 Task: Select traffic view around selected location Eiffel Tower, Paris, France and identify the nearest hotel to the peak traffic point
Action: Mouse moved to (160, 28)
Screenshot: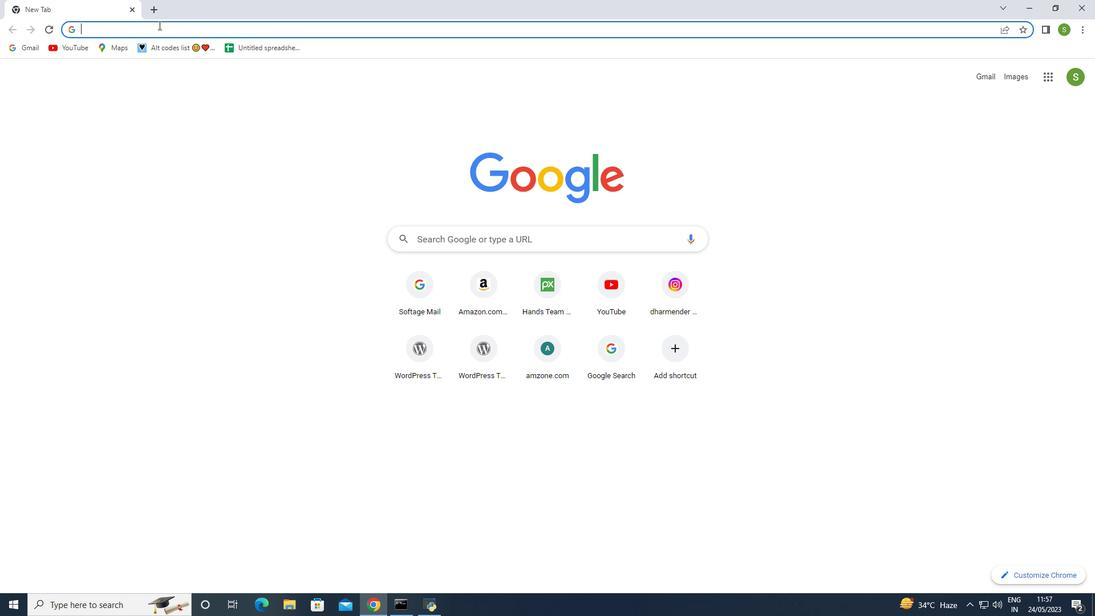 
Action: Mouse pressed left at (160, 28)
Screenshot: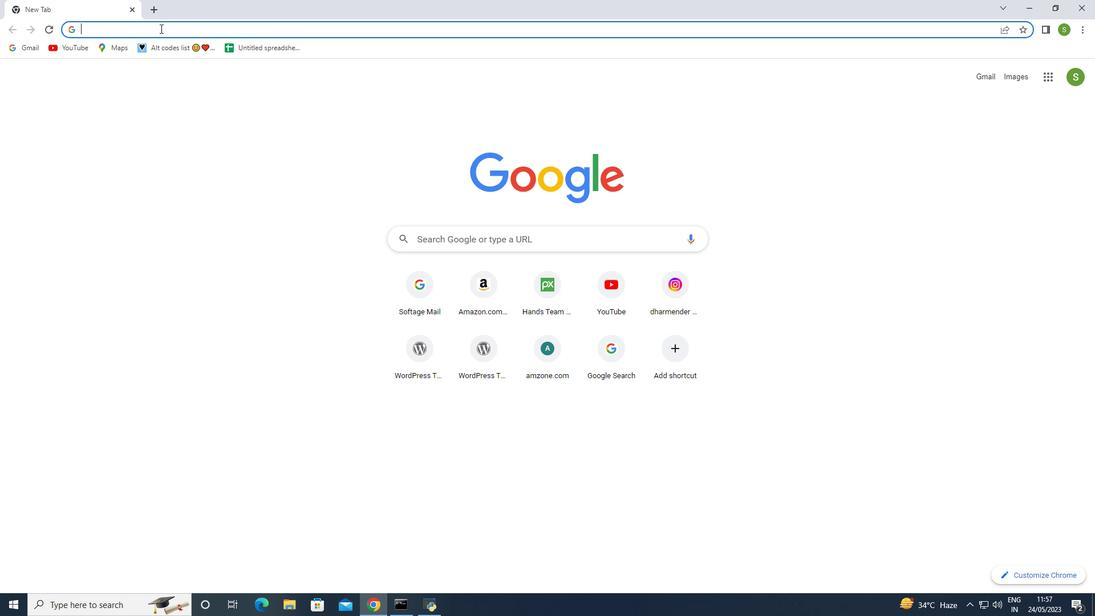 
Action: Mouse moved to (158, 28)
Screenshot: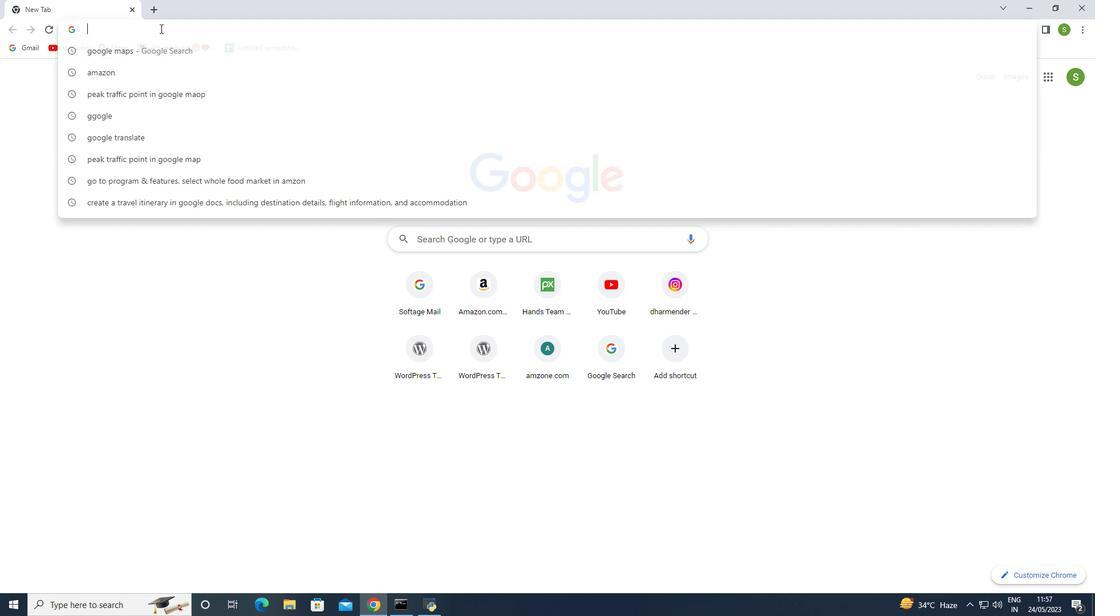 
Action: Key pressed google
Screenshot: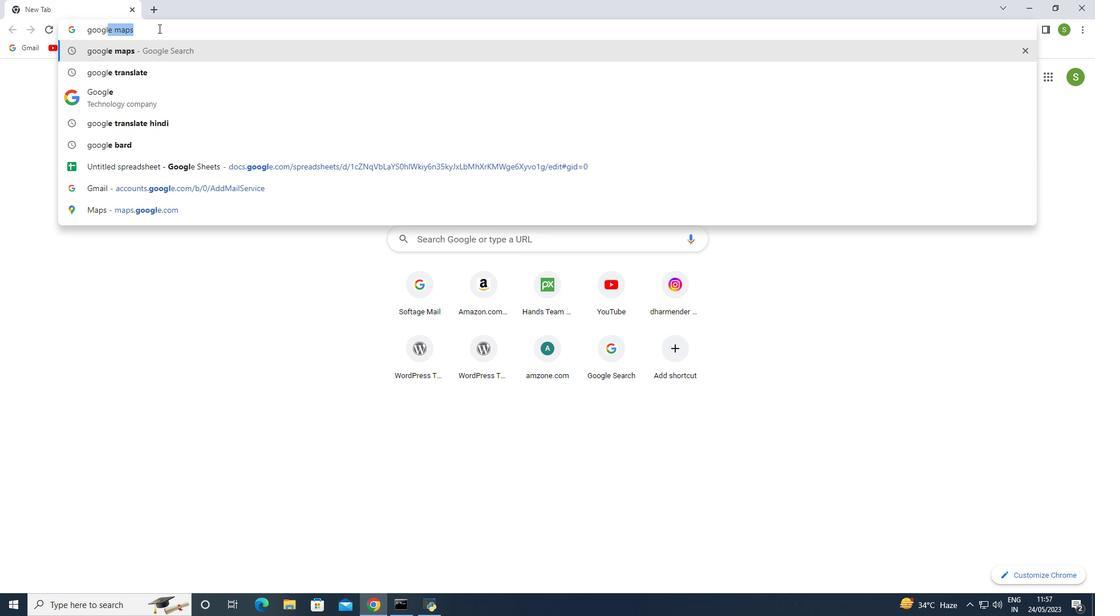 
Action: Mouse moved to (211, 29)
Screenshot: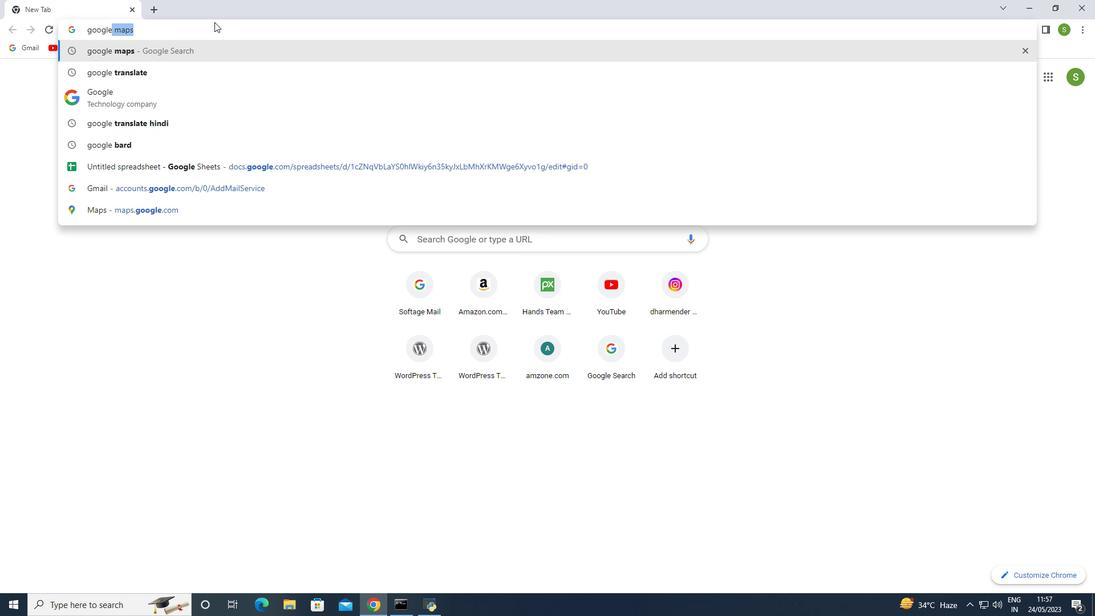 
Action: Mouse pressed left at (211, 29)
Screenshot: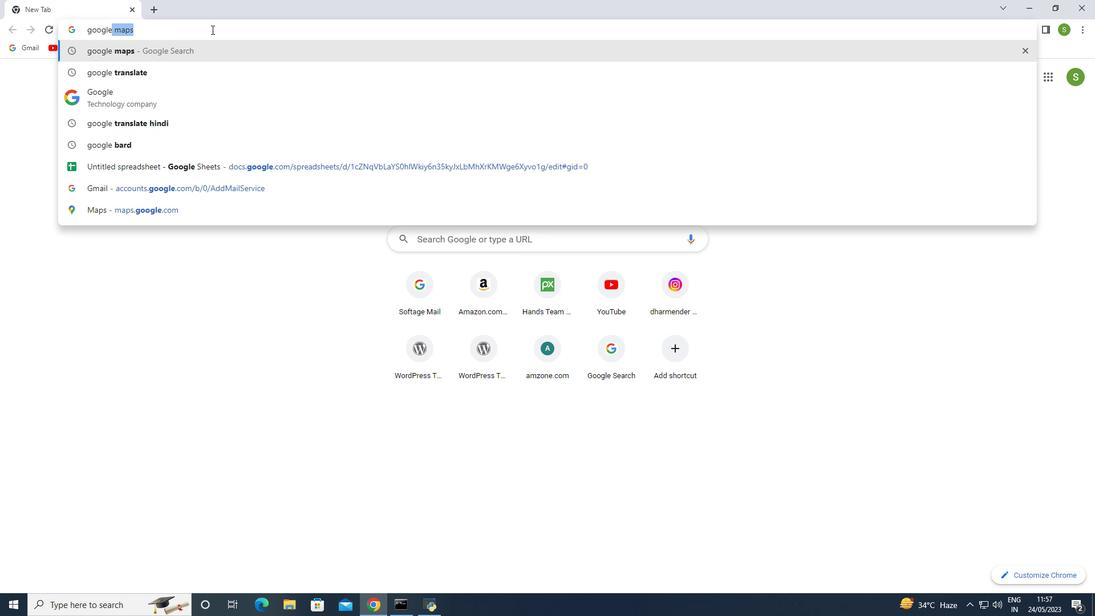 
Action: Mouse moved to (211, 29)
Screenshot: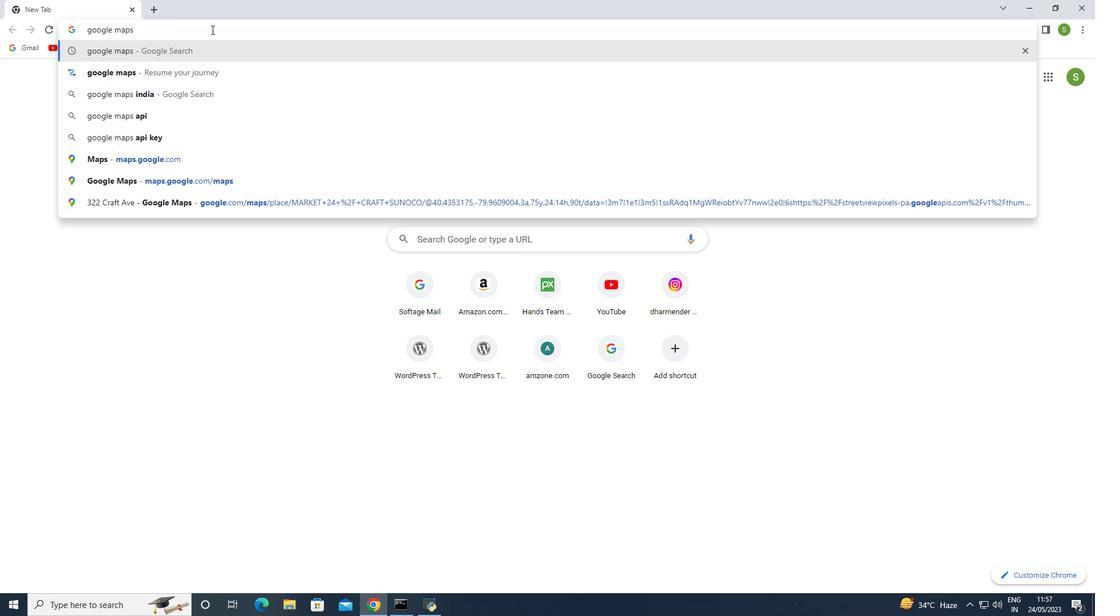 
Action: Key pressed <Key.enter>
Screenshot: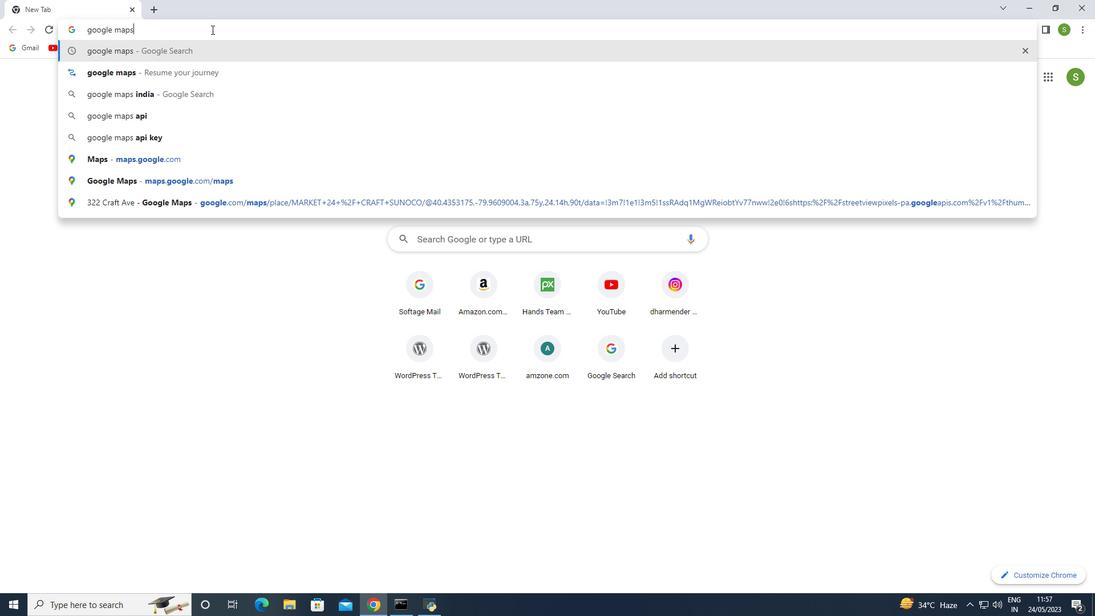 
Action: Mouse moved to (142, 258)
Screenshot: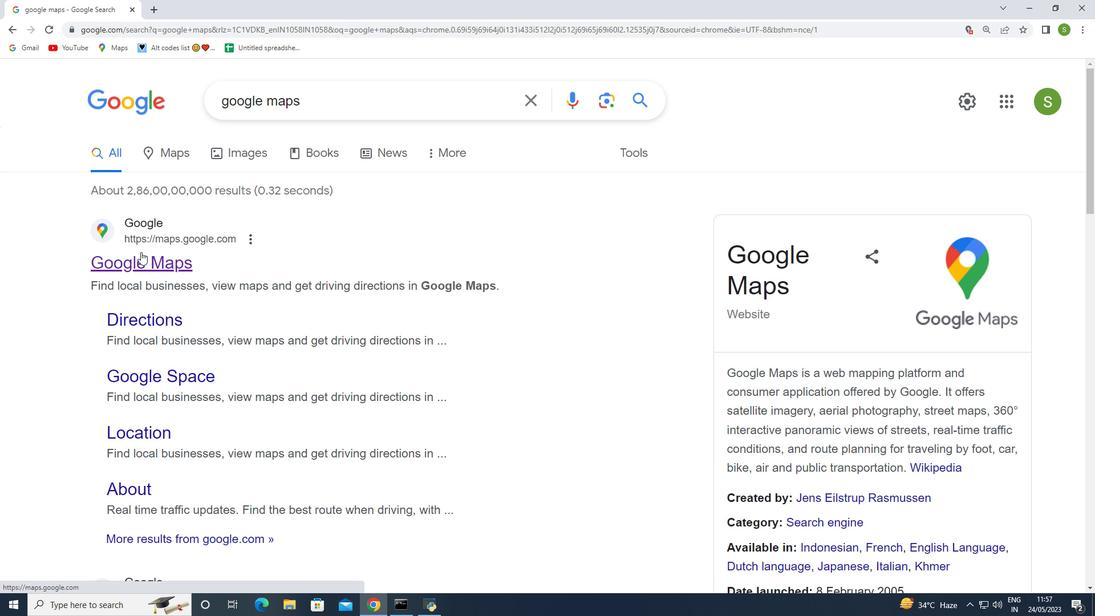 
Action: Mouse pressed left at (142, 258)
Screenshot: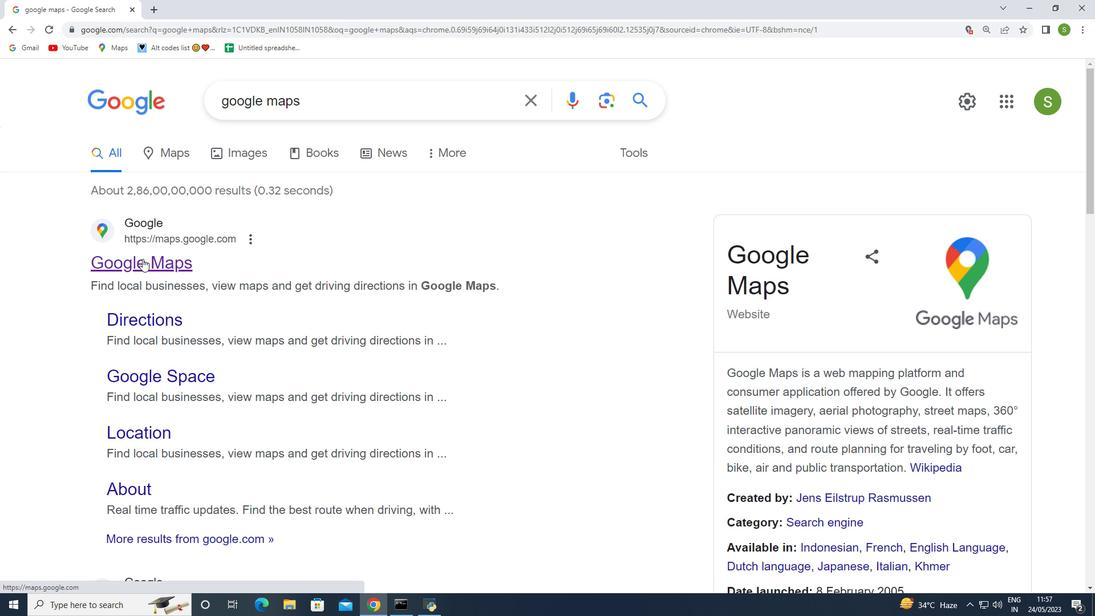 
Action: Mouse moved to (256, 90)
Screenshot: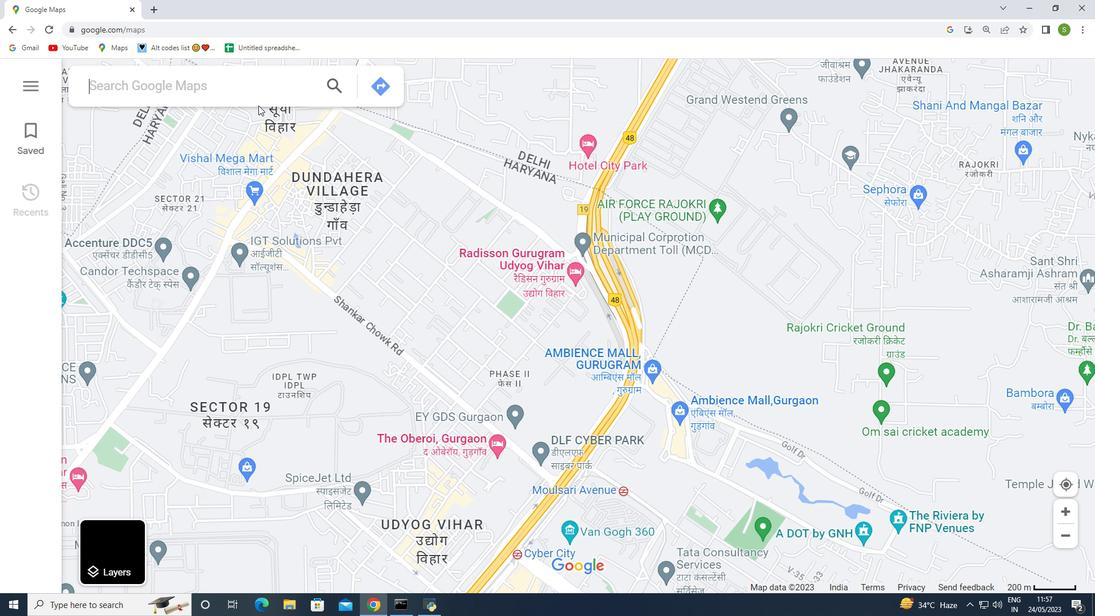
Action: Mouse pressed left at (256, 90)
Screenshot: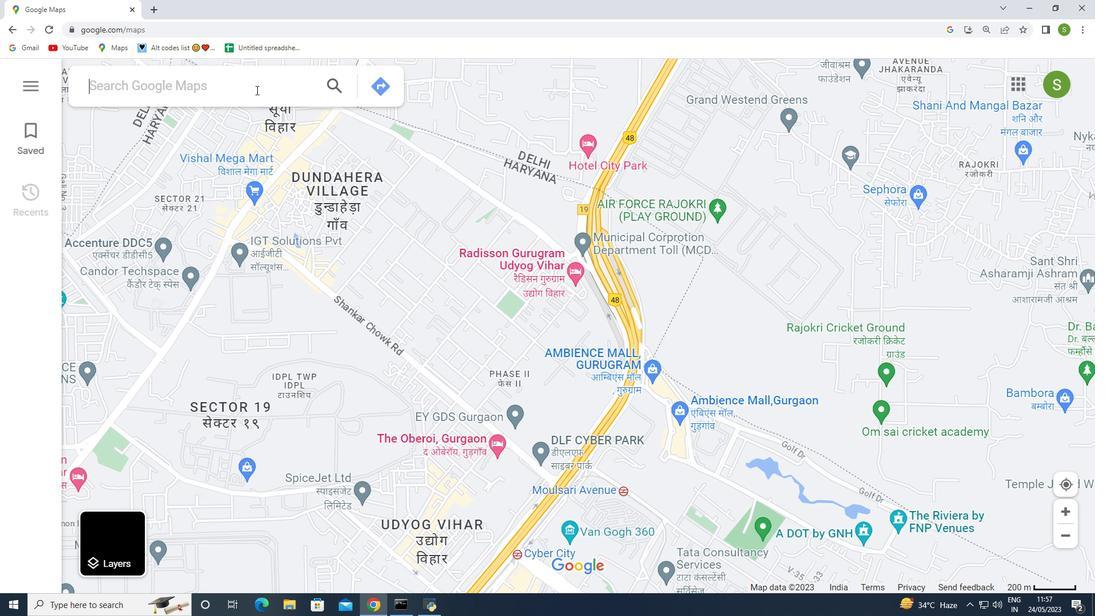 
Action: Key pressed <Key.shift>Eiffel<Key.space>tower<Key.space>paris<Key.space>france
Screenshot: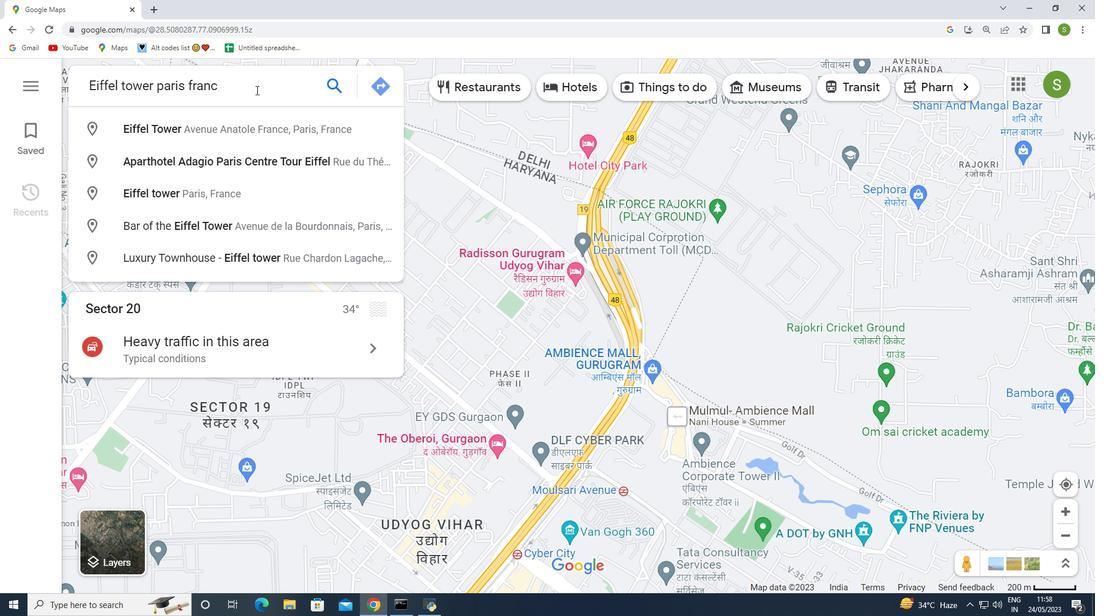 
Action: Mouse moved to (258, 212)
Screenshot: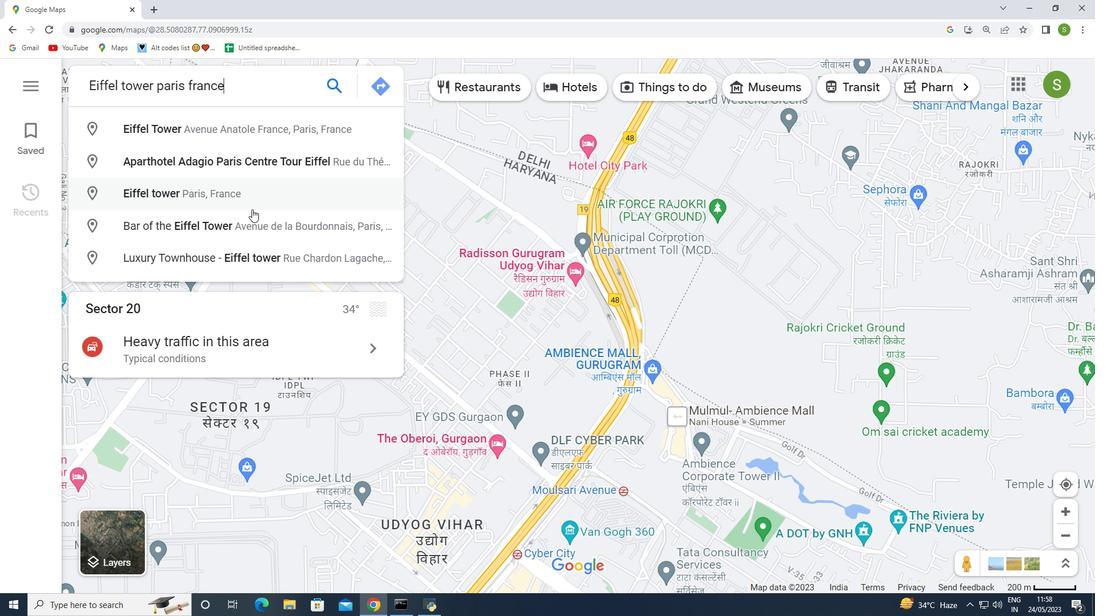 
Action: Key pressed <Key.enter>
Screenshot: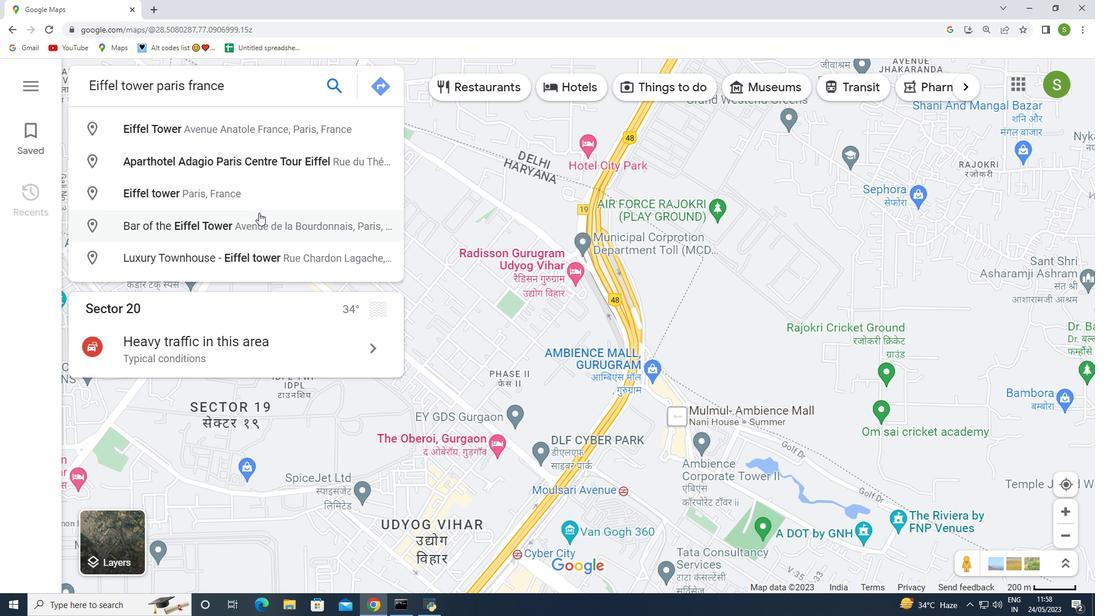
Action: Mouse moved to (479, 548)
Screenshot: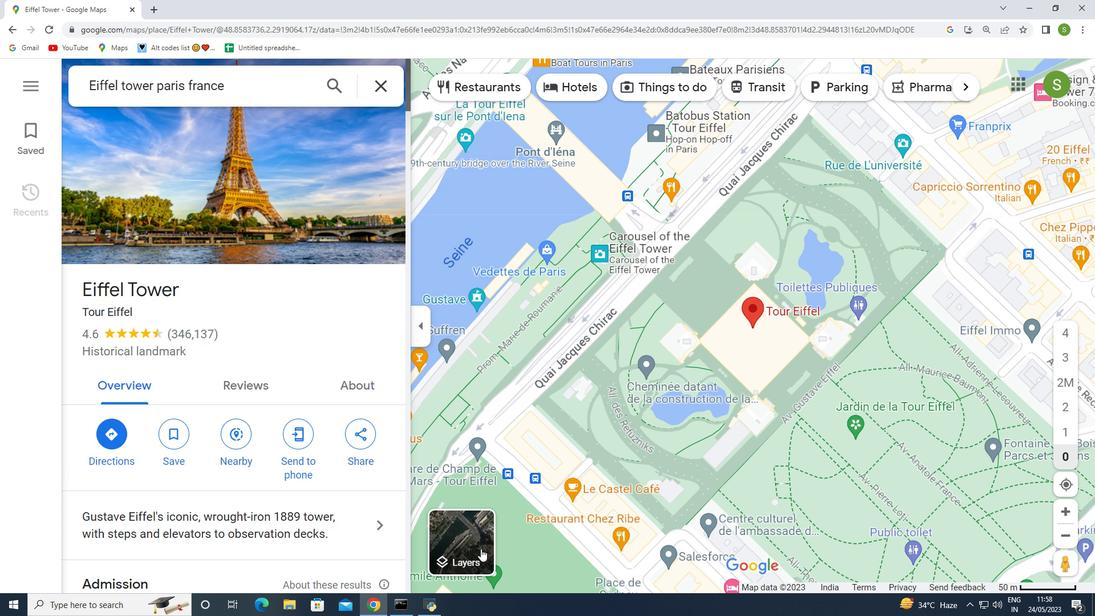 
Action: Mouse pressed left at (479, 548)
Screenshot: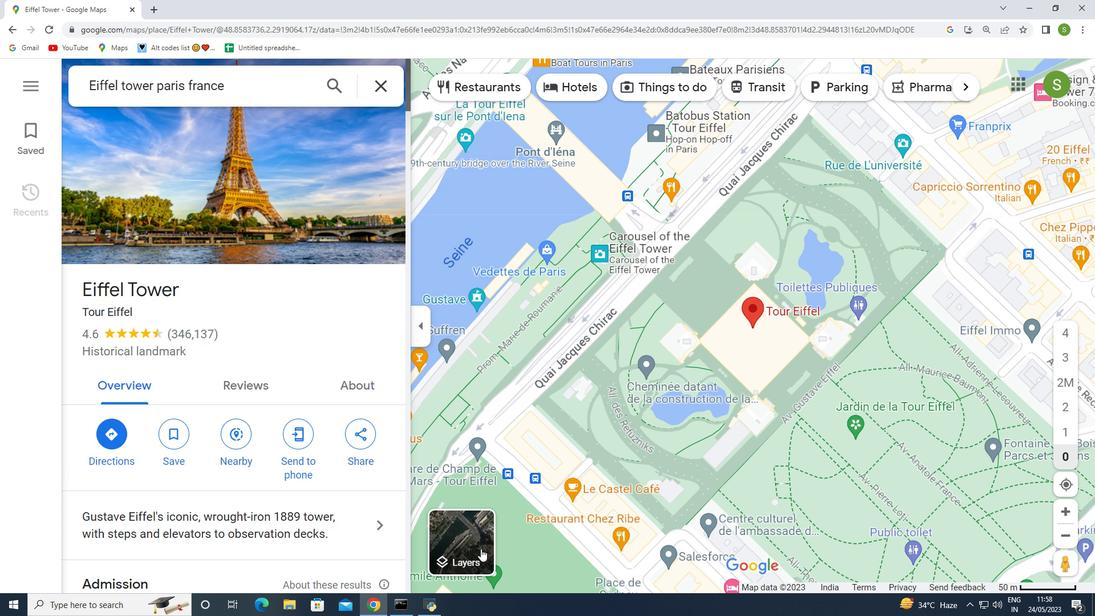 
Action: Mouse moved to (489, 517)
Screenshot: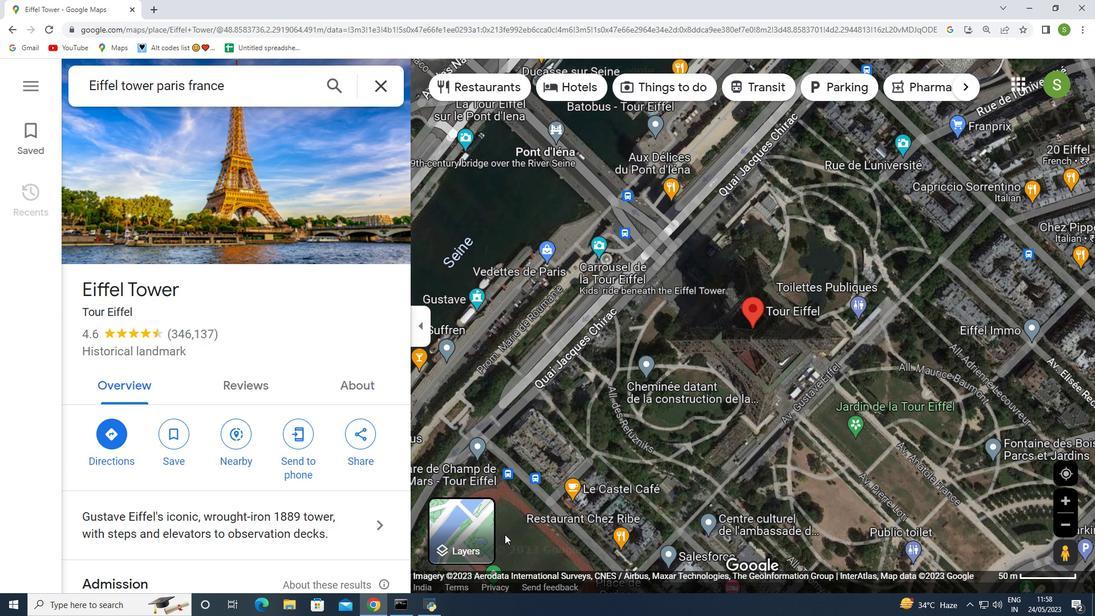 
Action: Mouse pressed left at (489, 517)
Screenshot: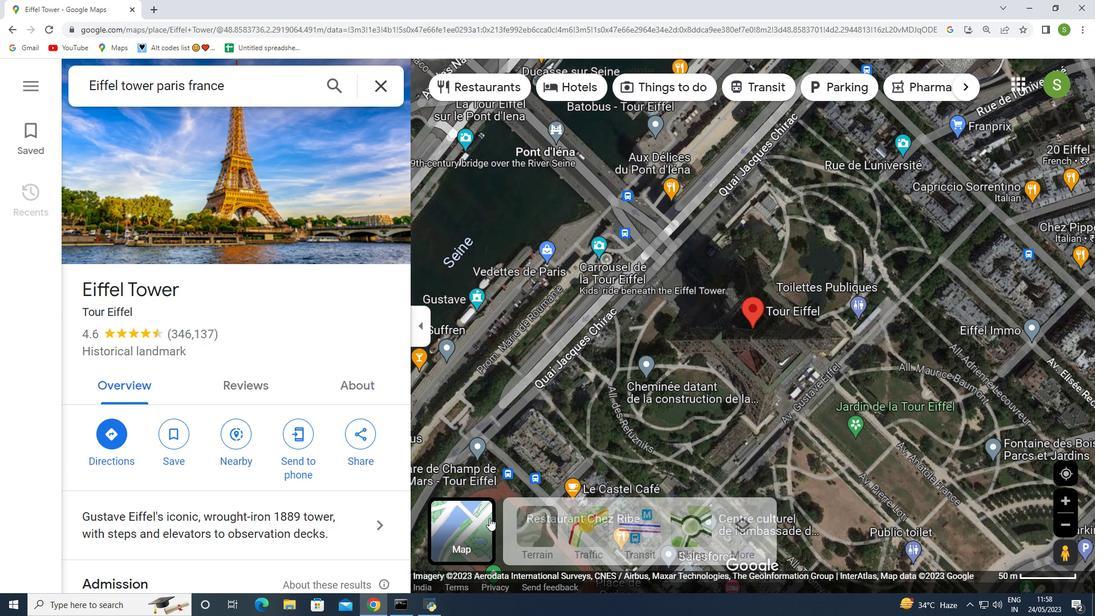 
Action: Mouse pressed left at (489, 517)
Screenshot: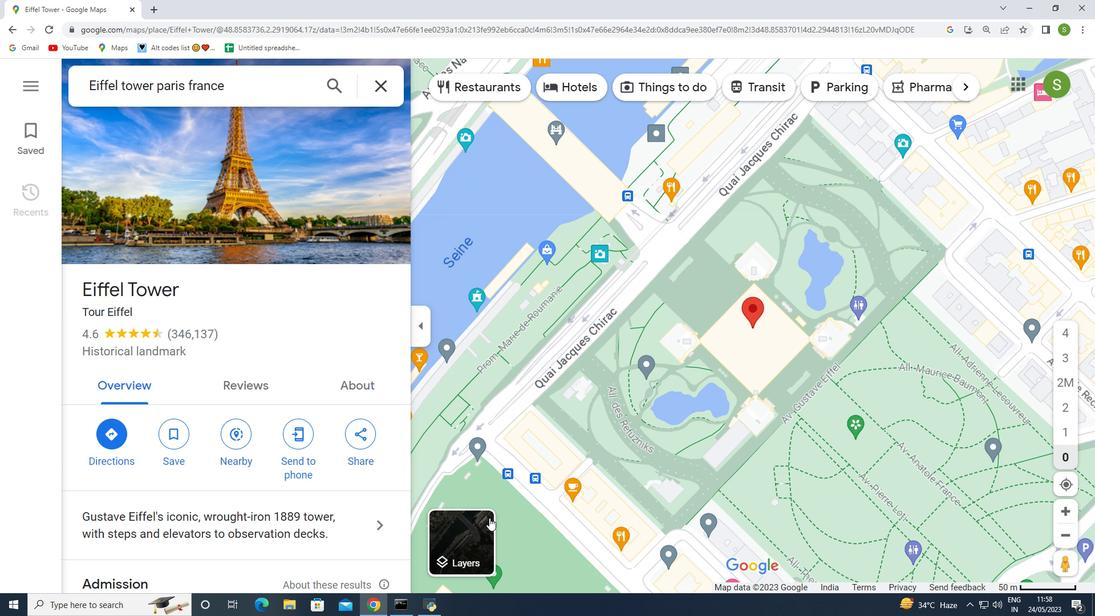 
Action: Mouse moved to (476, 533)
Screenshot: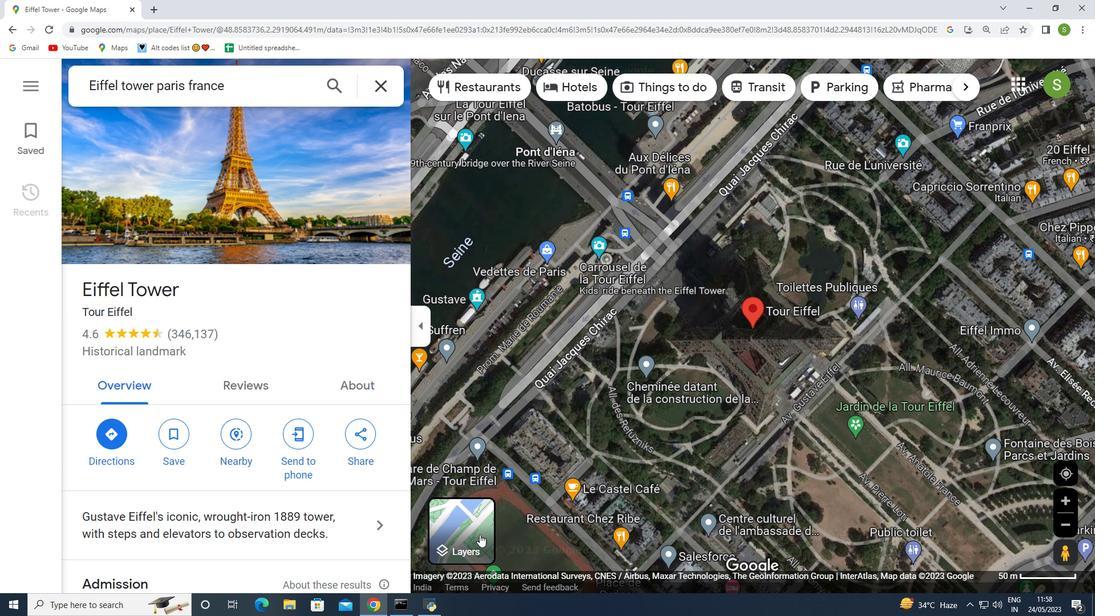 
Action: Mouse pressed left at (476, 533)
Screenshot: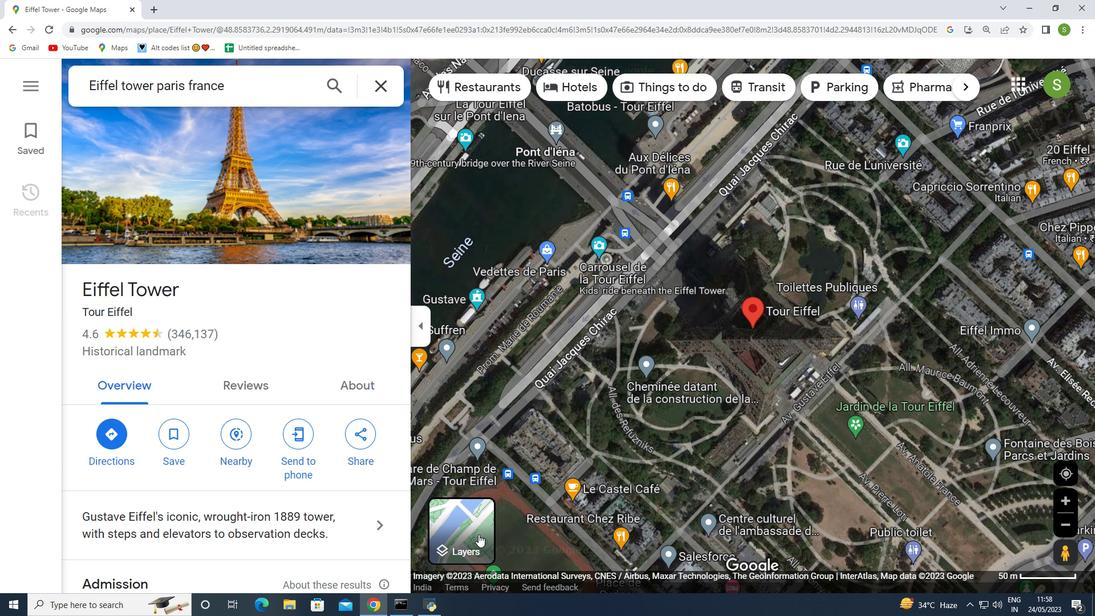 
Action: Mouse pressed left at (476, 533)
Screenshot: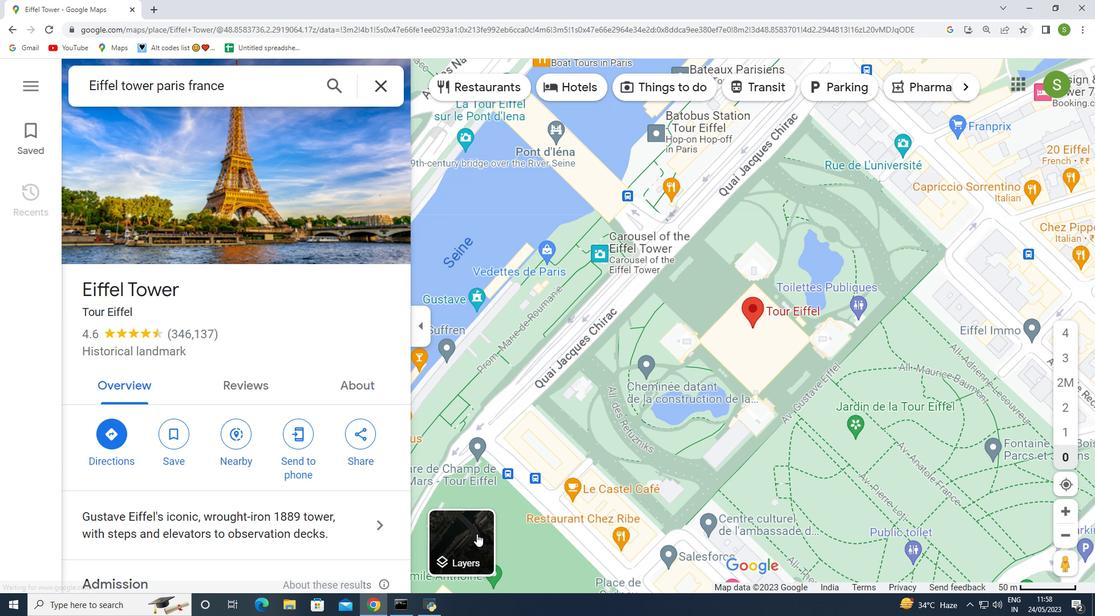
Action: Mouse pressed right at (476, 533)
Screenshot: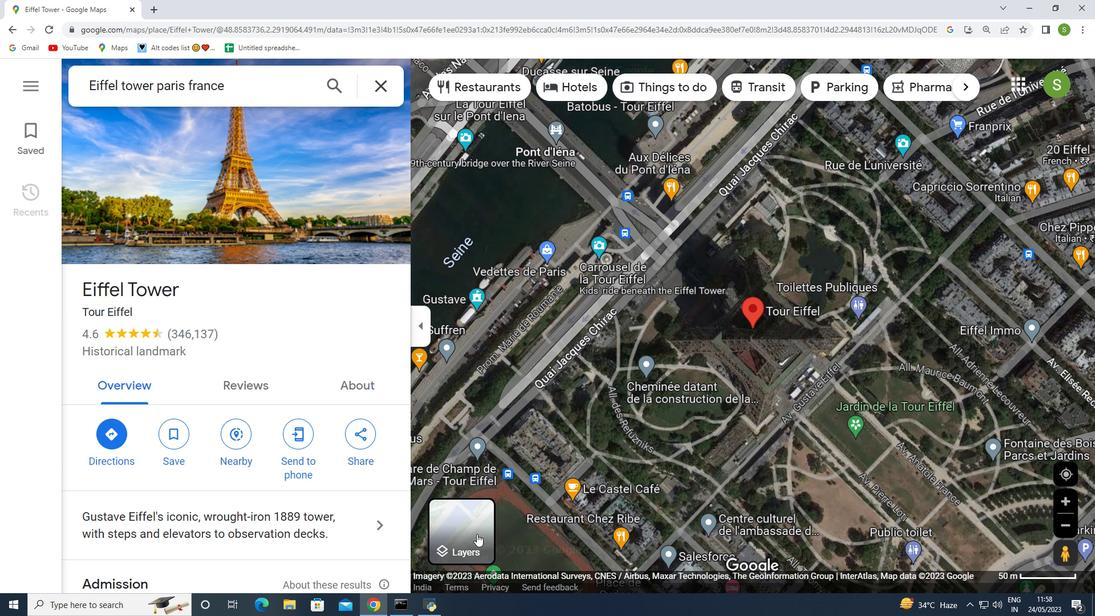 
Action: Mouse moved to (456, 527)
Screenshot: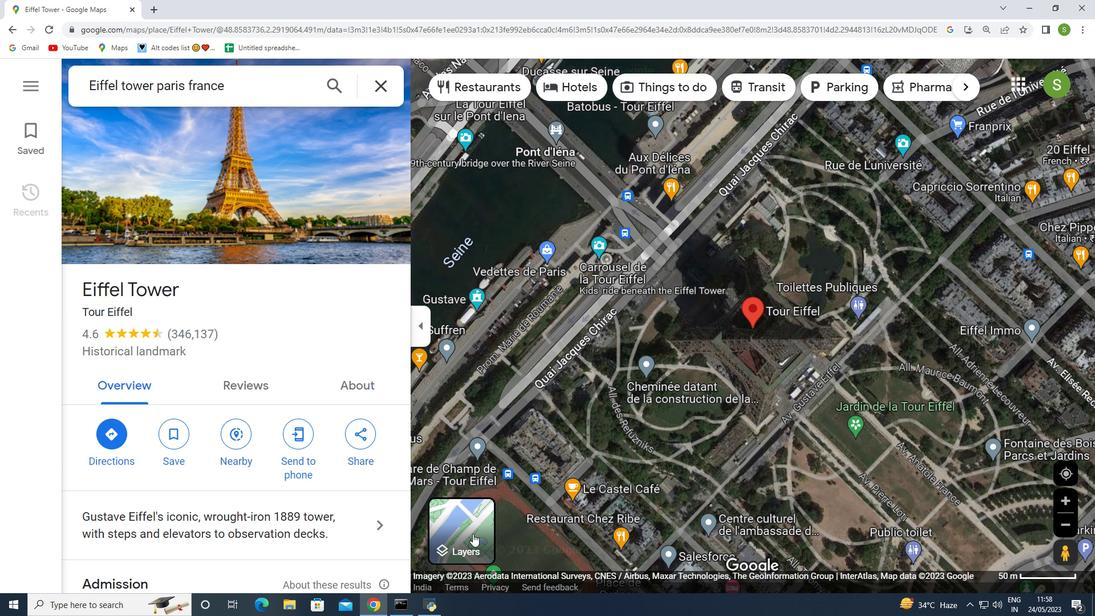 
Action: Mouse pressed left at (456, 527)
Screenshot: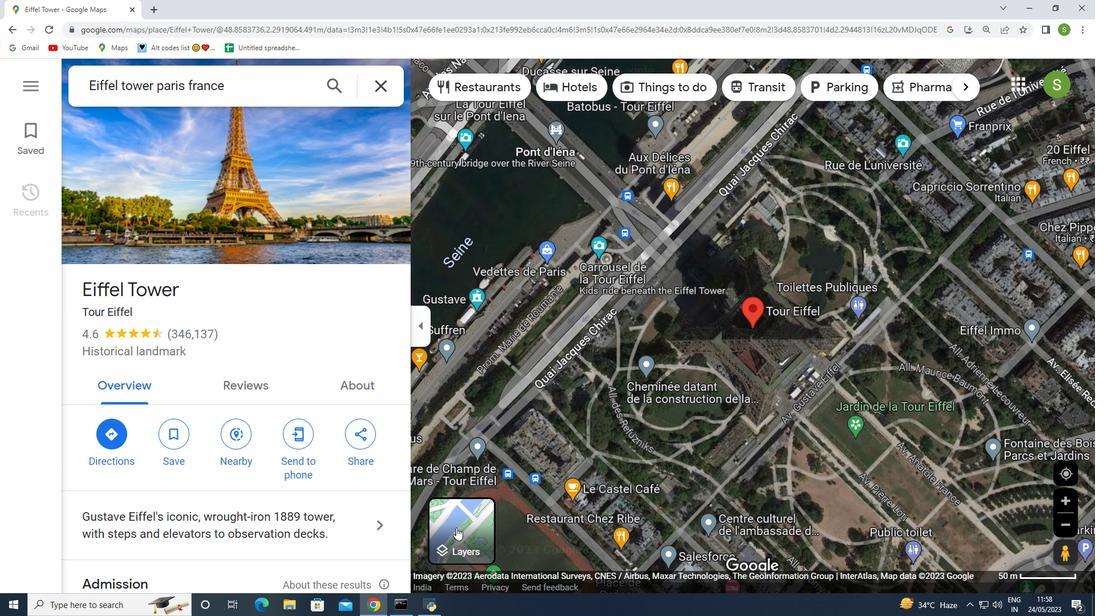 
Action: Mouse moved to (577, 546)
Screenshot: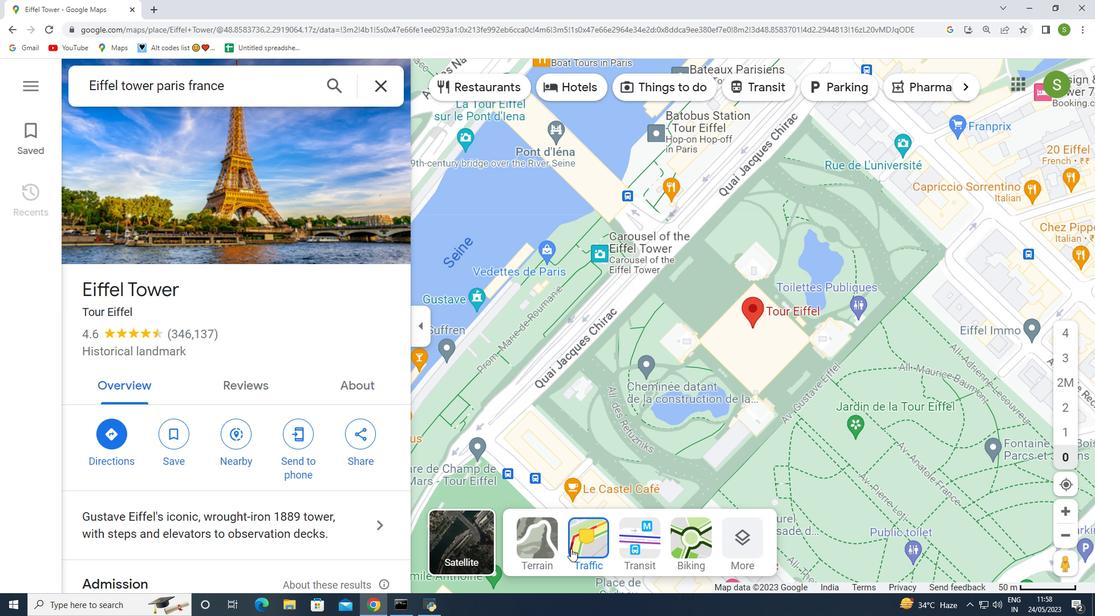 
Action: Mouse pressed left at (577, 546)
Screenshot: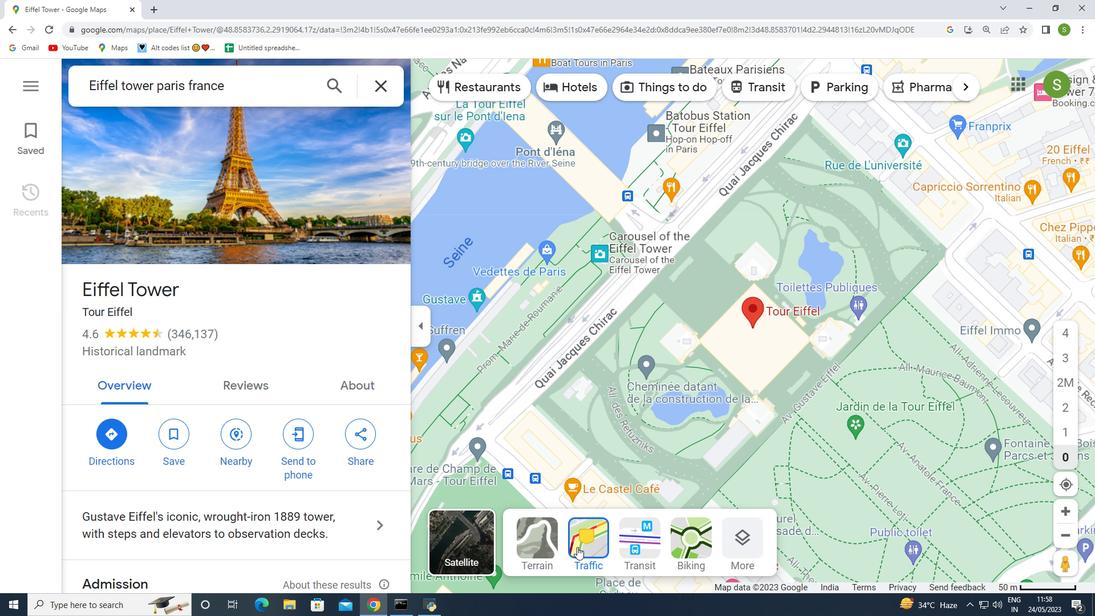 
Action: Mouse moved to (574, 82)
Screenshot: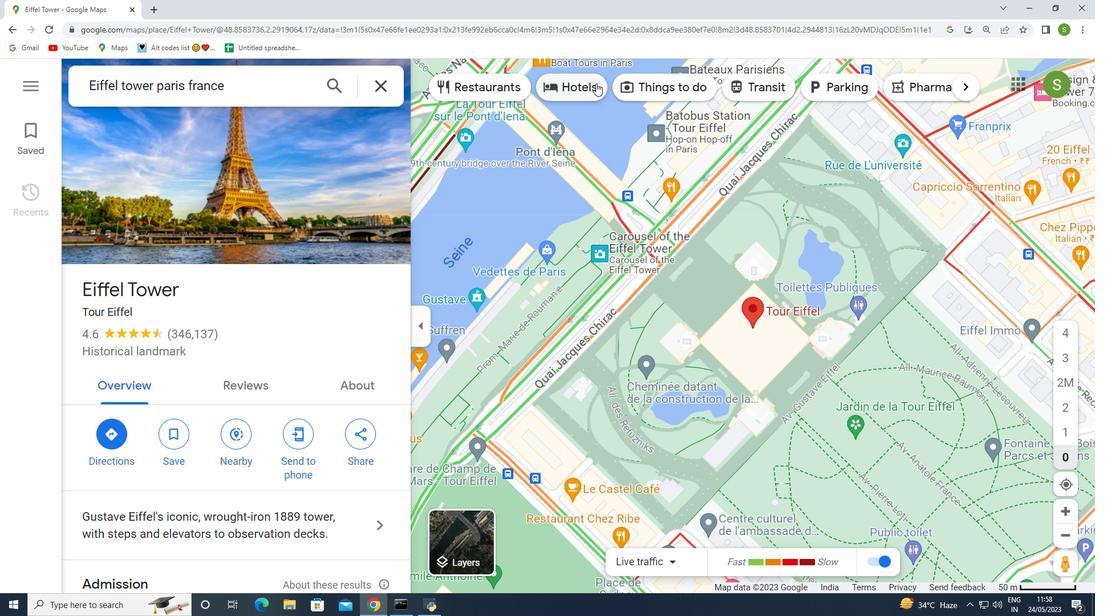 
Action: Mouse pressed left at (574, 82)
Screenshot: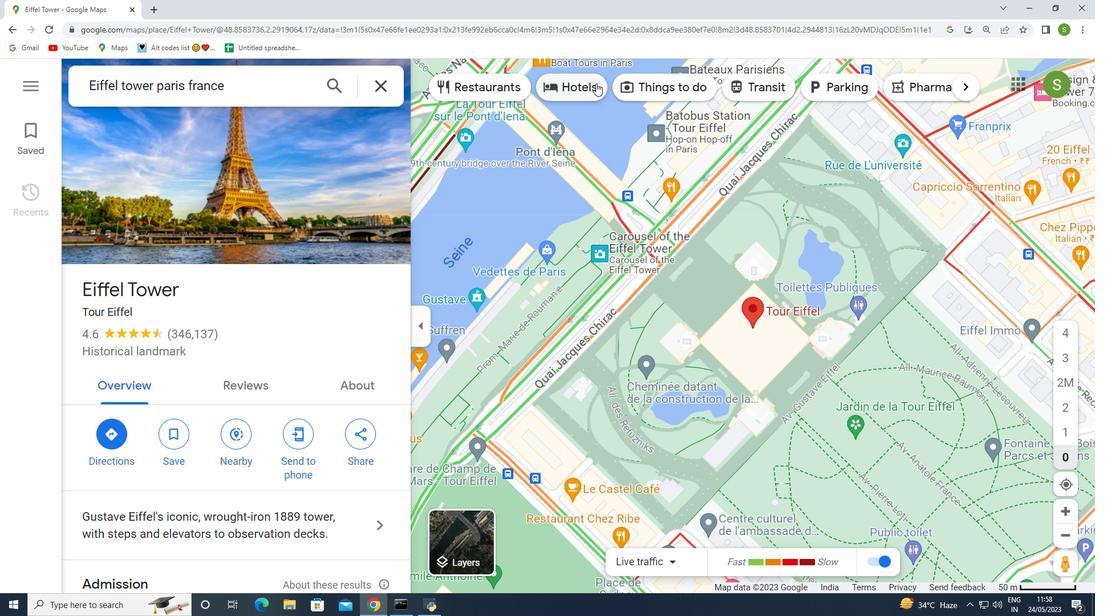 
Action: Mouse moved to (644, 399)
Screenshot: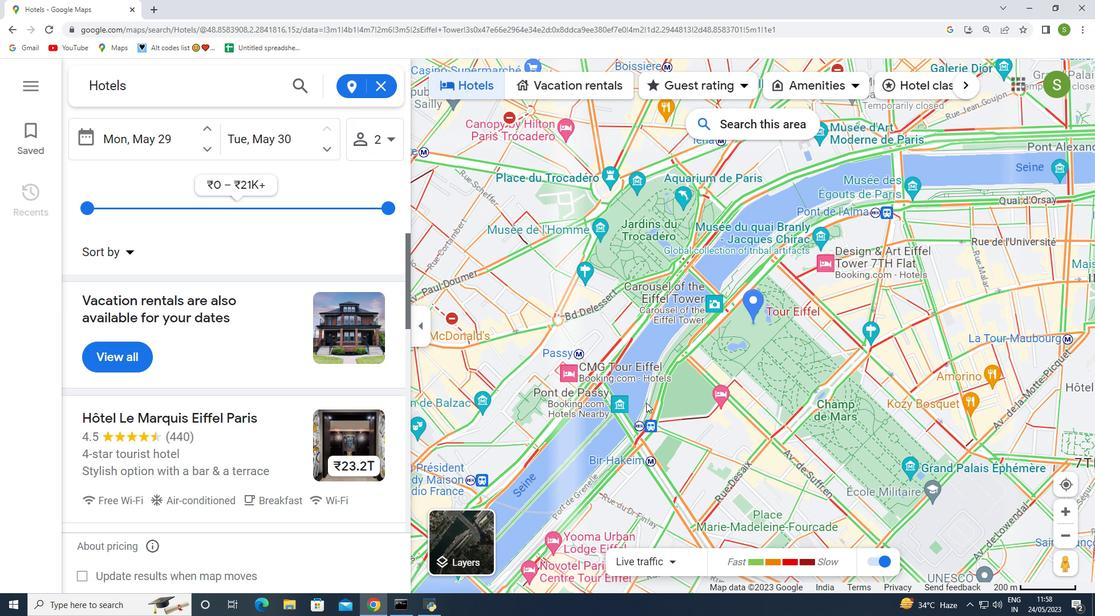 
Action: Mouse scrolled (644, 399) with delta (0, 0)
Screenshot: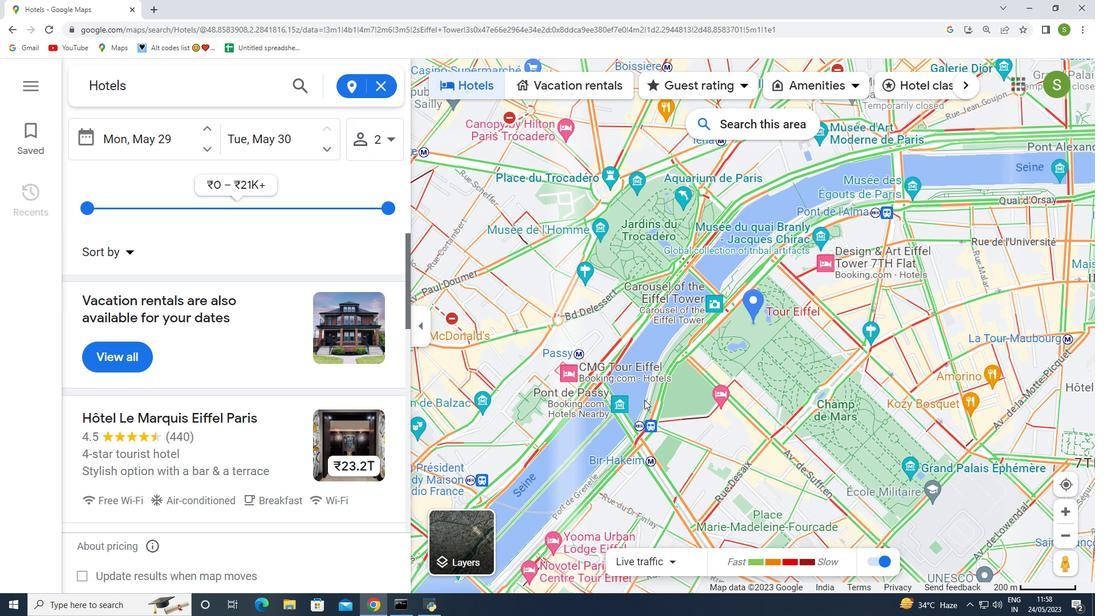 
Action: Mouse moved to (855, 351)
Screenshot: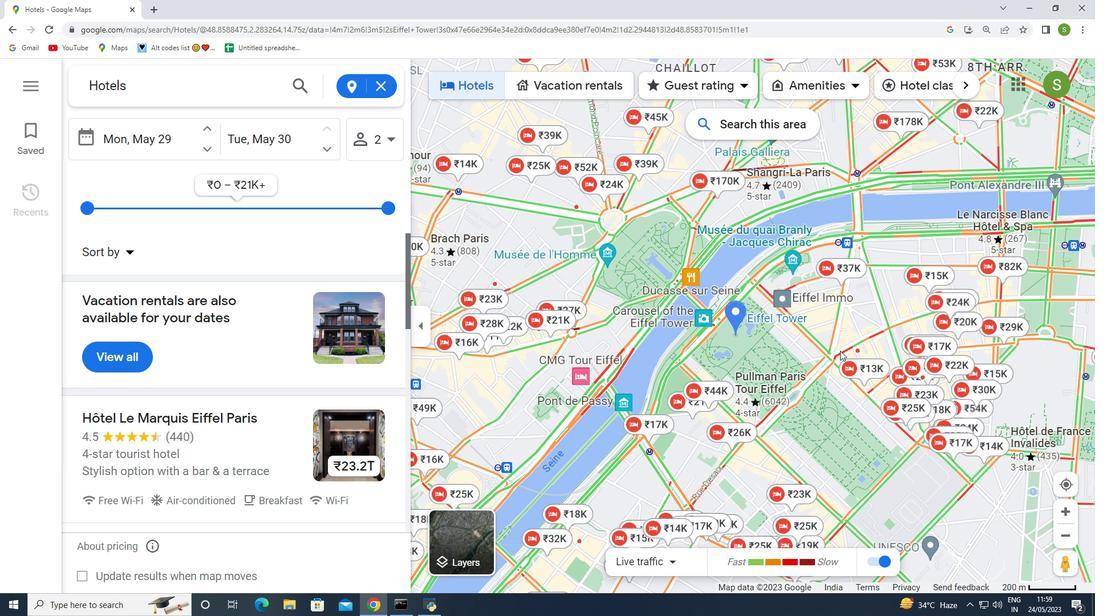 
Action: Mouse scrolled (855, 350) with delta (0, 0)
Screenshot: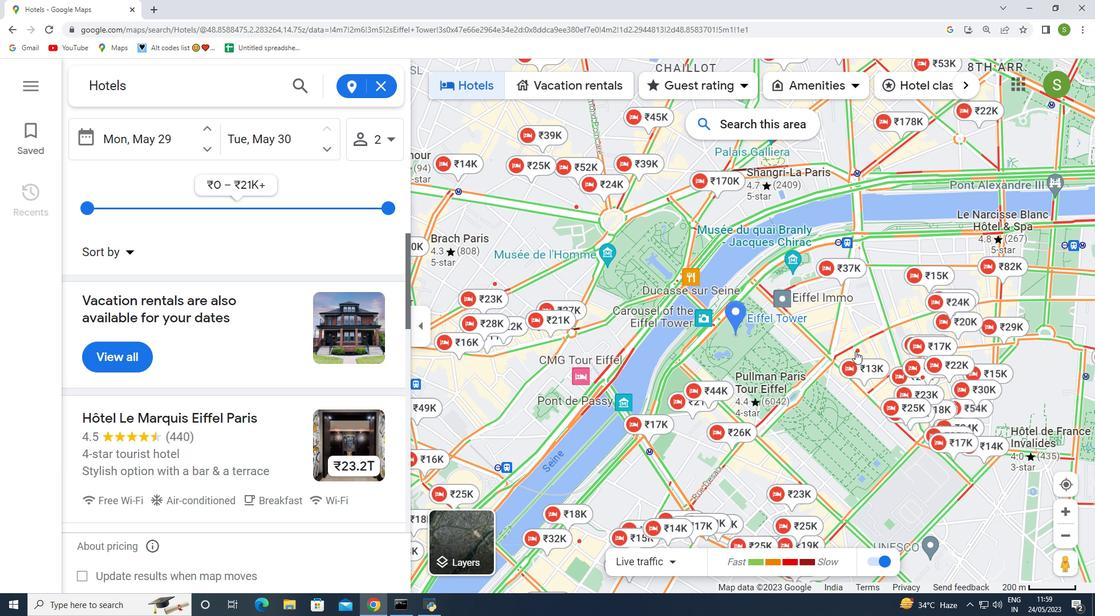 
Action: Mouse moved to (855, 353)
Screenshot: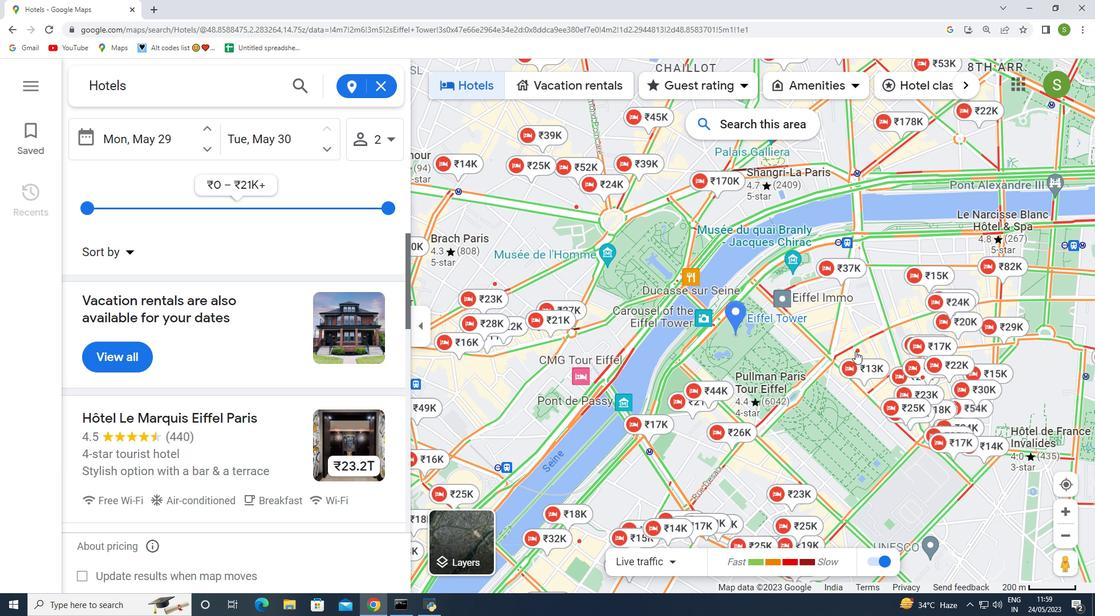 
Action: Mouse scrolled (855, 352) with delta (0, 0)
Screenshot: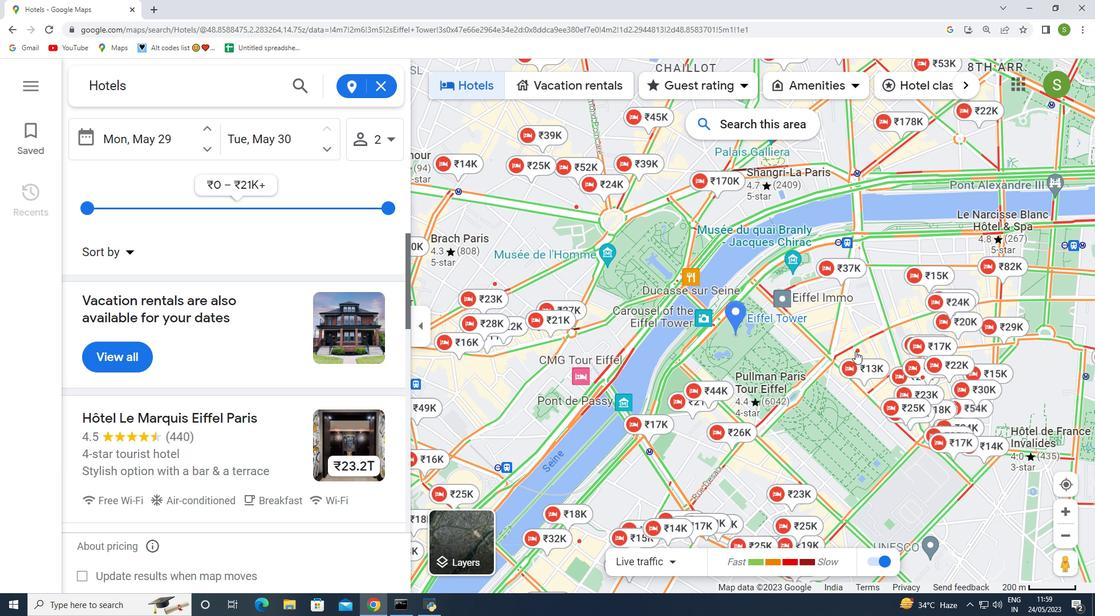 
Action: Mouse moved to (853, 358)
Screenshot: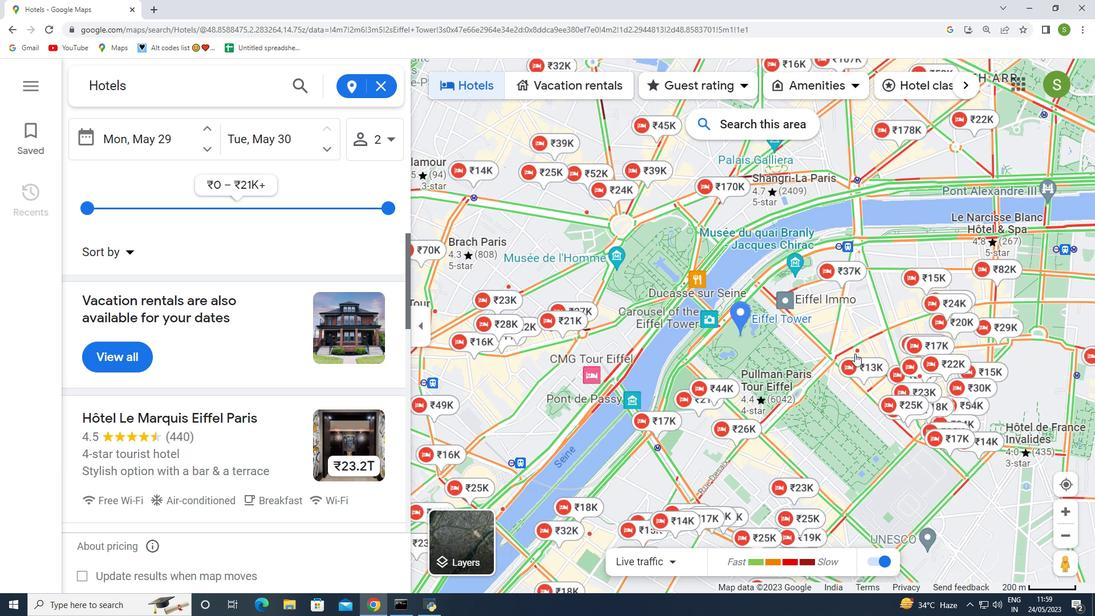 
Action: Mouse scrolled (853, 358) with delta (0, 0)
Screenshot: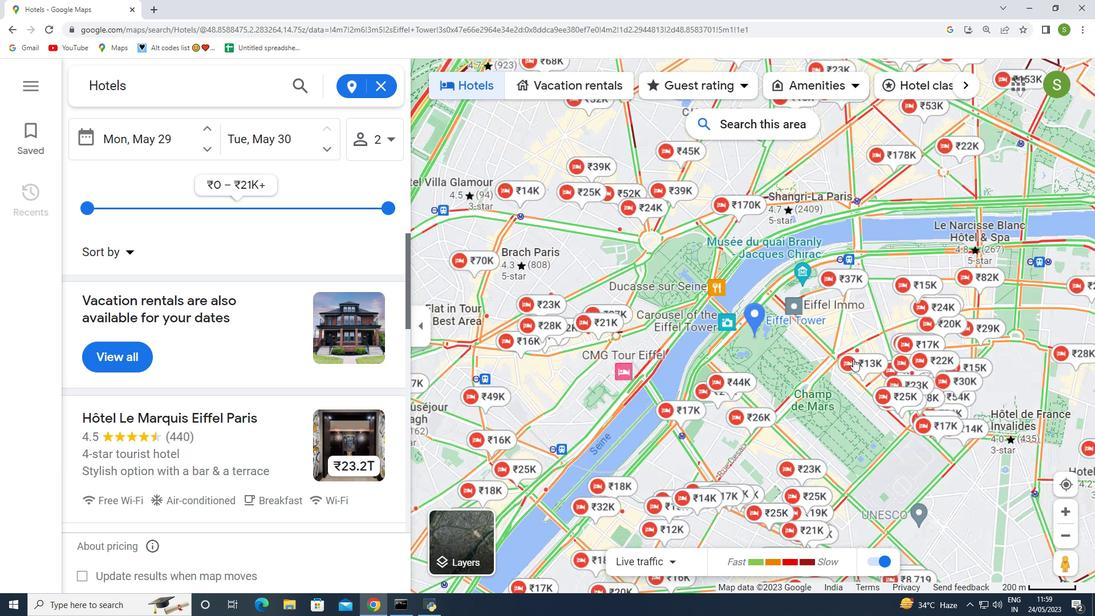 
Action: Mouse moved to (792, 358)
Screenshot: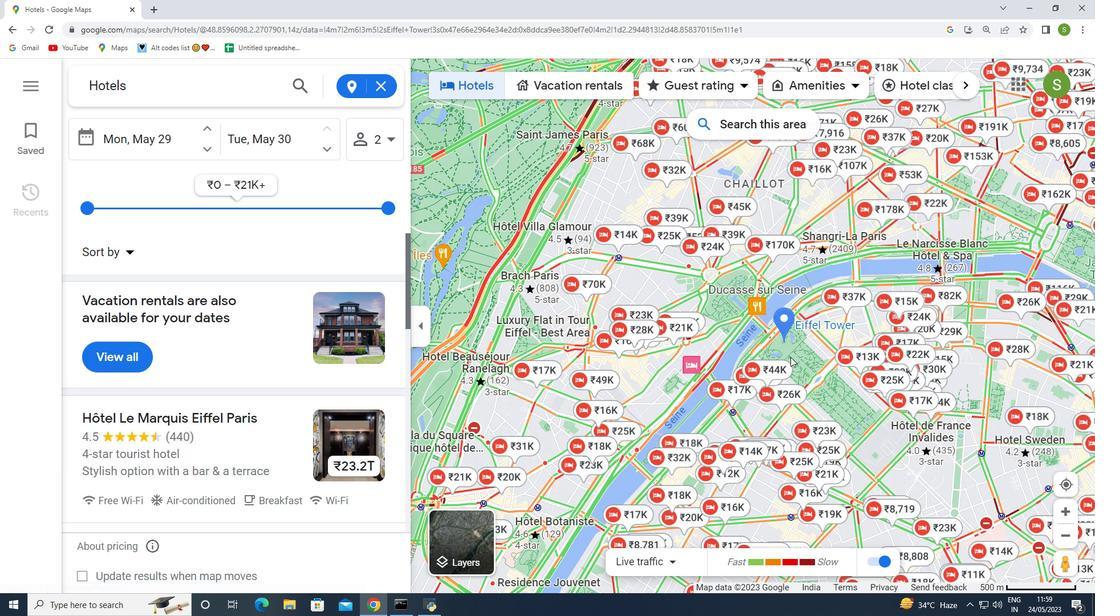 
Action: Mouse scrolled (792, 359) with delta (0, 0)
Screenshot: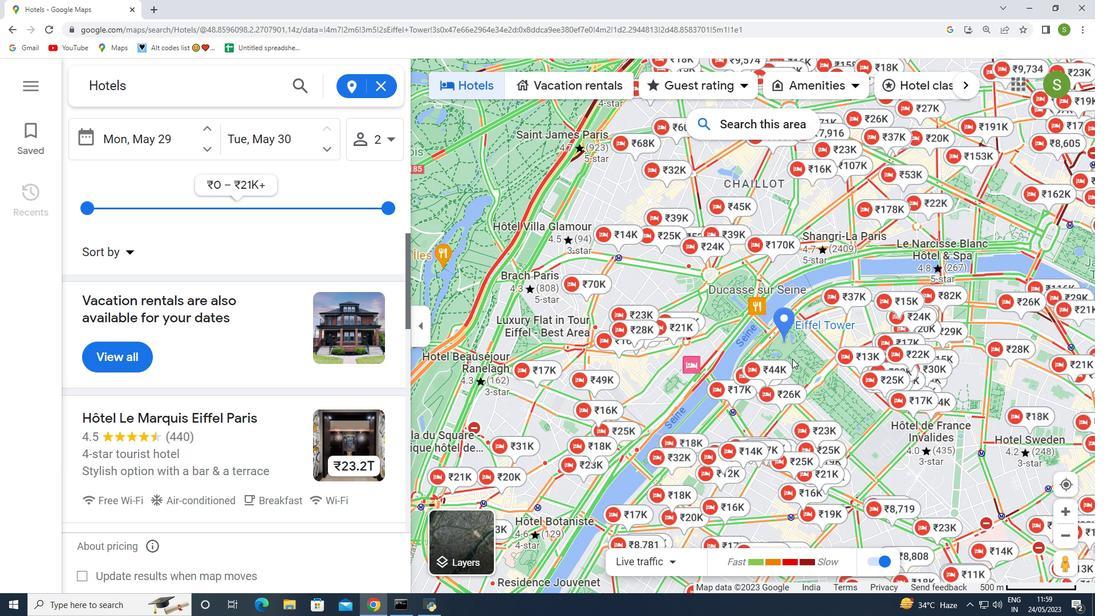 
Action: Mouse moved to (788, 341)
Screenshot: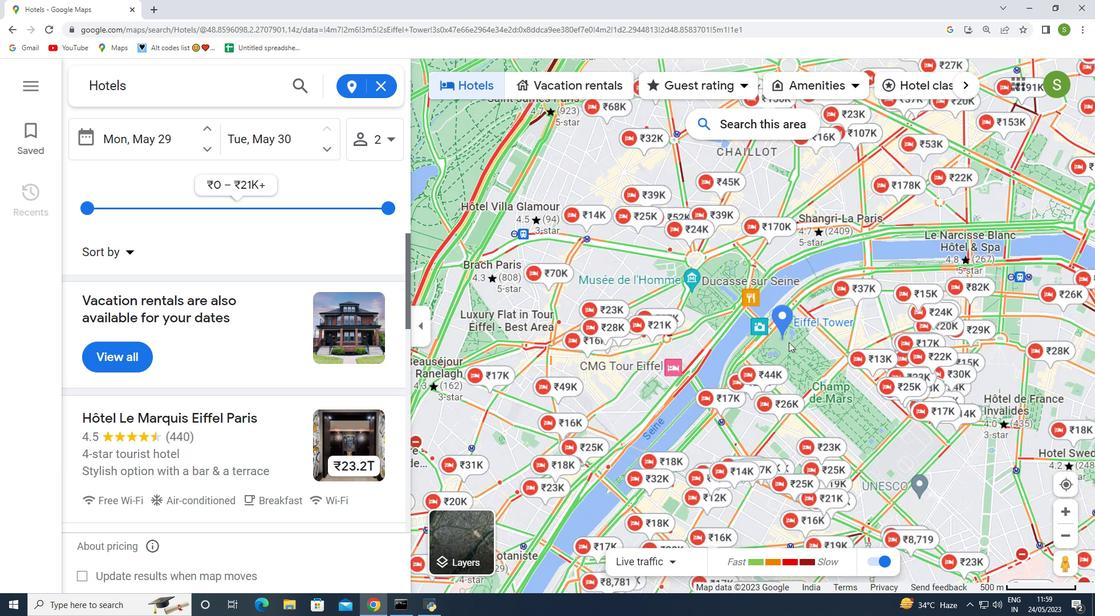 
Action: Mouse scrolled (788, 342) with delta (0, 0)
Screenshot: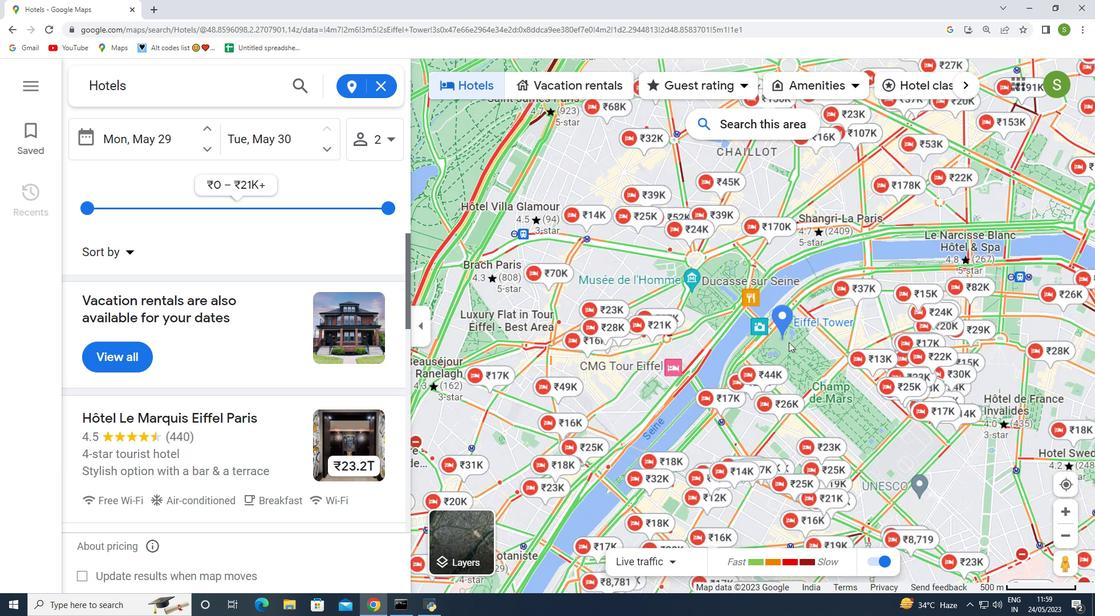 
Action: Mouse moved to (783, 339)
Screenshot: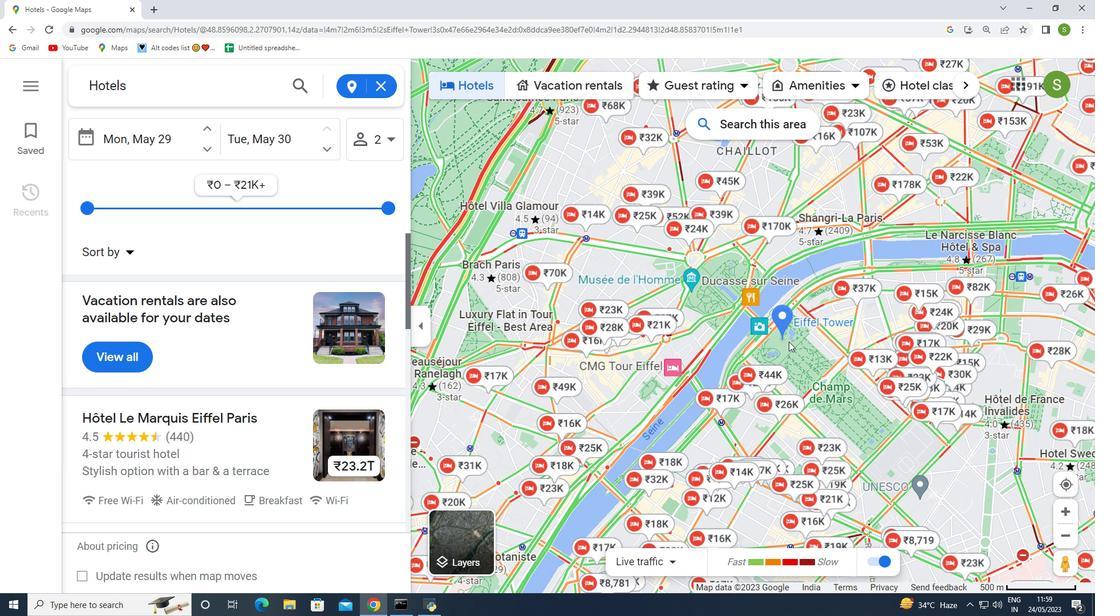 
Action: Mouse scrolled (783, 341) with delta (0, 0)
Screenshot: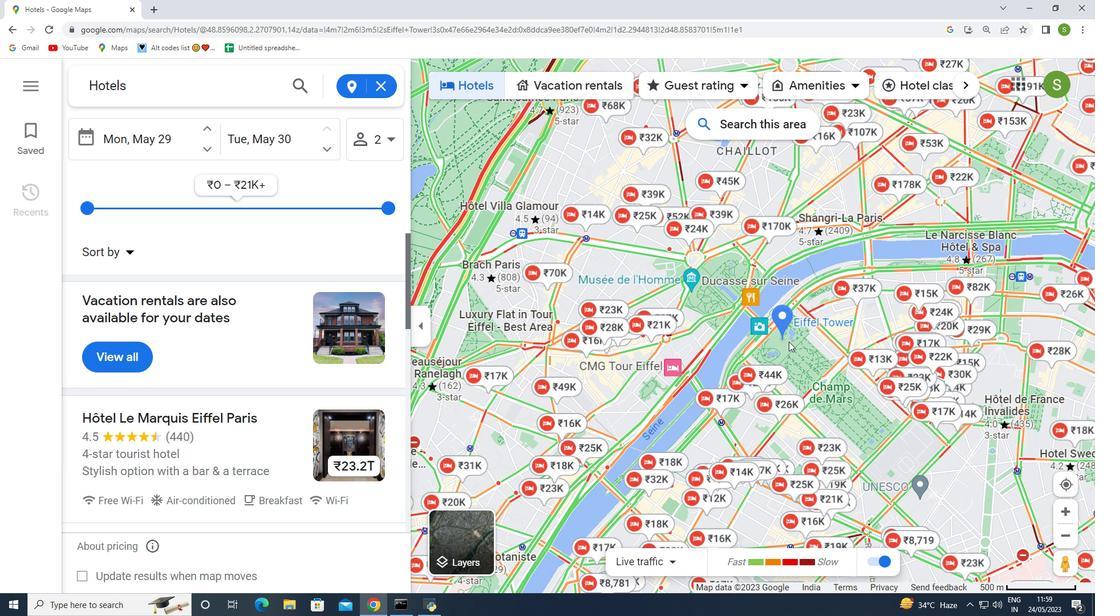 
Action: Mouse moved to (782, 339)
Screenshot: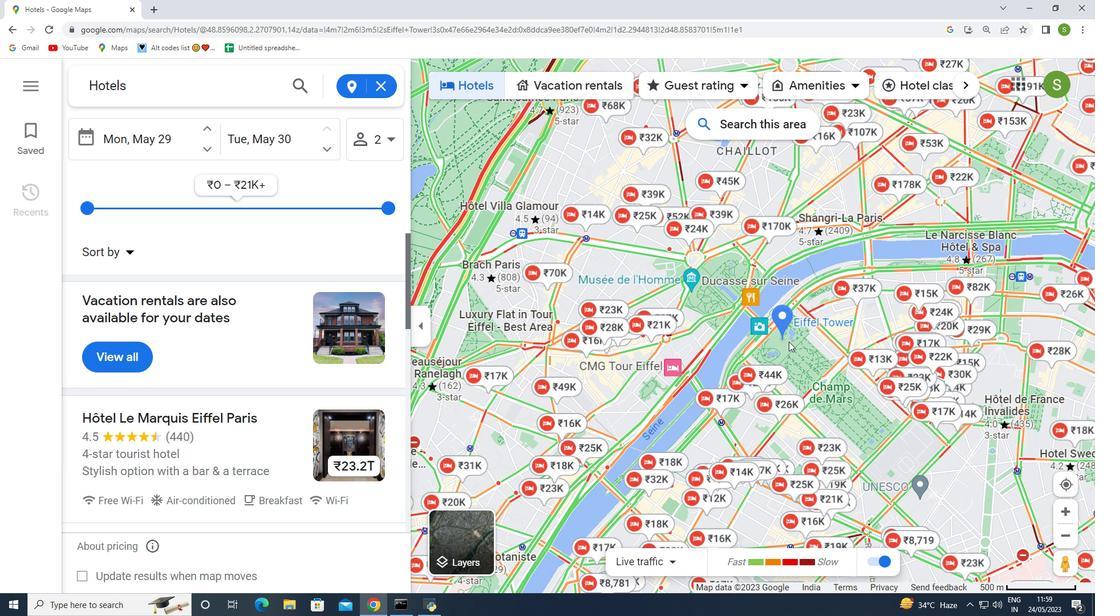 
Action: Mouse scrolled (783, 341) with delta (0, 0)
Screenshot: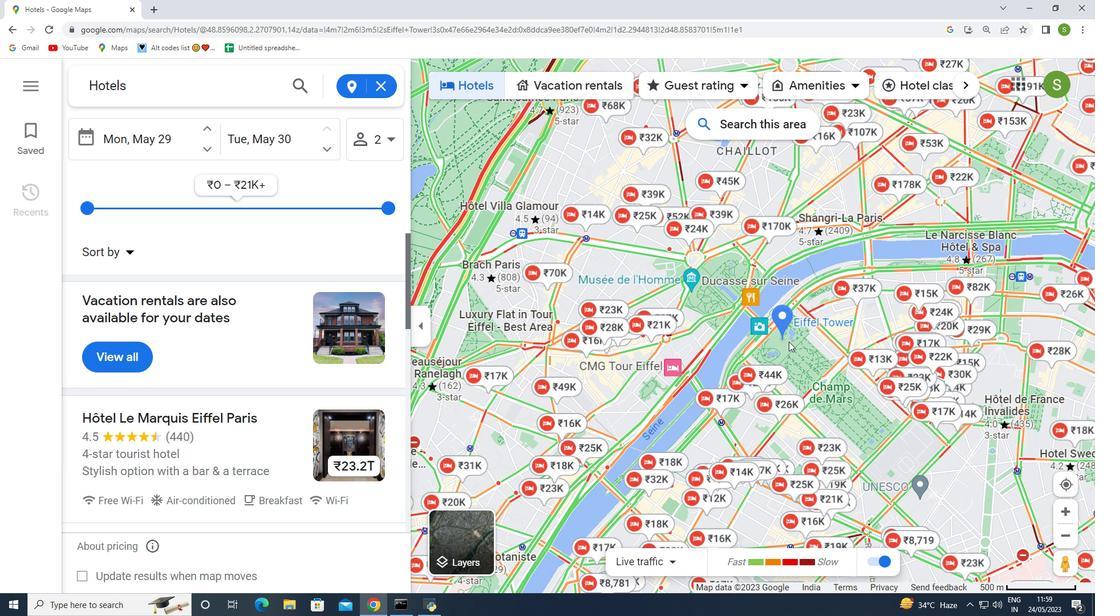 
Action: Mouse moved to (780, 339)
Screenshot: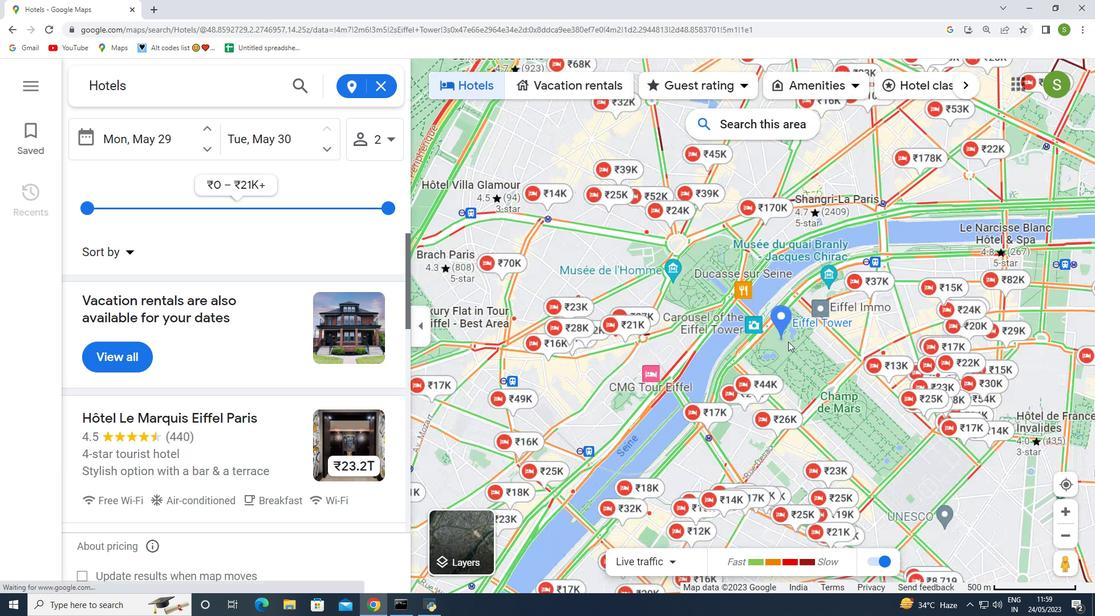 
Action: Mouse scrolled (780, 339) with delta (0, 0)
Screenshot: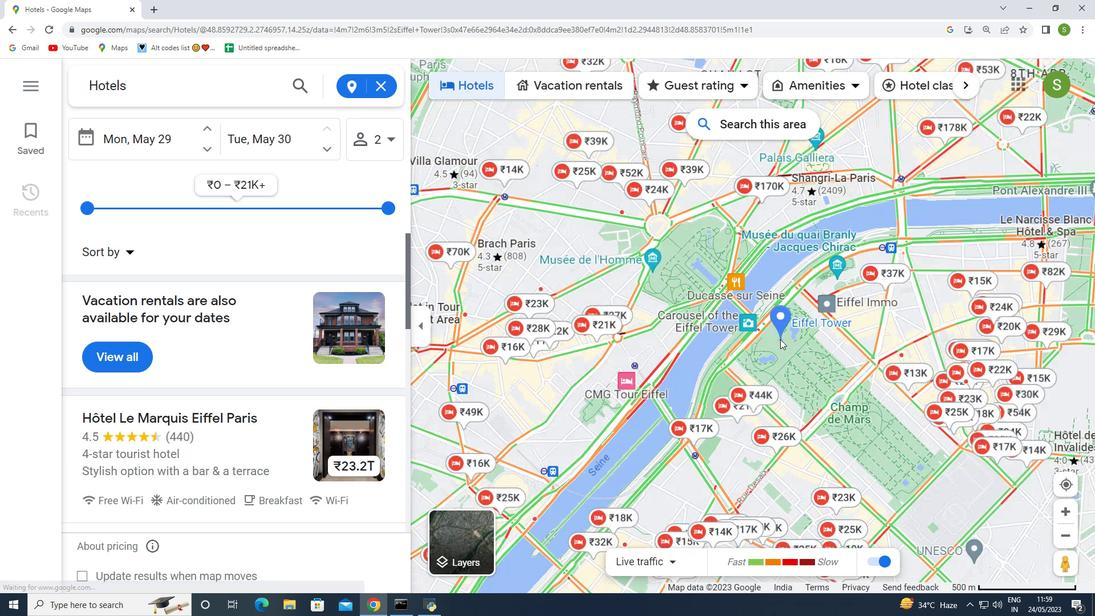 
Action: Mouse scrolled (780, 339) with delta (0, 0)
Screenshot: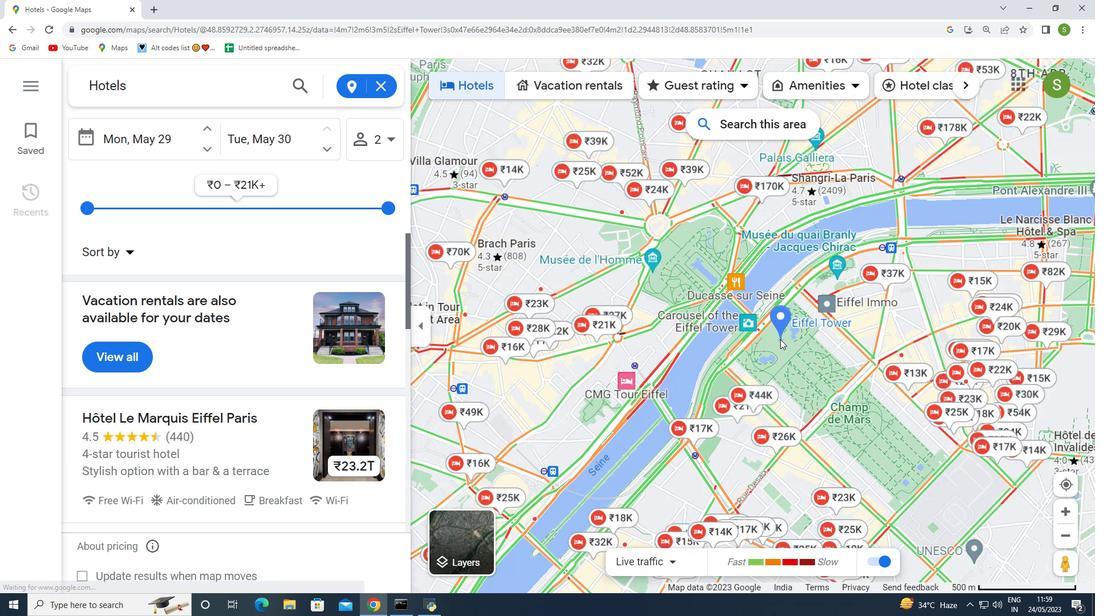 
Action: Mouse scrolled (780, 338) with delta (0, 0)
Screenshot: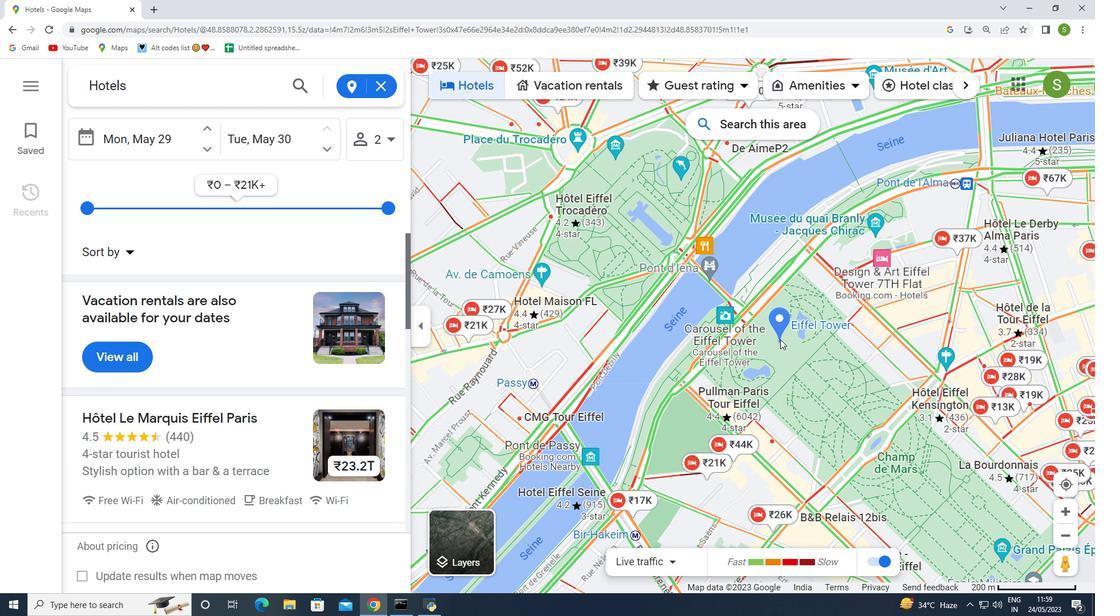 
Action: Mouse scrolled (780, 338) with delta (0, 0)
Screenshot: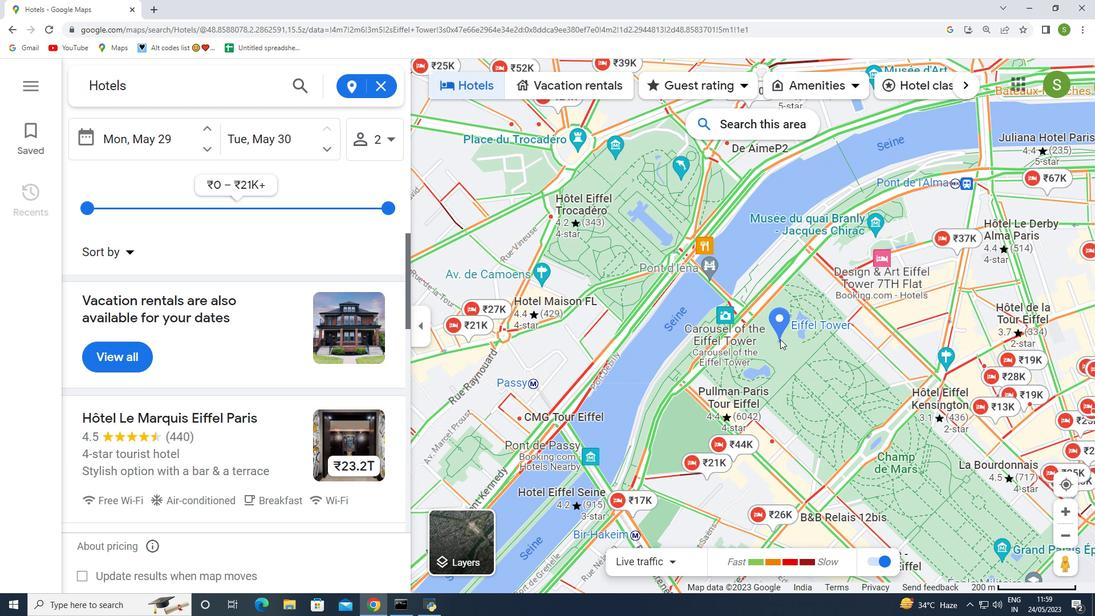 
Action: Mouse moved to (730, 406)
Screenshot: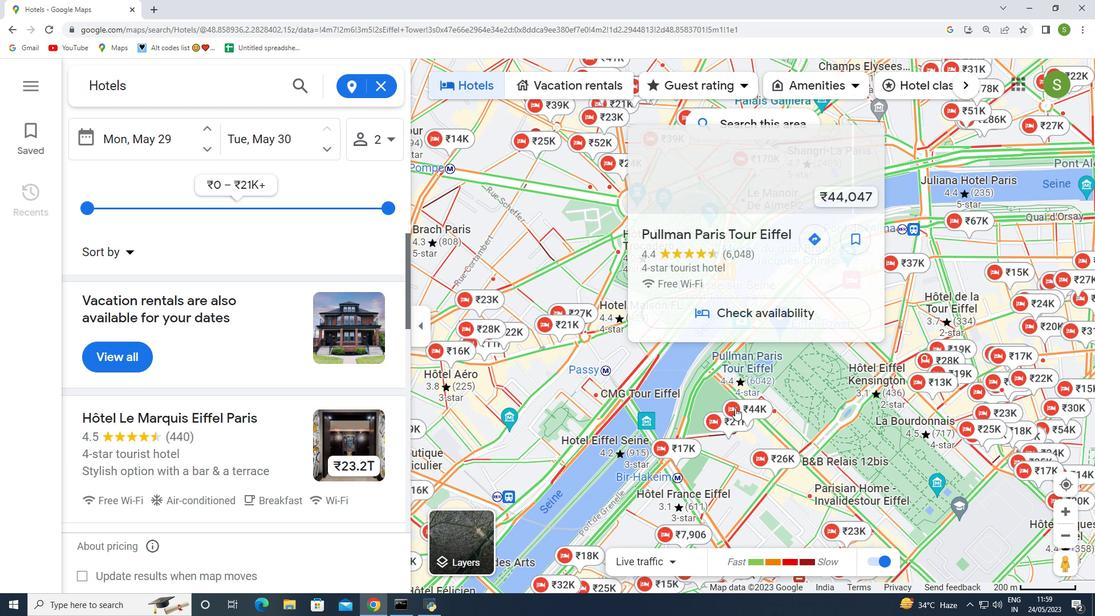 
Action: Mouse pressed left at (730, 406)
Screenshot: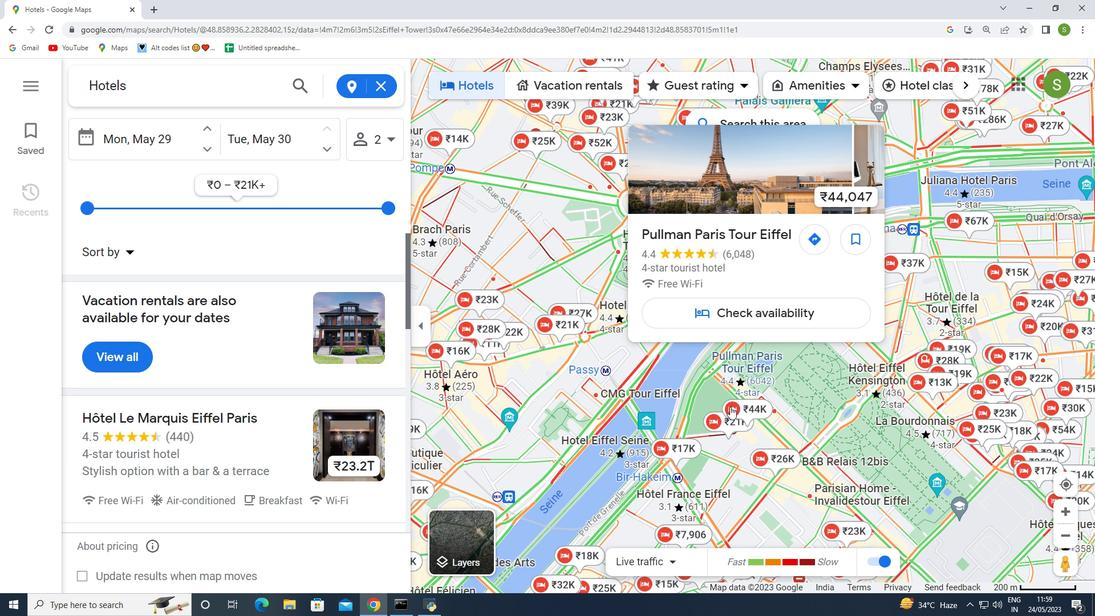 
Action: Mouse moved to (779, 337)
Screenshot: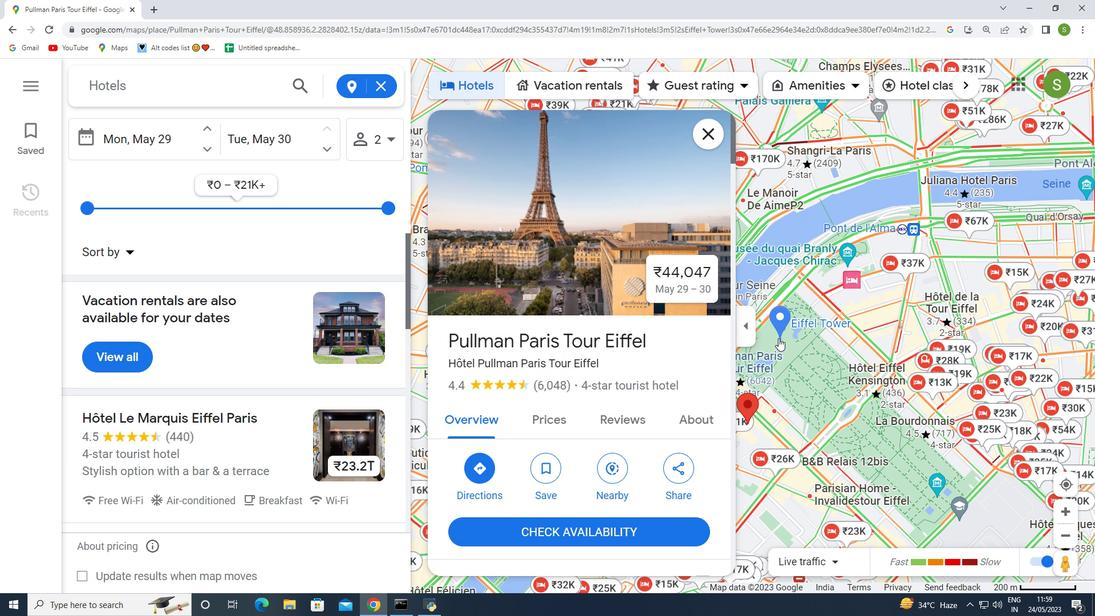 
Action: Mouse pressed left at (779, 337)
Screenshot: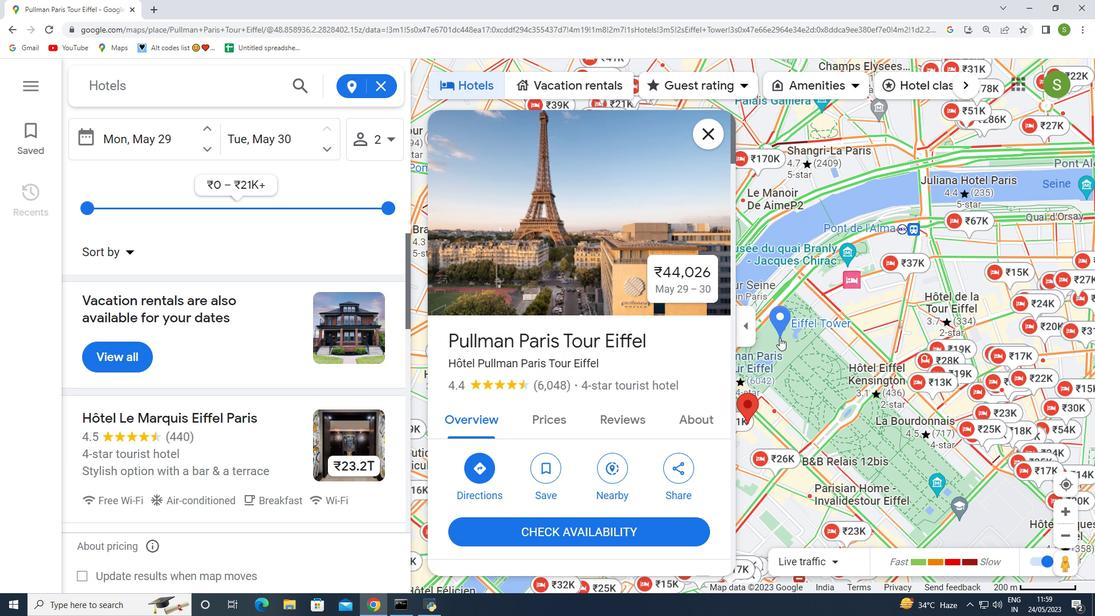 
Action: Mouse moved to (870, 357)
Screenshot: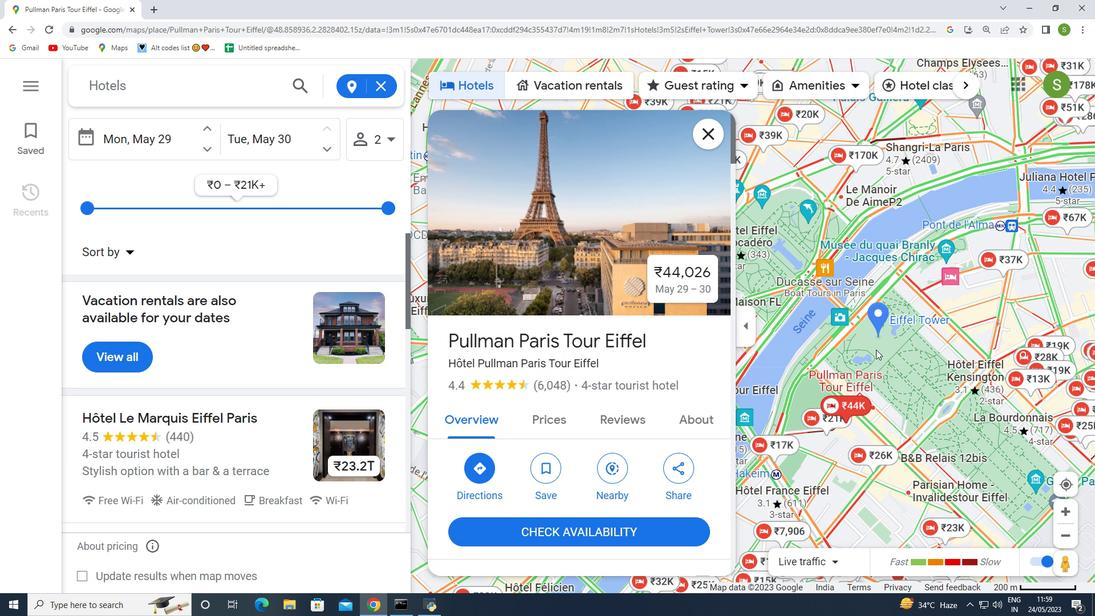 
Action: Mouse scrolled (870, 357) with delta (0, 0)
Screenshot: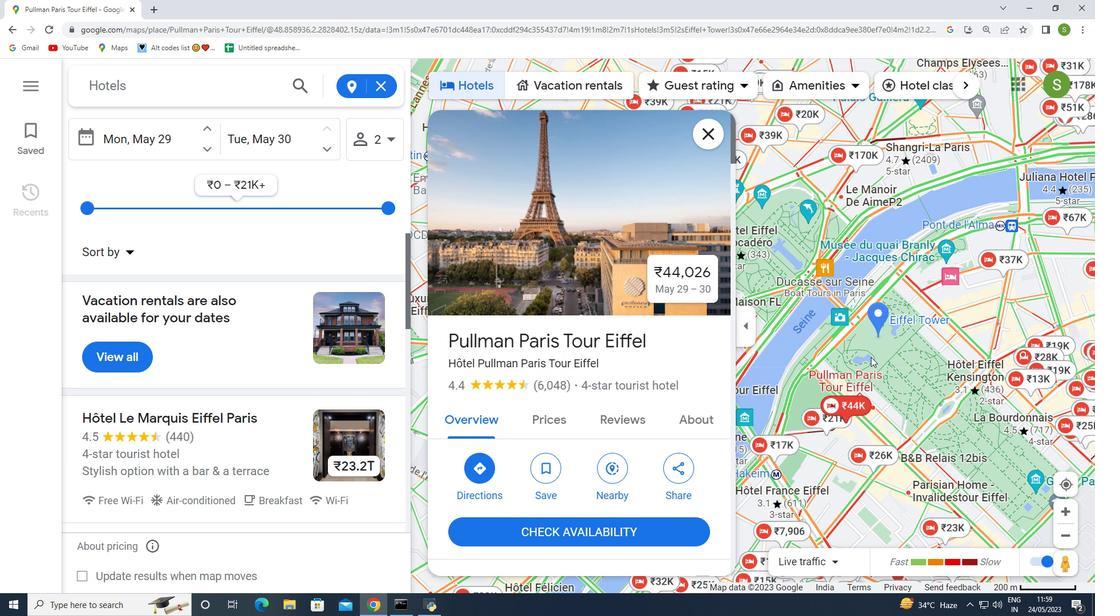 
Action: Mouse moved to (870, 357)
Screenshot: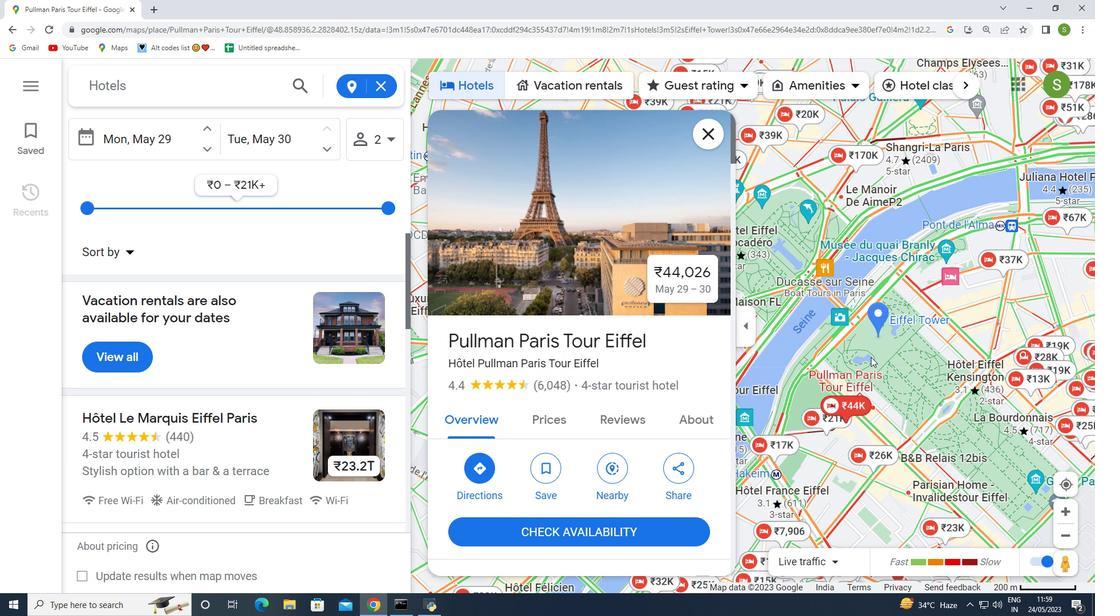
Action: Mouse scrolled (870, 357) with delta (0, 0)
Screenshot: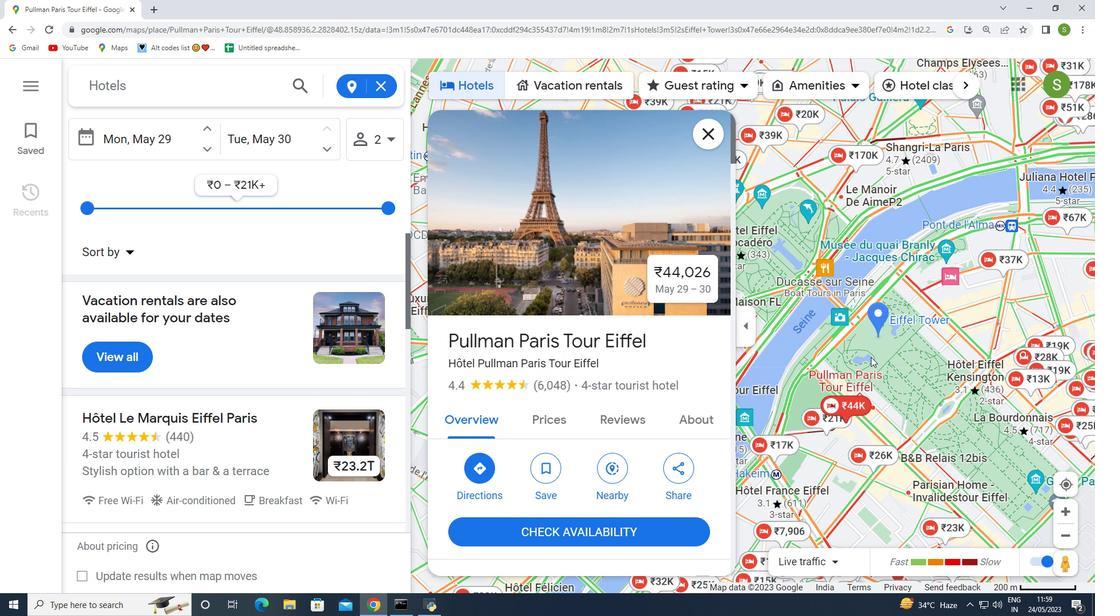 
Action: Mouse moved to (875, 366)
Screenshot: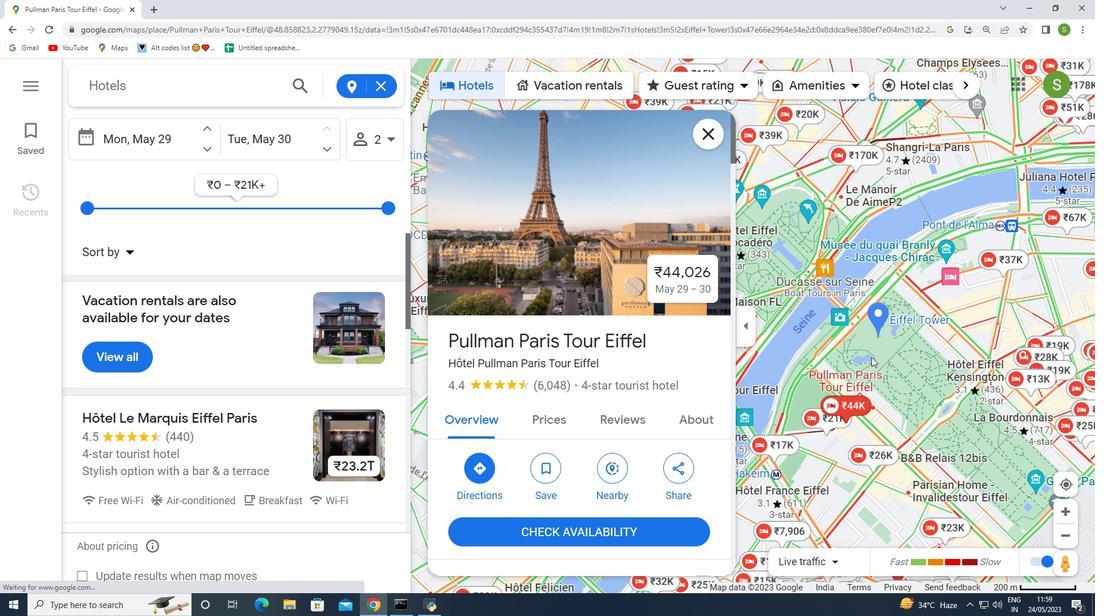 
Action: Mouse scrolled (873, 357) with delta (0, 0)
Screenshot: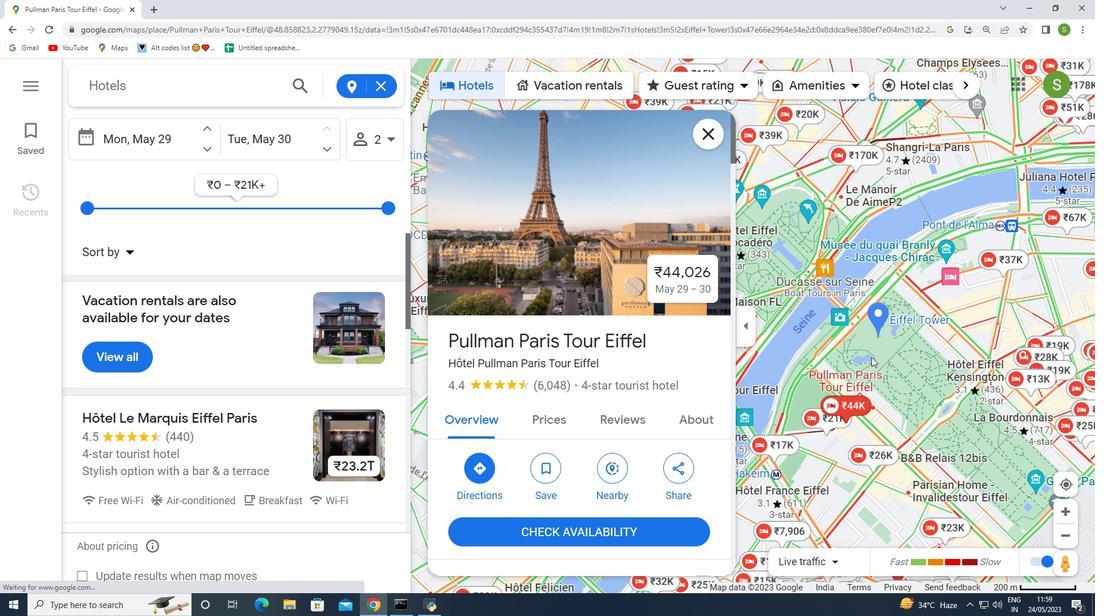 
Action: Mouse moved to (631, 452)
Screenshot: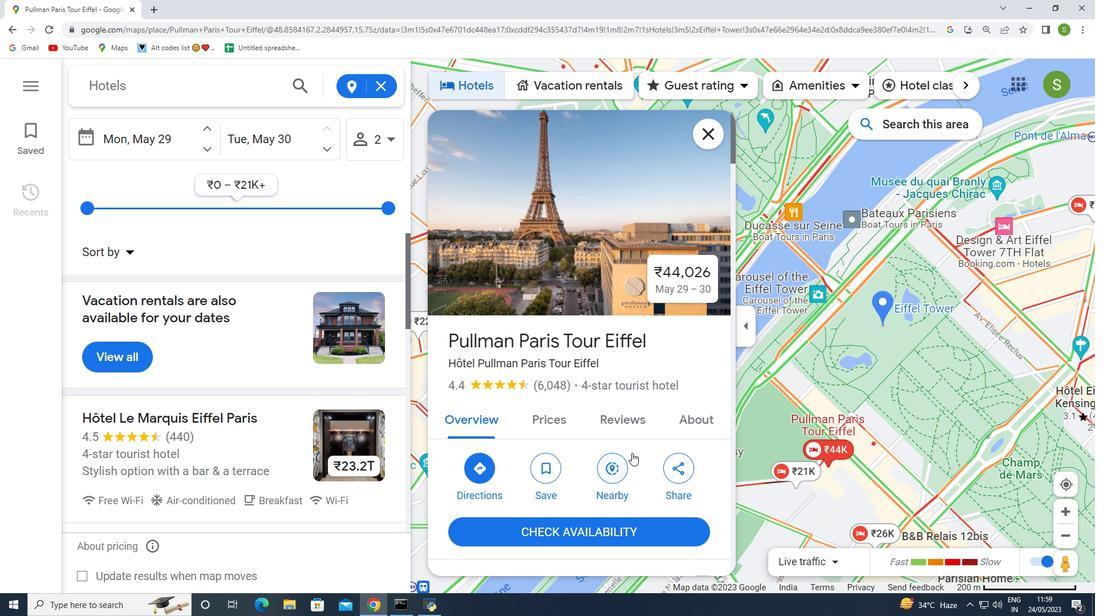 
Action: Mouse scrolled (631, 452) with delta (0, 0)
Screenshot: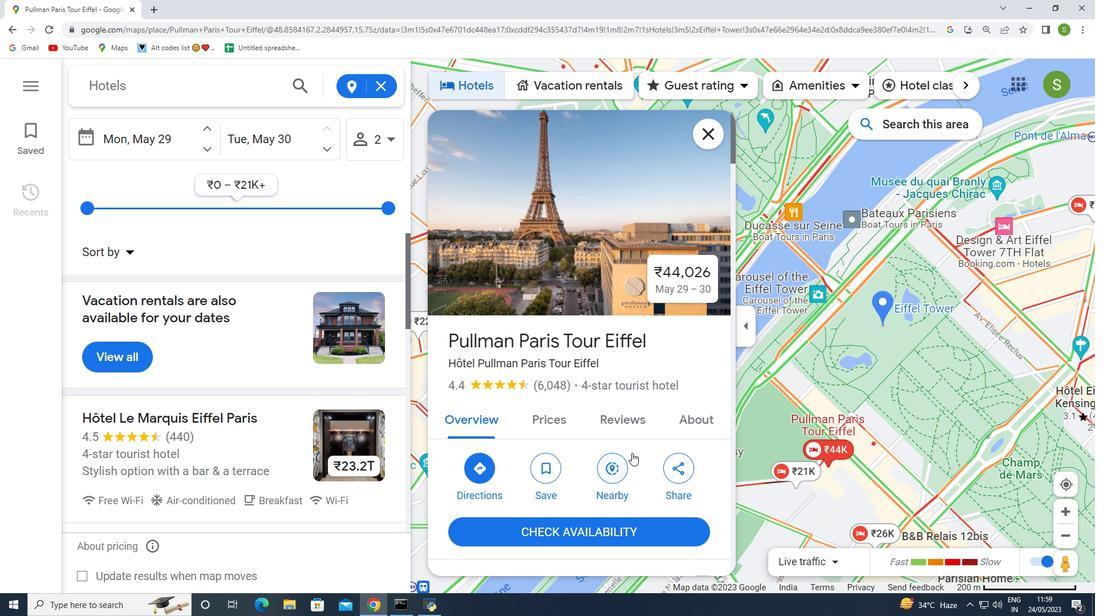 
Action: Mouse scrolled (631, 452) with delta (0, 0)
Screenshot: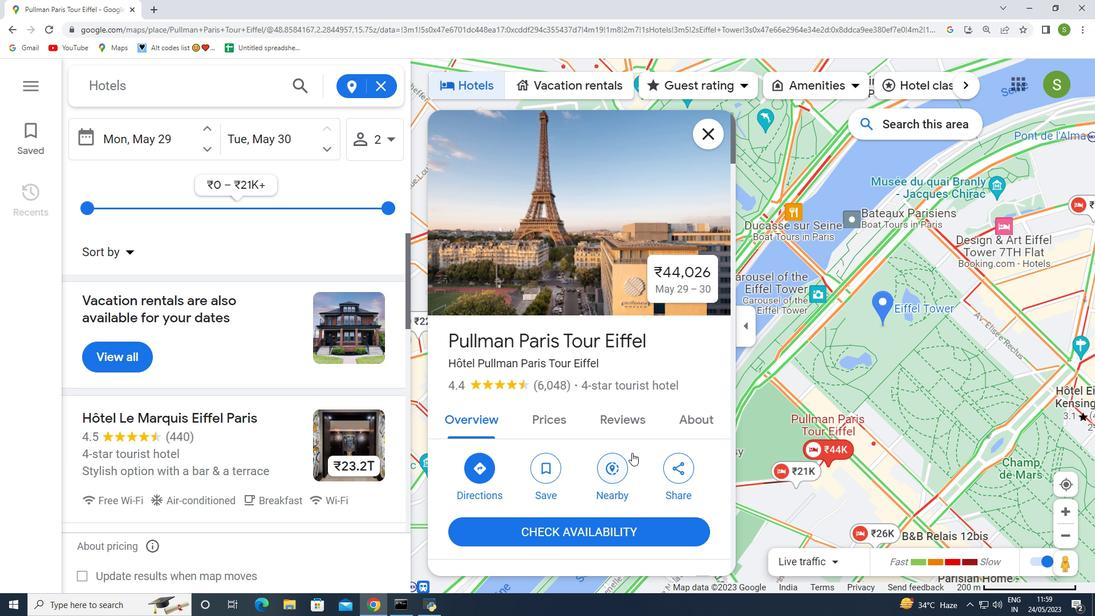 
Action: Mouse moved to (632, 452)
Screenshot: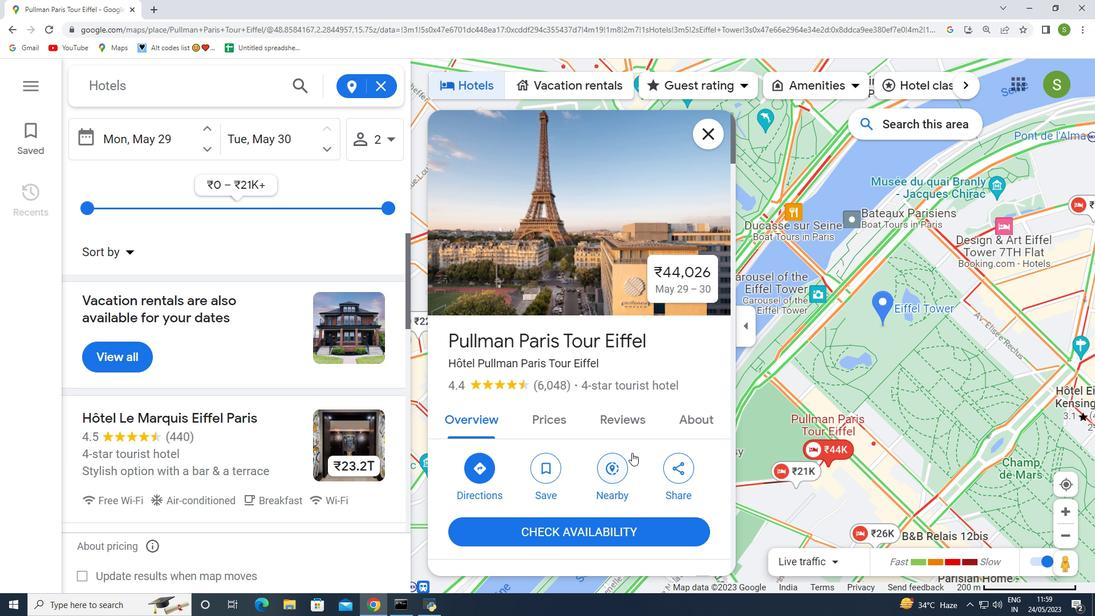 
Action: Mouse scrolled (632, 452) with delta (0, 0)
Screenshot: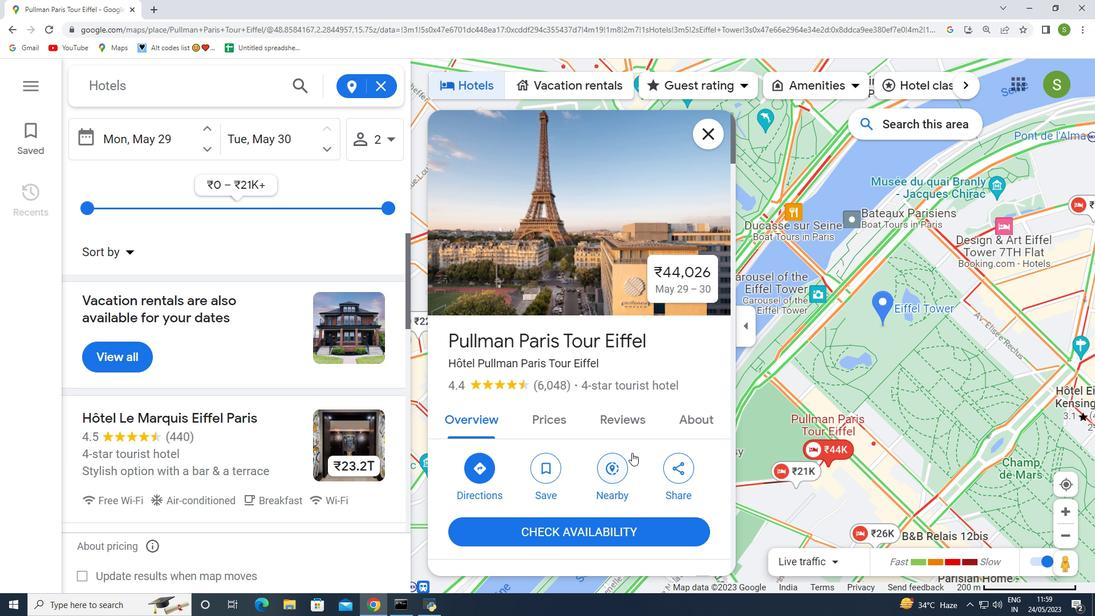 
Action: Mouse moved to (634, 443)
Screenshot: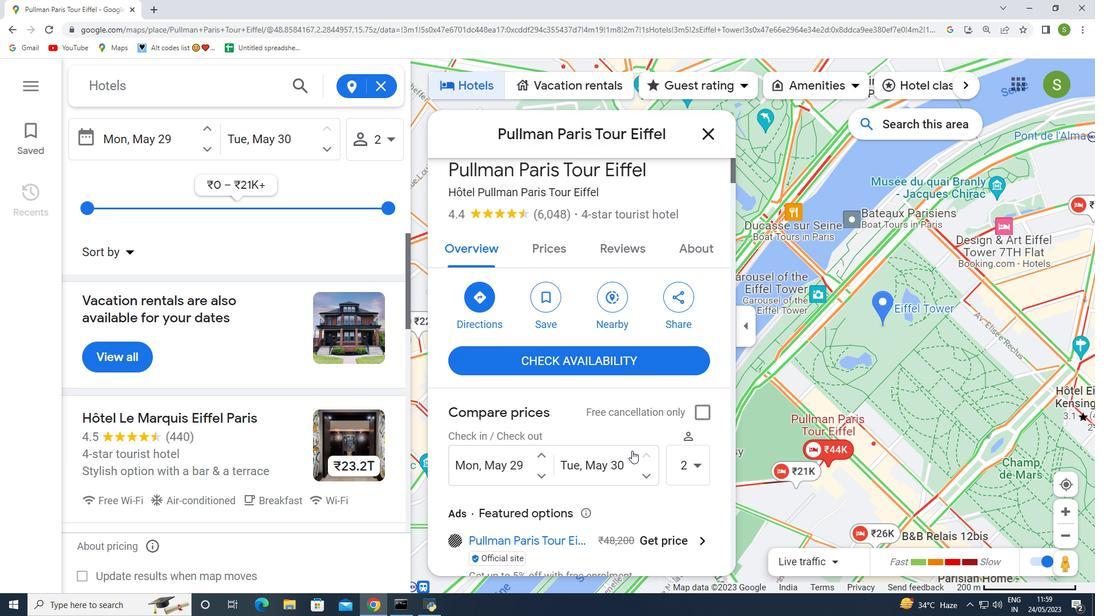 
Action: Mouse scrolled (634, 443) with delta (0, 0)
Screenshot: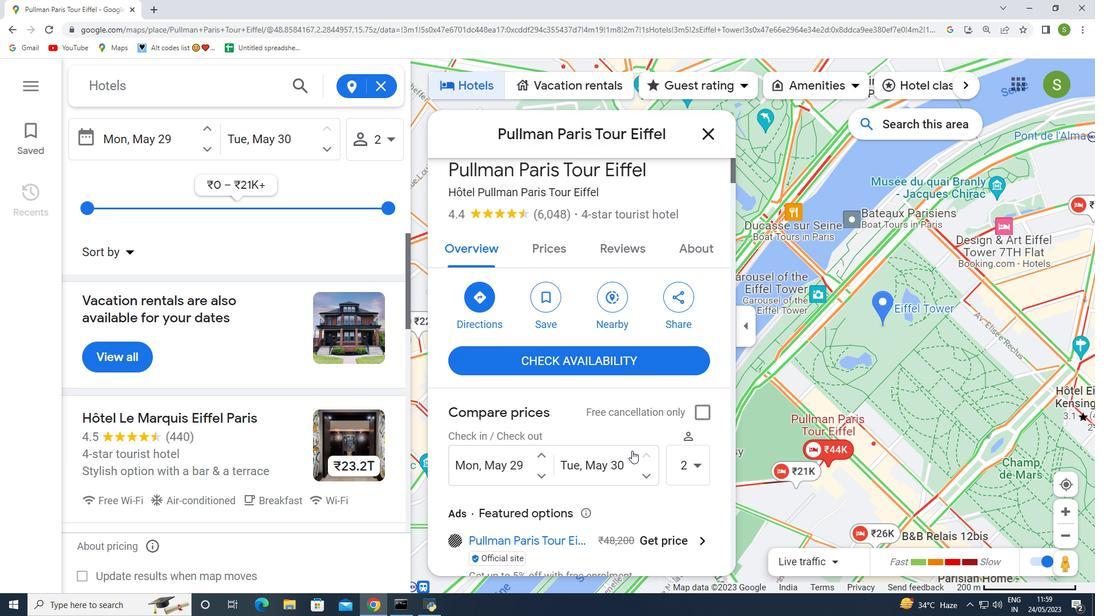 
Action: Mouse moved to (634, 443)
Screenshot: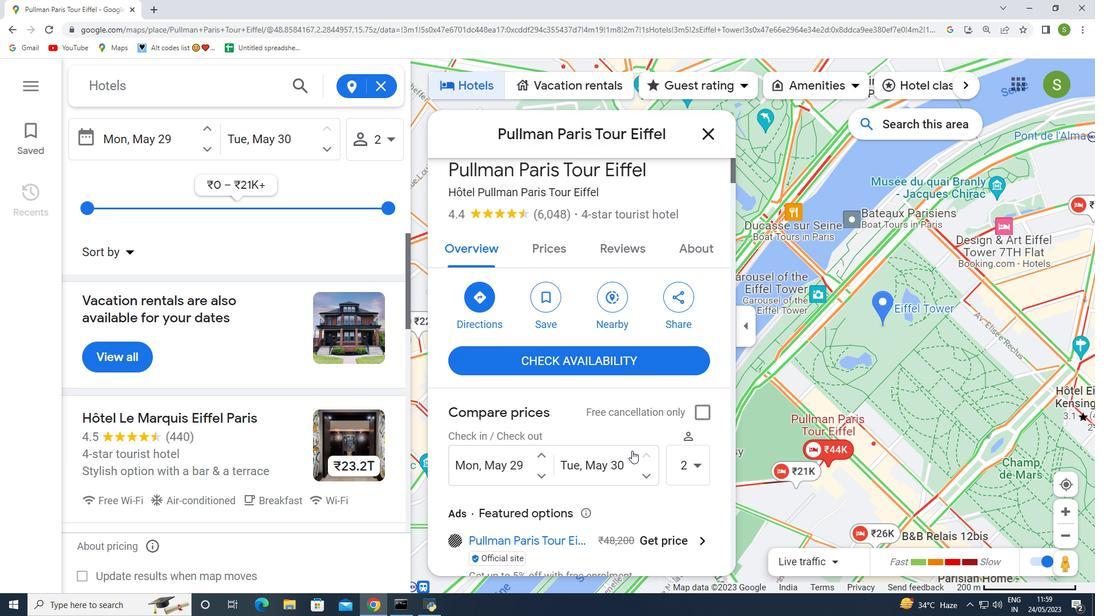 
Action: Mouse scrolled (634, 443) with delta (0, 0)
Screenshot: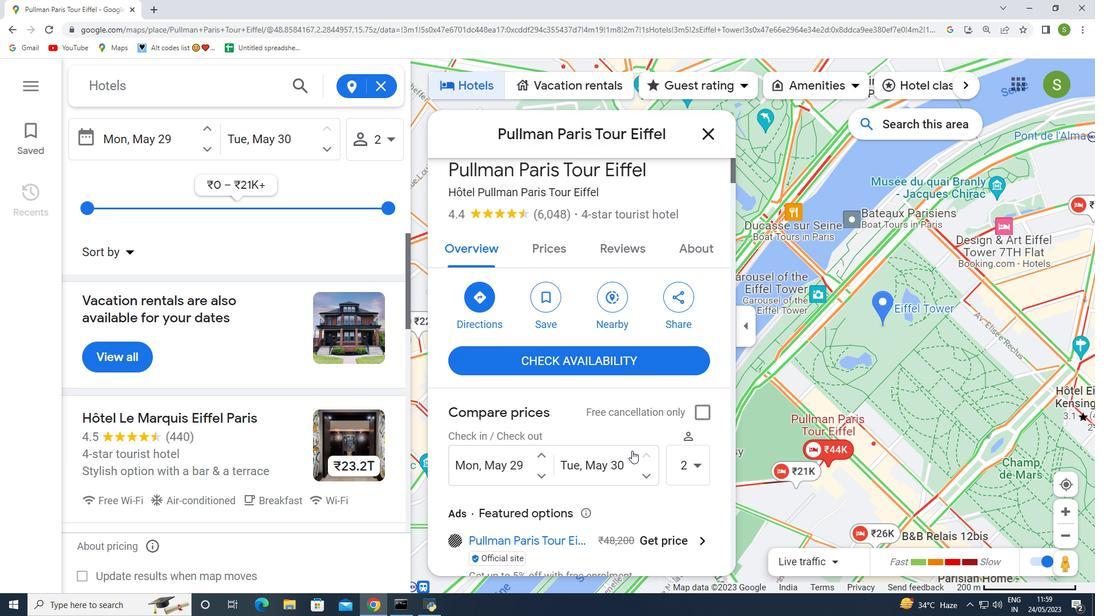 
Action: Mouse moved to (622, 463)
Screenshot: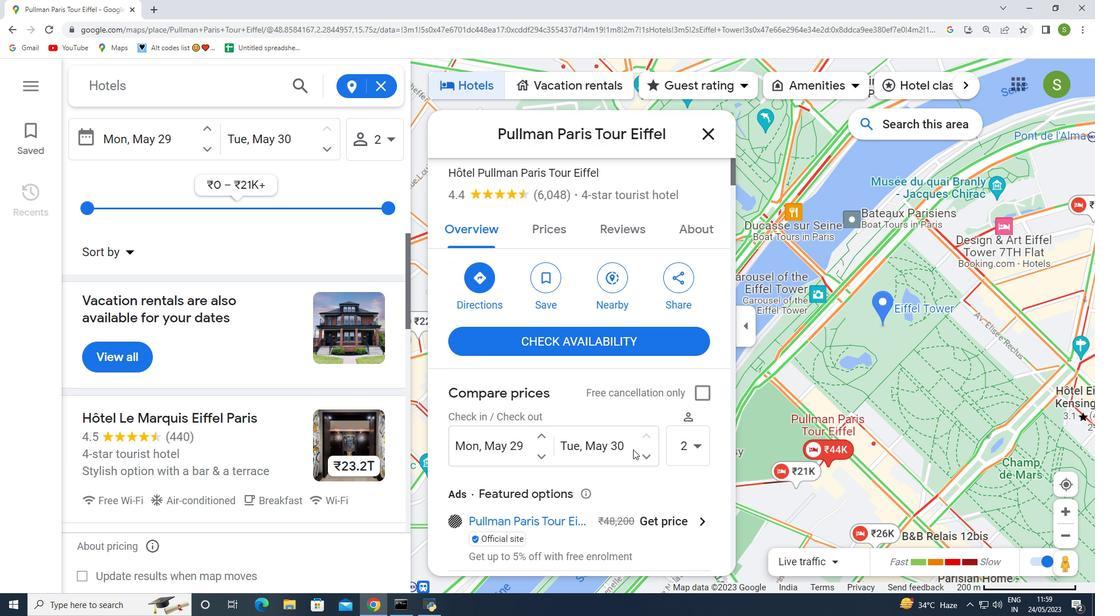 
Action: Mouse scrolled (622, 463) with delta (0, 0)
Screenshot: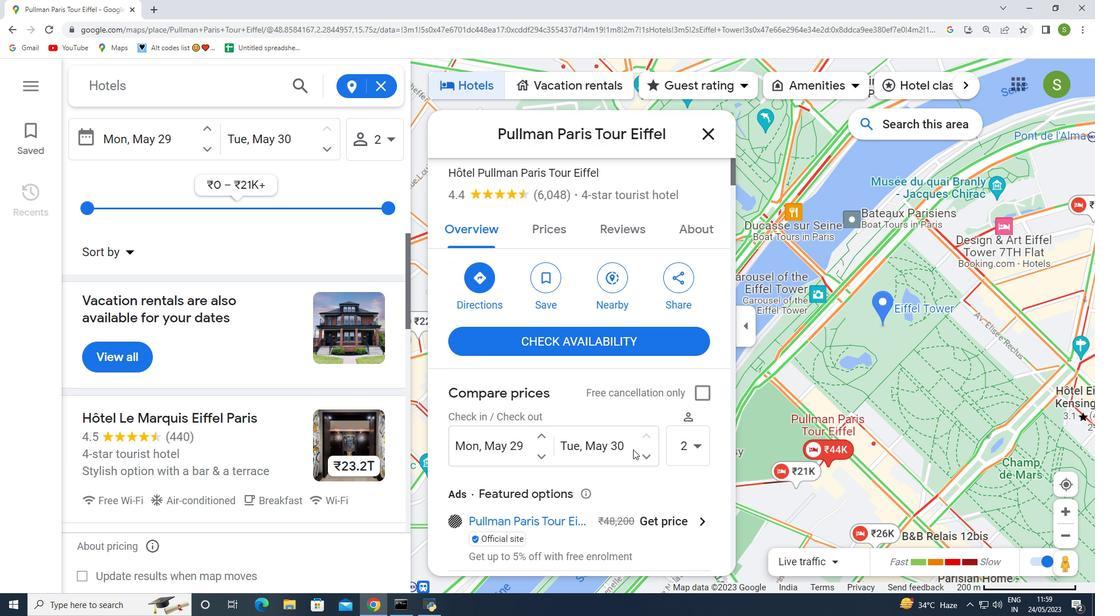 
Action: Mouse moved to (634, 346)
Screenshot: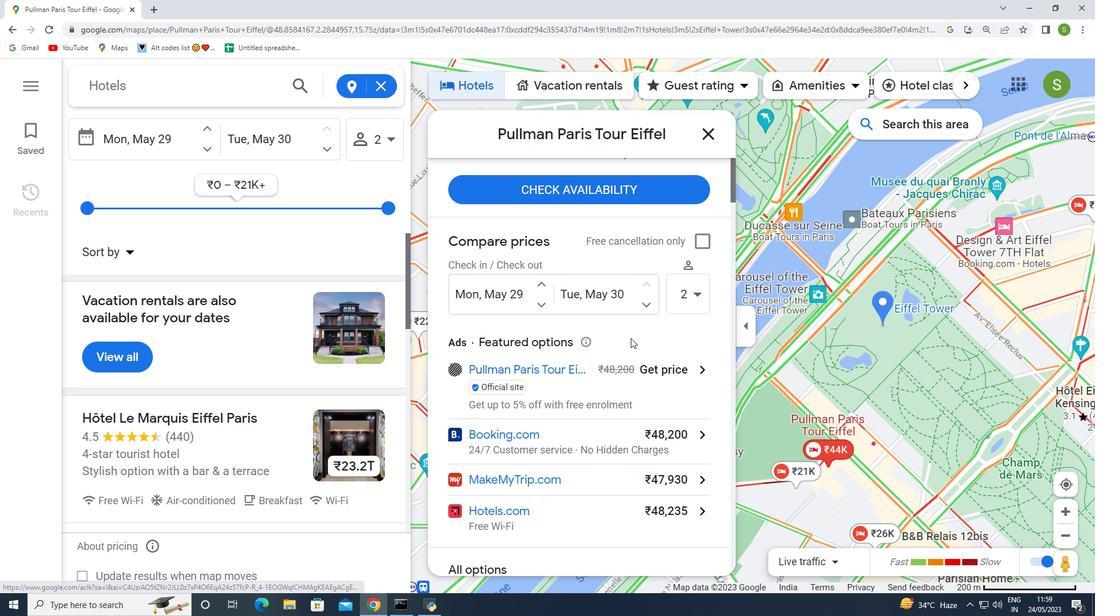 
Action: Mouse scrolled (634, 346) with delta (0, 0)
Screenshot: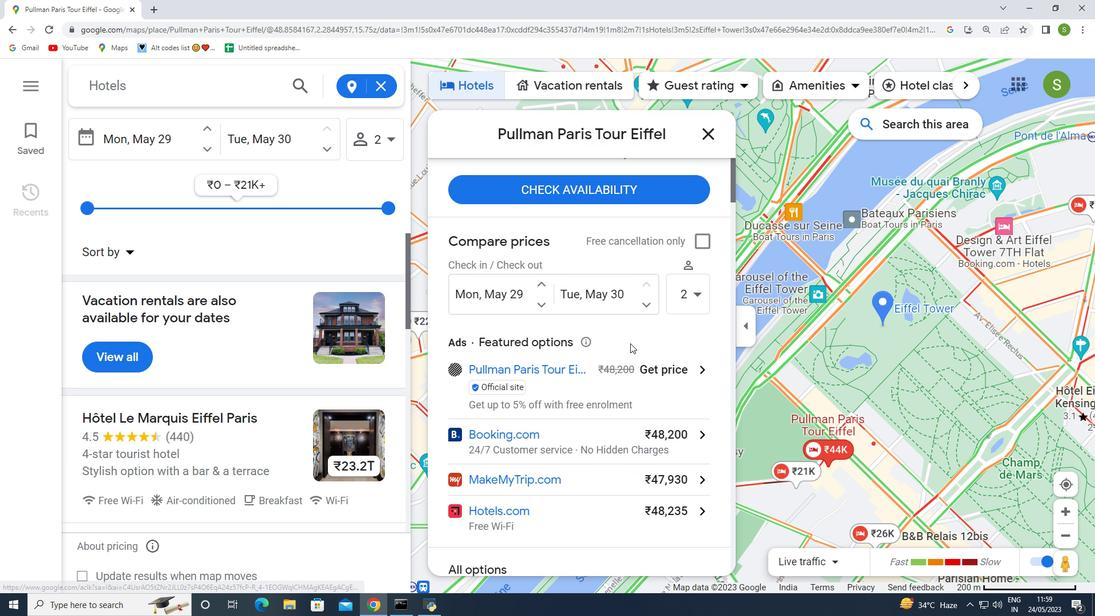 
Action: Mouse moved to (635, 346)
Screenshot: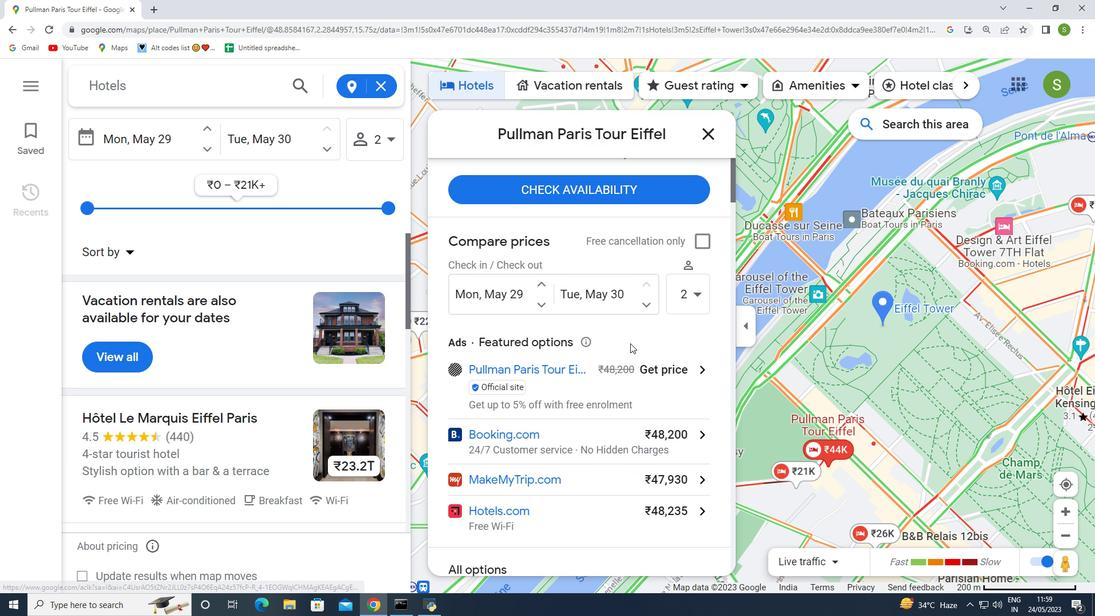 
Action: Mouse scrolled (635, 347) with delta (0, 0)
Screenshot: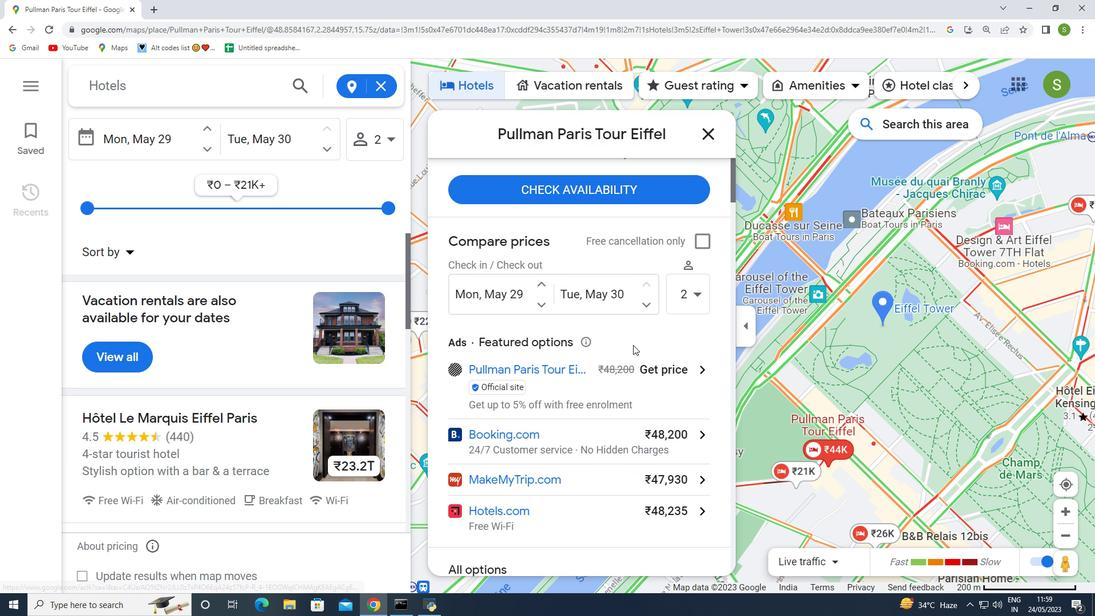 
Action: Mouse moved to (635, 359)
Screenshot: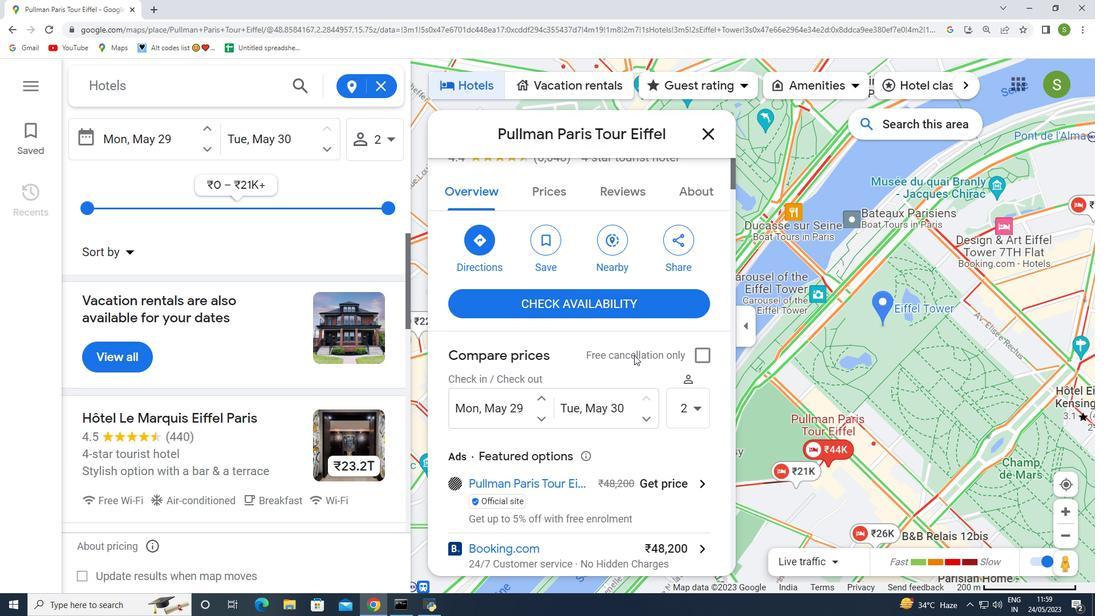 
Action: Mouse scrolled (635, 359) with delta (0, 0)
Screenshot: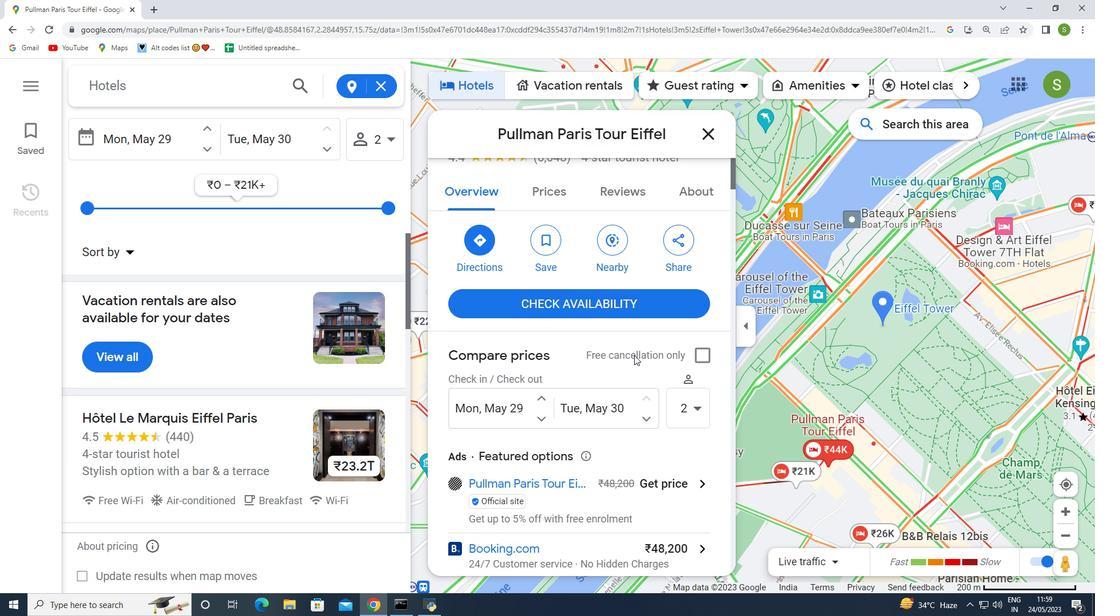 
Action: Mouse moved to (637, 359)
Screenshot: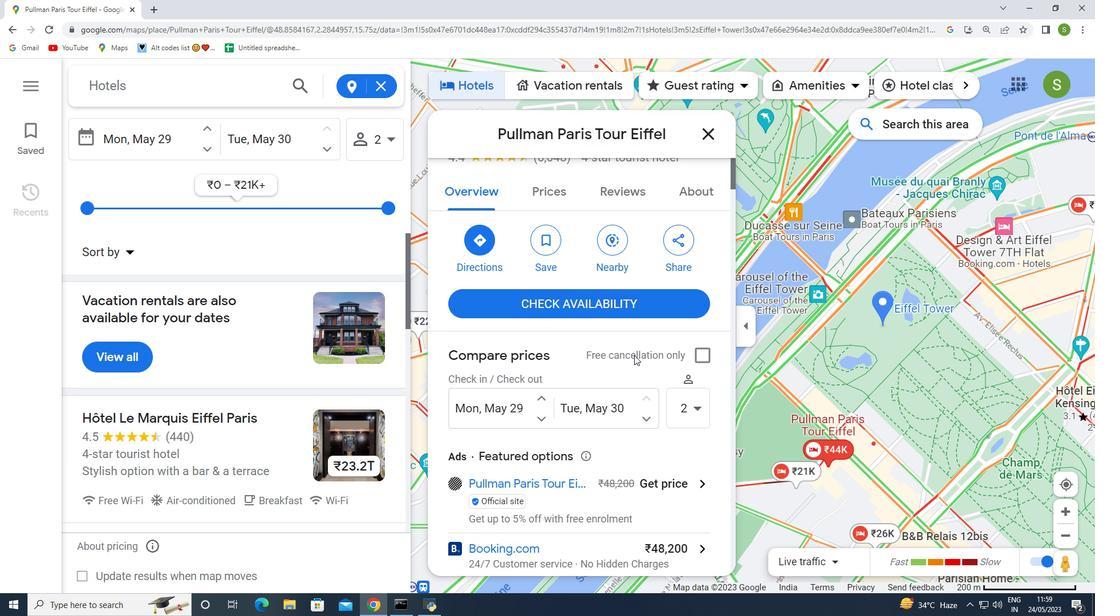 
Action: Mouse scrolled (637, 359) with delta (0, 0)
Screenshot: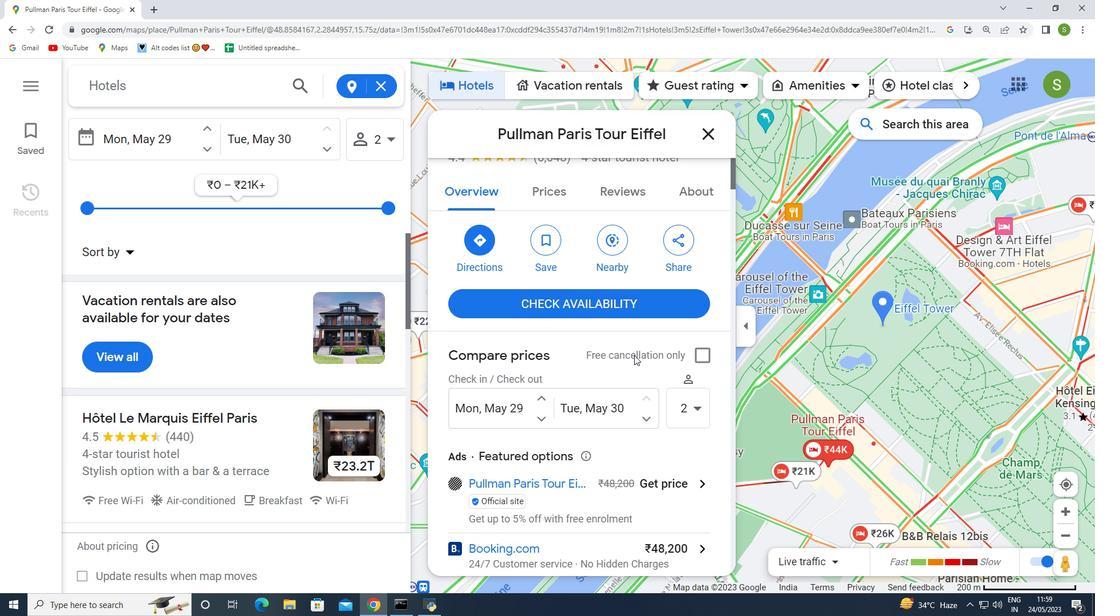 
Action: Mouse moved to (638, 358)
Screenshot: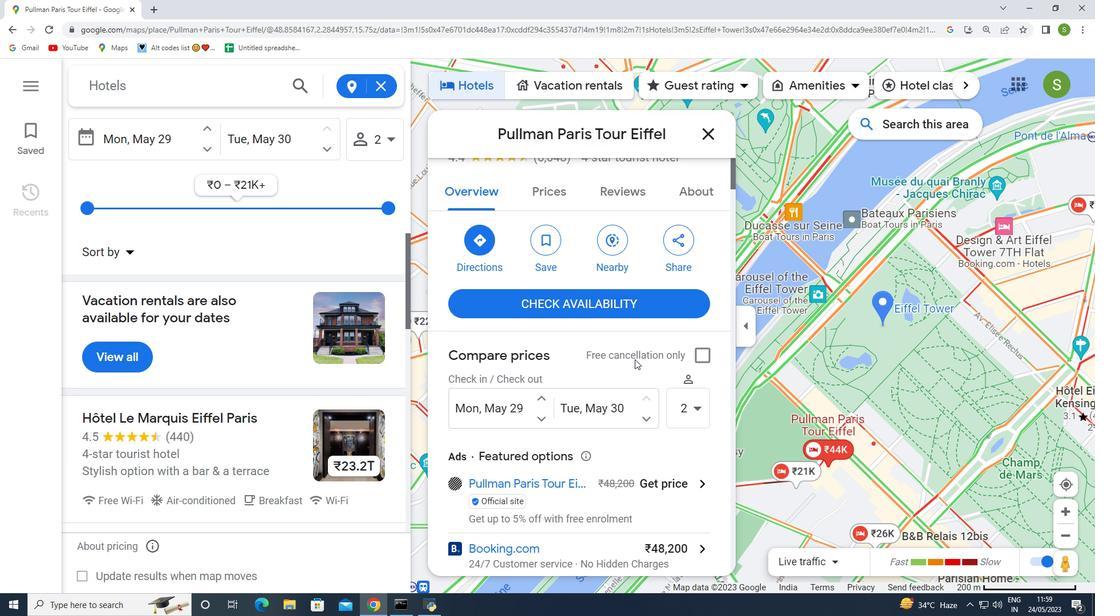 
Action: Mouse scrolled (638, 359) with delta (0, 0)
Screenshot: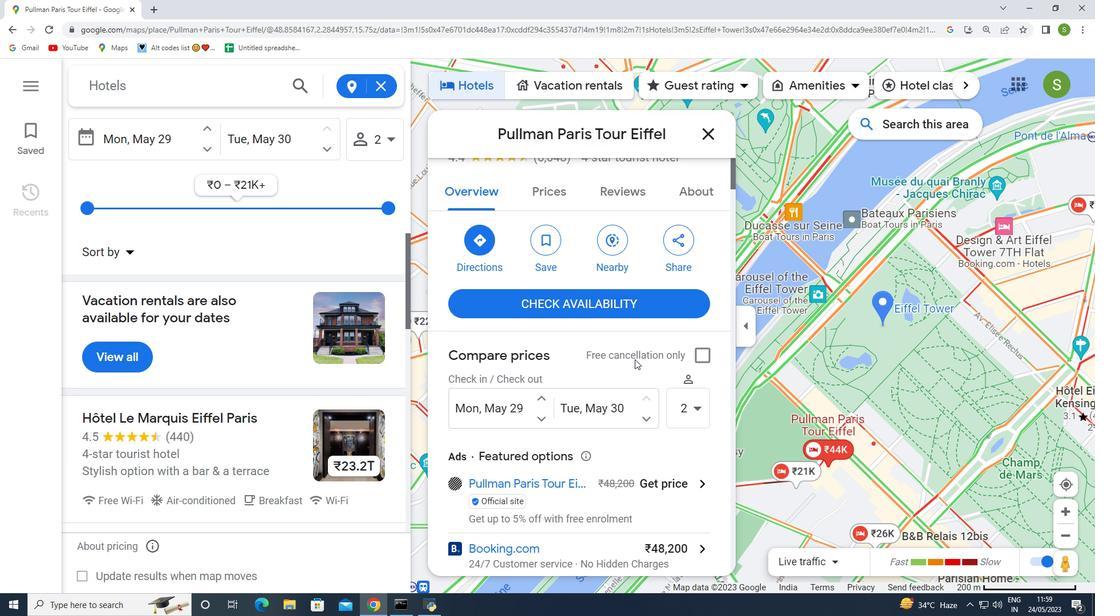 
Action: Mouse moved to (708, 142)
Screenshot: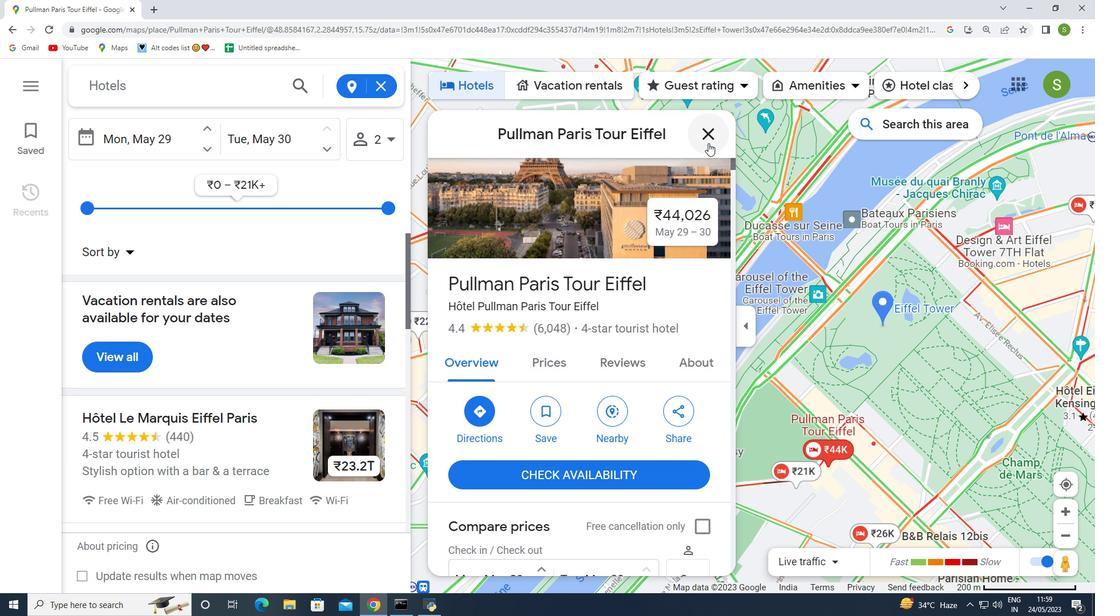 
Action: Mouse pressed left at (708, 142)
Screenshot: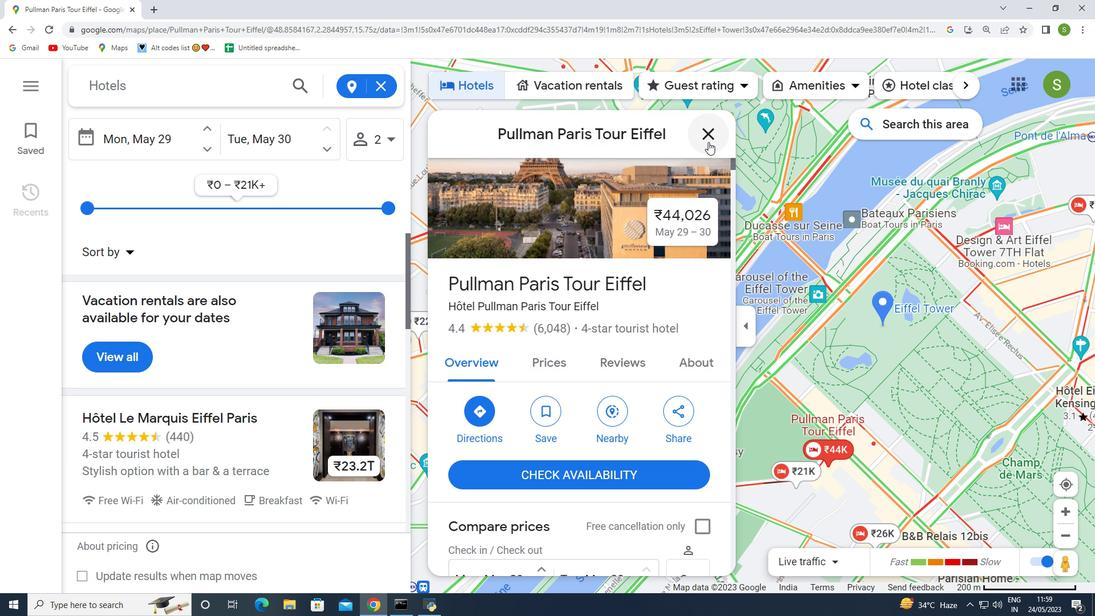 
Action: Mouse moved to (586, 534)
Screenshot: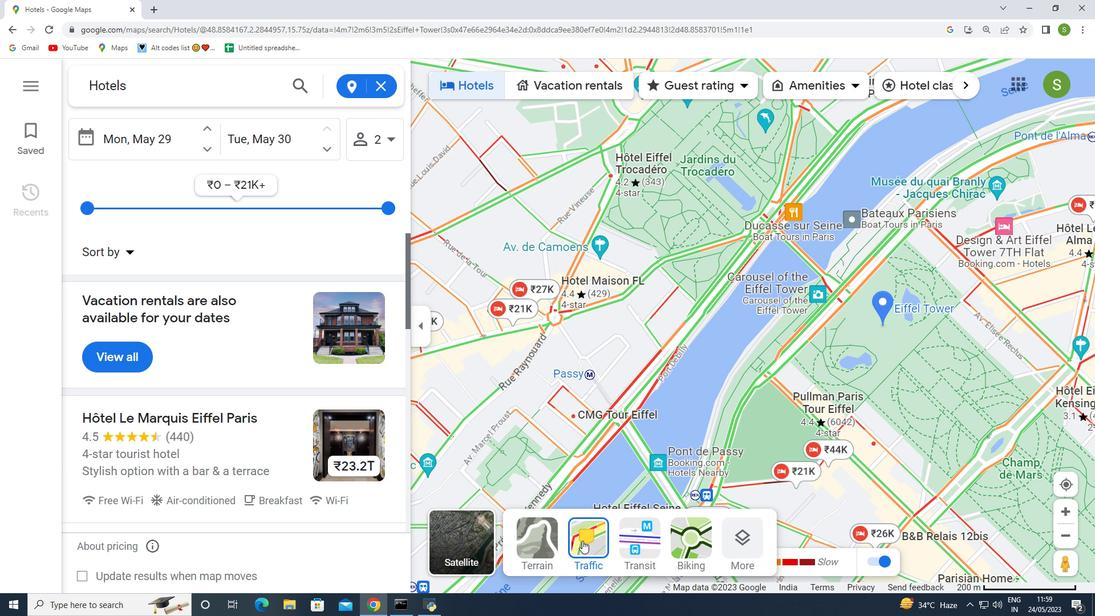 
Action: Mouse pressed right at (586, 534)
Screenshot: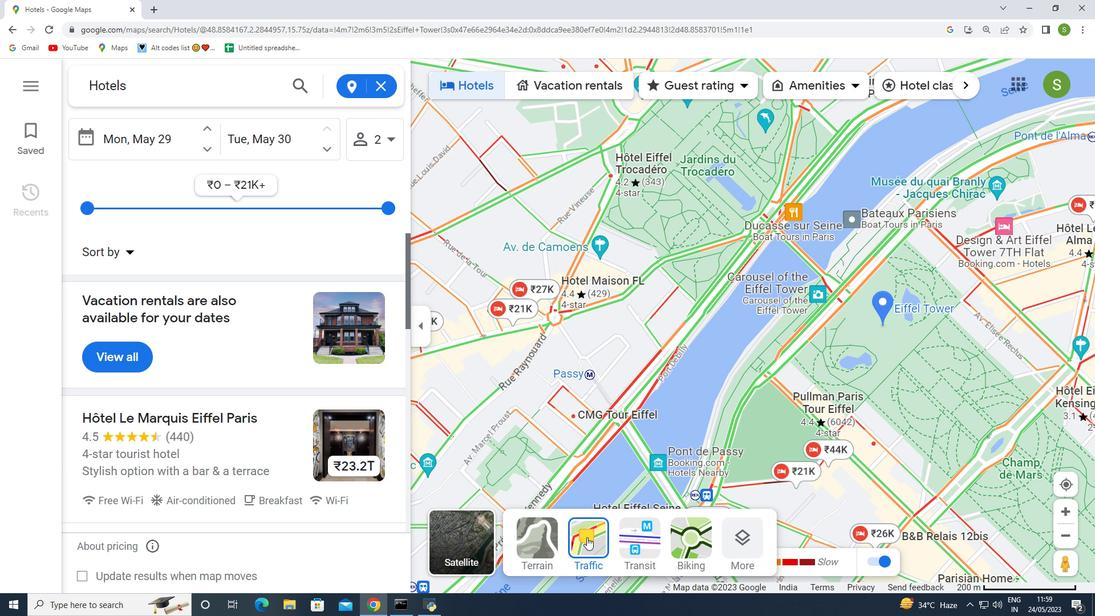 
Action: Mouse moved to (590, 536)
Screenshot: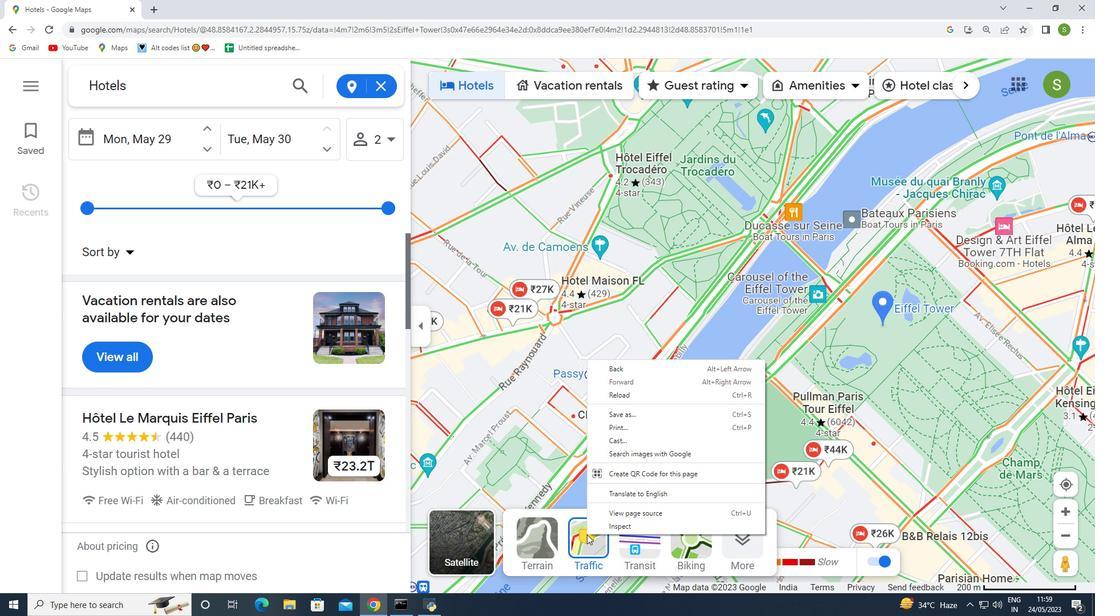 
Action: Mouse pressed left at (590, 536)
Screenshot: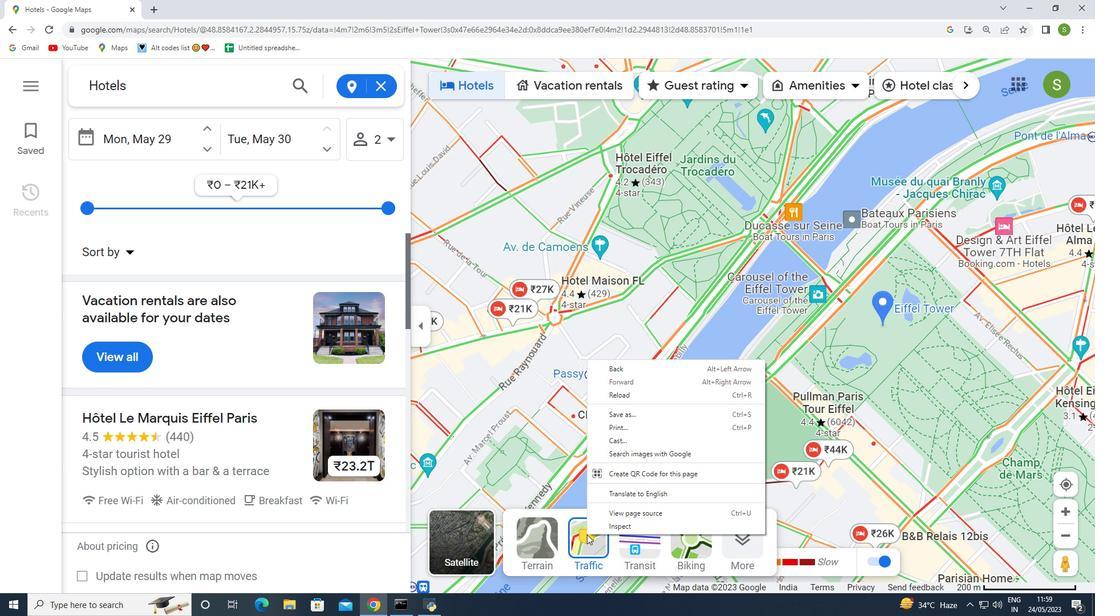 
Action: Mouse moved to (736, 542)
Screenshot: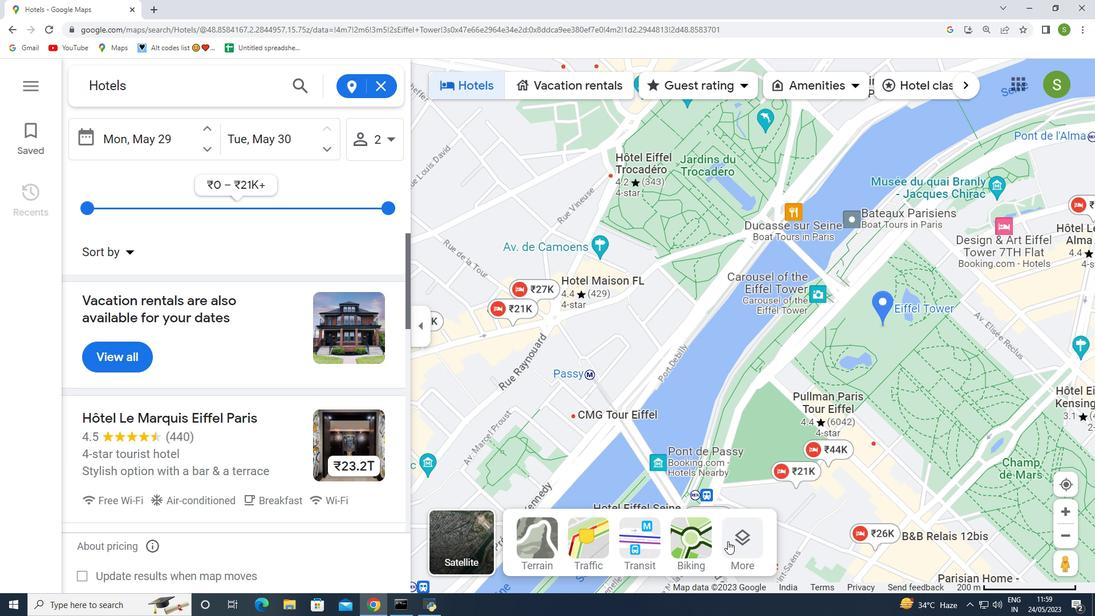 
Action: Mouse pressed left at (736, 542)
Screenshot: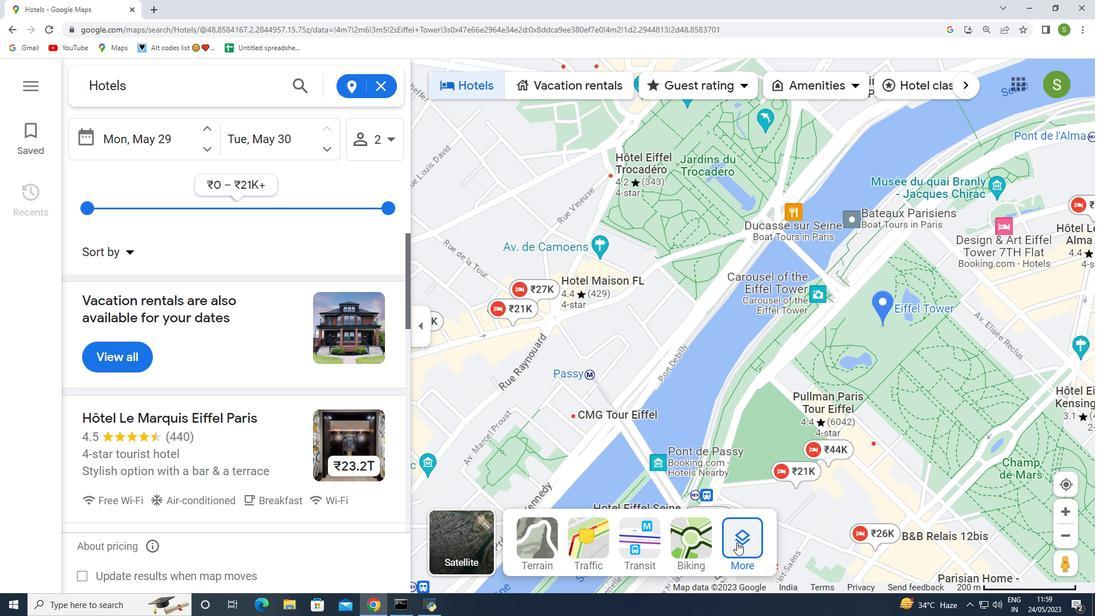 
Action: Mouse moved to (537, 219)
Screenshot: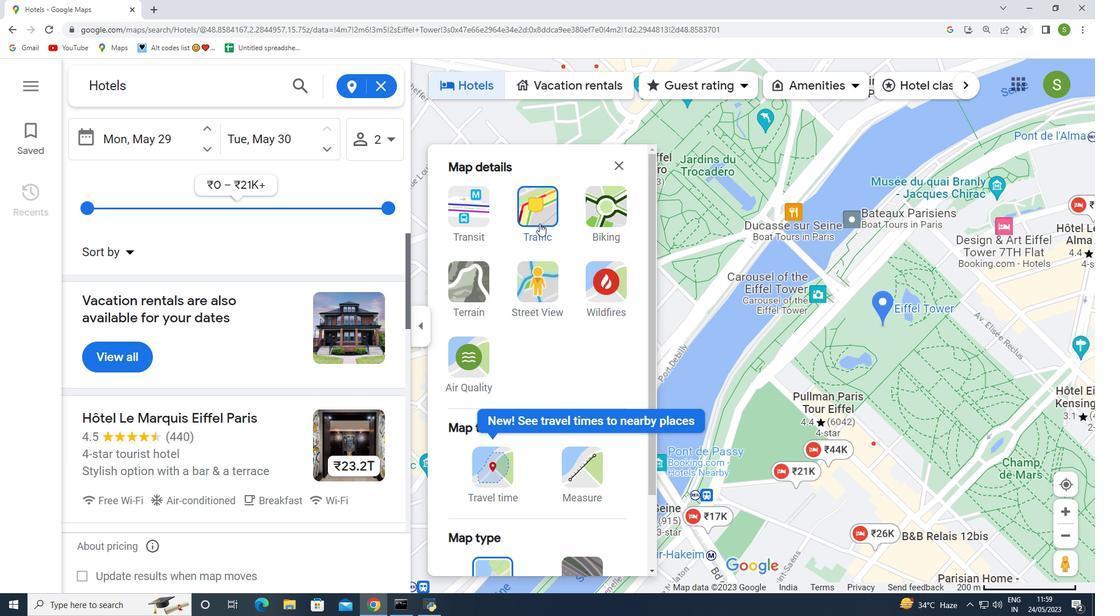 
Action: Mouse pressed left at (537, 219)
Screenshot: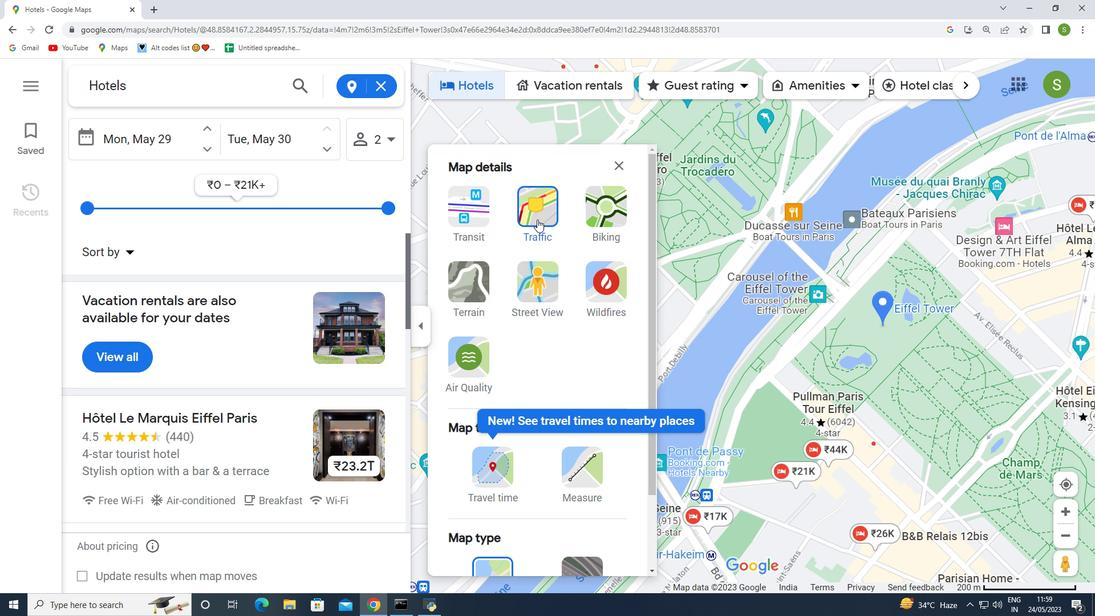 
Action: Mouse moved to (743, 225)
Screenshot: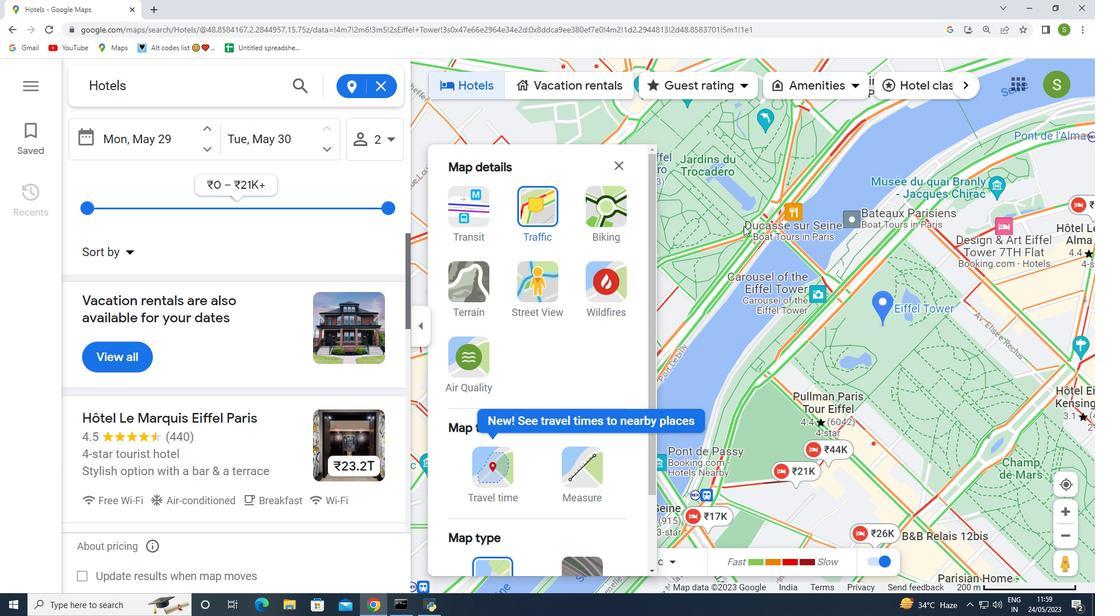 
Action: Mouse pressed left at (743, 225)
Screenshot: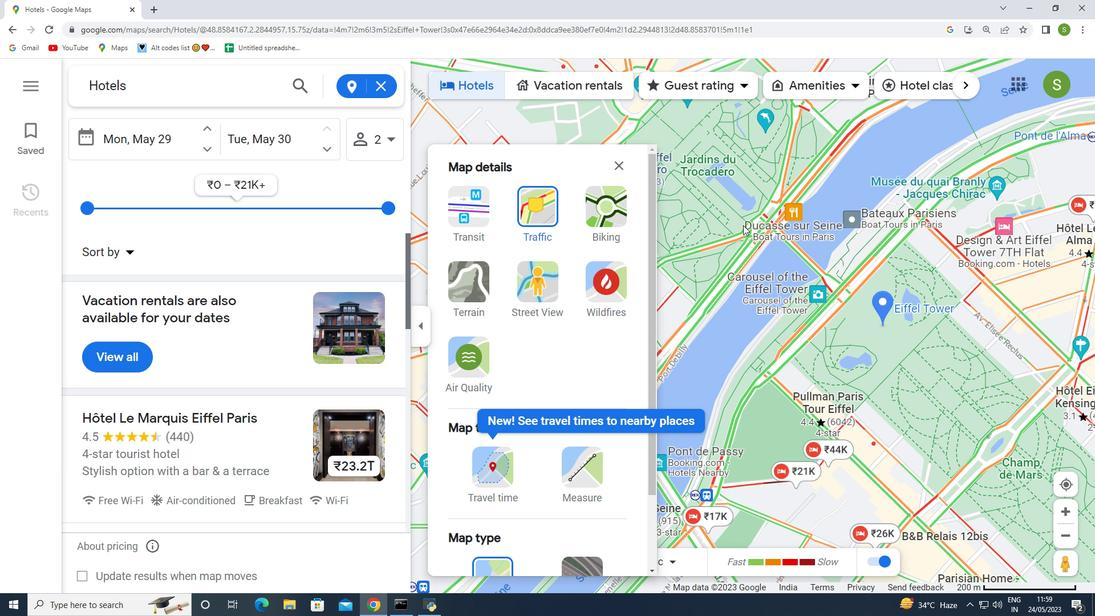 
Action: Mouse moved to (624, 163)
Screenshot: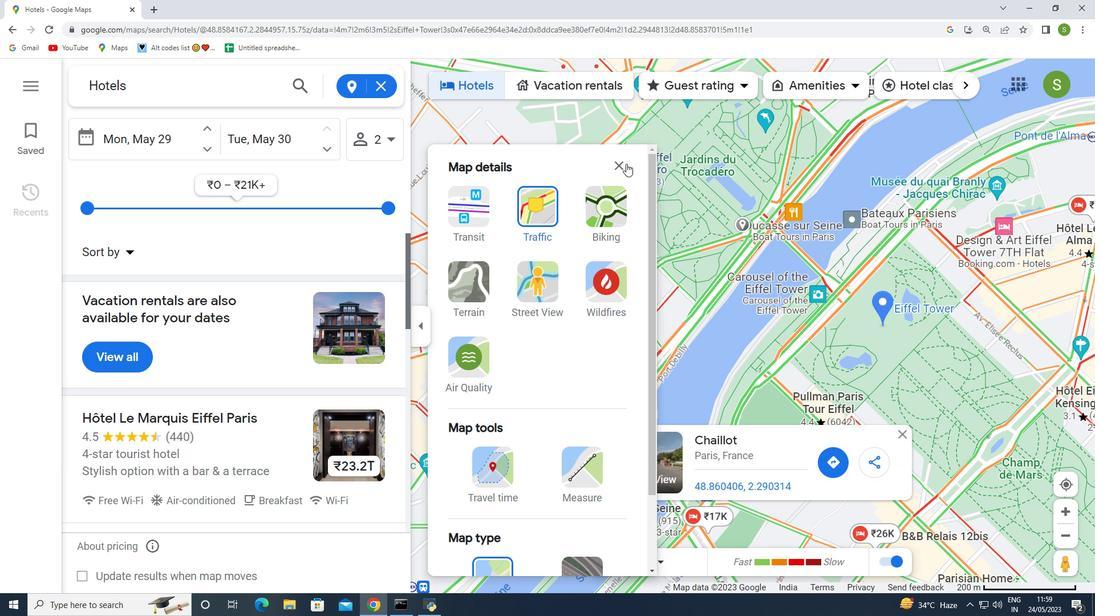 
Action: Mouse pressed left at (624, 163)
Screenshot: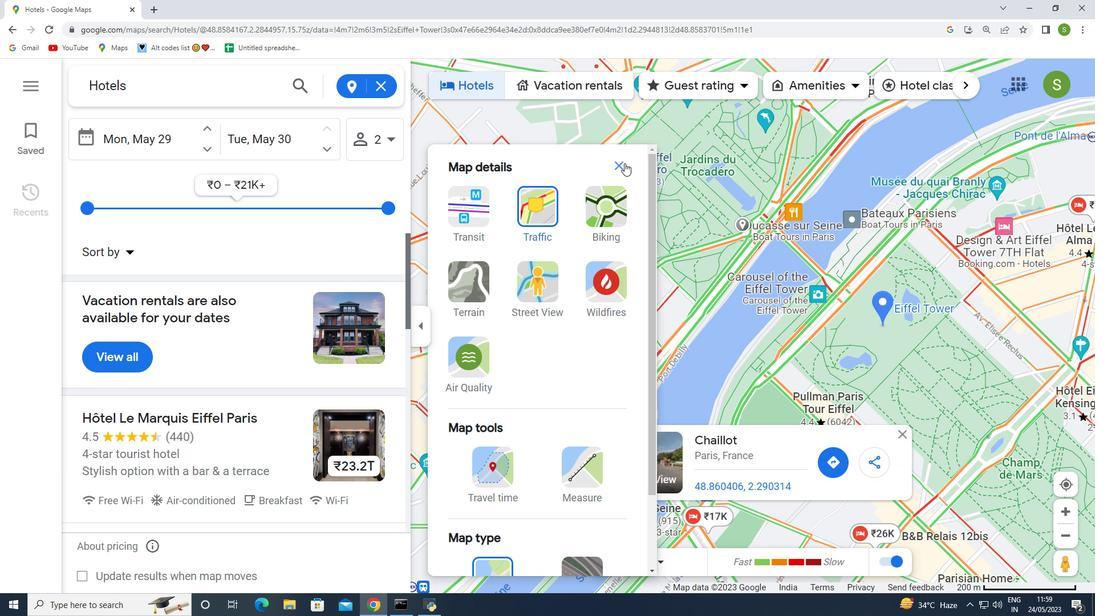 
Action: Mouse moved to (902, 436)
Screenshot: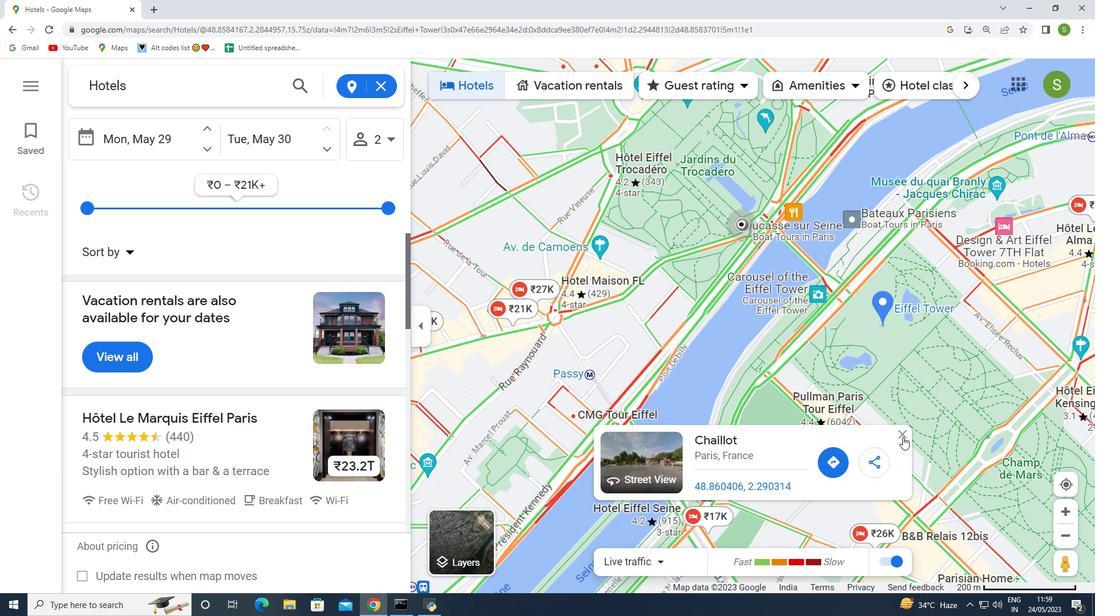 
Action: Mouse pressed left at (902, 436)
Screenshot: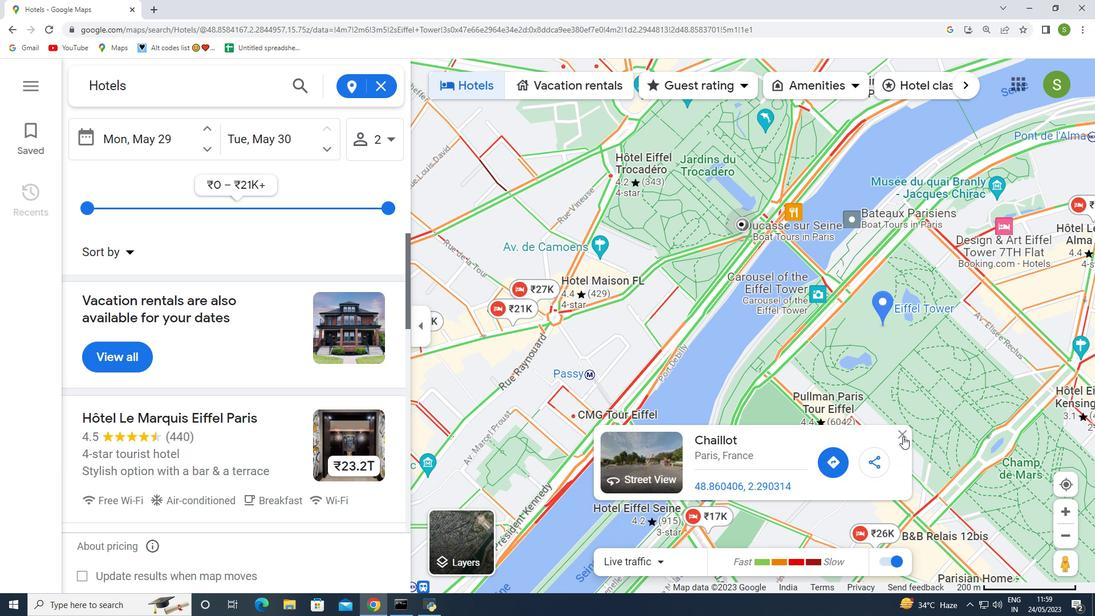 
Action: Mouse moved to (843, 444)
Screenshot: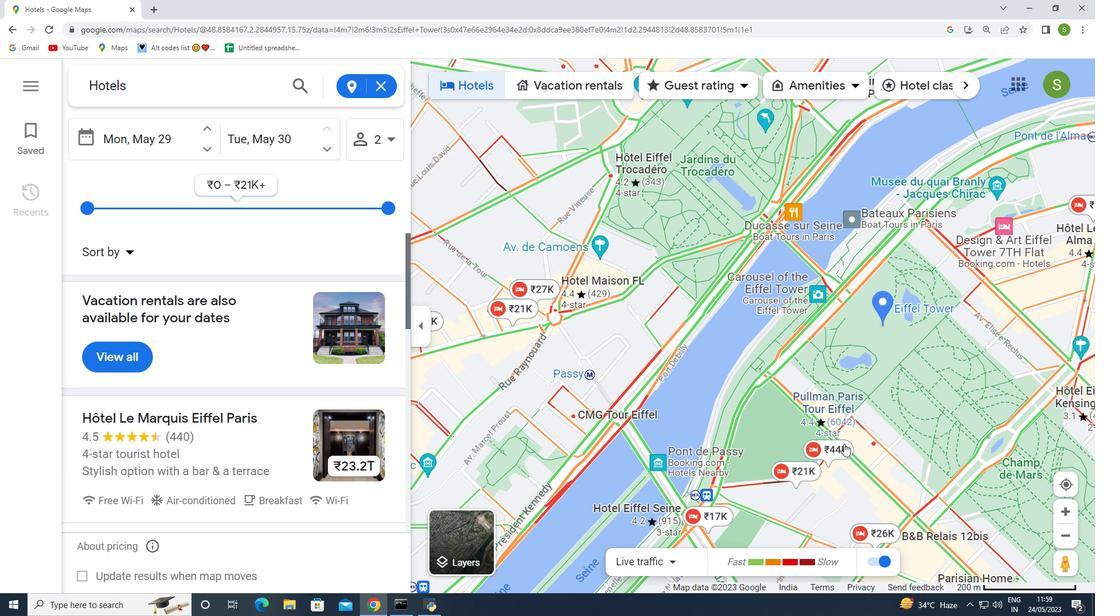
Action: Mouse pressed left at (843, 444)
Screenshot: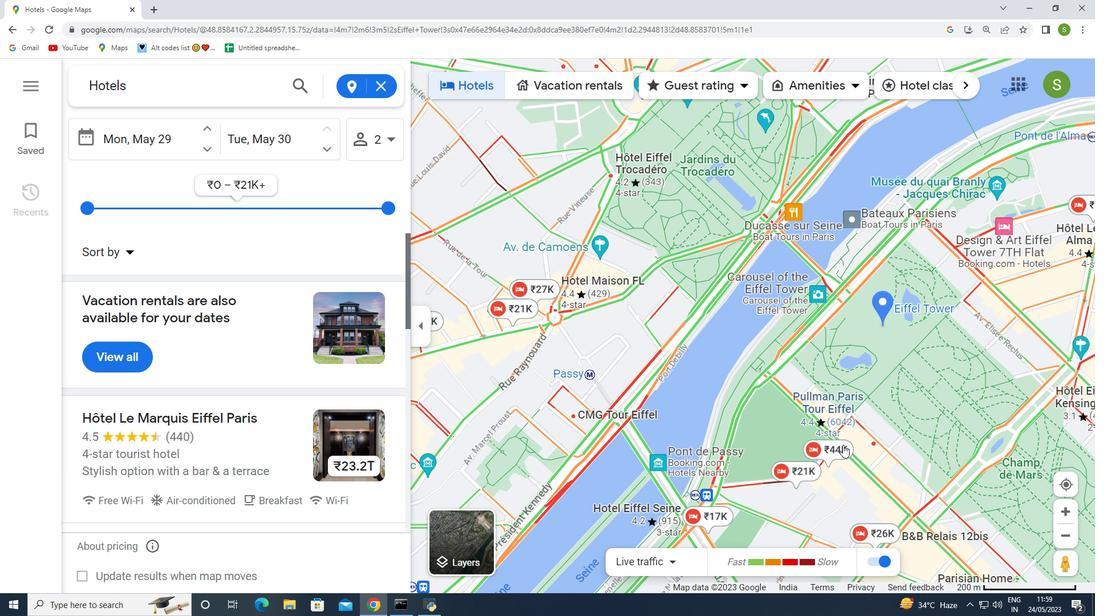 
Action: Mouse moved to (883, 307)
Screenshot: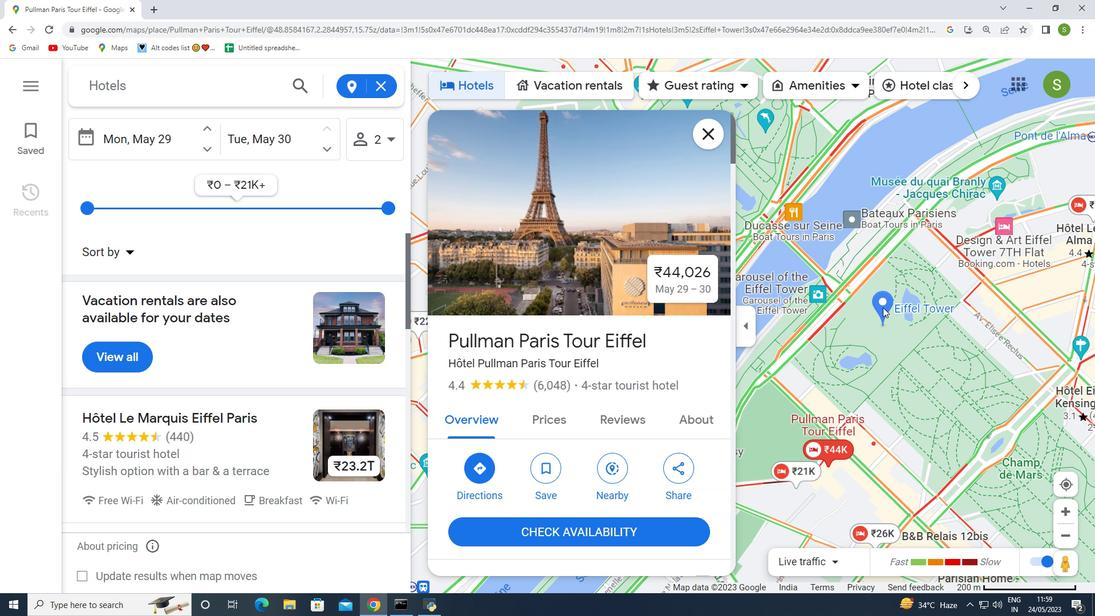 
Action: Mouse pressed left at (883, 307)
Screenshot: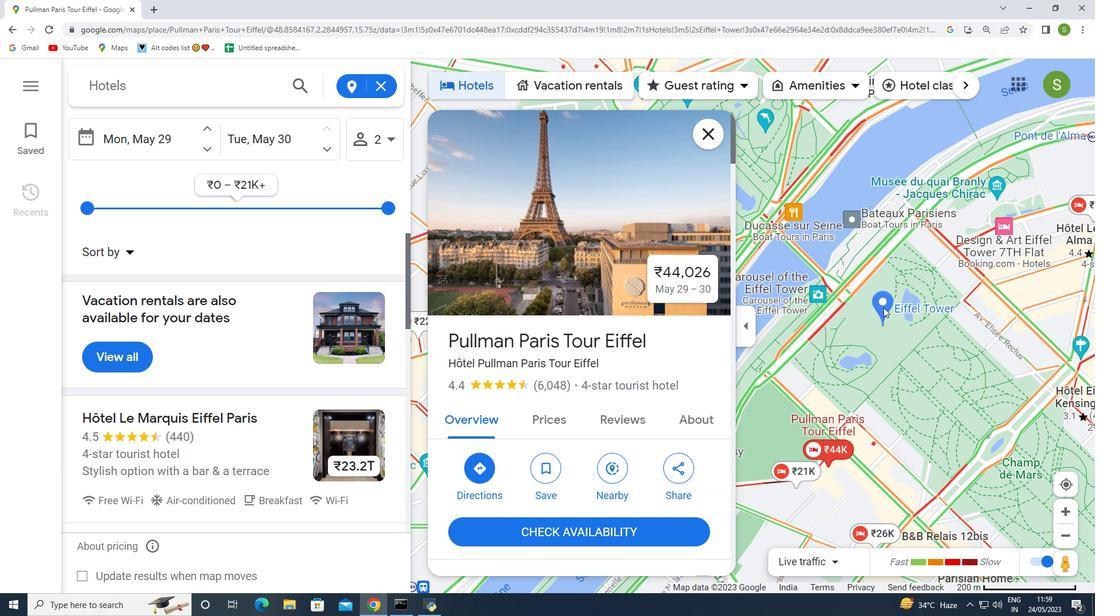 
Action: Mouse moved to (888, 304)
Screenshot: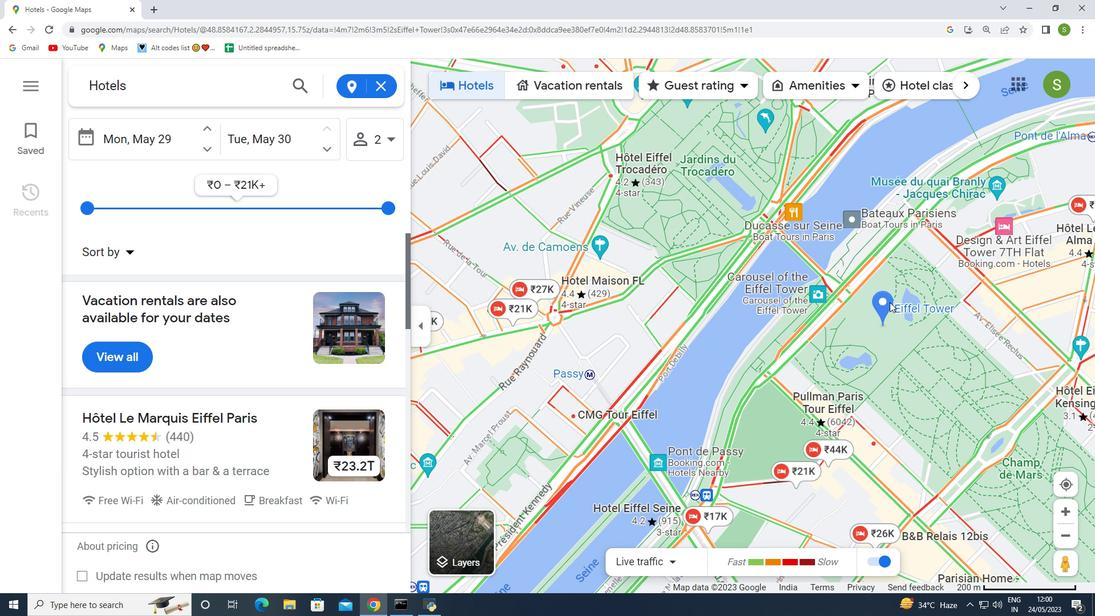 
Action: Mouse pressed left at (888, 304)
Screenshot: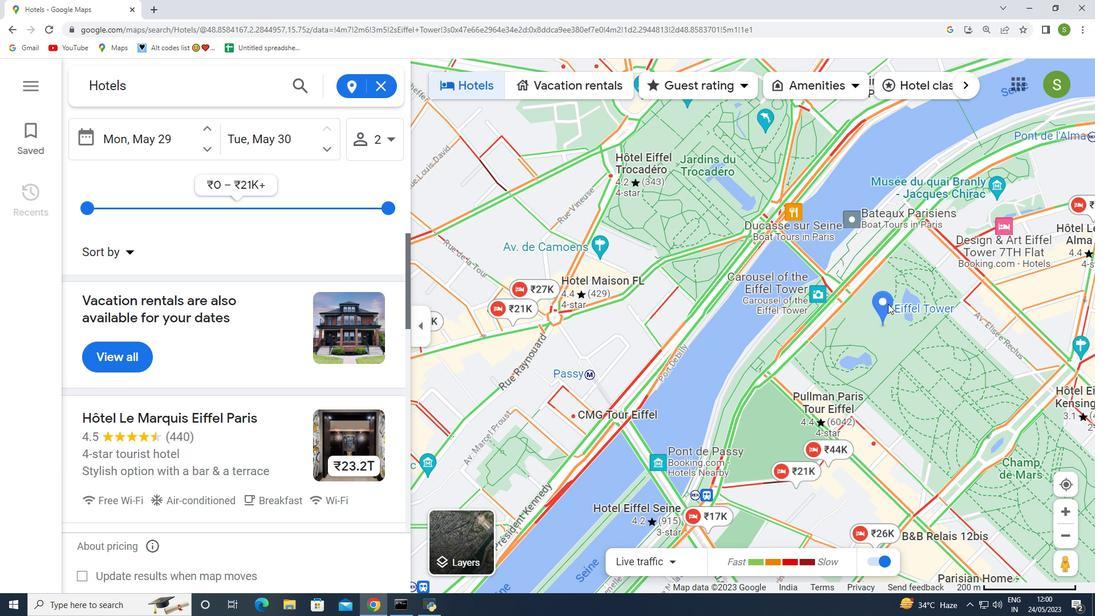 
Action: Mouse moved to (660, 460)
Screenshot: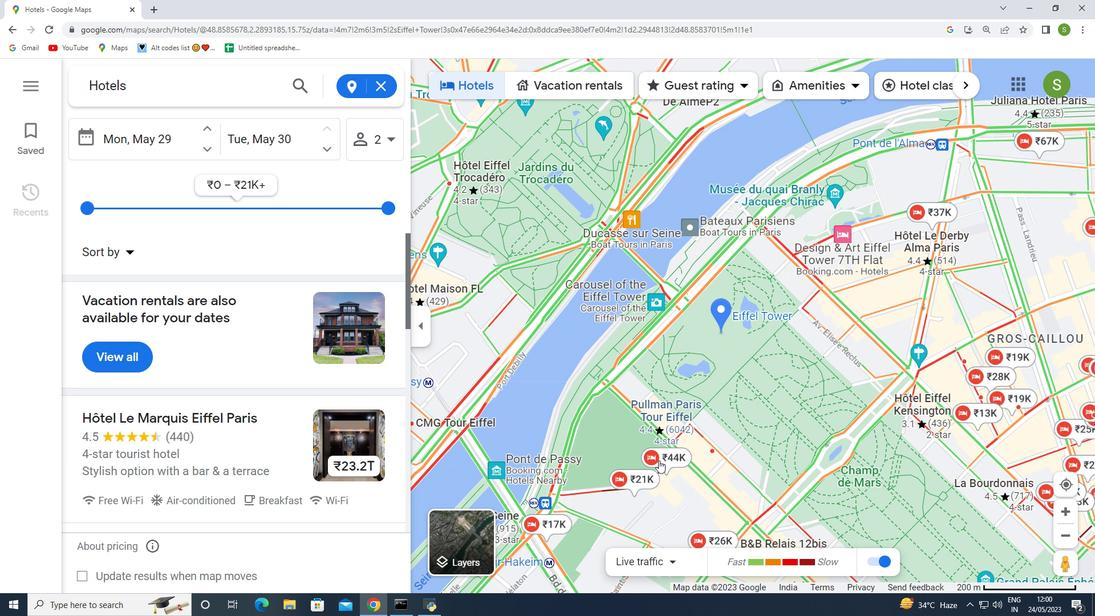 
Action: Mouse pressed left at (660, 460)
Screenshot: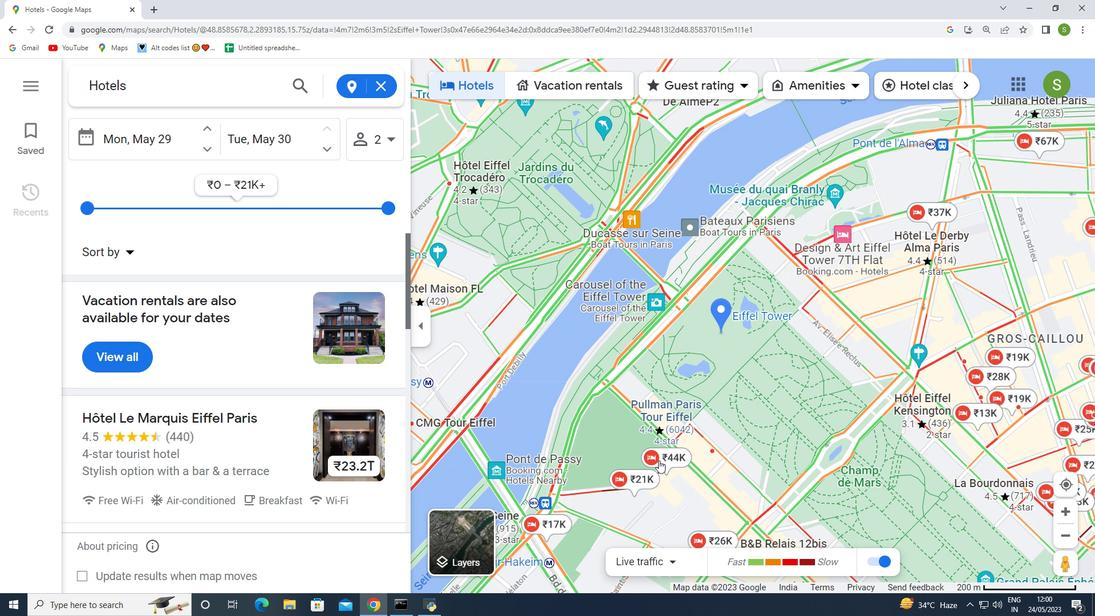 
Action: Mouse moved to (643, 489)
Screenshot: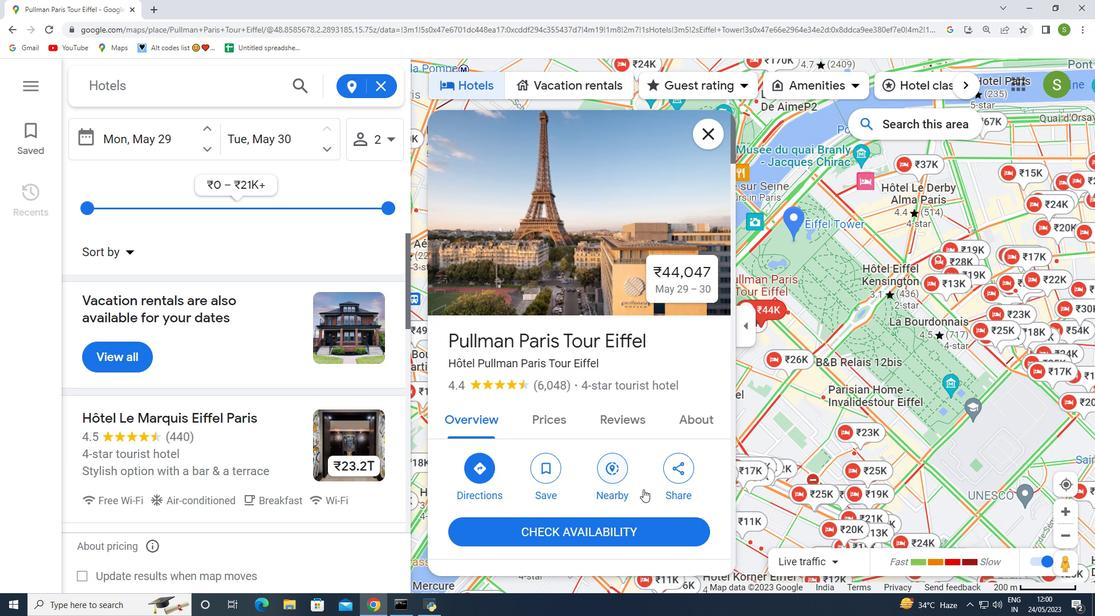 
Action: Mouse scrolled (643, 488) with delta (0, 0)
Screenshot: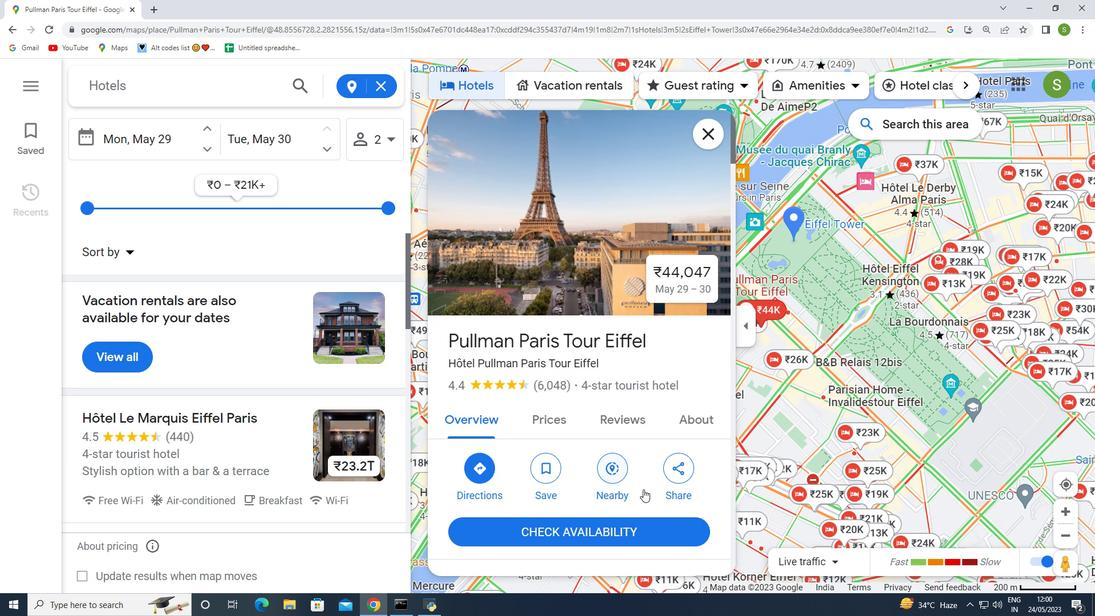 
Action: Mouse scrolled (643, 488) with delta (0, 0)
Screenshot: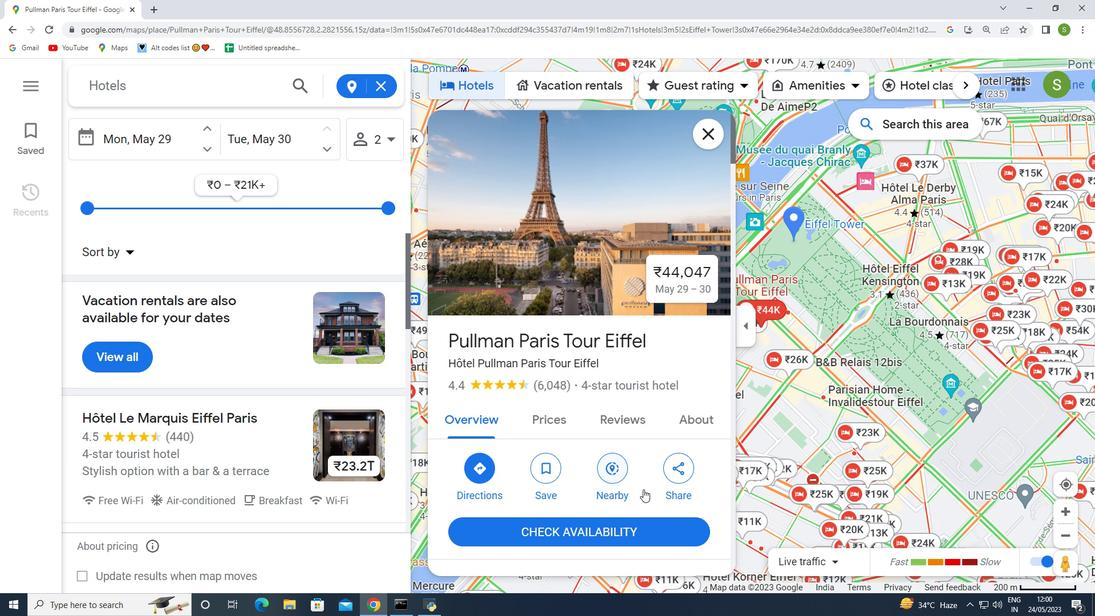 
Action: Mouse moved to (642, 491)
Screenshot: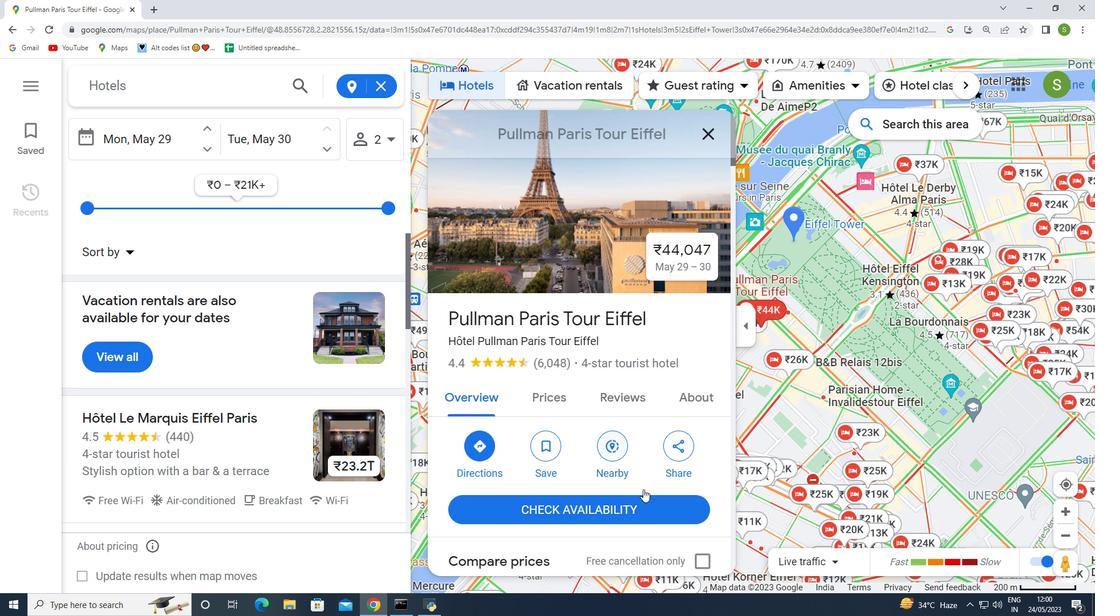 
Action: Mouse scrolled (642, 490) with delta (0, 0)
Screenshot: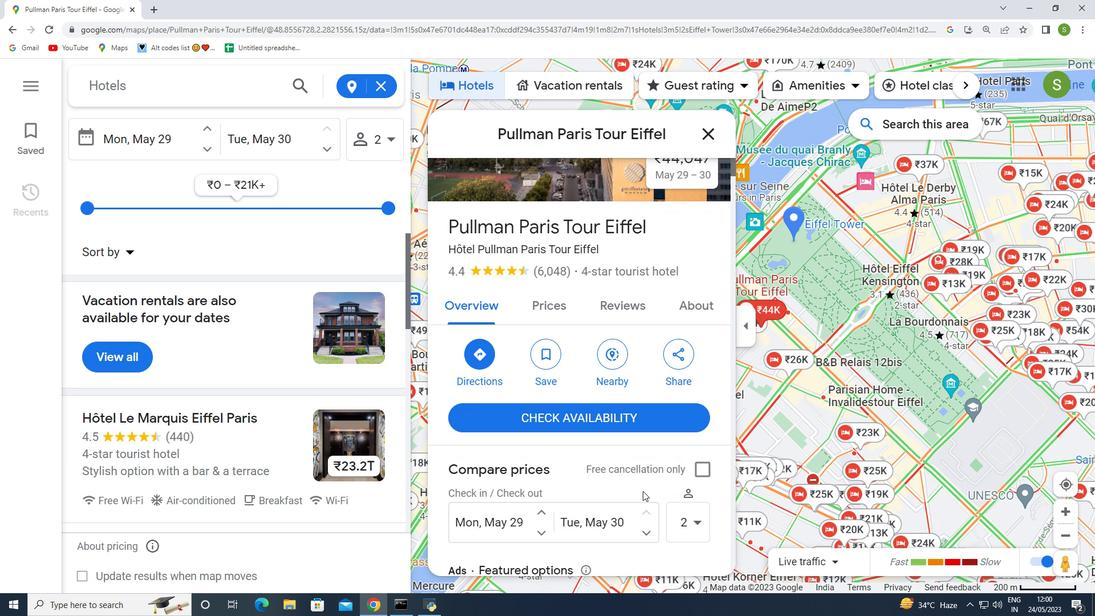 
Action: Mouse scrolled (642, 490) with delta (0, 0)
Screenshot: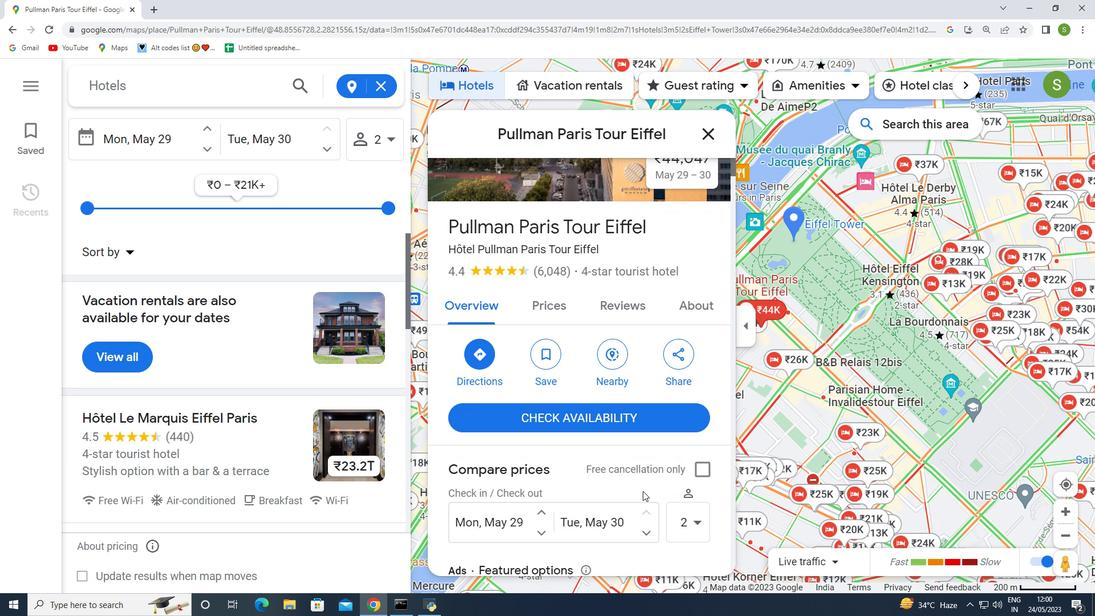 
Action: Mouse scrolled (642, 490) with delta (0, 0)
Screenshot: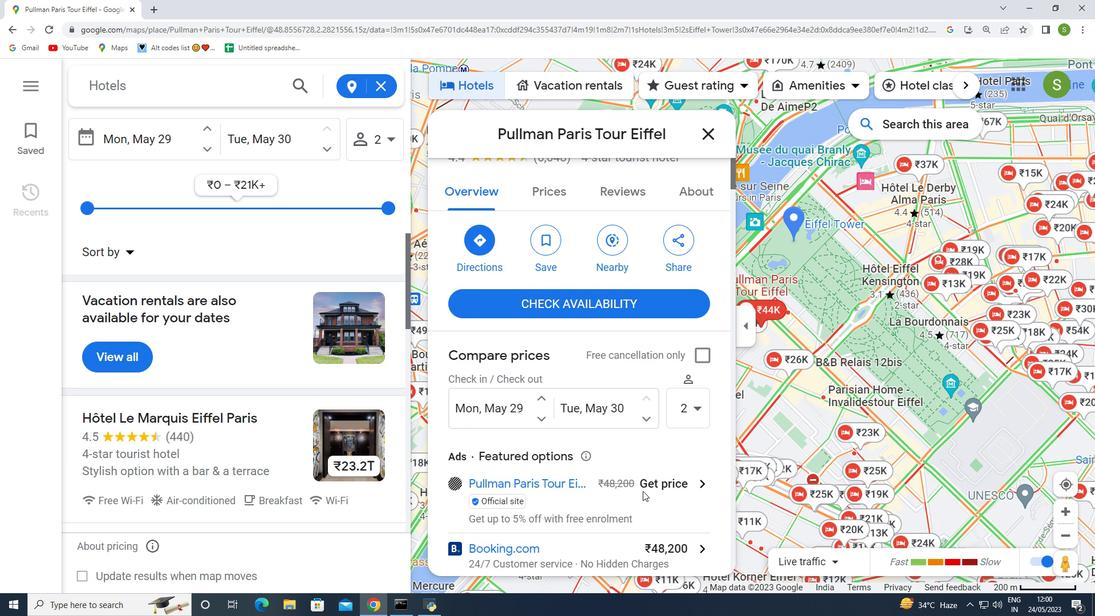 
Action: Mouse scrolled (642, 490) with delta (0, 0)
Screenshot: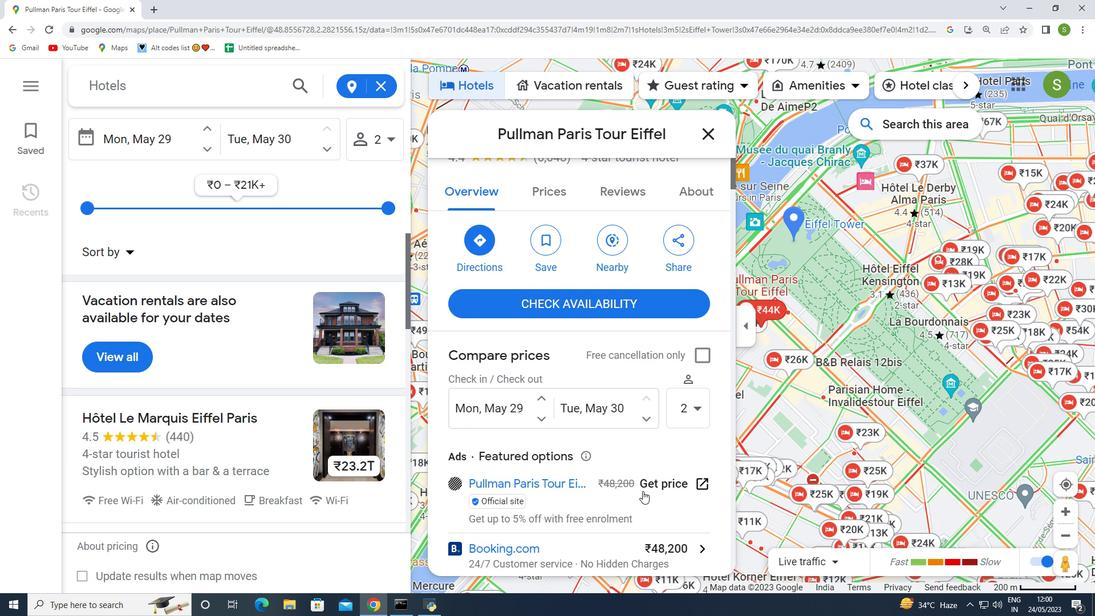 
Action: Mouse scrolled (642, 490) with delta (0, 0)
Screenshot: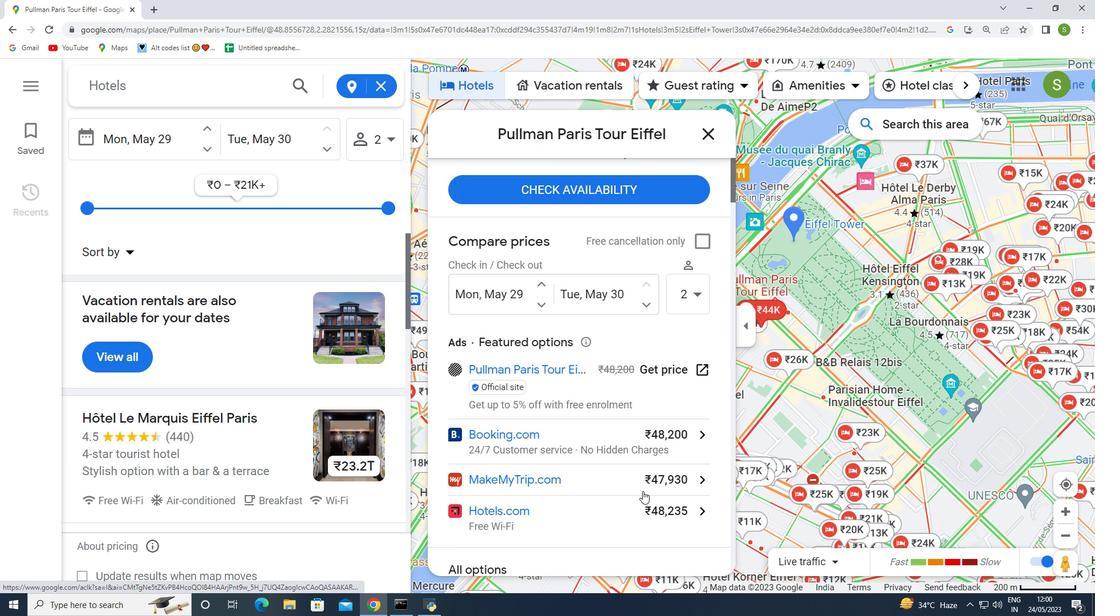 
Action: Mouse scrolled (642, 490) with delta (0, 0)
Screenshot: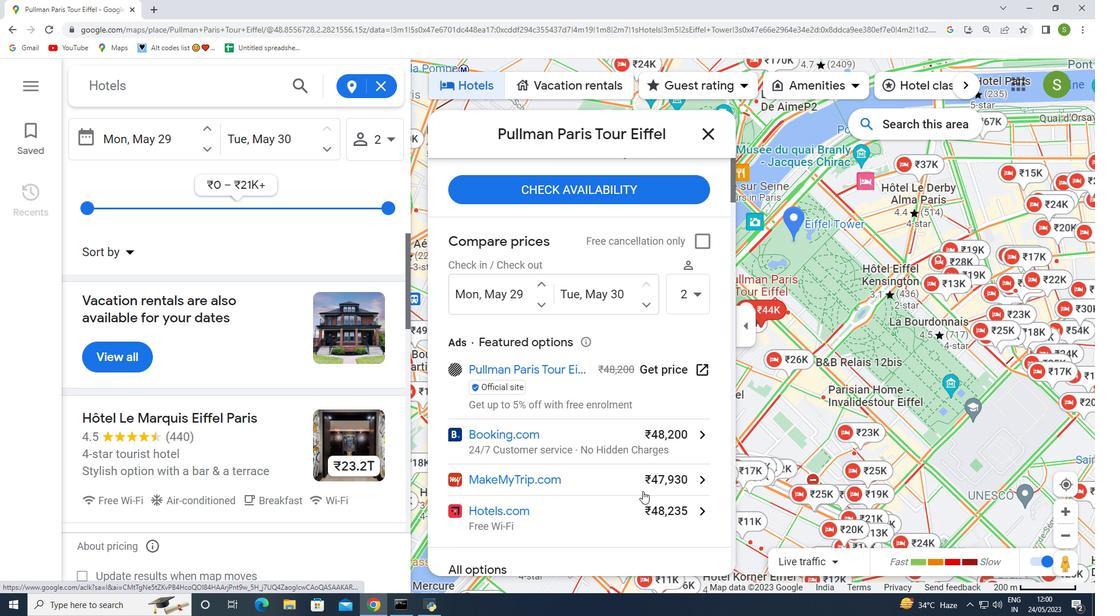 
Action: Mouse scrolled (642, 490) with delta (0, 0)
Screenshot: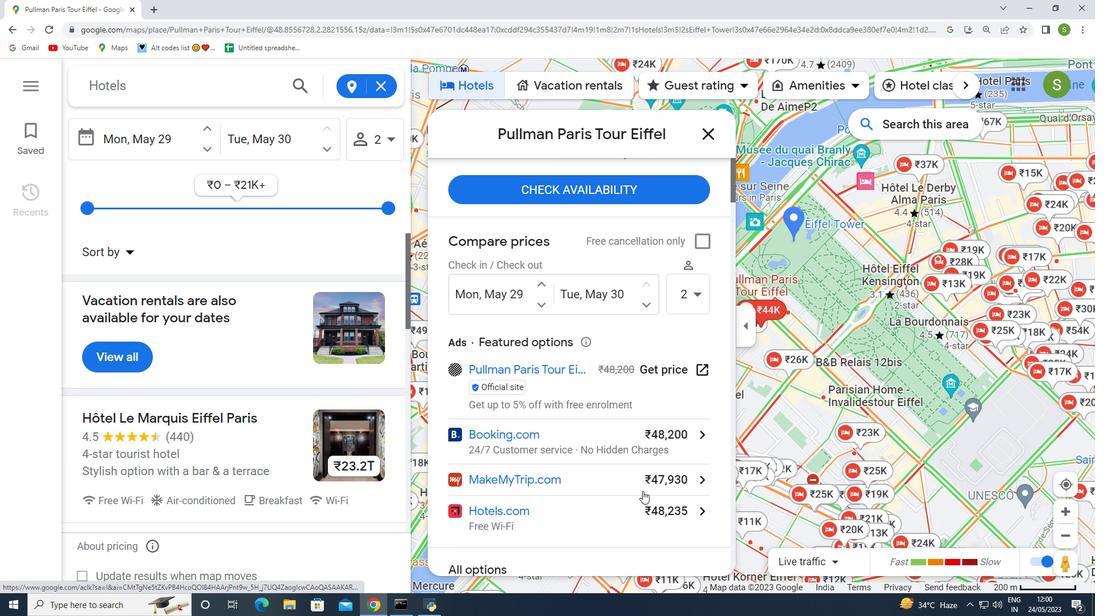 
Action: Mouse scrolled (642, 490) with delta (0, 0)
Screenshot: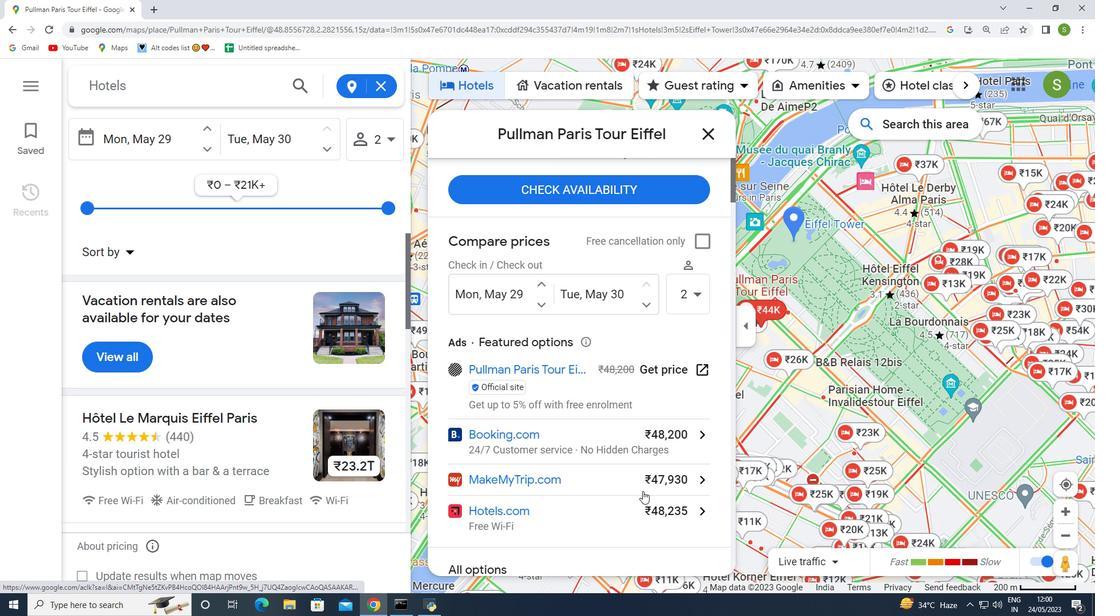 
Action: Mouse moved to (643, 491)
Screenshot: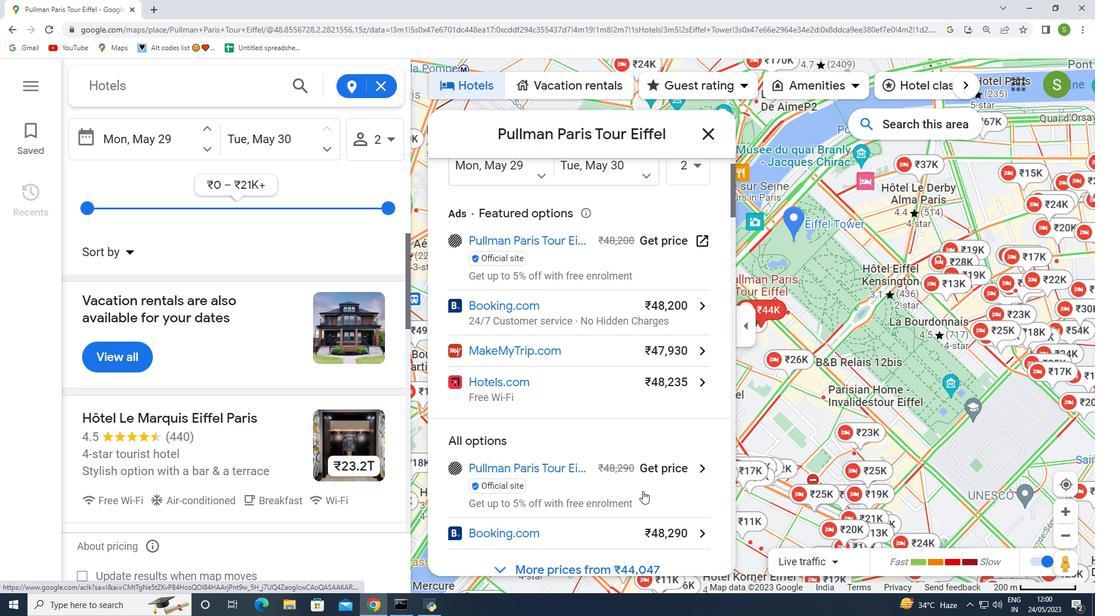 
Action: Mouse scrolled (643, 490) with delta (0, 0)
Screenshot: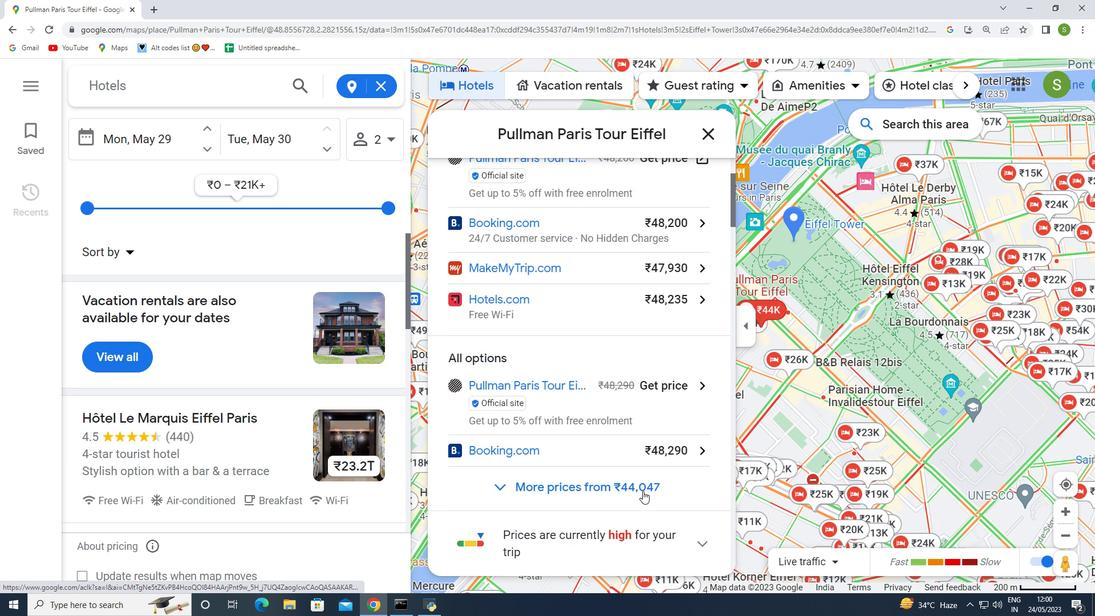 
Action: Mouse scrolled (643, 490) with delta (0, 0)
Screenshot: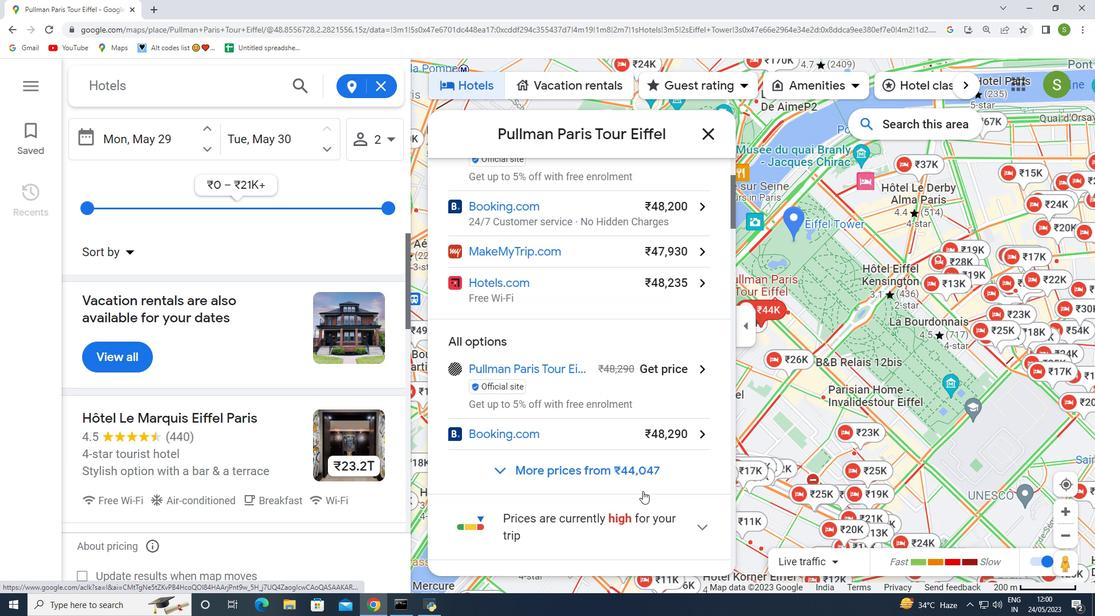 
Action: Mouse scrolled (643, 490) with delta (0, 0)
Screenshot: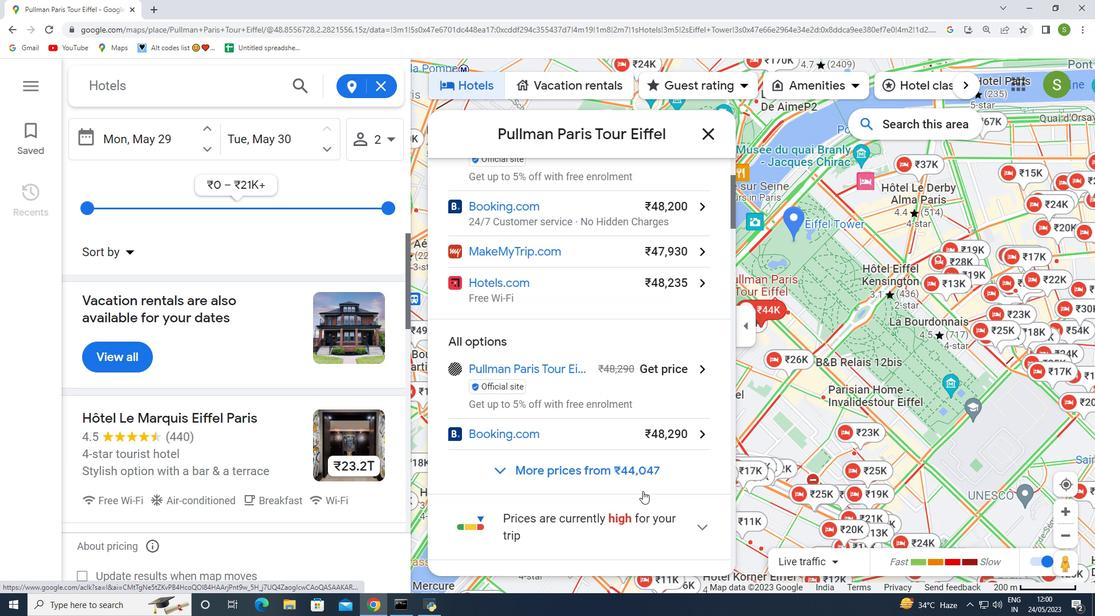 
Action: Mouse scrolled (643, 490) with delta (0, 0)
Screenshot: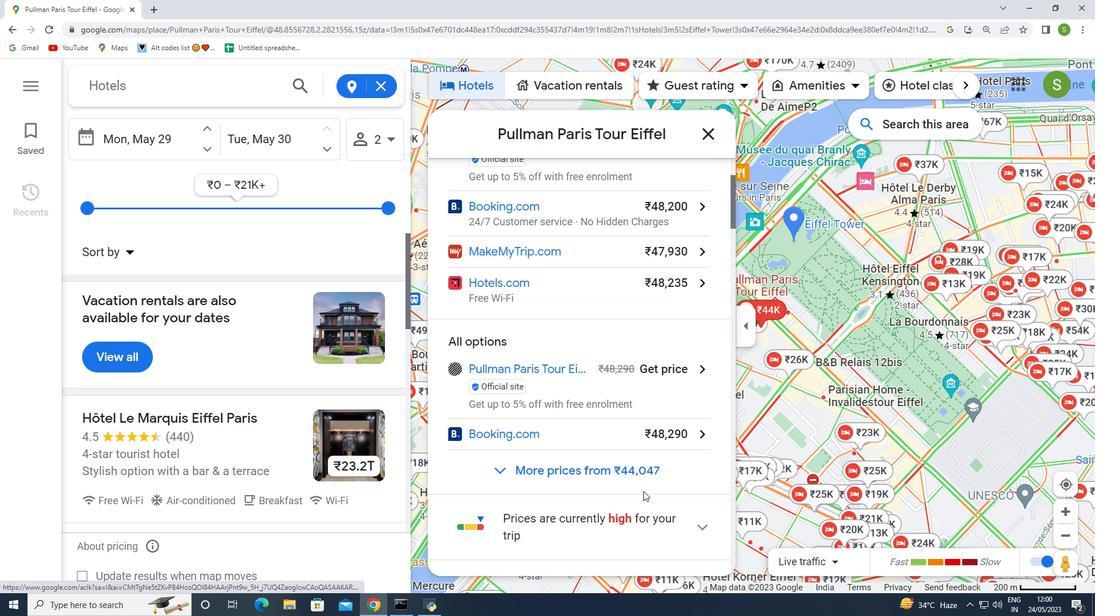
Action: Mouse moved to (694, 294)
Screenshot: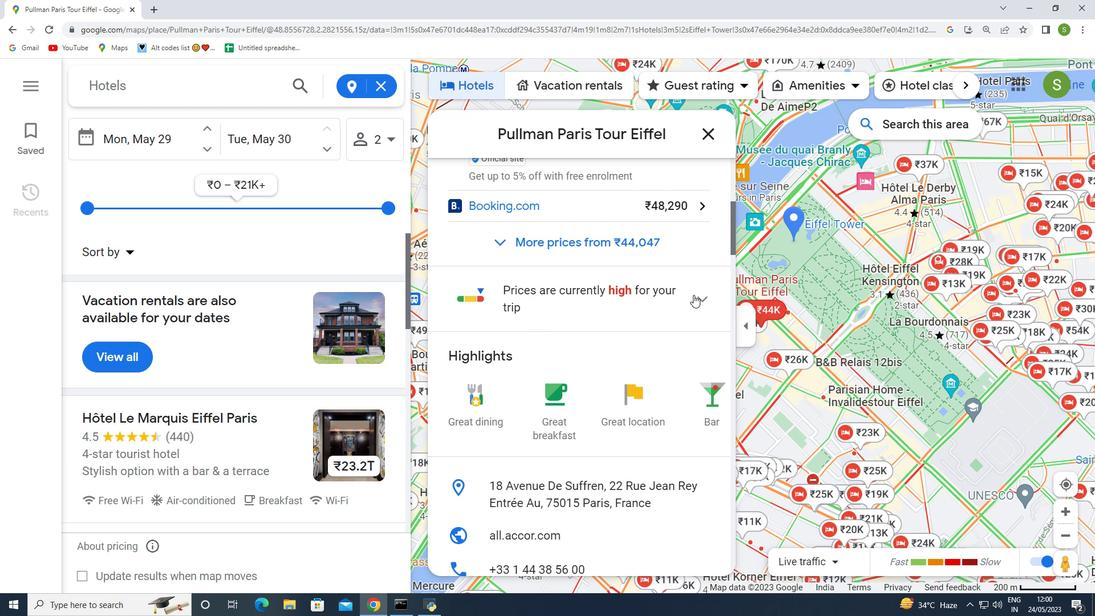 
Action: Mouse pressed left at (694, 294)
Screenshot: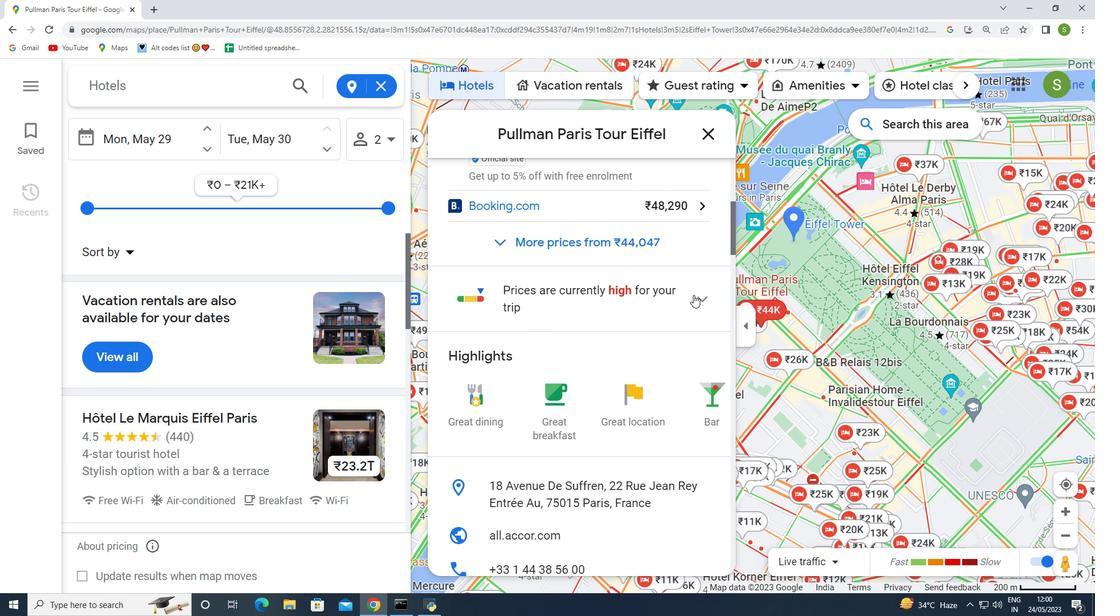 
Action: Mouse moved to (691, 295)
Screenshot: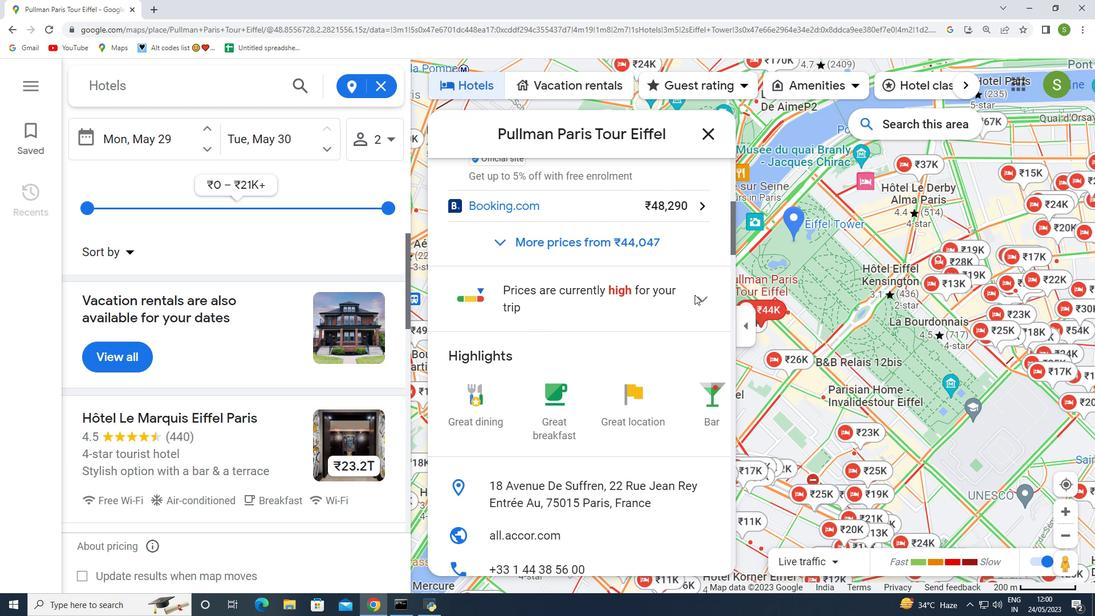 
Action: Mouse pressed left at (691, 295)
Screenshot: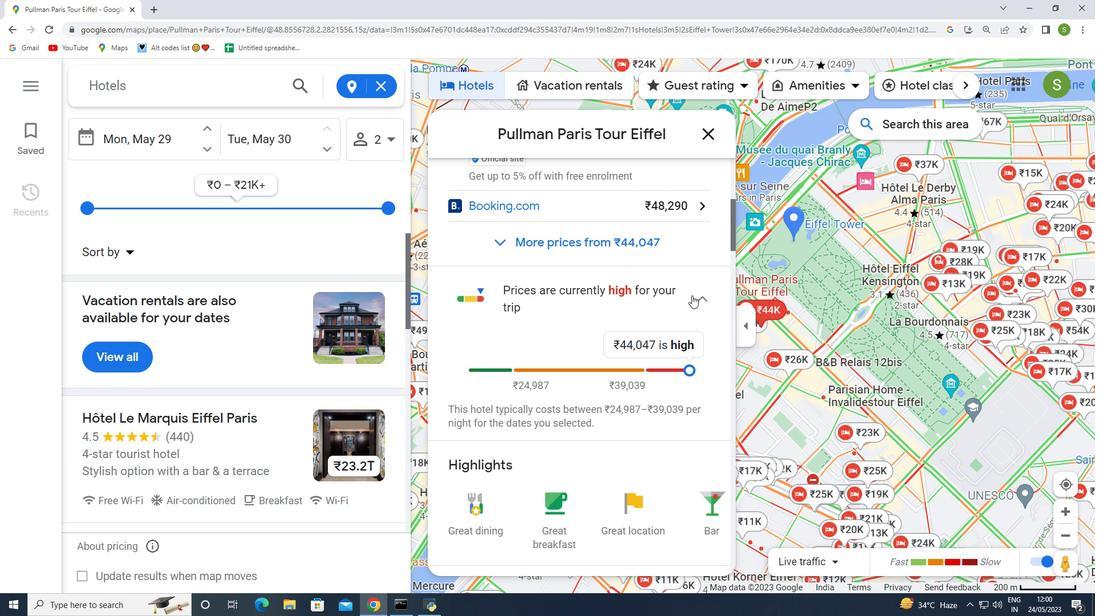 
Action: Mouse moved to (599, 481)
Screenshot: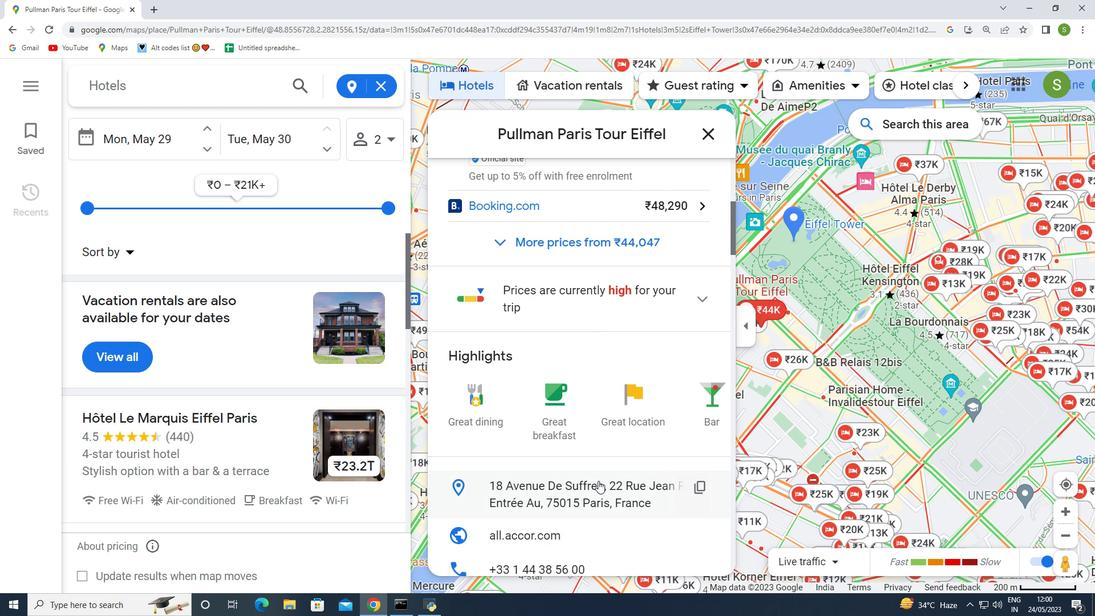 
Action: Mouse scrolled (599, 481) with delta (0, 0)
Screenshot: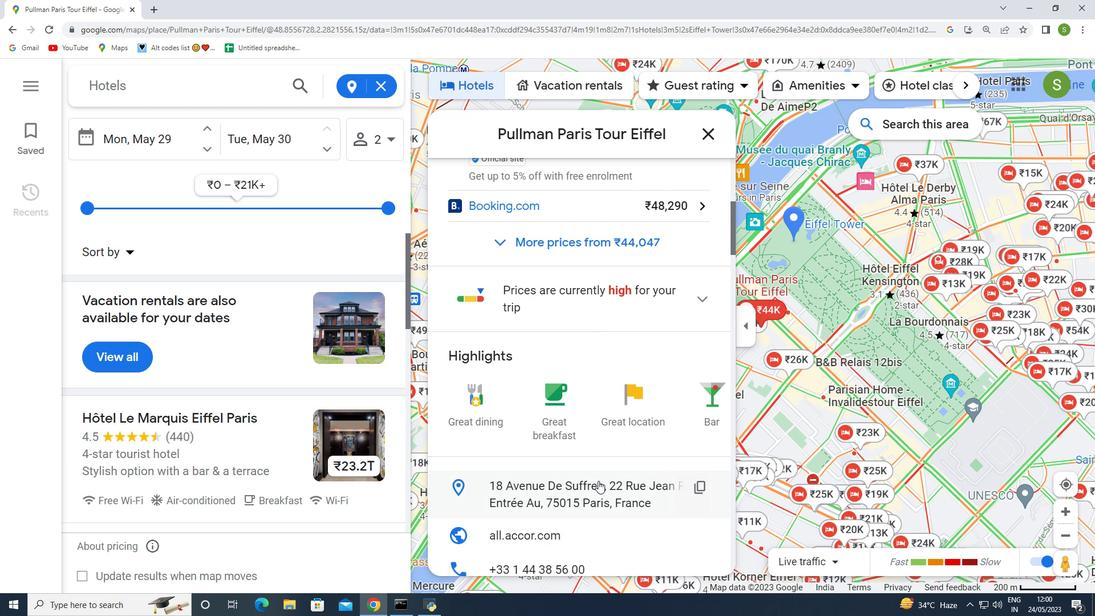 
Action: Mouse scrolled (599, 481) with delta (0, 0)
Screenshot: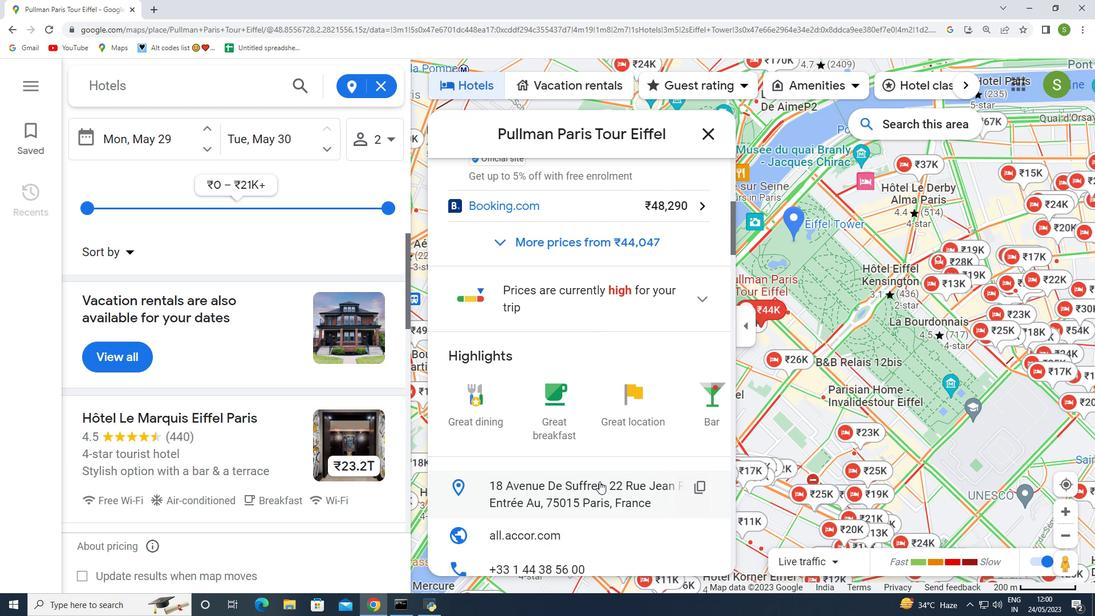 
Action: Mouse scrolled (599, 481) with delta (0, 0)
Screenshot: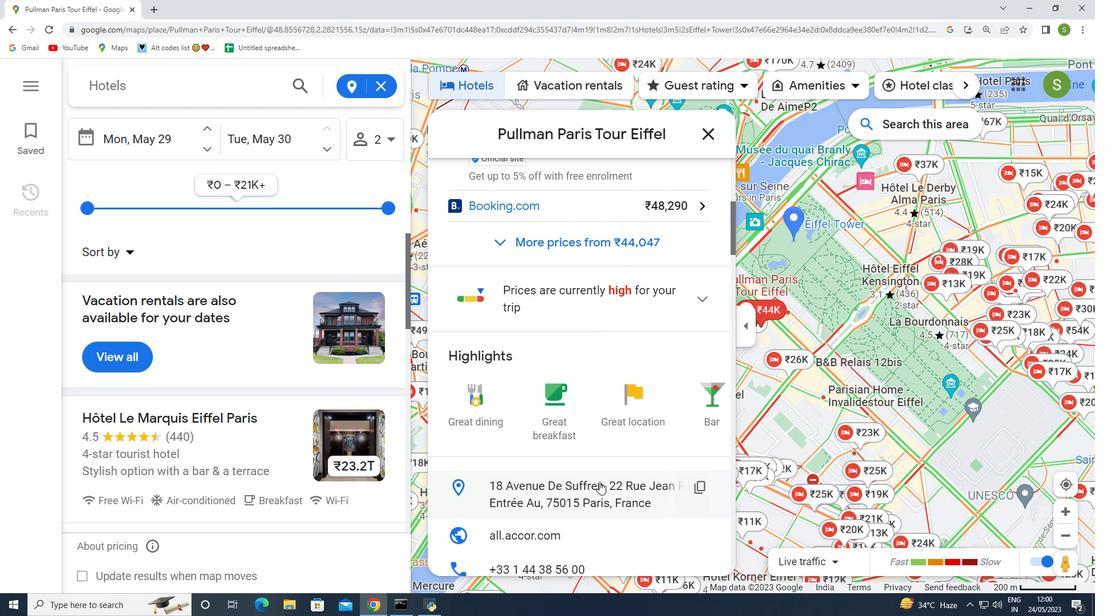 
Action: Mouse scrolled (599, 481) with delta (0, 0)
Screenshot: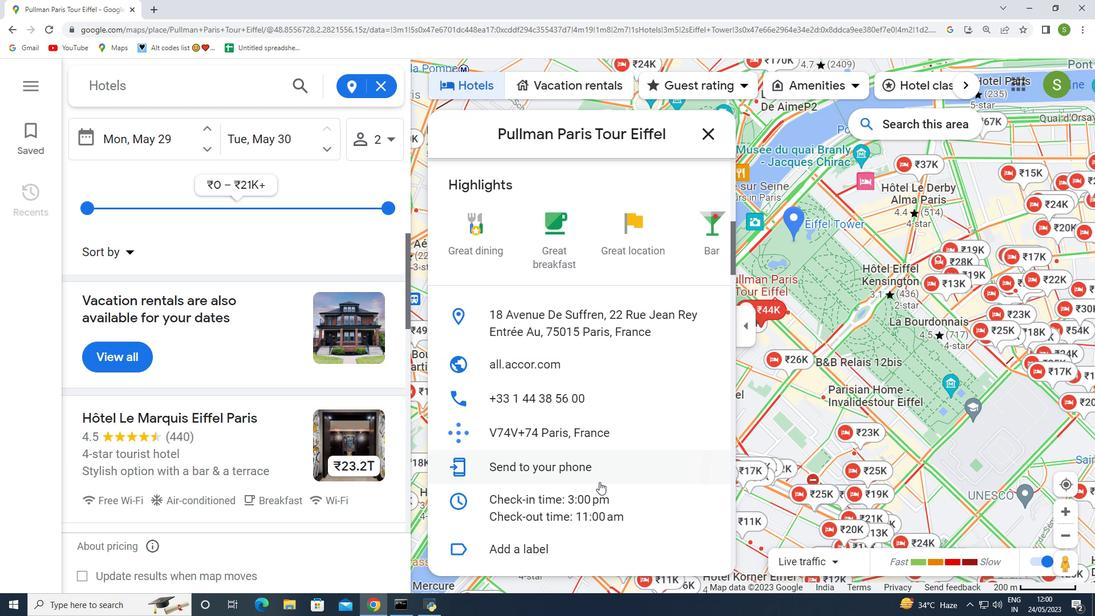
Action: Mouse scrolled (599, 481) with delta (0, 0)
Screenshot: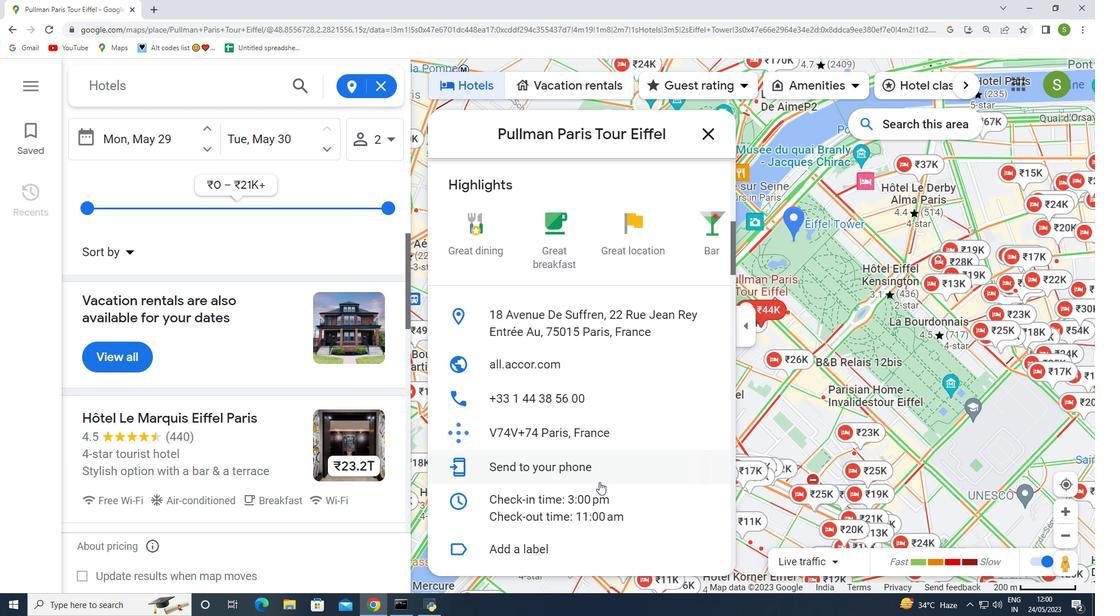
Action: Mouse scrolled (599, 481) with delta (0, 0)
Screenshot: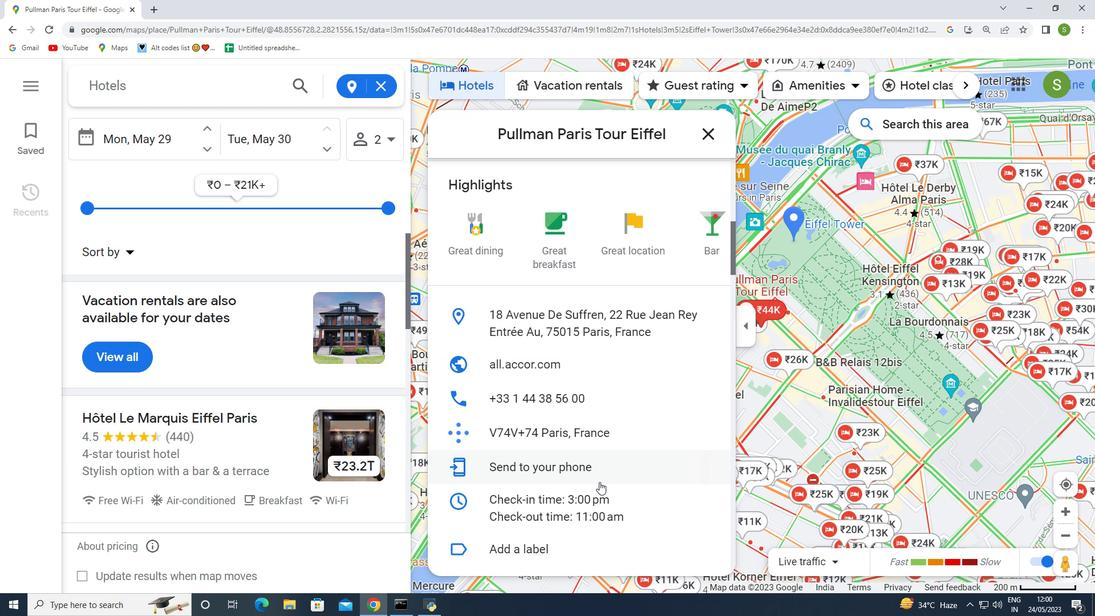 
Action: Mouse moved to (601, 479)
Screenshot: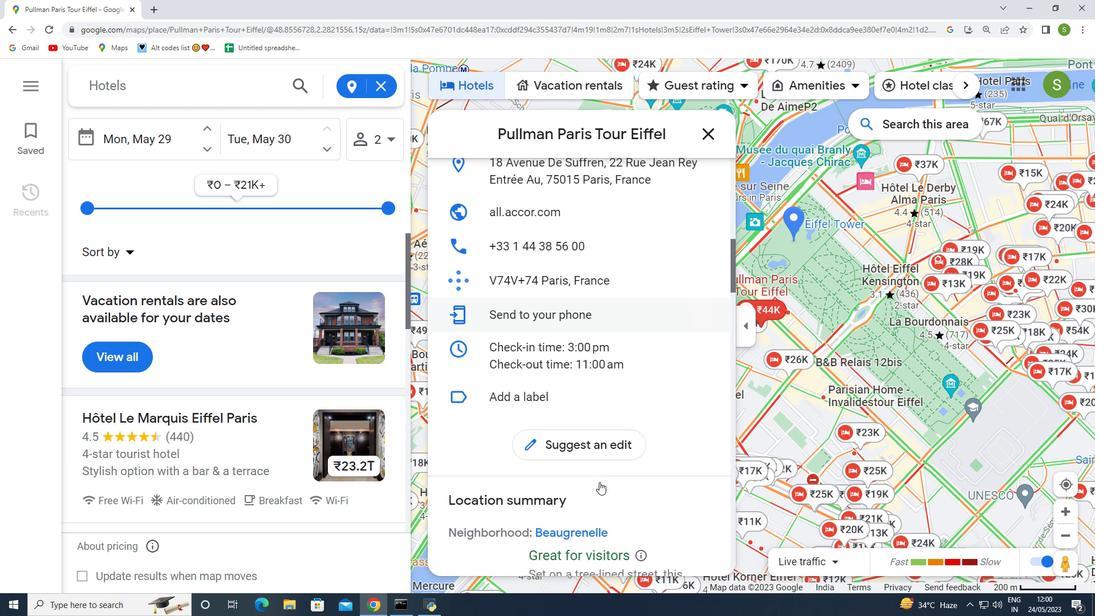 
Action: Mouse scrolled (601, 479) with delta (0, 0)
Screenshot: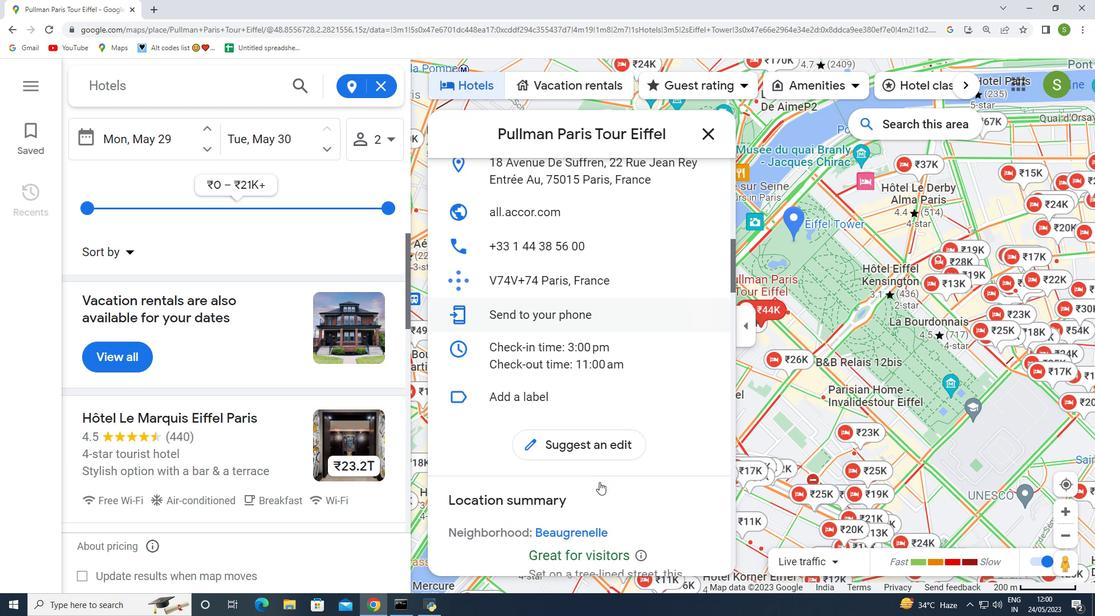 
Action: Mouse scrolled (601, 479) with delta (0, 0)
Screenshot: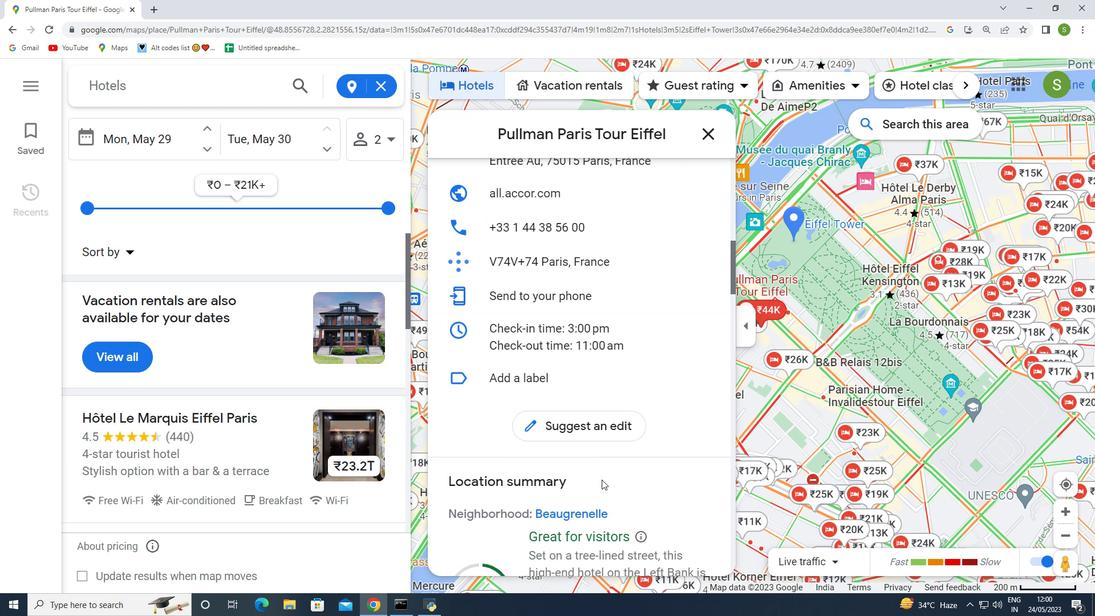 
Action: Mouse moved to (618, 467)
Screenshot: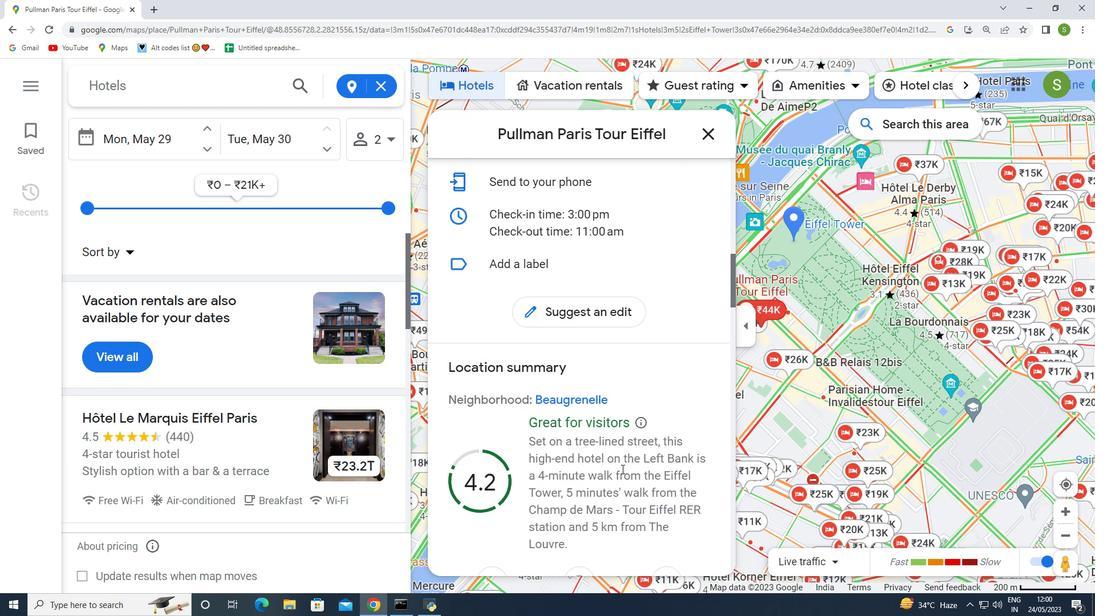 
Action: Mouse scrolled (618, 466) with delta (0, 0)
Screenshot: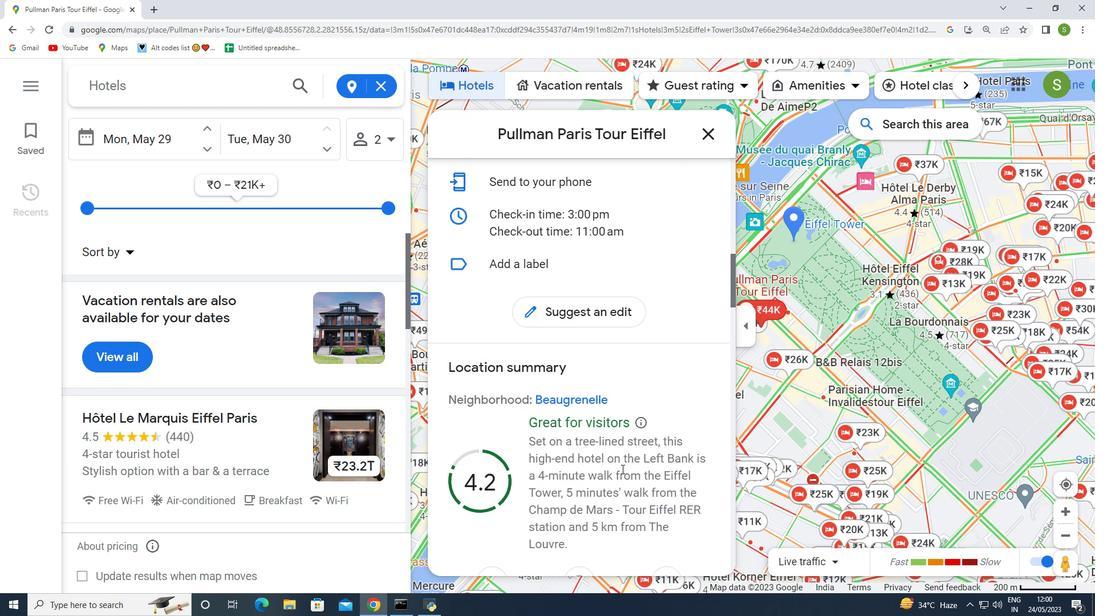 
Action: Mouse moved to (617, 467)
Screenshot: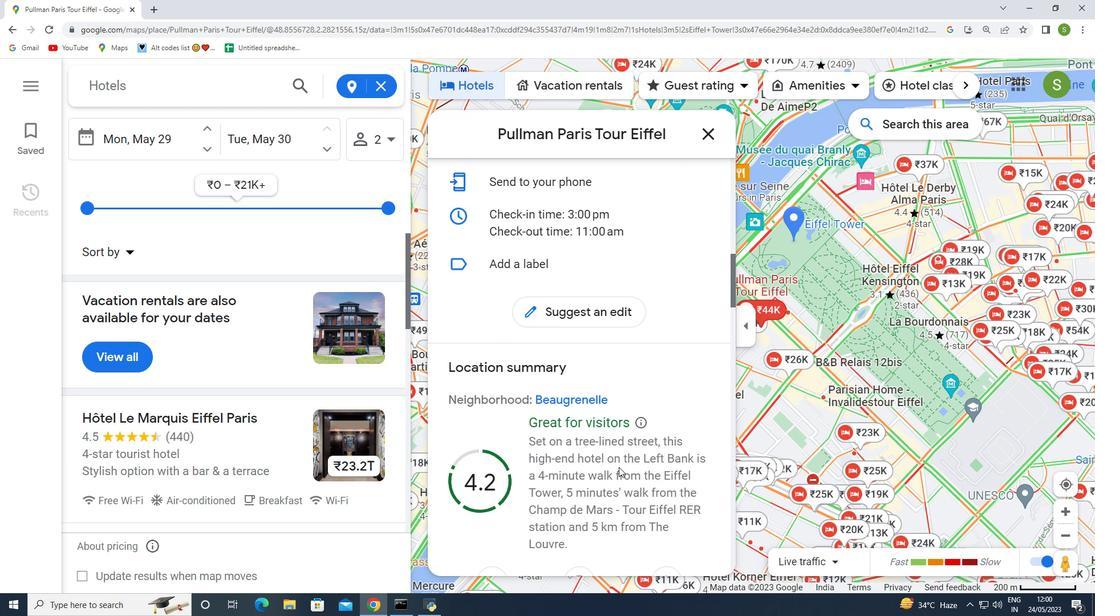 
Action: Mouse scrolled (617, 466) with delta (0, 0)
Screenshot: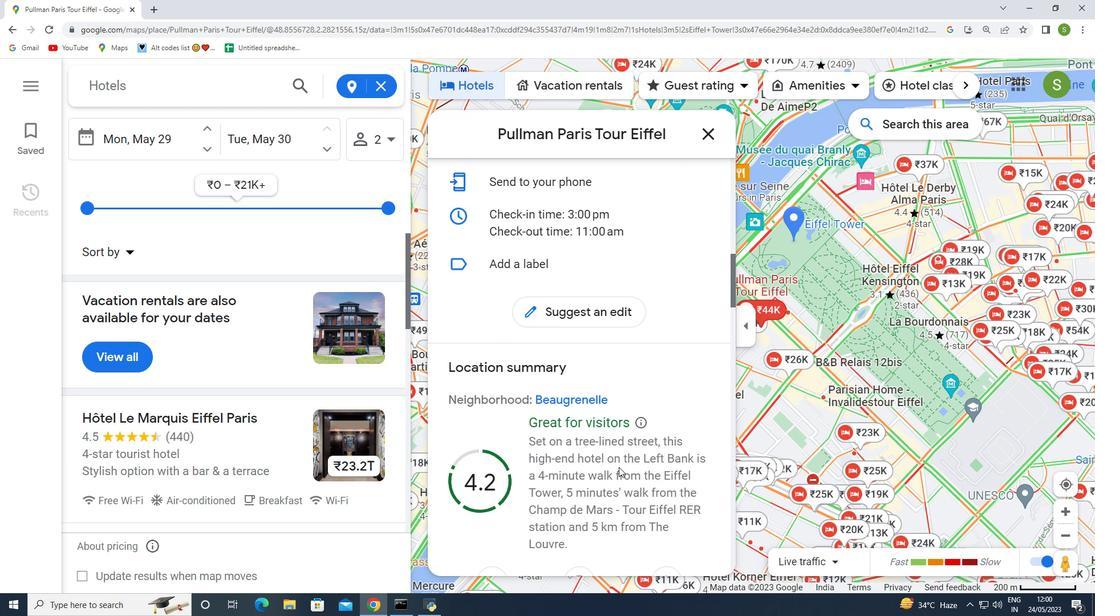
Action: Mouse moved to (599, 451)
Screenshot: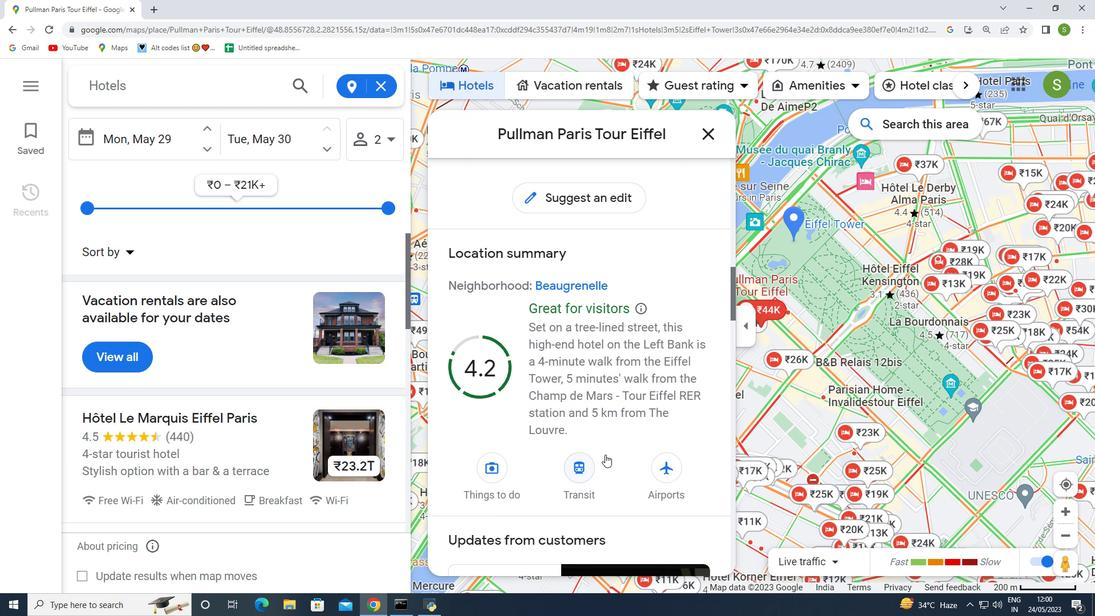 
Action: Mouse scrolled (599, 451) with delta (0, 0)
Screenshot: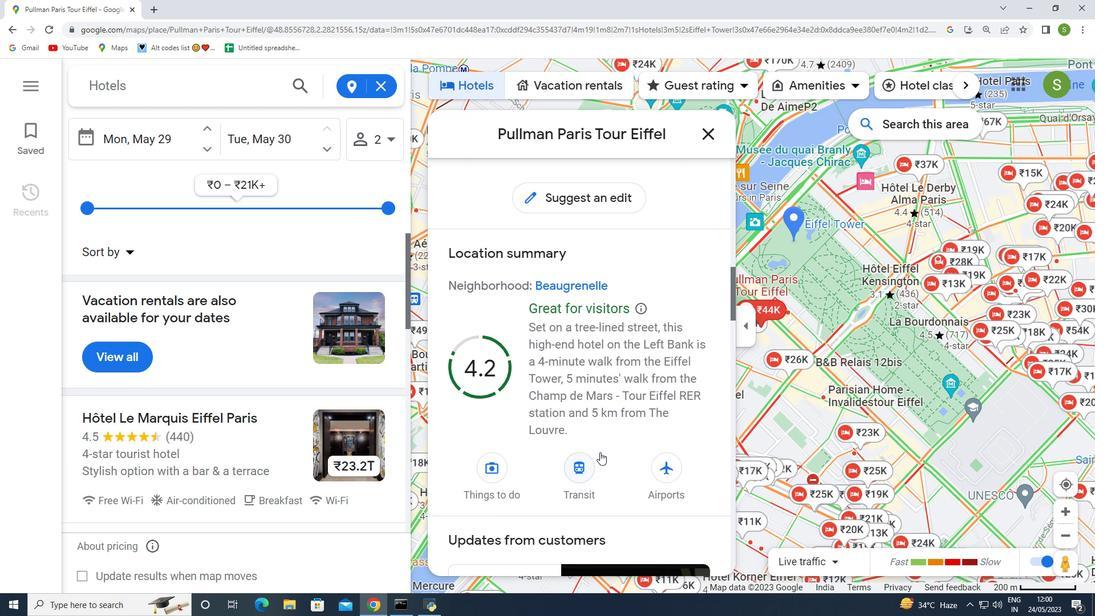 
Action: Mouse scrolled (599, 451) with delta (0, 0)
Screenshot: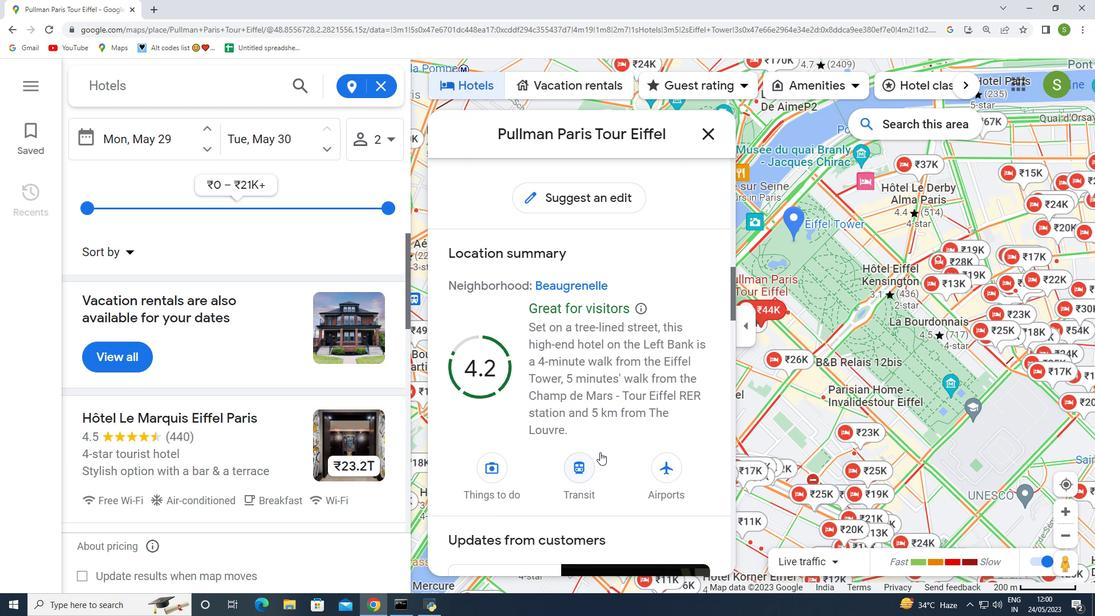 
Action: Mouse scrolled (599, 451) with delta (0, 0)
Screenshot: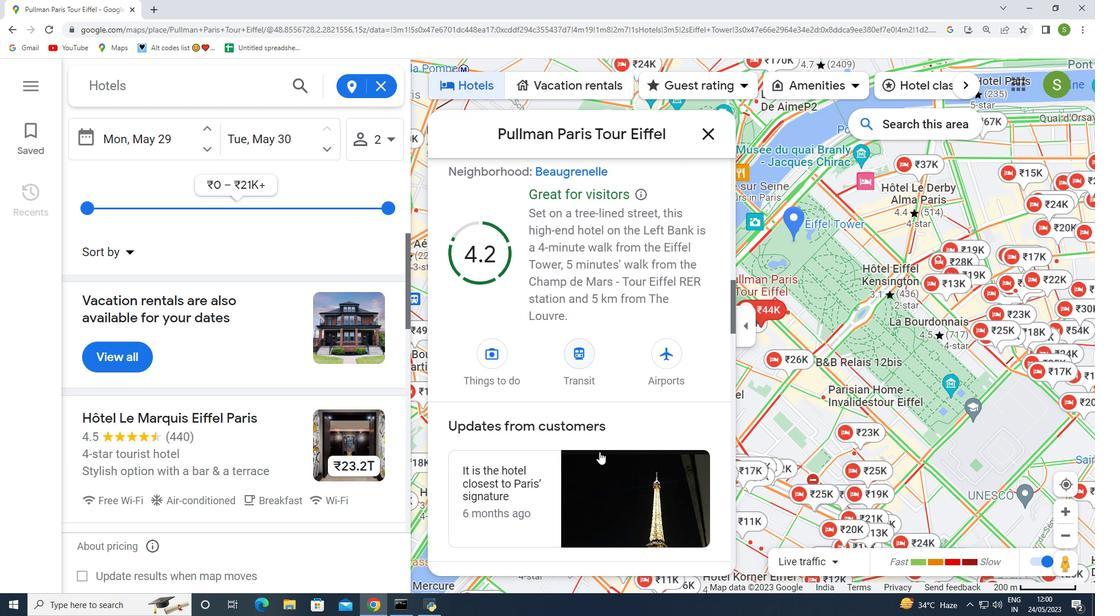 
Action: Mouse moved to (598, 453)
Screenshot: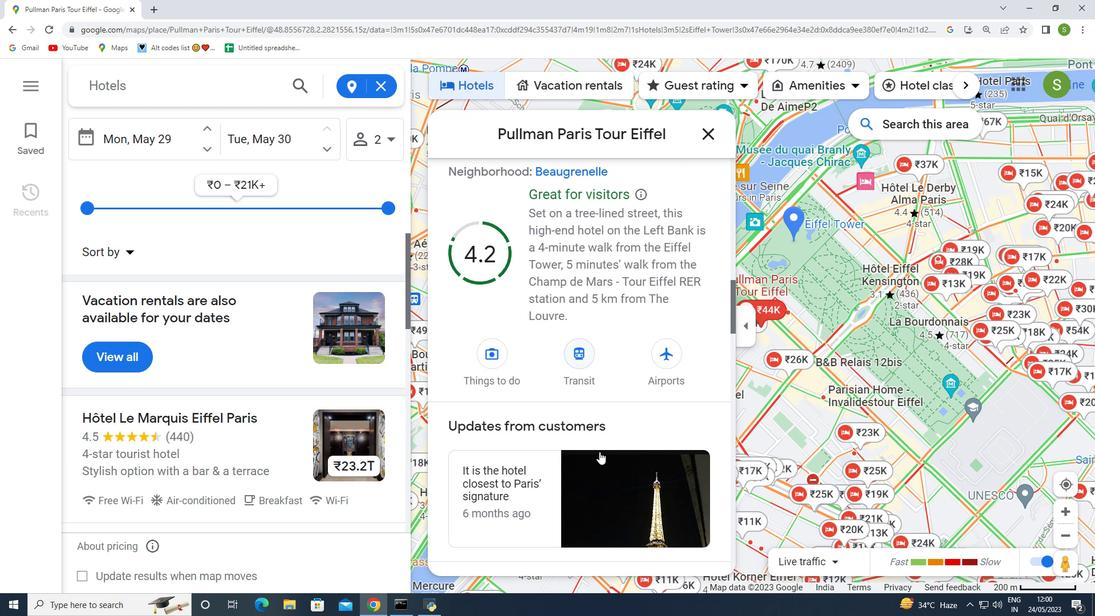 
Action: Mouse scrolled (598, 452) with delta (0, 0)
Screenshot: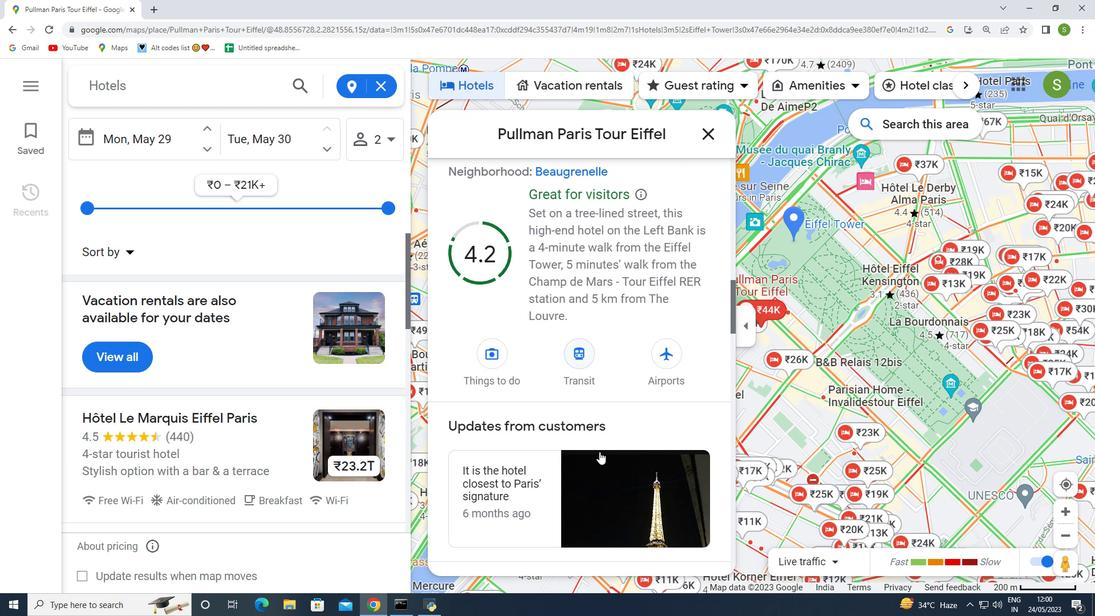 
Action: Mouse moved to (598, 453)
Screenshot: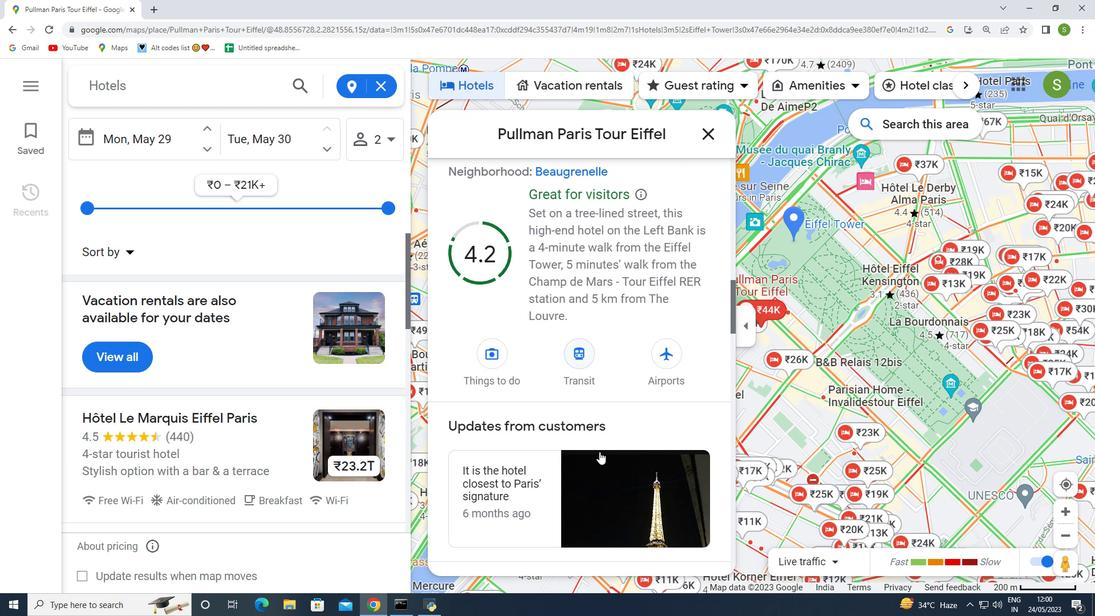 
Action: Mouse scrolled (598, 452) with delta (0, 0)
Screenshot: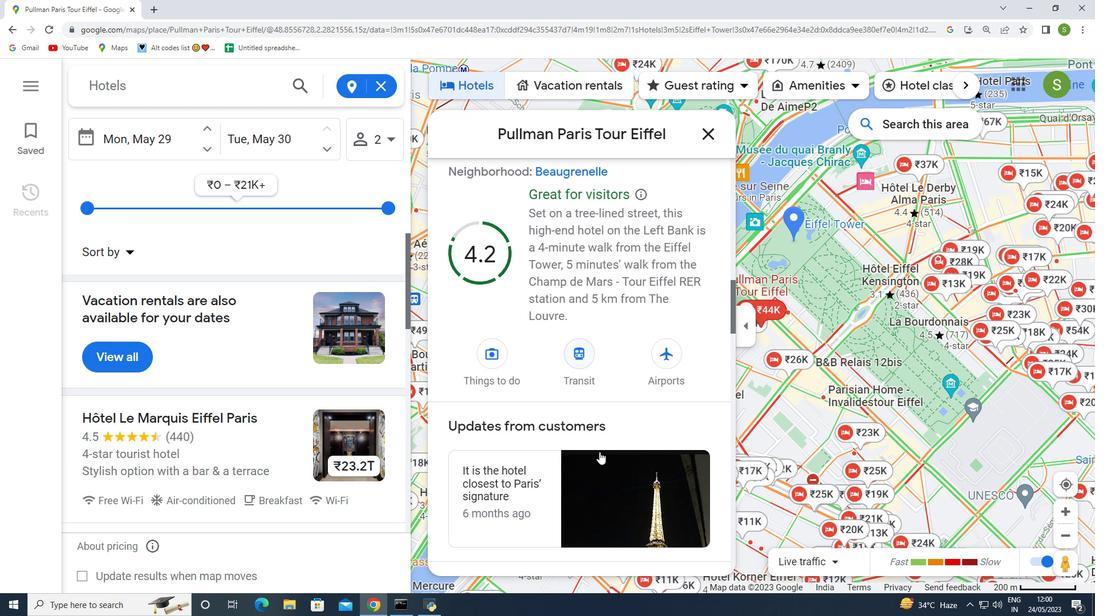 
Action: Mouse scrolled (598, 452) with delta (0, 0)
Screenshot: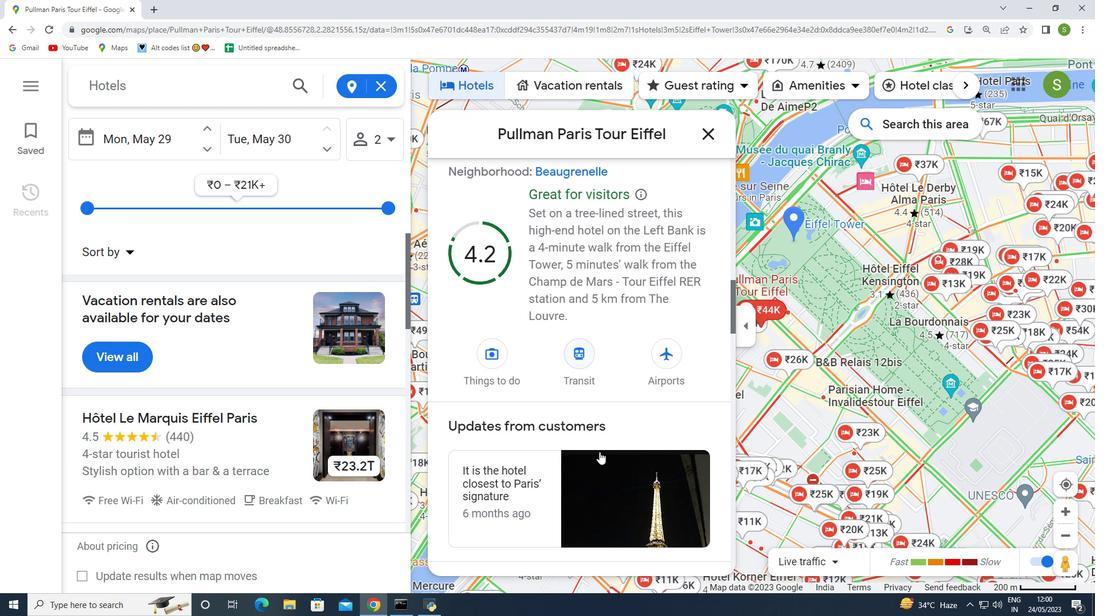 
Action: Mouse scrolled (598, 452) with delta (0, 0)
Screenshot: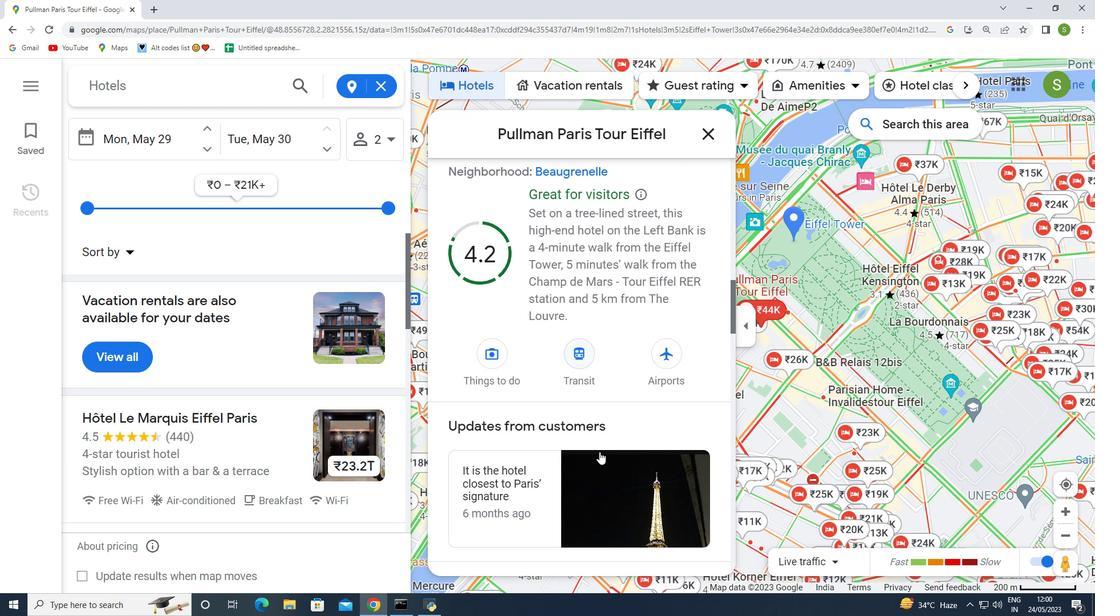 
Action: Mouse moved to (598, 461)
Screenshot: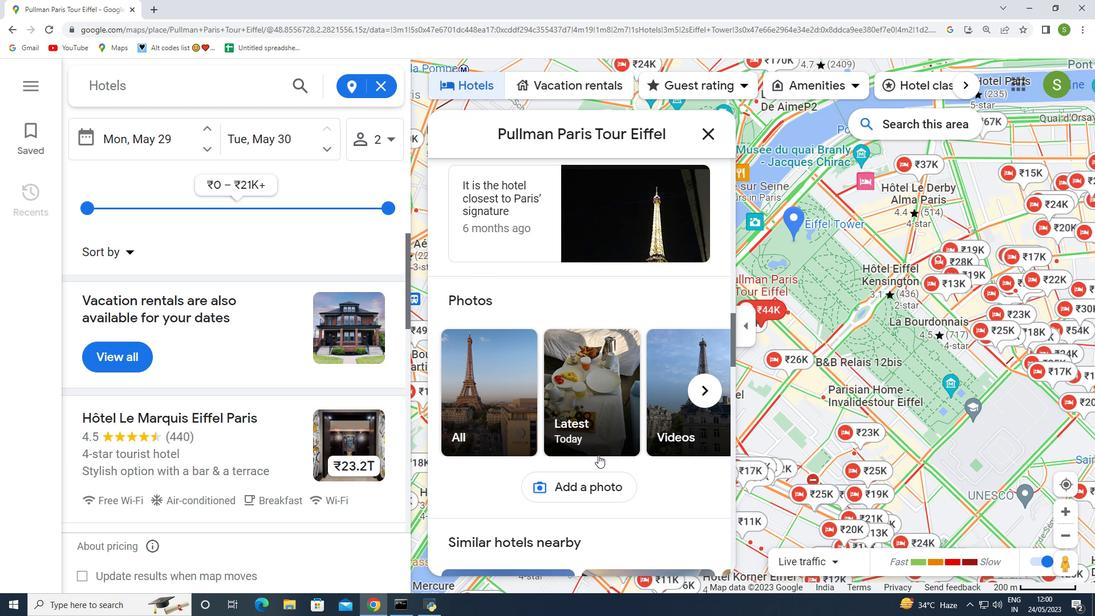 
Action: Mouse scrolled (598, 460) with delta (0, 0)
Screenshot: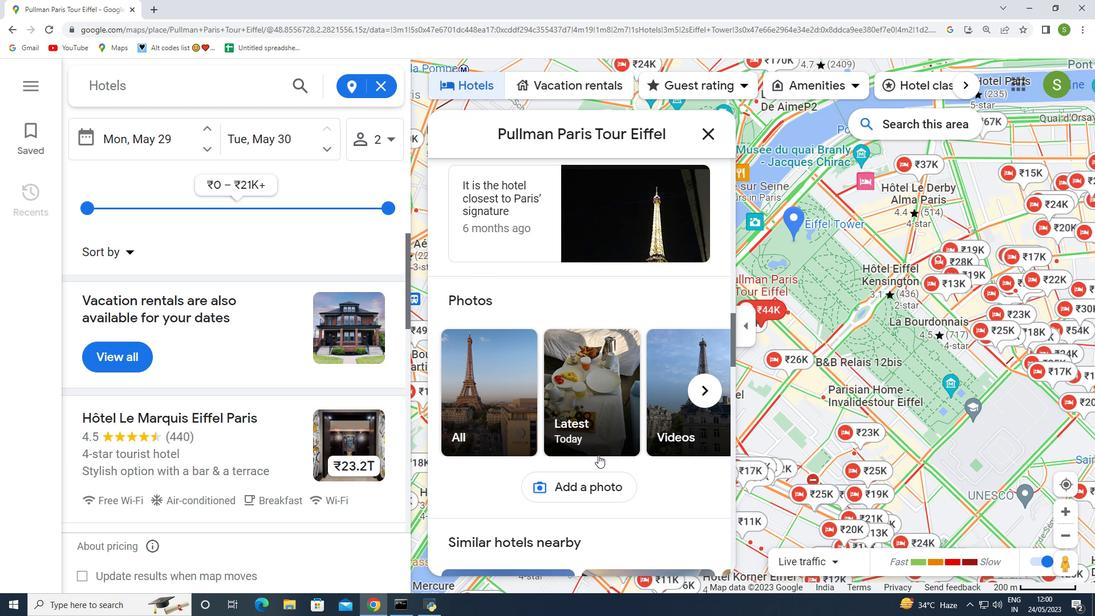 
Action: Mouse scrolled (598, 460) with delta (0, 0)
Screenshot: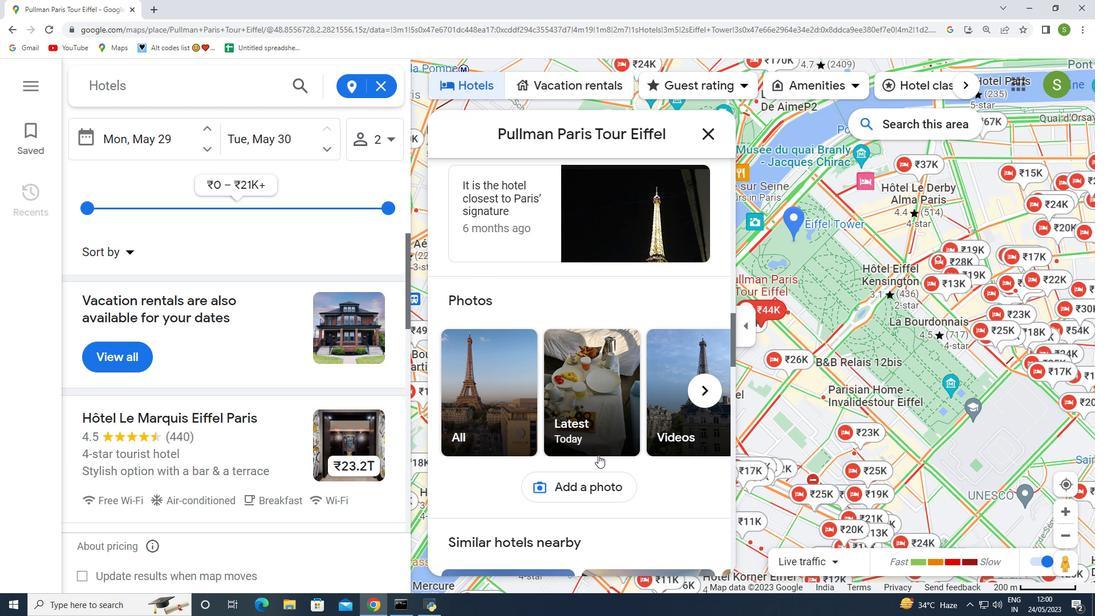 
Action: Mouse scrolled (598, 460) with delta (0, 0)
Screenshot: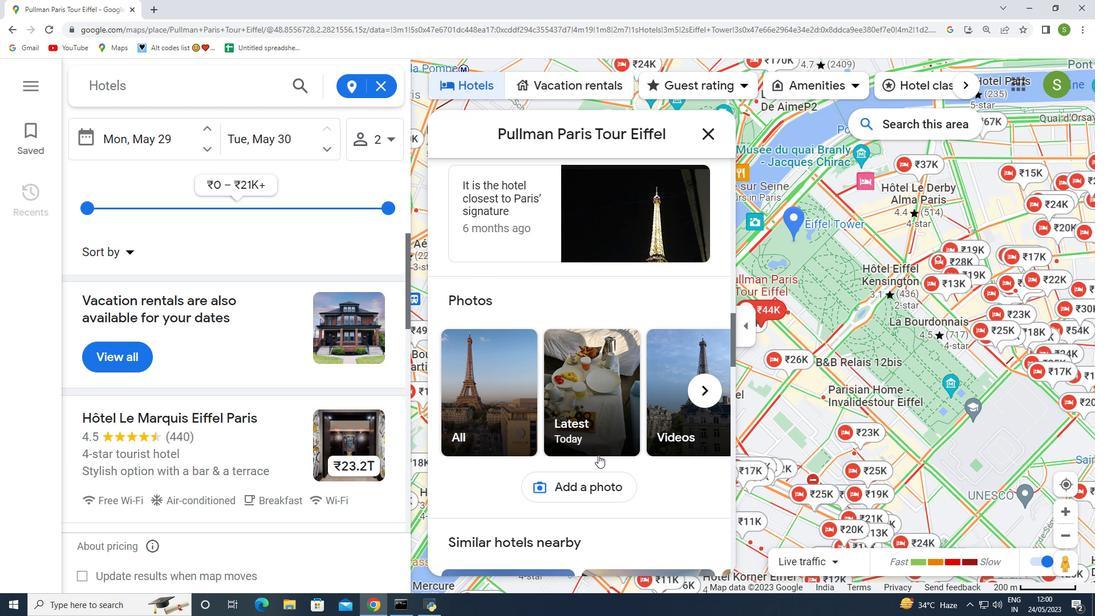 
Action: Mouse scrolled (598, 460) with delta (0, 0)
Screenshot: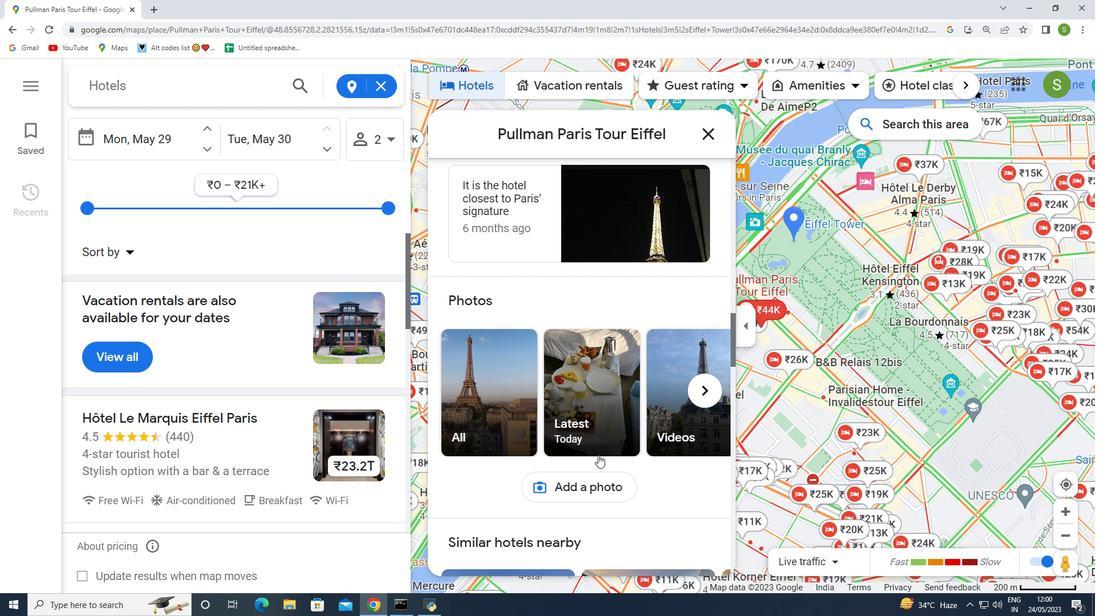 
Action: Mouse moved to (605, 443)
Screenshot: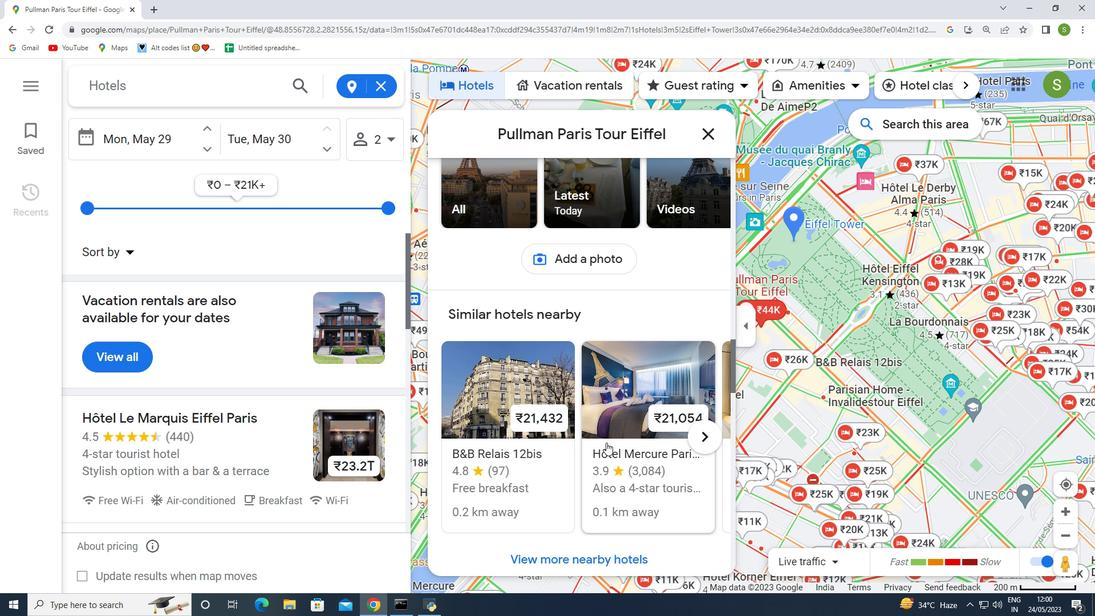 
Action: Mouse scrolled (605, 442) with delta (0, 0)
Screenshot: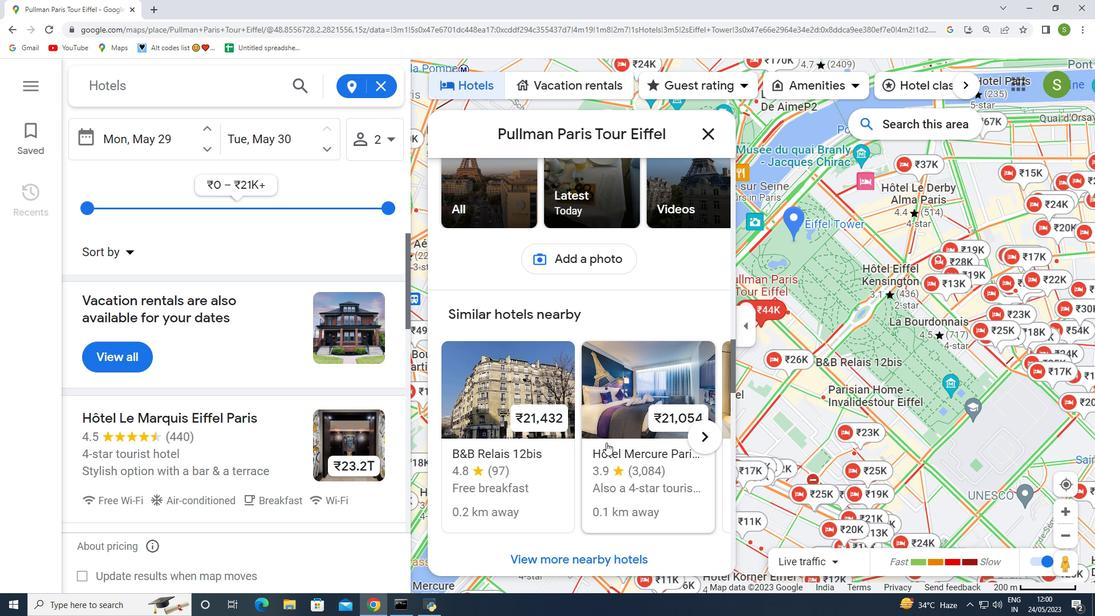 
Action: Mouse scrolled (605, 442) with delta (0, 0)
Screenshot: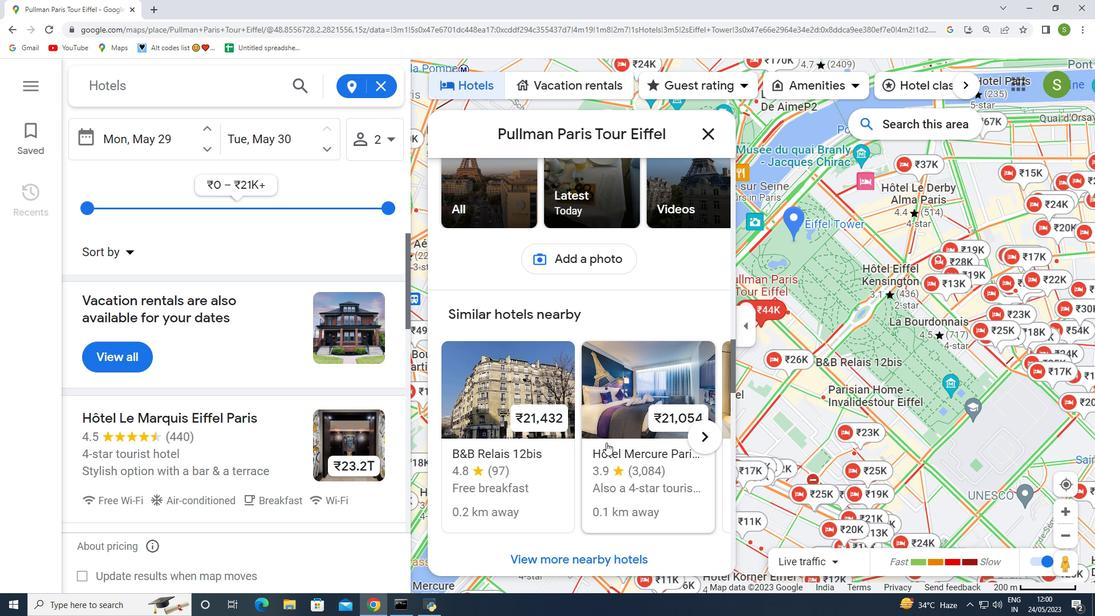 
Action: Mouse scrolled (605, 442) with delta (0, 0)
Screenshot: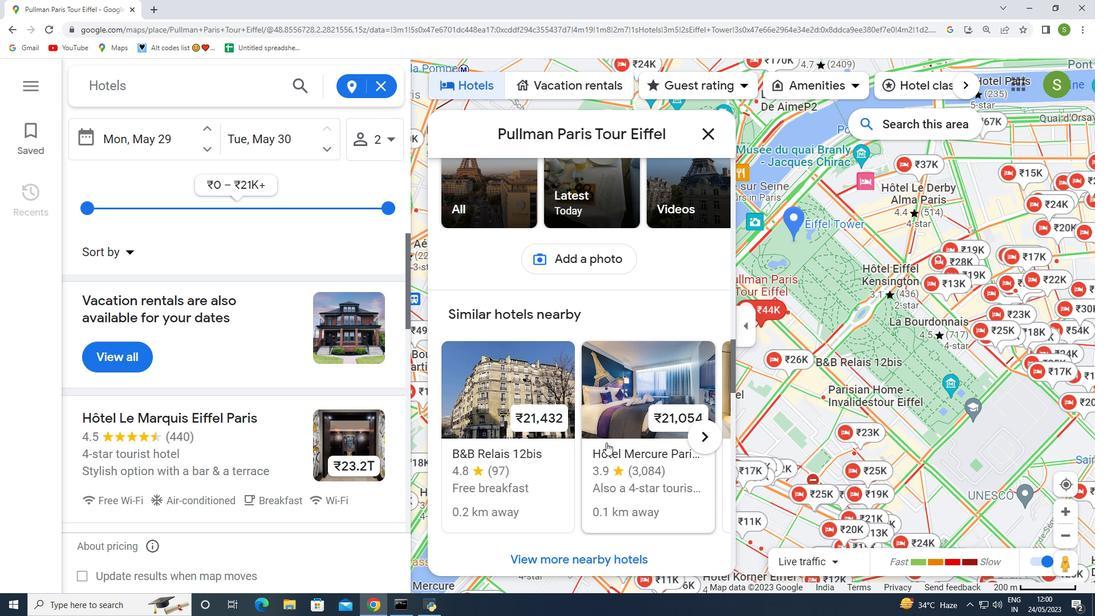 
Action: Mouse scrolled (605, 442) with delta (0, 0)
Screenshot: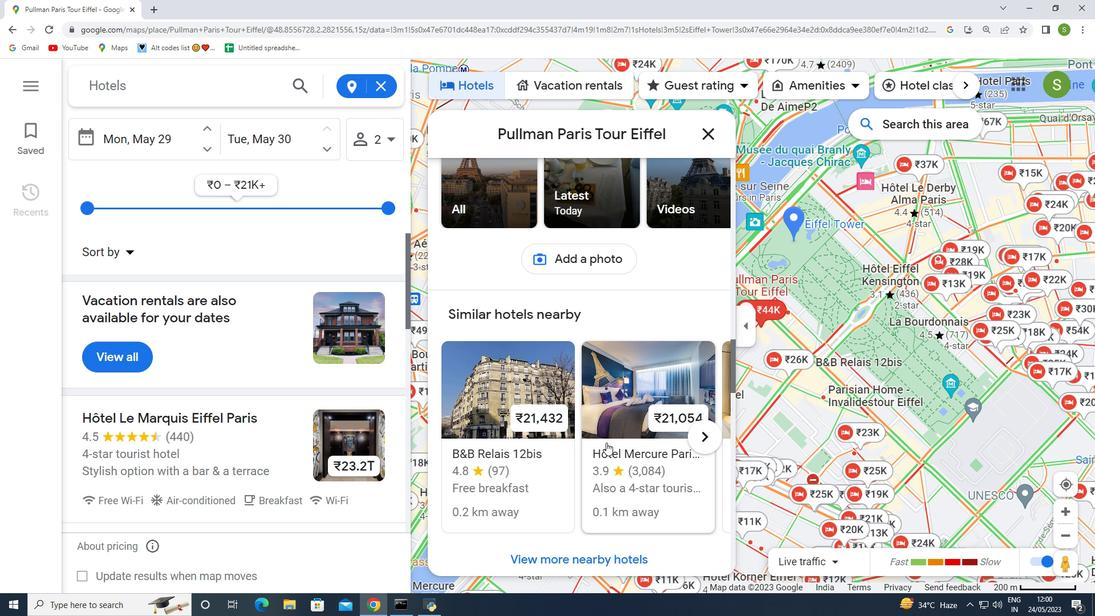 
Action: Mouse scrolled (605, 442) with delta (0, 0)
Screenshot: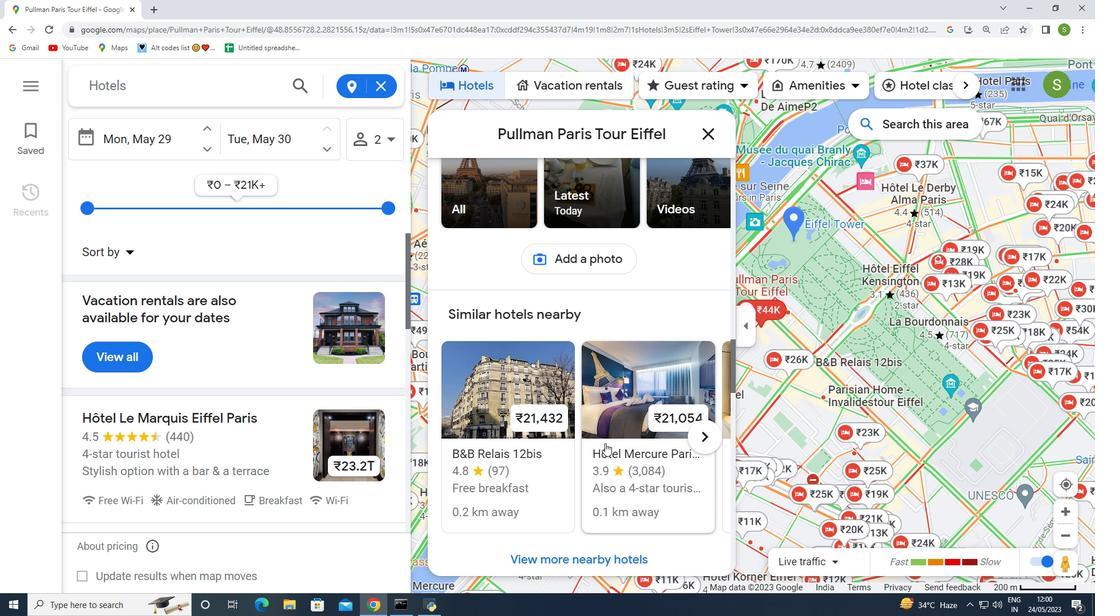 
Action: Mouse scrolled (605, 442) with delta (0, 0)
Screenshot: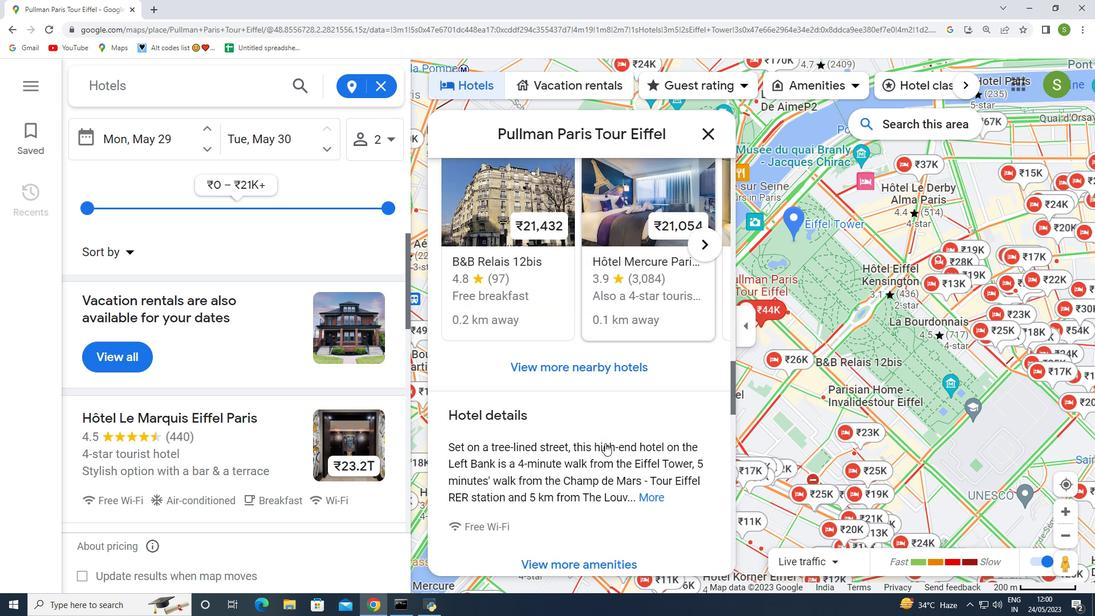 
Action: Mouse scrolled (605, 442) with delta (0, 0)
Screenshot: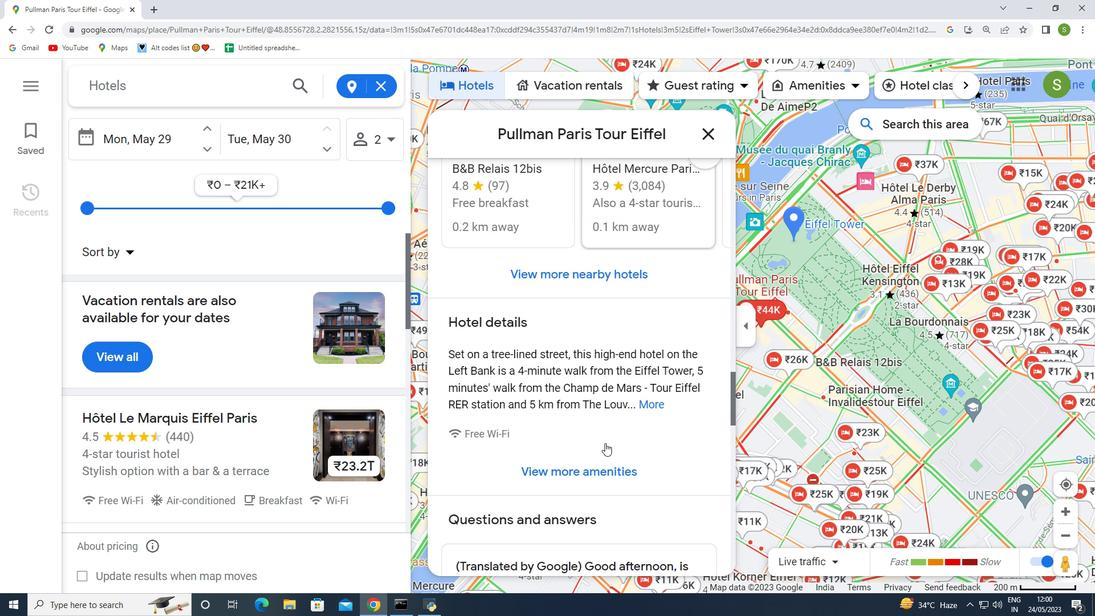 
Action: Mouse scrolled (605, 442) with delta (0, 0)
Screenshot: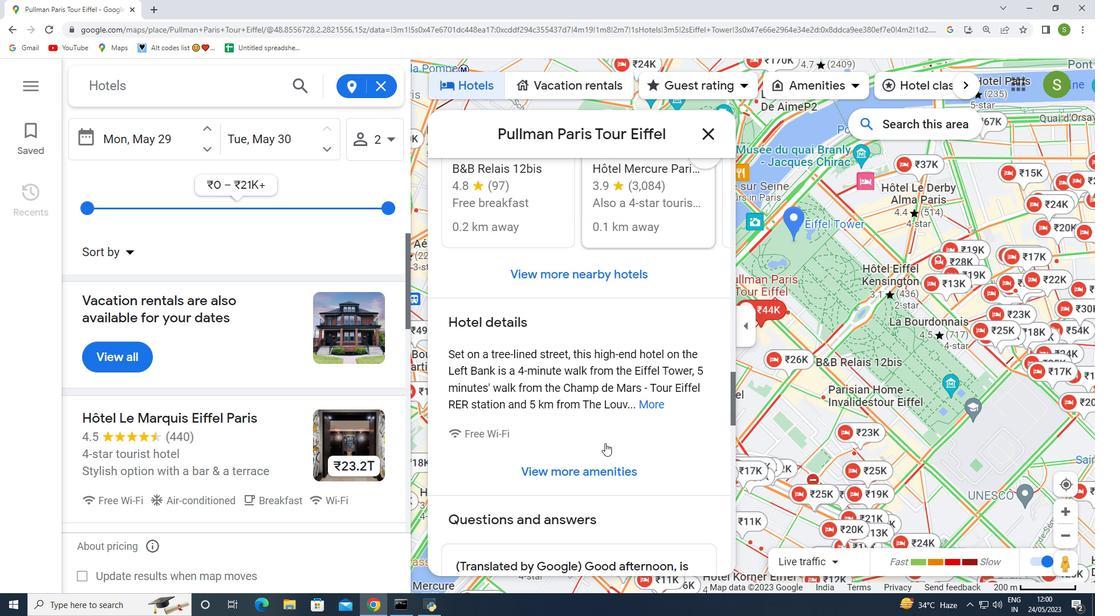 
Action: Mouse scrolled (605, 442) with delta (0, 0)
Screenshot: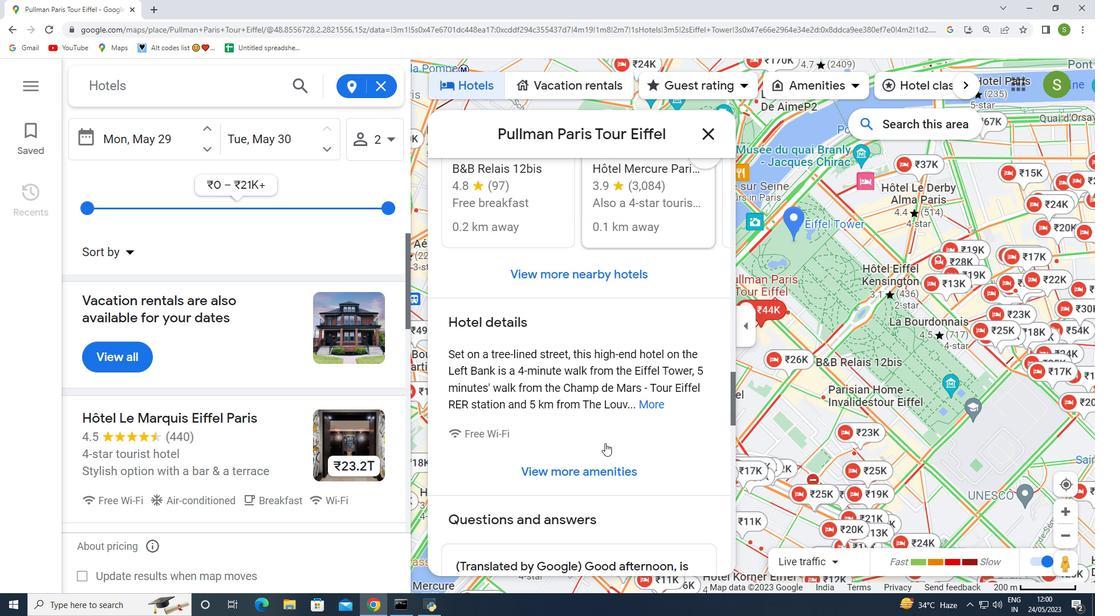 
Action: Mouse scrolled (605, 442) with delta (0, 0)
Screenshot: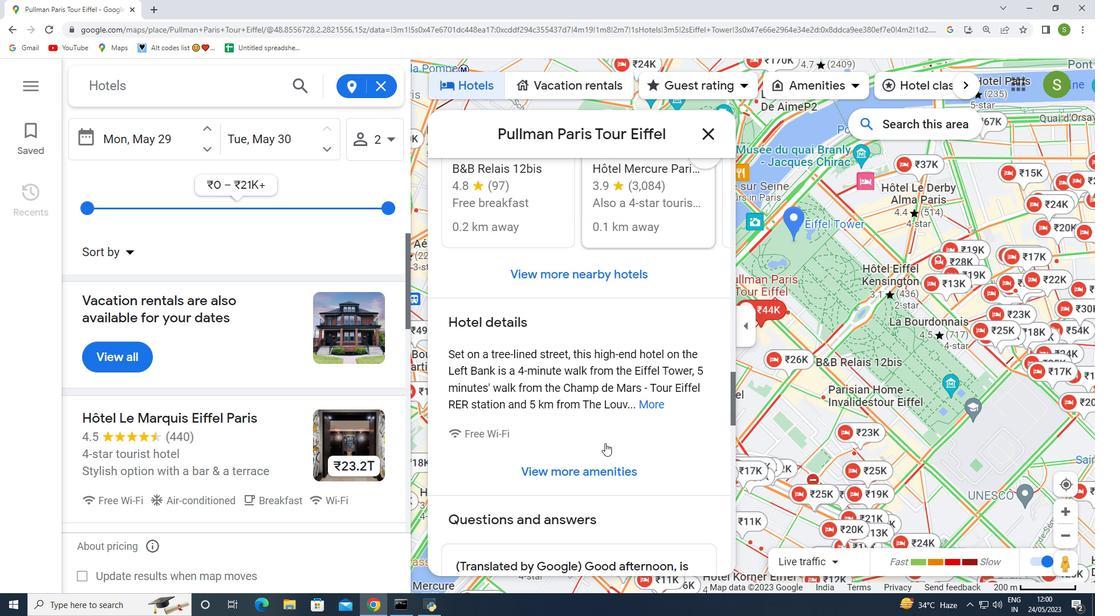 
Action: Mouse moved to (605, 443)
Screenshot: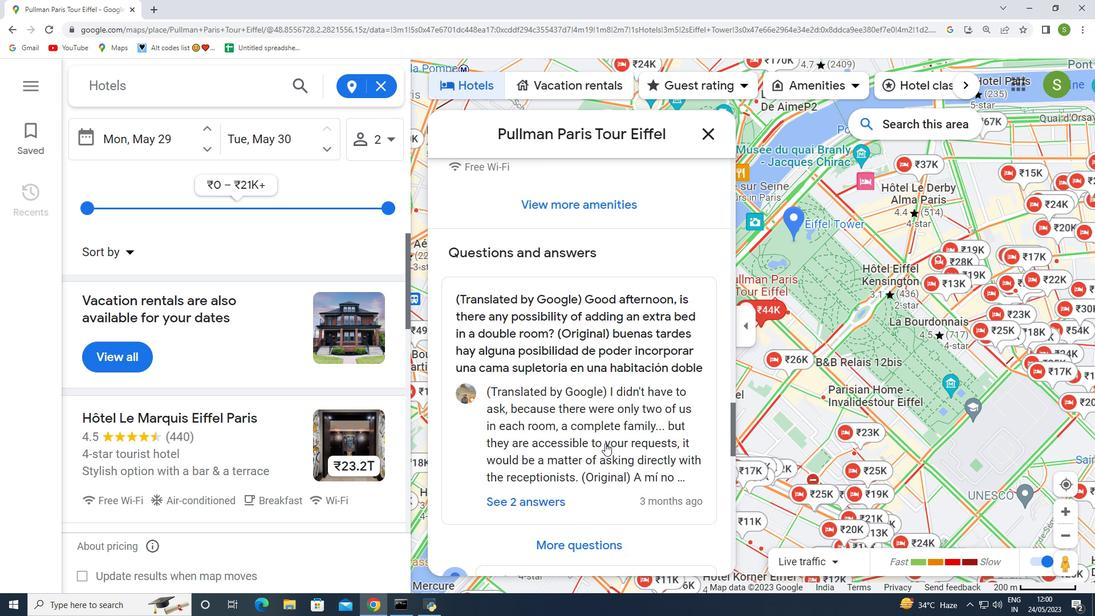 
Action: Mouse scrolled (605, 442) with delta (0, 0)
Screenshot: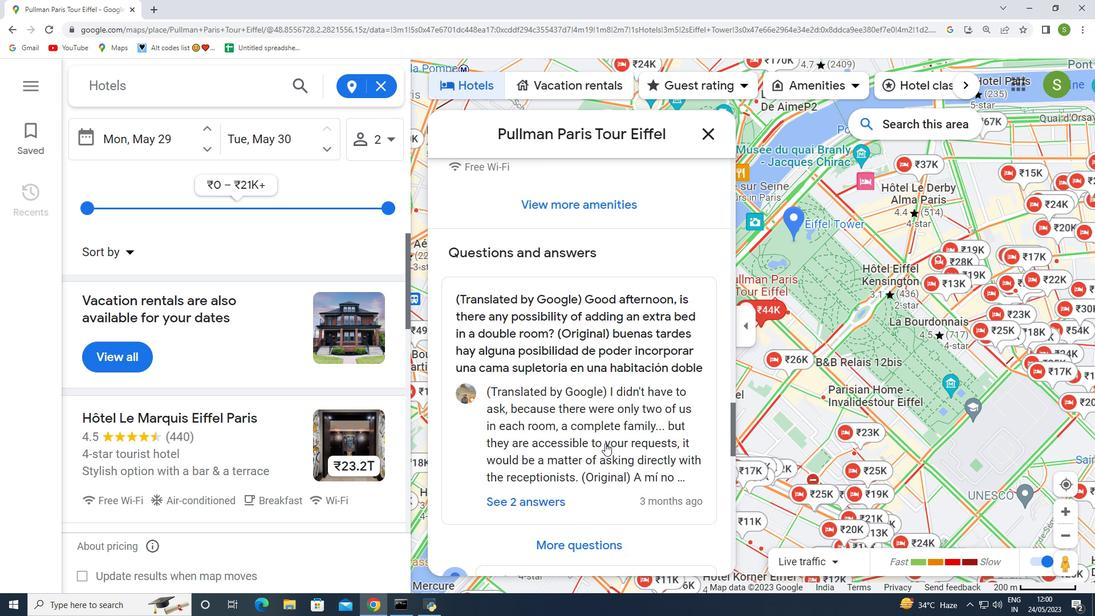 
Action: Mouse moved to (604, 443)
Screenshot: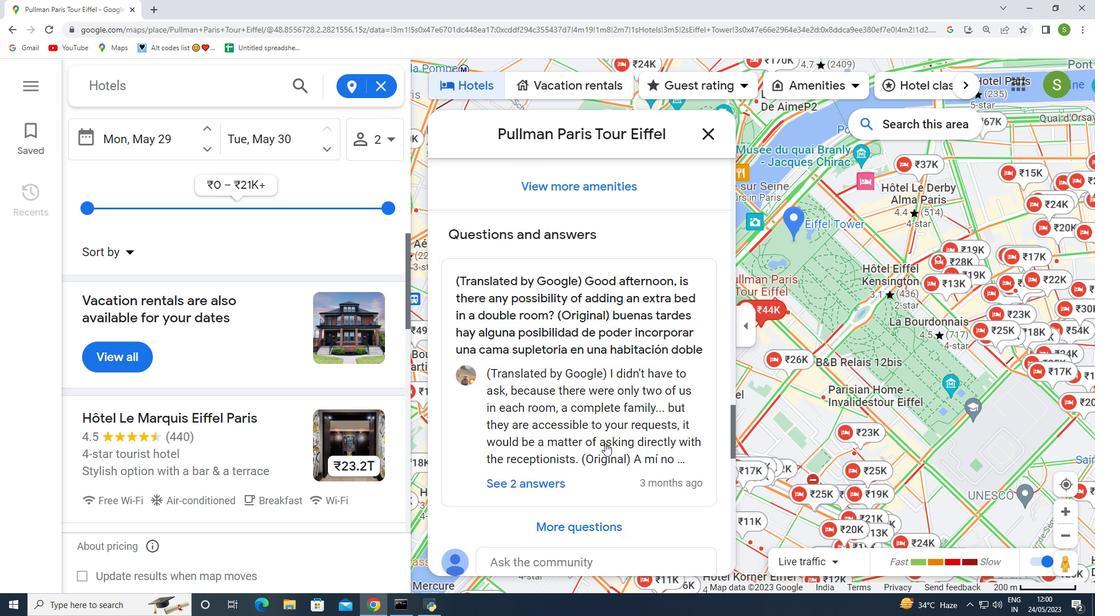 
Action: Mouse scrolled (604, 442) with delta (0, 0)
Screenshot: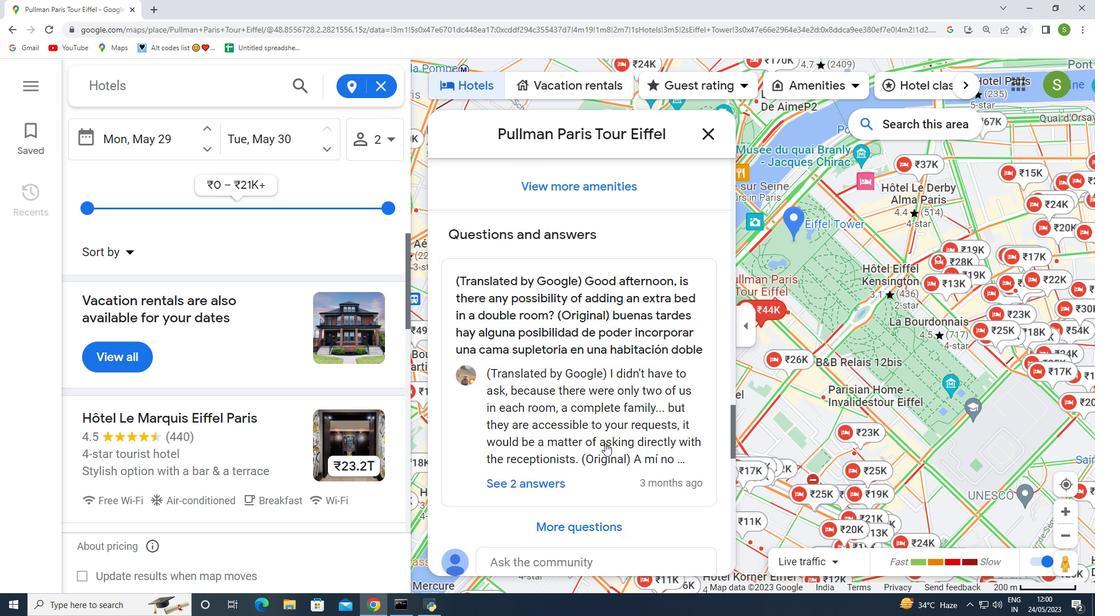
Action: Mouse moved to (604, 443)
Screenshot: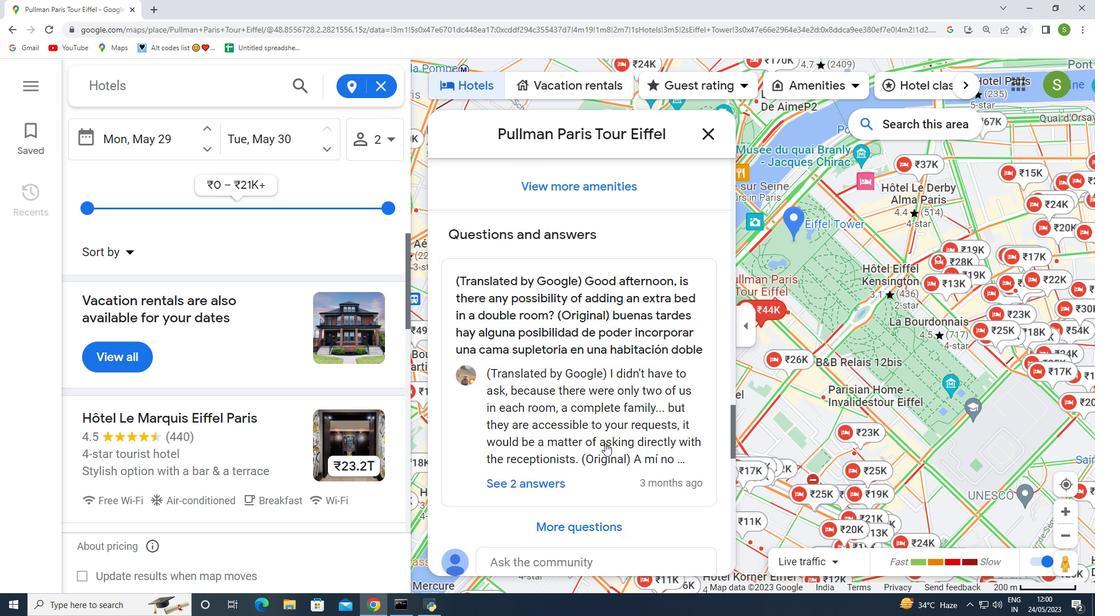 
Action: Mouse scrolled (604, 442) with delta (0, 0)
Screenshot: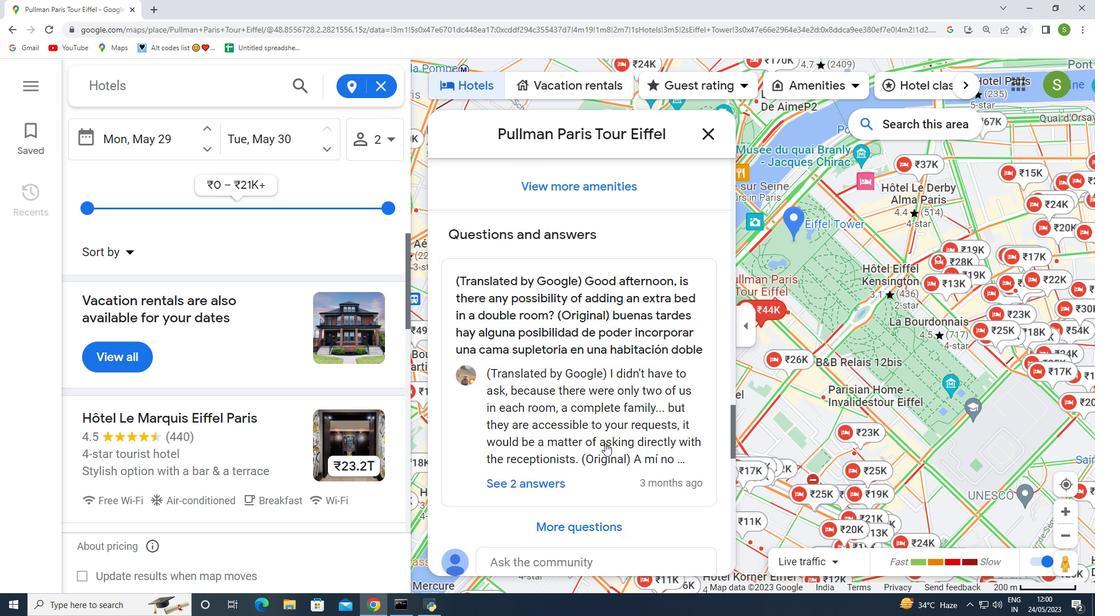 
Action: Mouse moved to (604, 443)
Screenshot: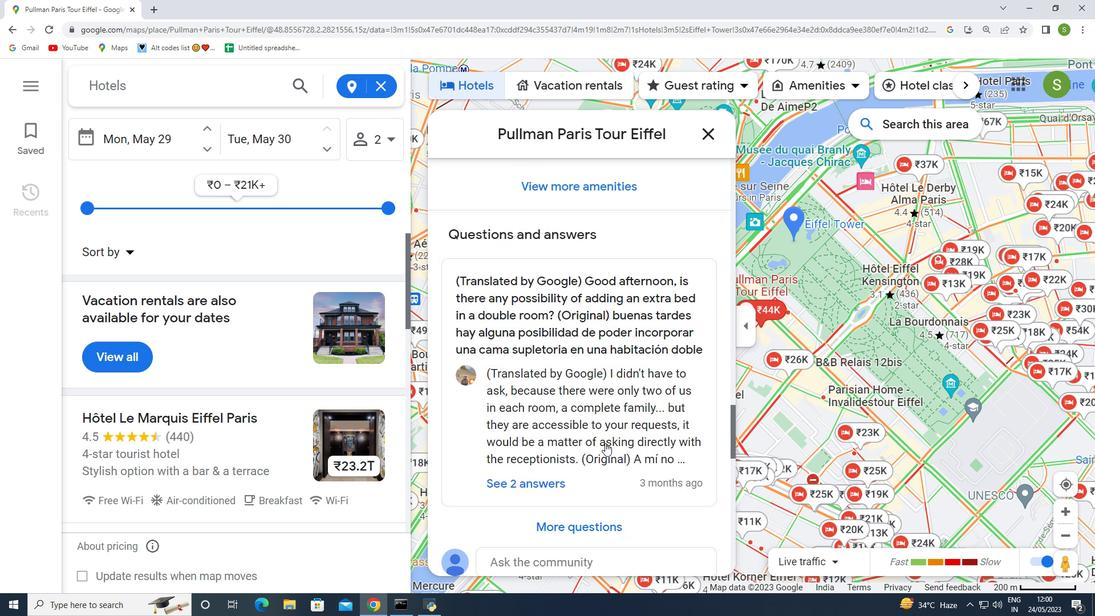 
Action: Mouse scrolled (604, 442) with delta (0, 0)
Screenshot: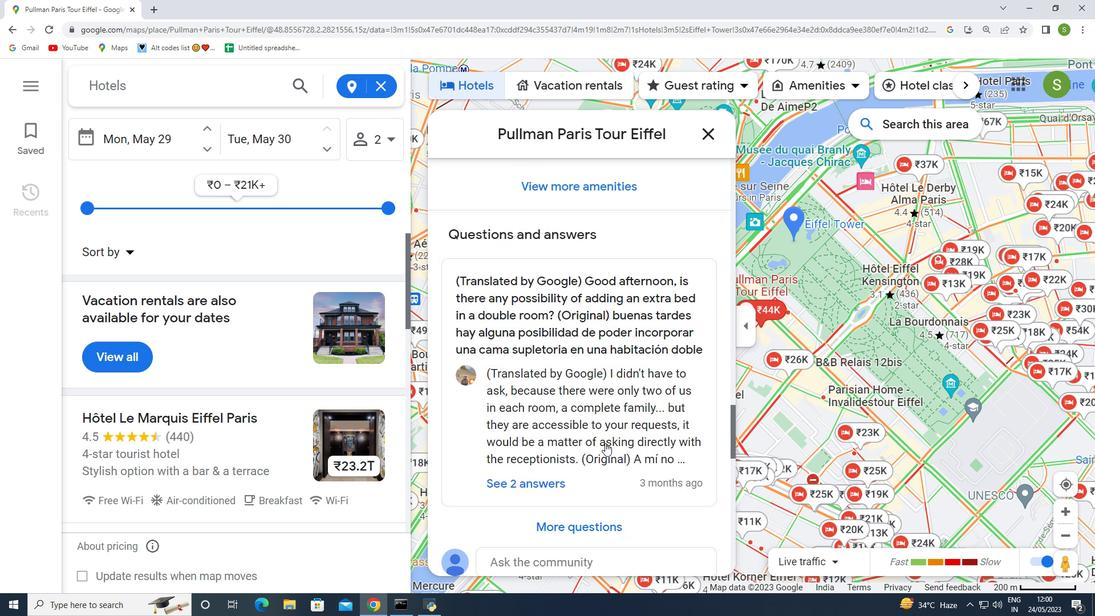 
Action: Mouse moved to (600, 441)
Screenshot: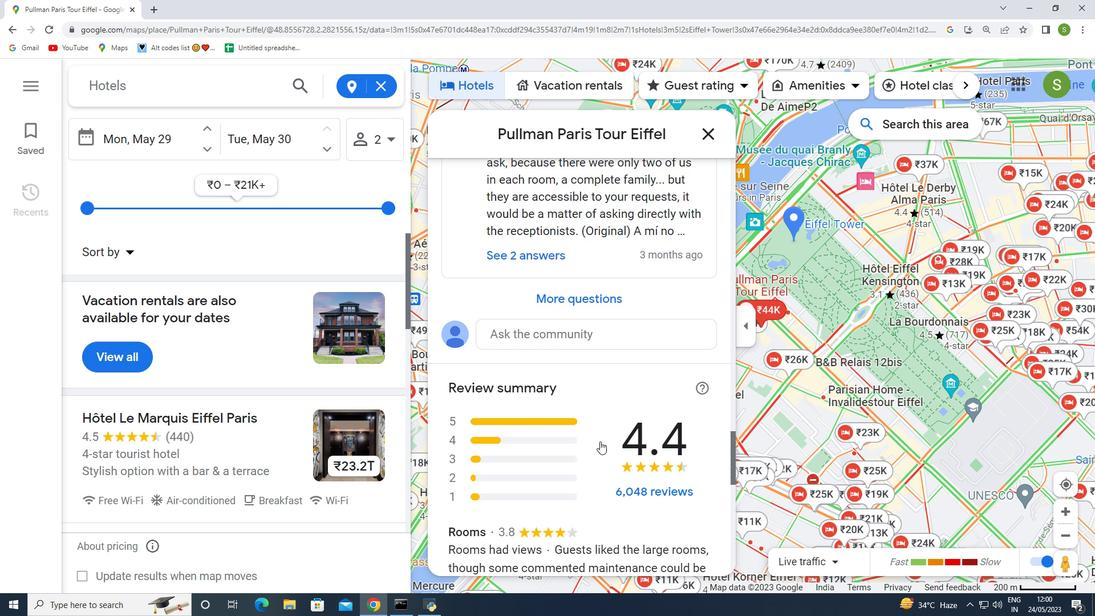 
Action: Mouse scrolled (600, 440) with delta (0, 0)
Screenshot: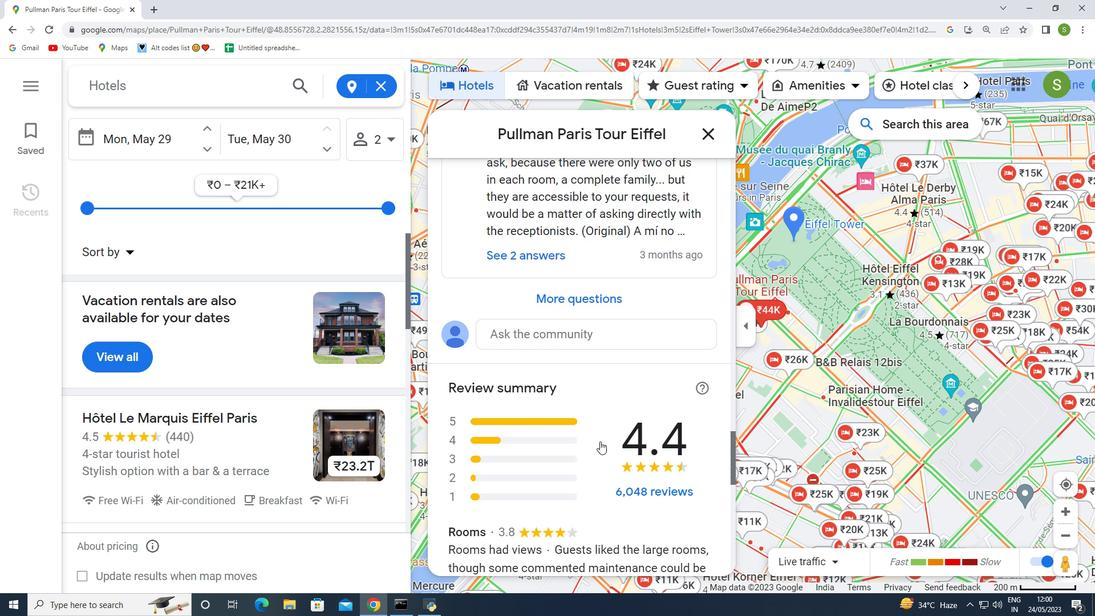 
Action: Mouse scrolled (600, 440) with delta (0, 0)
Screenshot: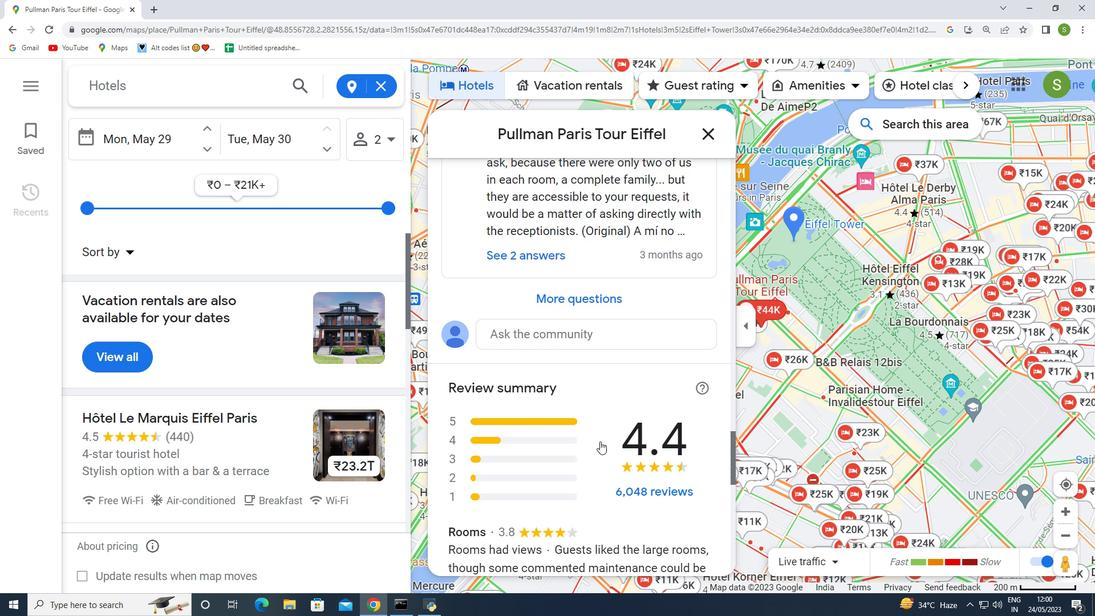 
Action: Mouse scrolled (600, 440) with delta (0, 0)
Screenshot: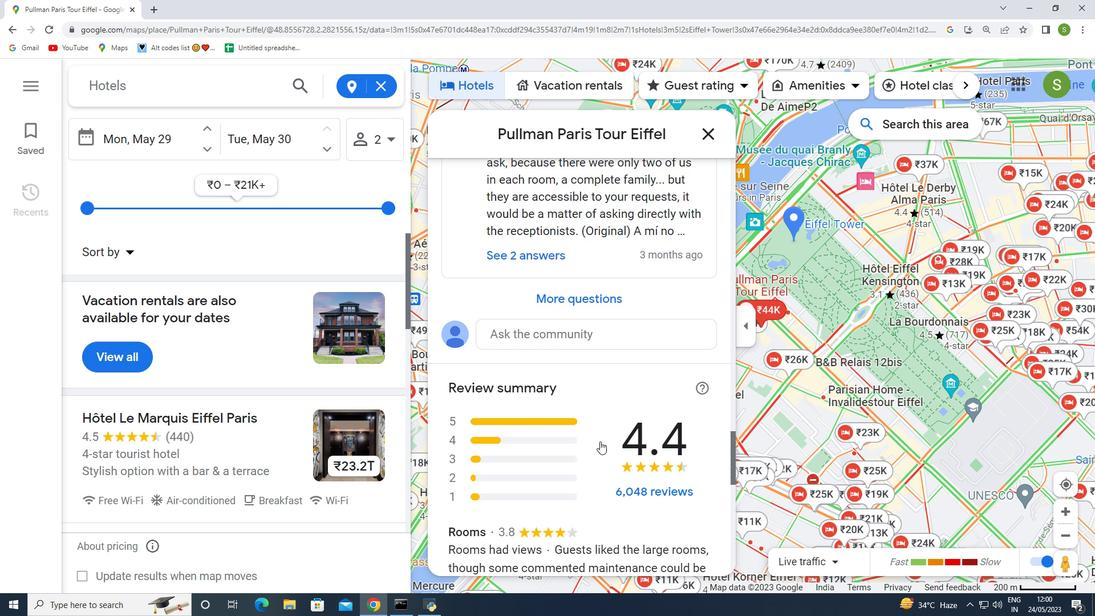 
Action: Mouse scrolled (600, 440) with delta (0, 0)
Screenshot: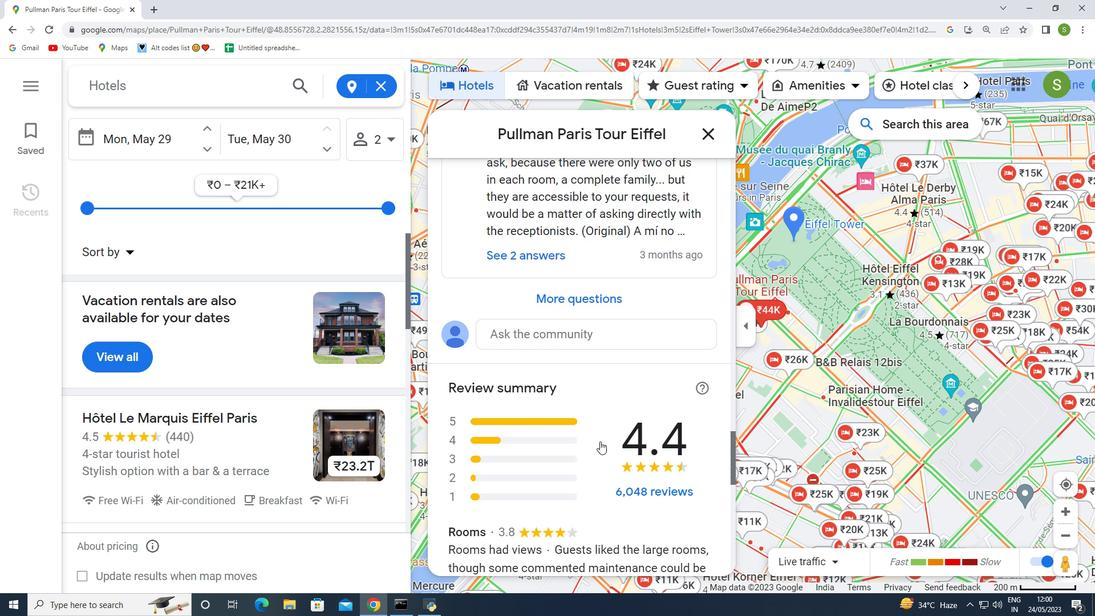 
Action: Mouse moved to (600, 441)
Screenshot: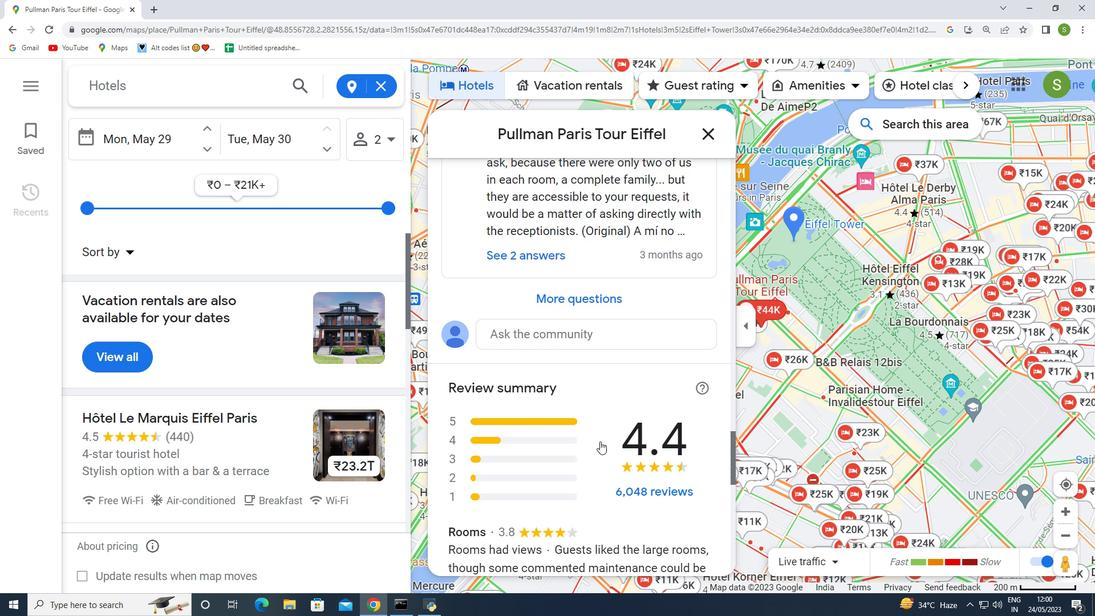 
Action: Mouse scrolled (600, 440) with delta (0, 0)
Screenshot: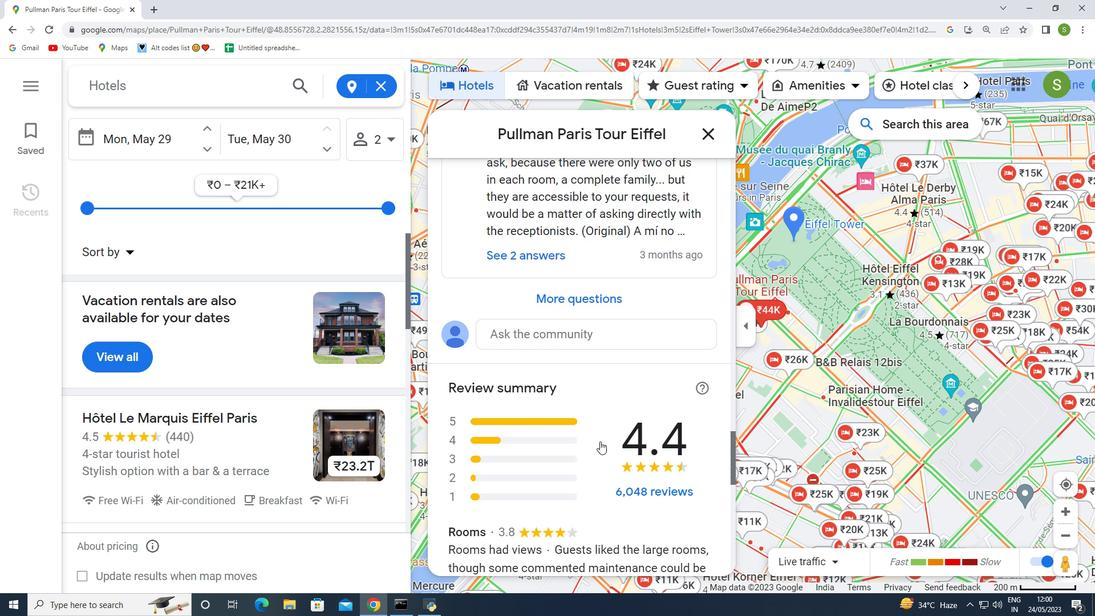 
Action: Mouse moved to (704, 134)
Screenshot: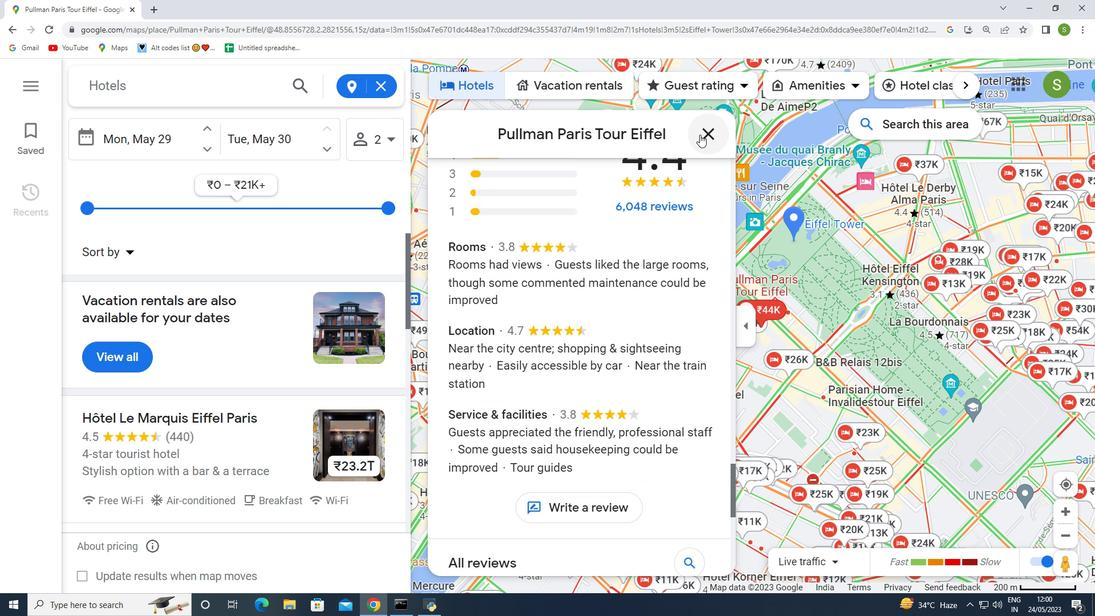 
Action: Mouse pressed left at (704, 134)
Screenshot: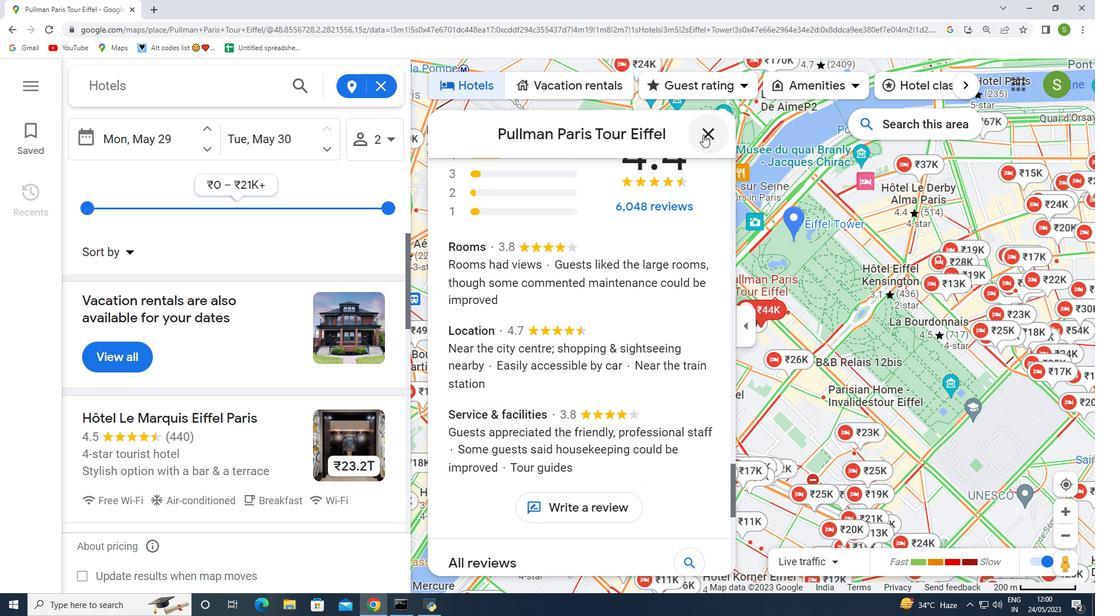
Action: Mouse moved to (771, 322)
Screenshot: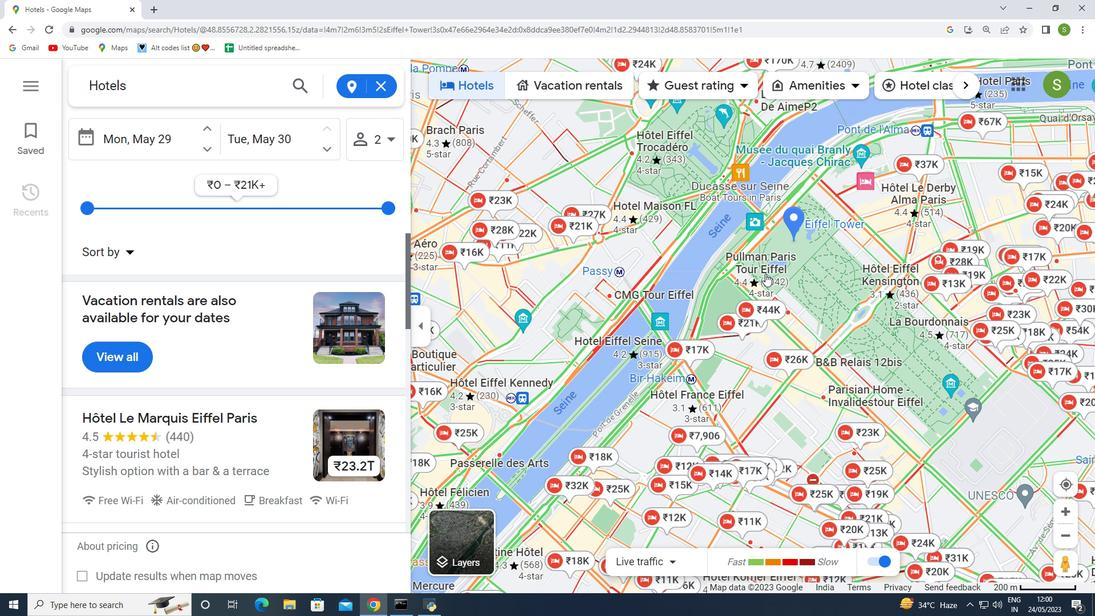 
Action: Mouse scrolled (771, 322) with delta (0, 0)
Screenshot: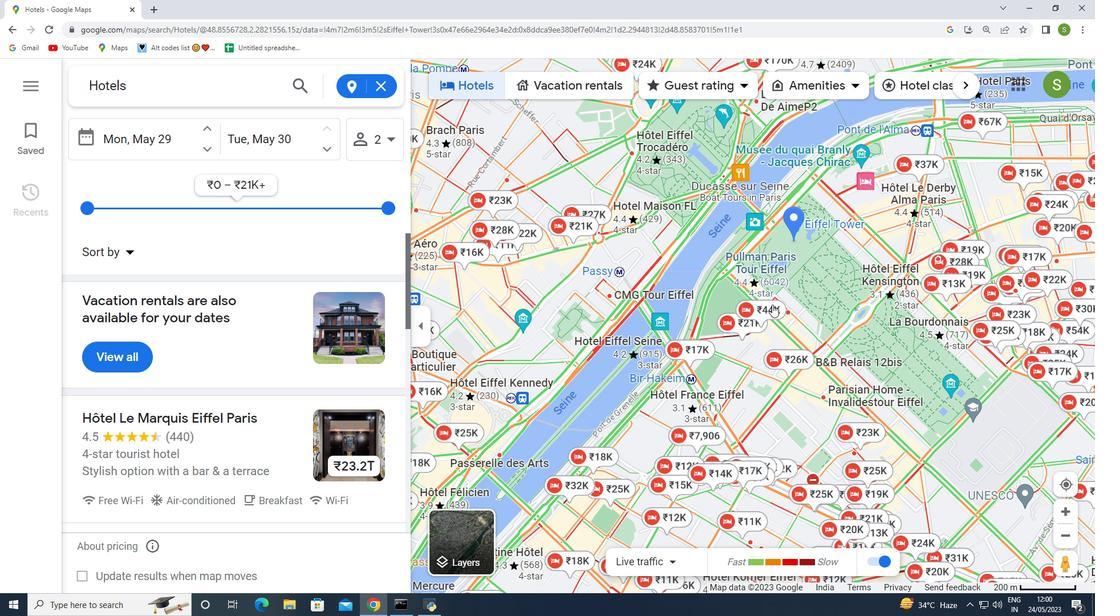 
Action: Mouse scrolled (771, 322) with delta (0, 0)
Screenshot: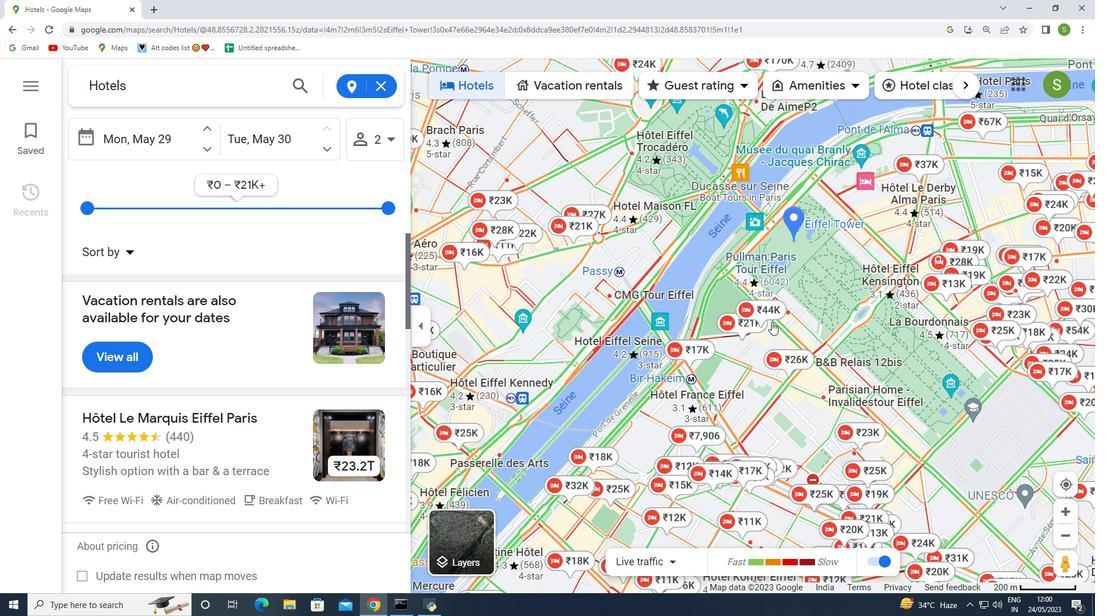 
Action: Mouse moved to (808, 561)
Screenshot: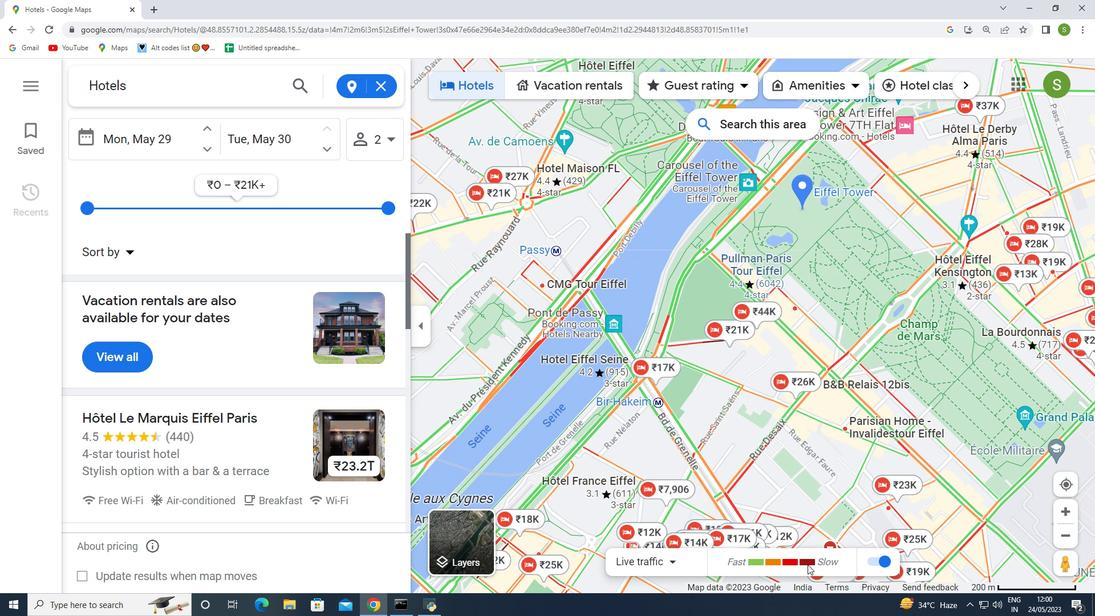 
Action: Mouse pressed left at (808, 561)
Screenshot: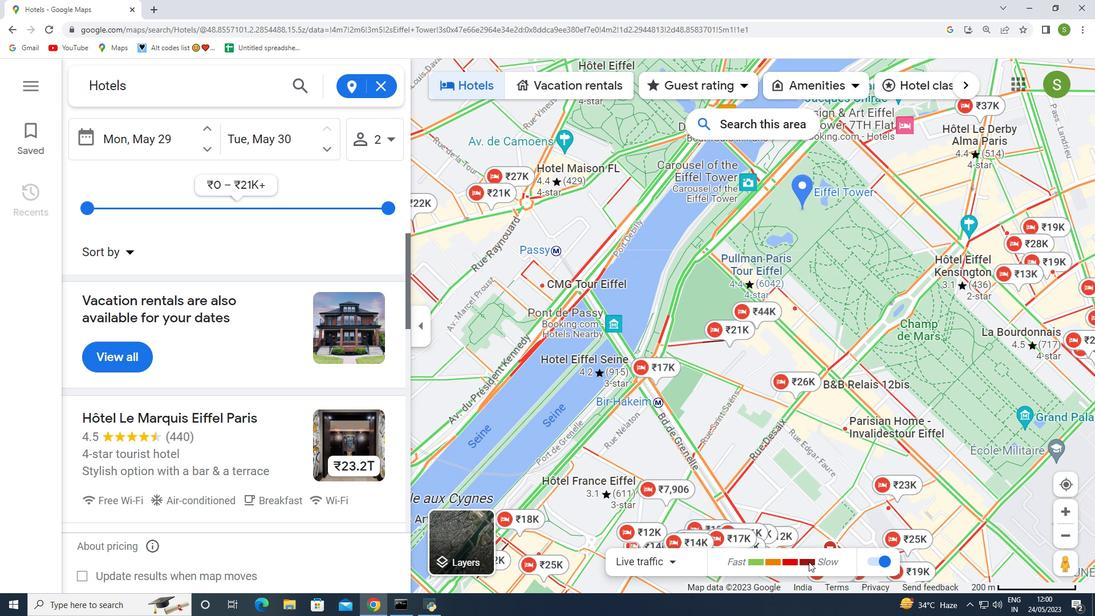 
Action: Mouse moved to (753, 560)
Screenshot: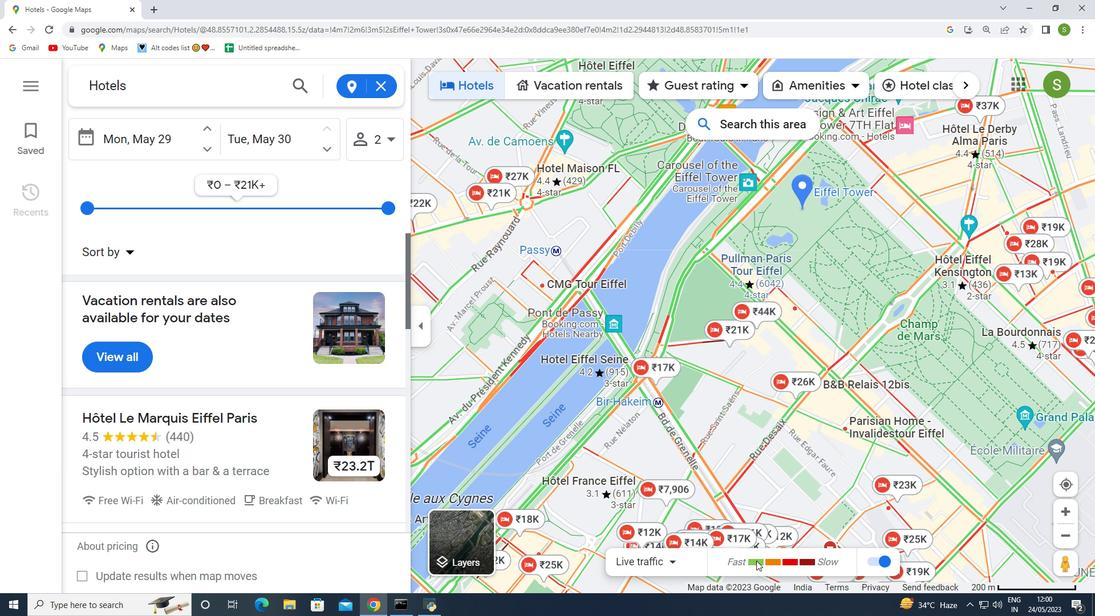 
Action: Mouse pressed left at (753, 560)
Screenshot: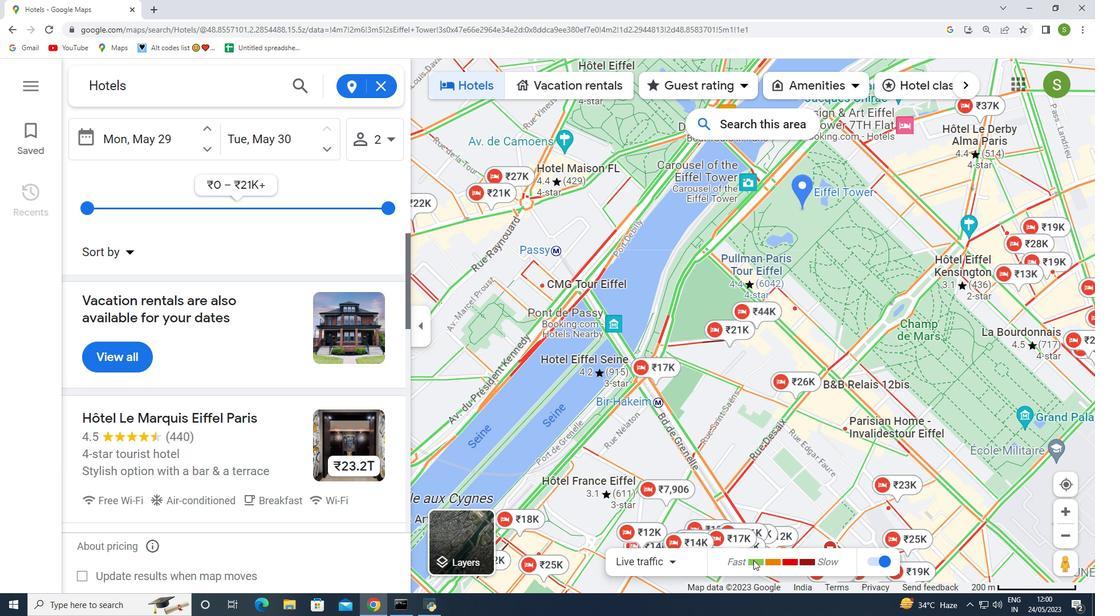 
Action: Mouse moved to (876, 562)
Screenshot: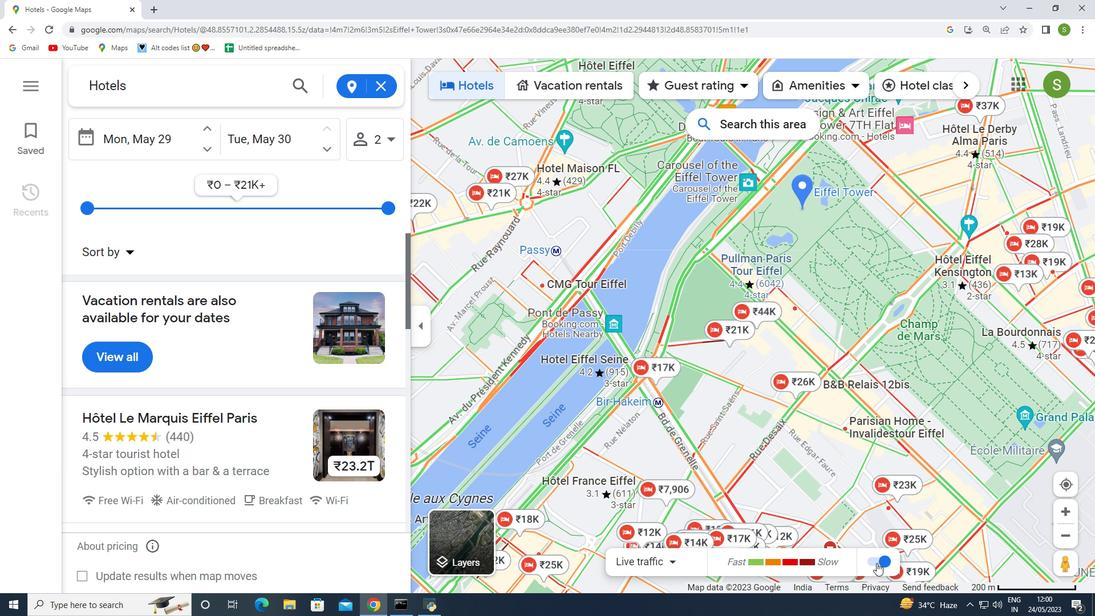 
Action: Mouse pressed left at (876, 562)
Screenshot: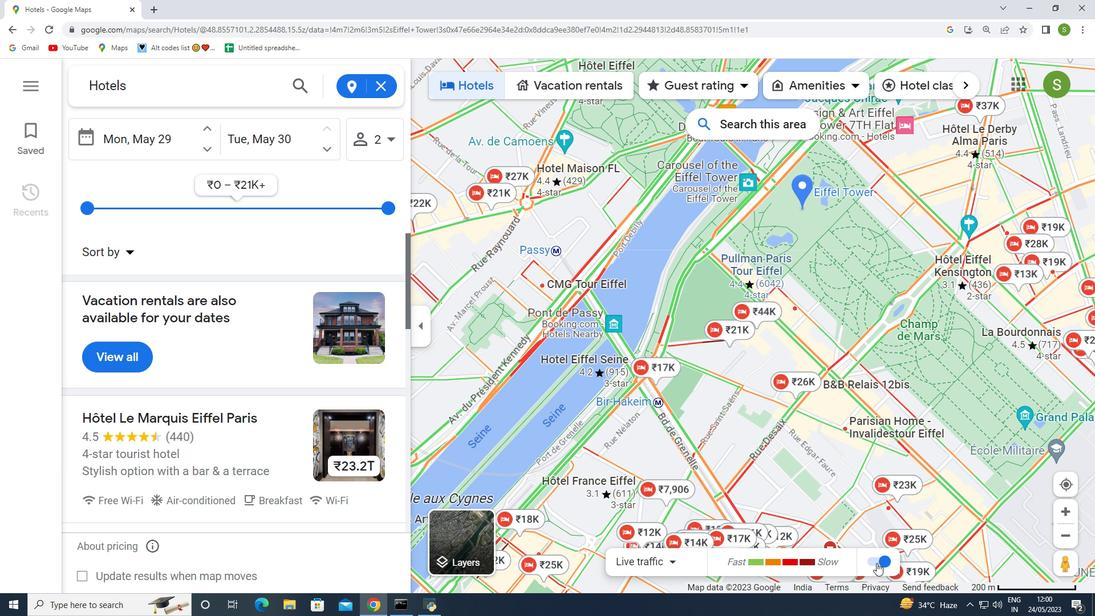 
Action: Mouse moved to (878, 561)
Screenshot: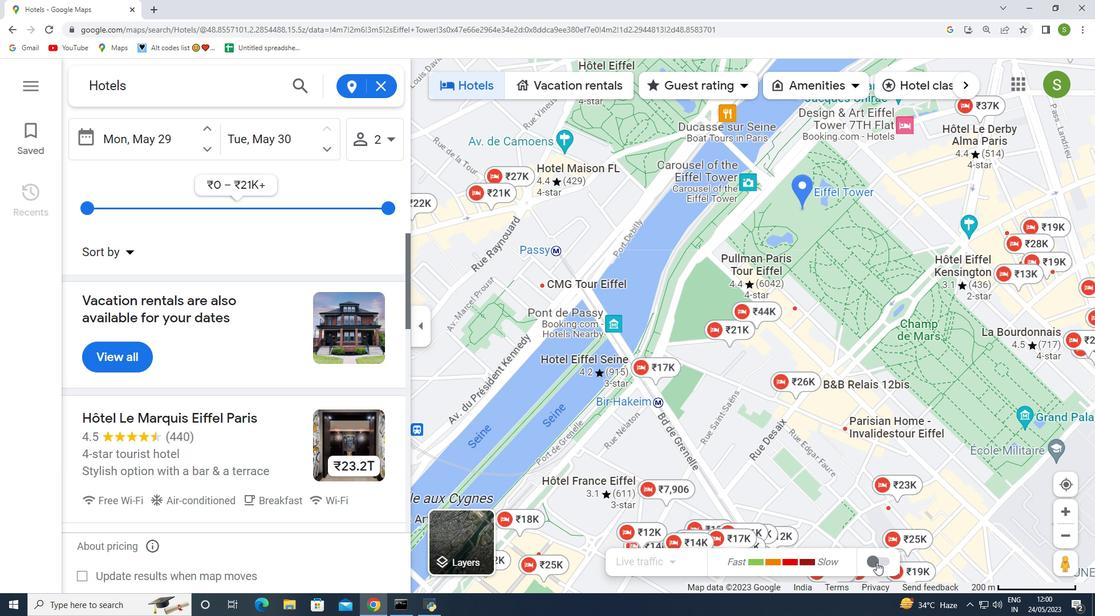 
Action: Mouse pressed left at (878, 561)
Screenshot: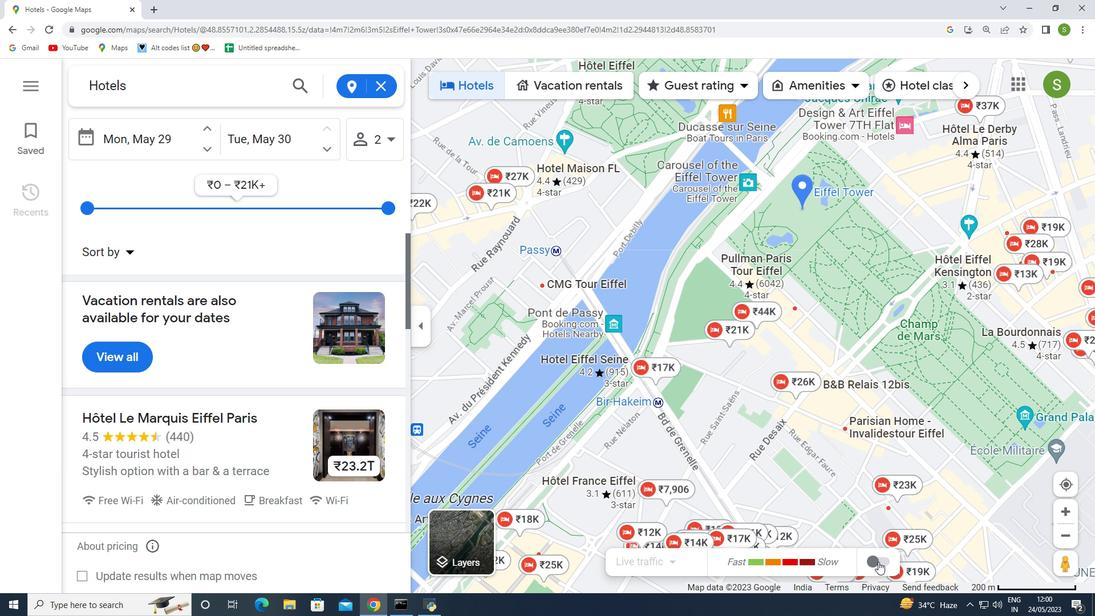 
Action: Mouse moved to (795, 244)
Screenshot: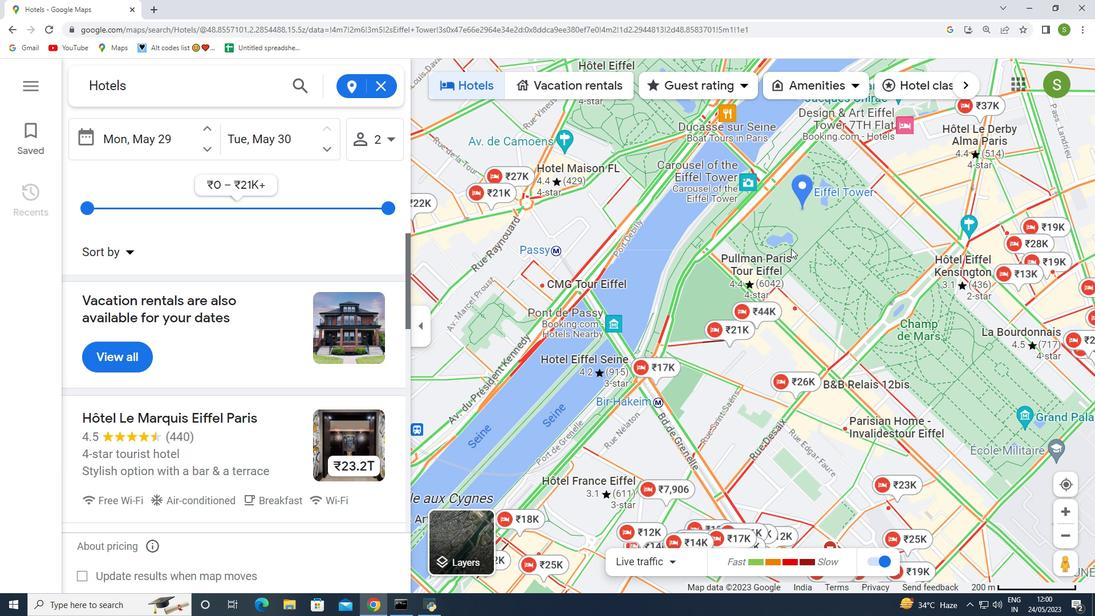 
Action: Mouse scrolled (795, 244) with delta (0, 0)
Screenshot: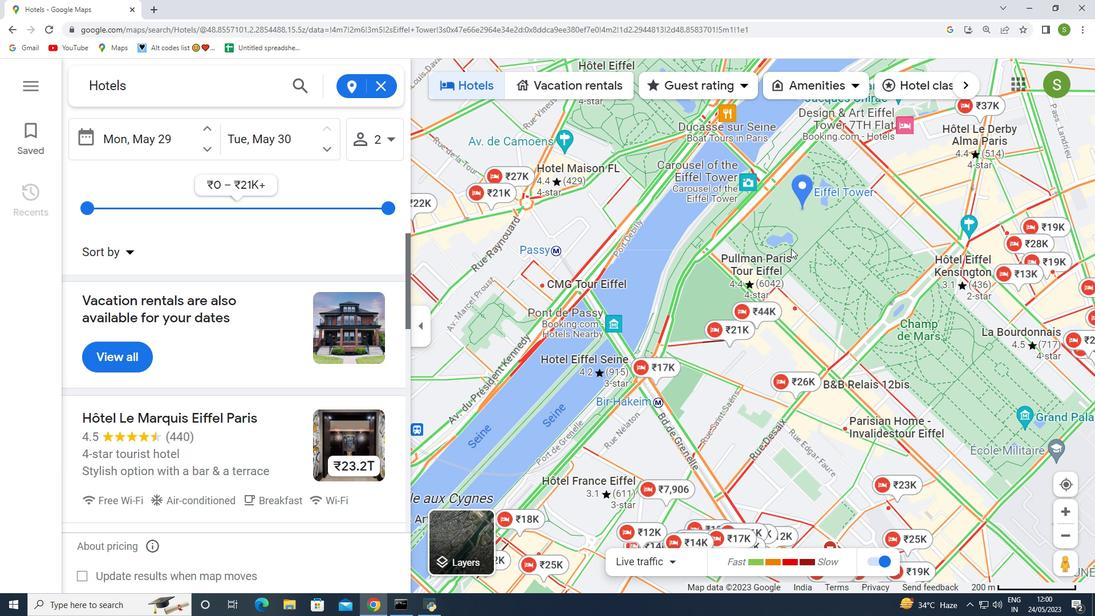 
Action: Mouse moved to (796, 243)
Screenshot: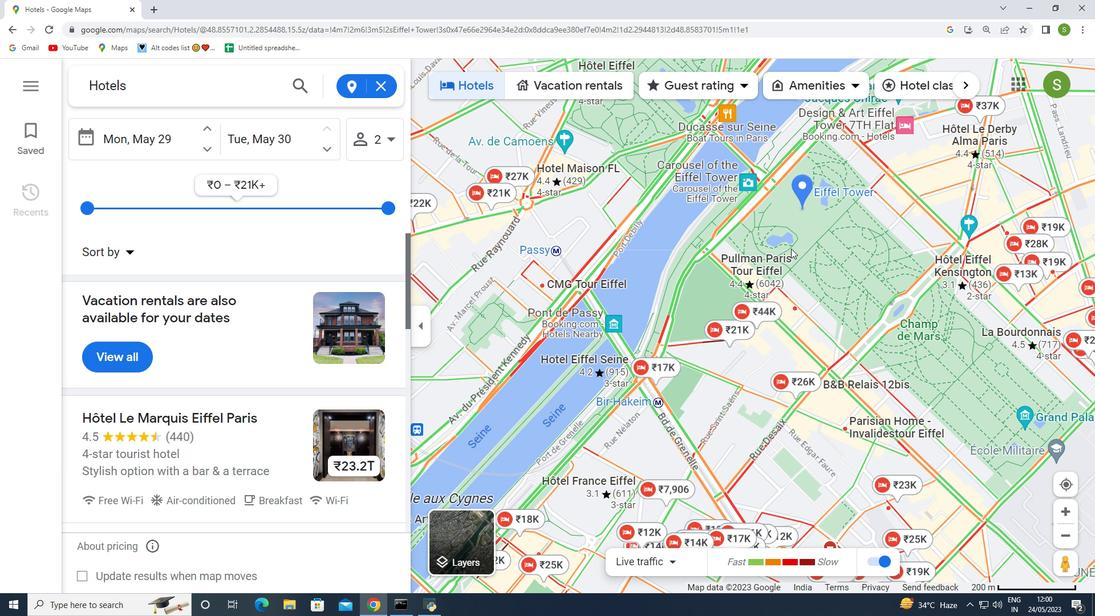 
Action: Mouse scrolled (796, 244) with delta (0, 0)
Screenshot: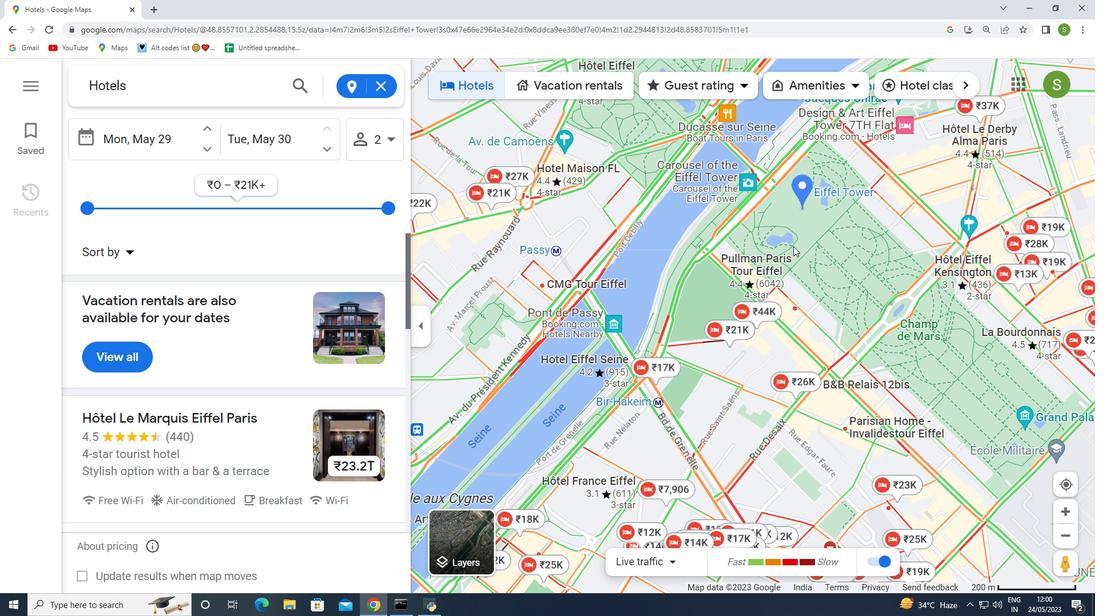 
Action: Mouse moved to (776, 215)
Screenshot: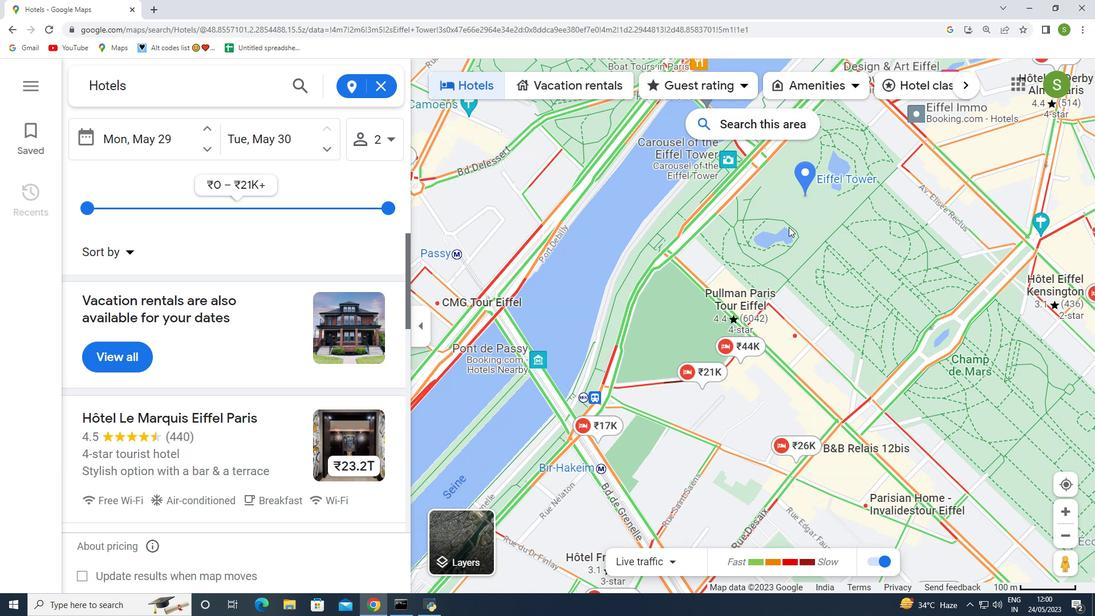
Action: Mouse scrolled (776, 215) with delta (0, 0)
Screenshot: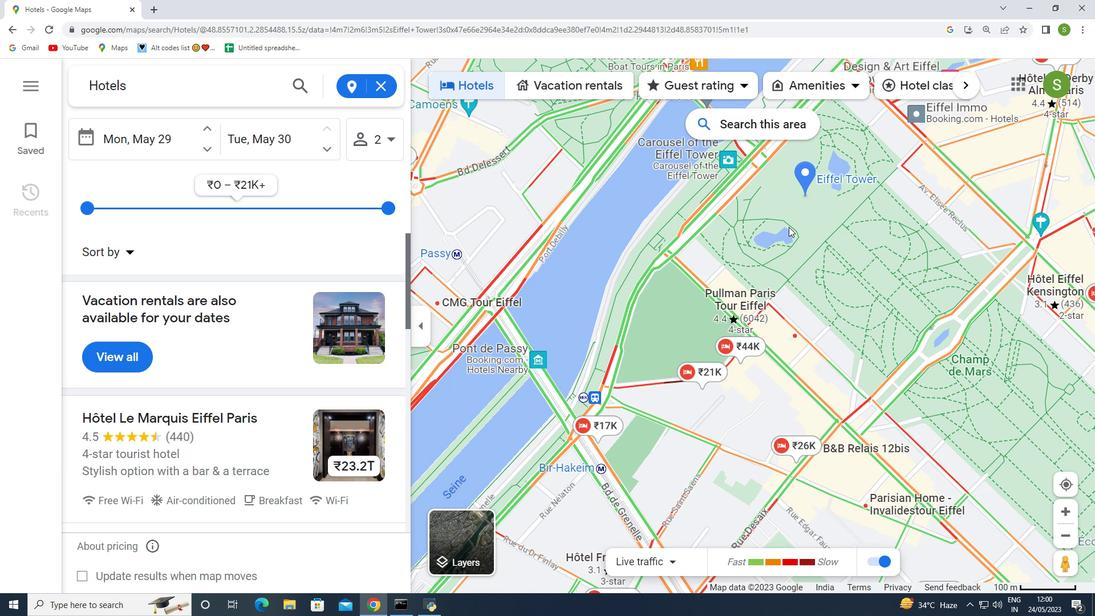 
Action: Mouse moved to (813, 177)
Screenshot: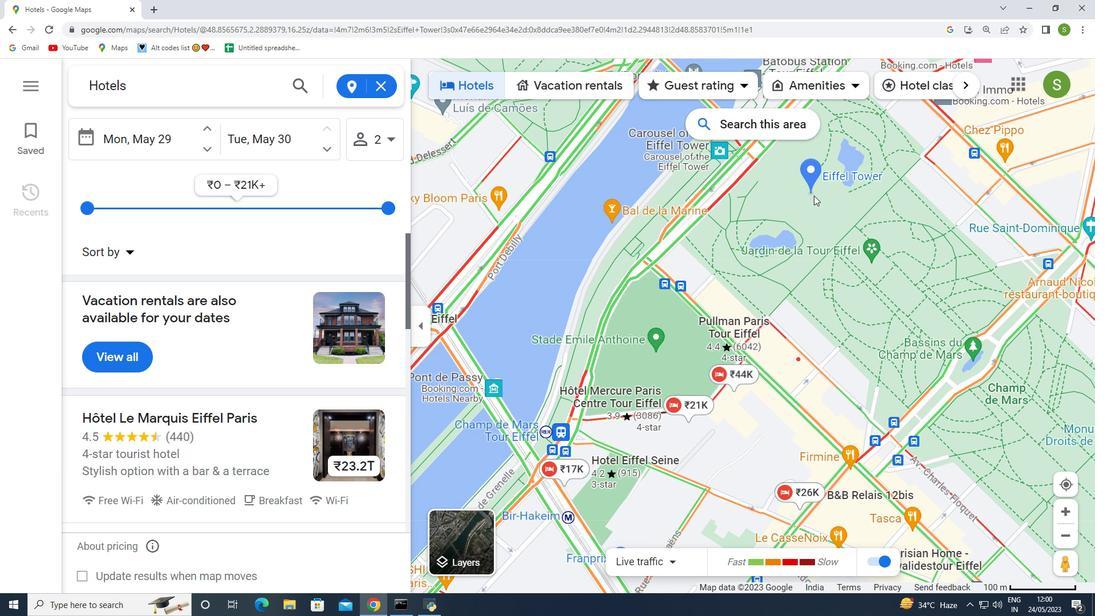 
Action: Mouse pressed left at (813, 177)
Screenshot: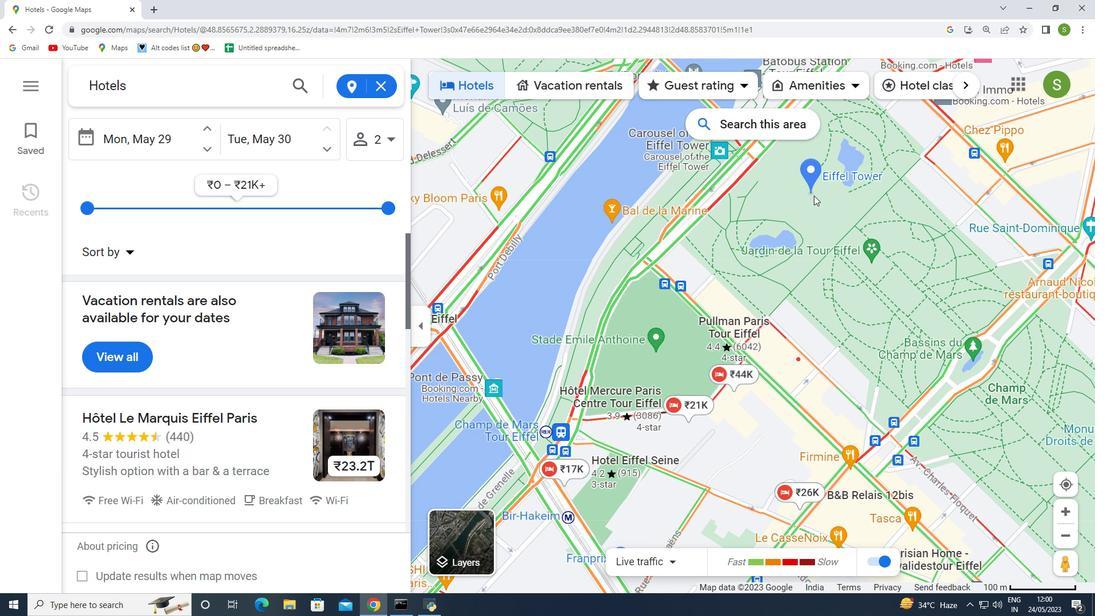 
Action: Mouse moved to (681, 244)
Screenshot: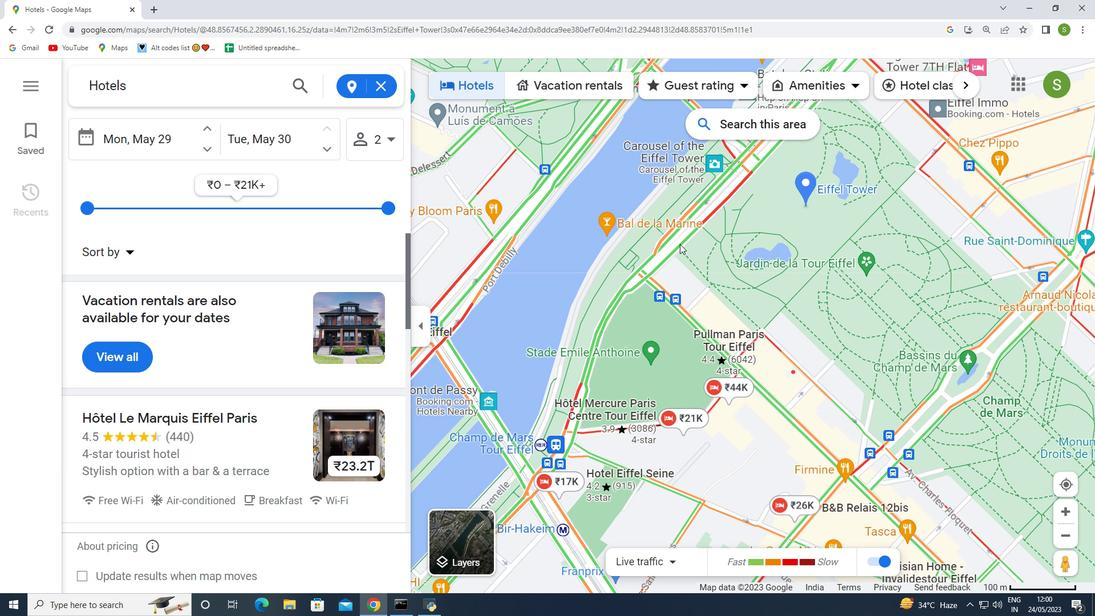 
Action: Mouse pressed left at (681, 244)
Screenshot: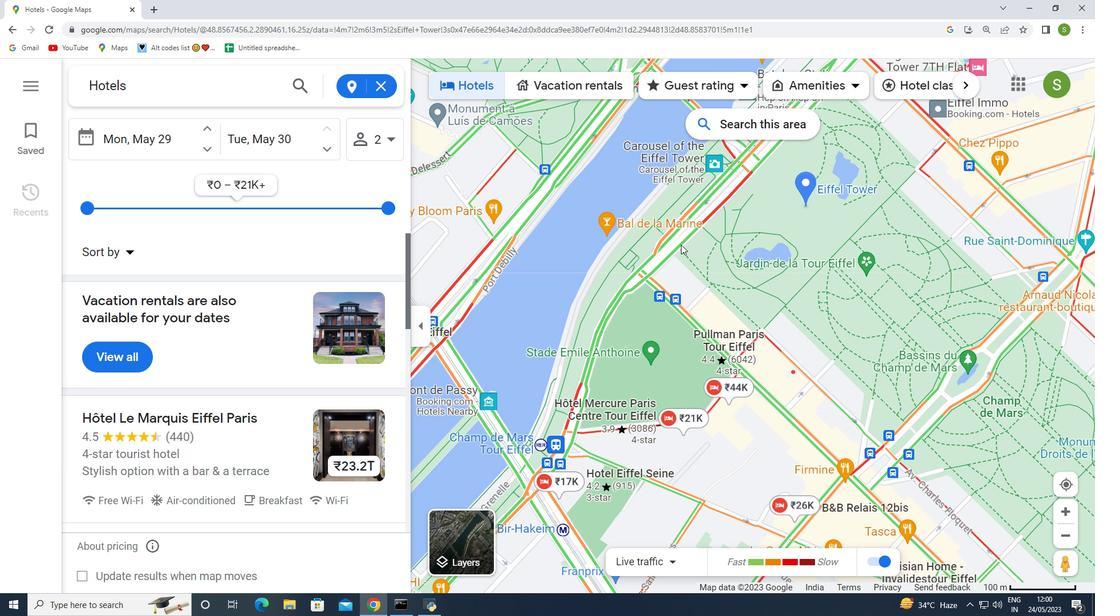 
Action: Mouse moved to (804, 188)
Screenshot: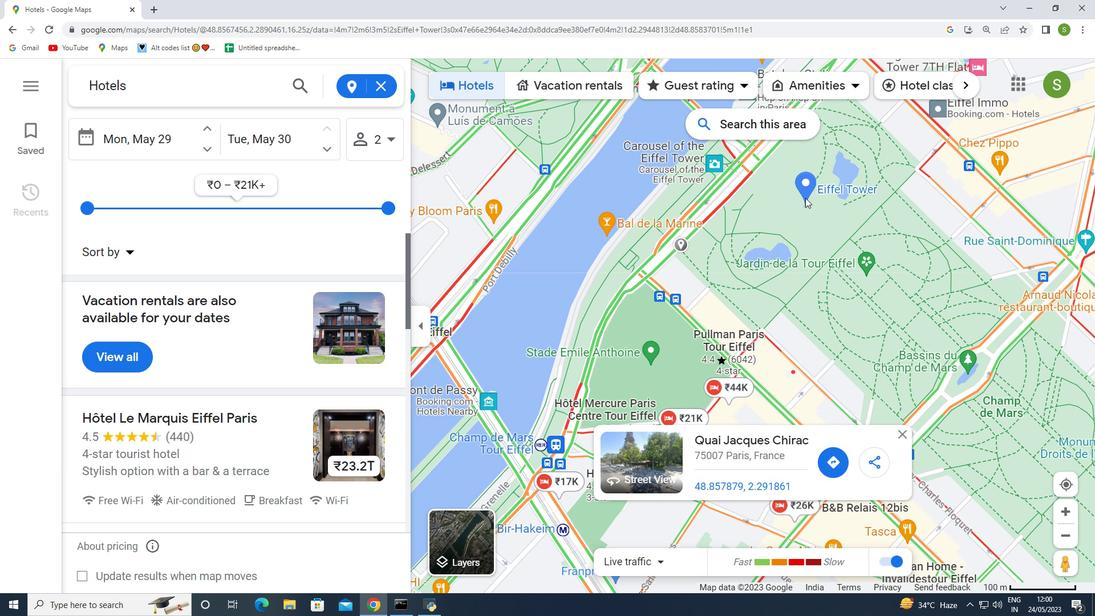
Action: Mouse pressed left at (804, 188)
Screenshot: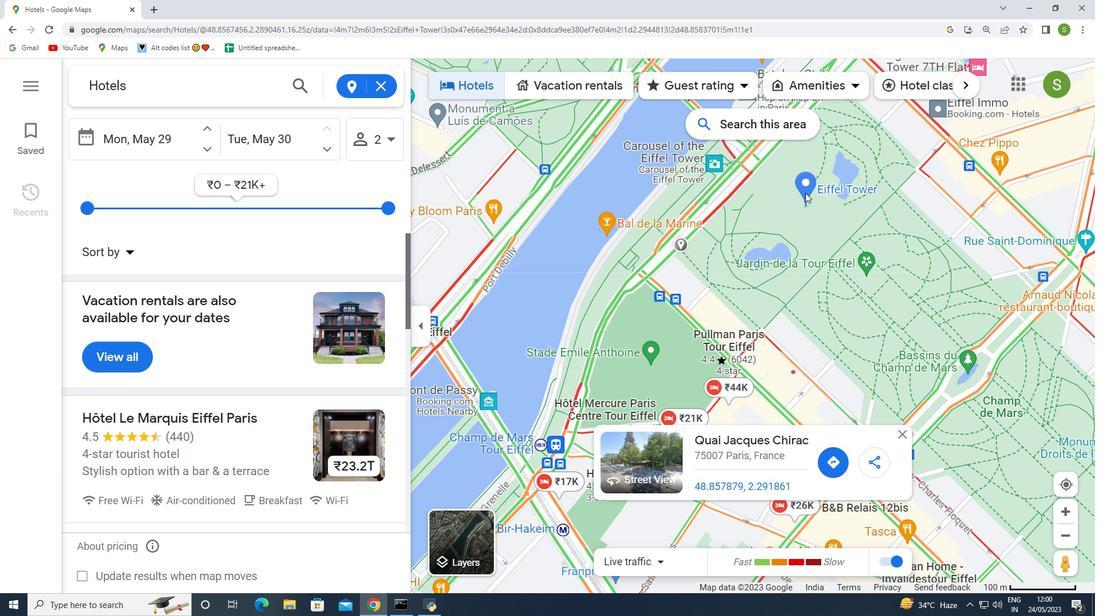 
Action: Mouse moved to (735, 389)
Screenshot: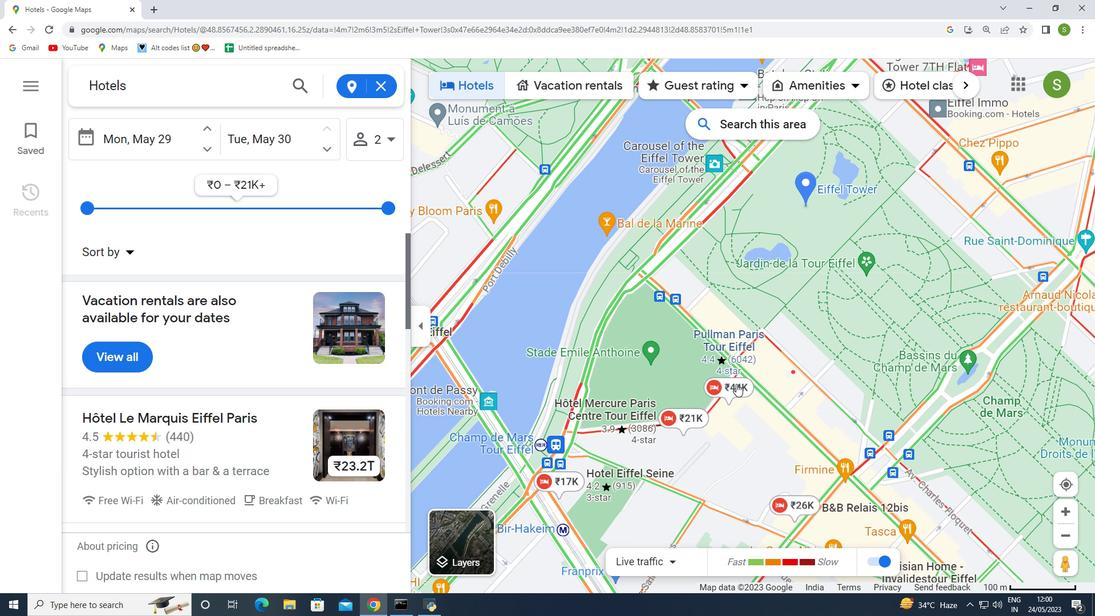 
Action: Mouse pressed left at (735, 389)
Screenshot: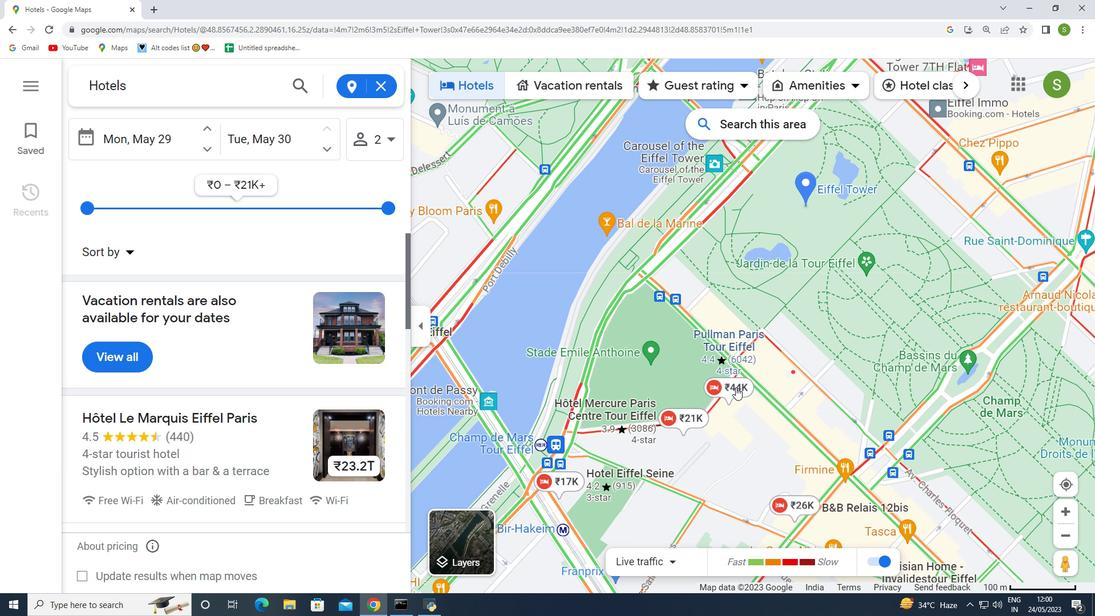 
Action: Mouse moved to (634, 427)
Screenshot: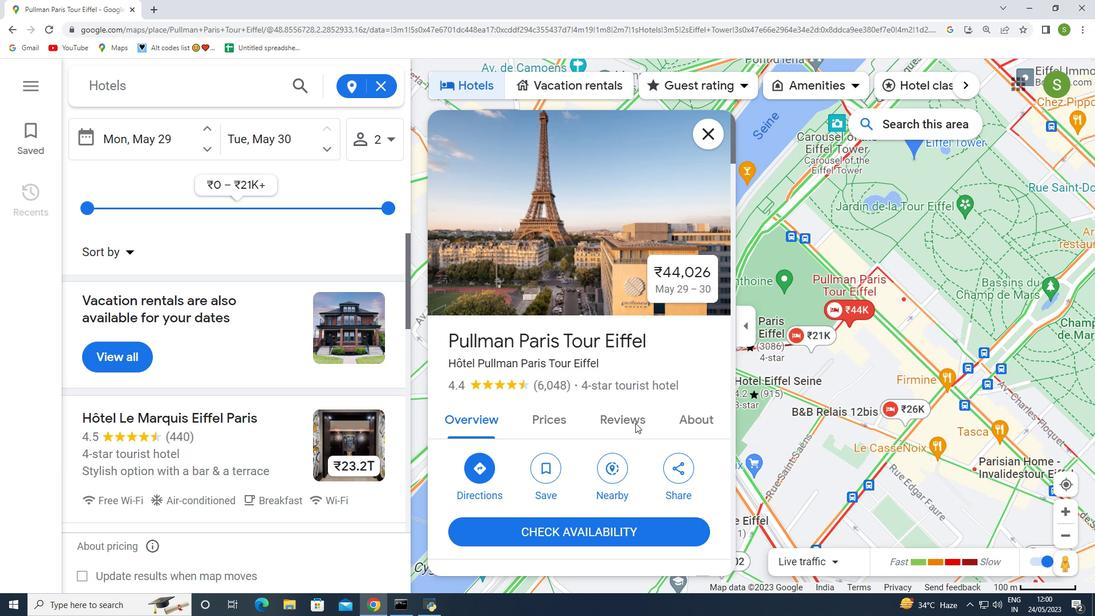 
Action: Mouse scrolled (634, 427) with delta (0, 0)
Screenshot: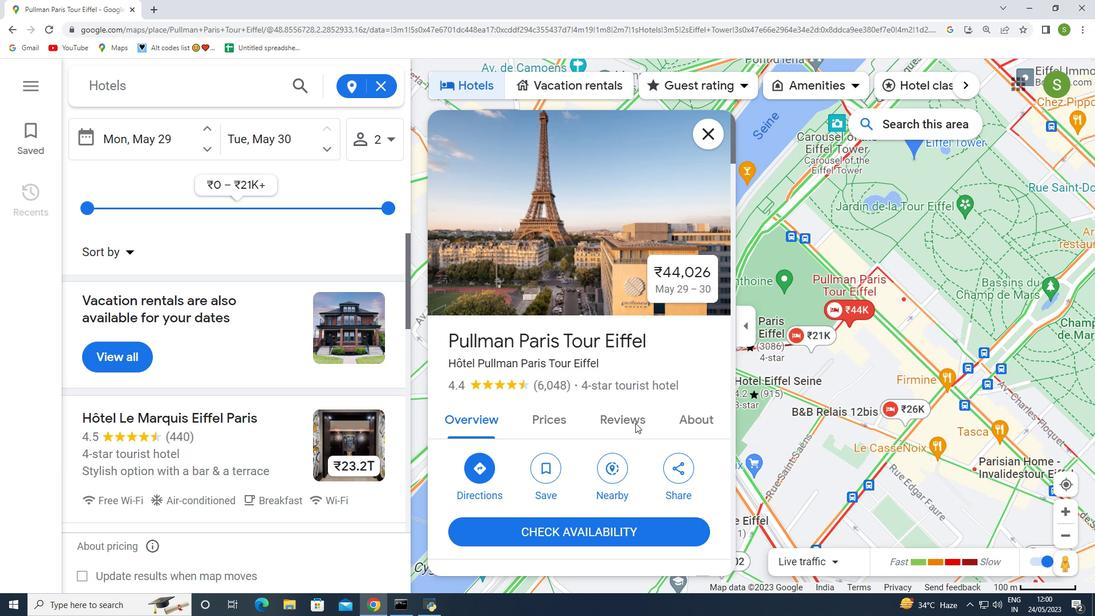 
Action: Mouse moved to (762, 203)
Screenshot: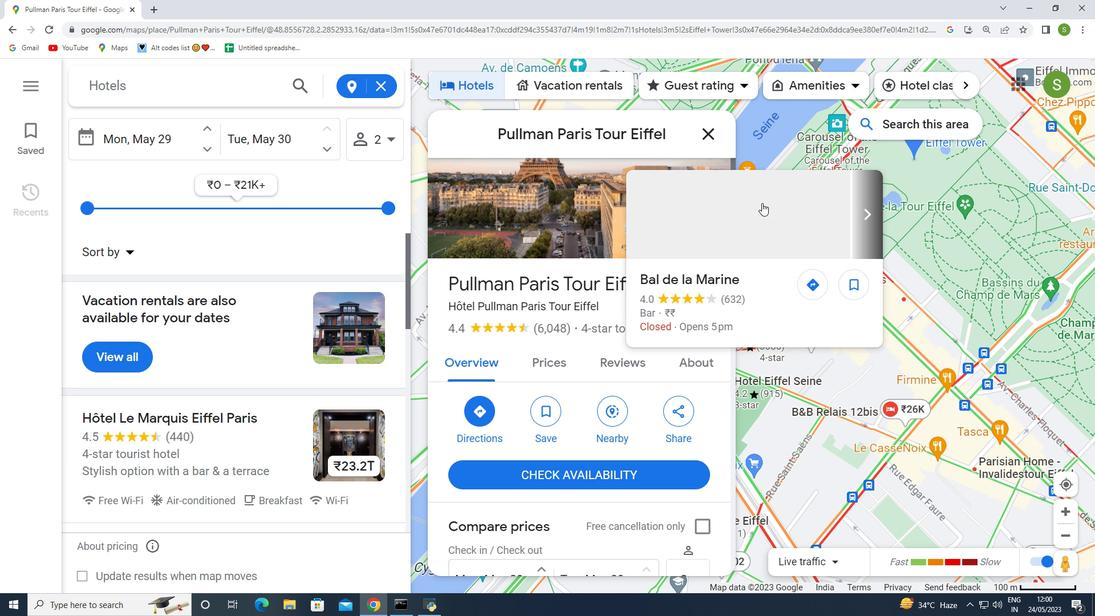 
